 Task: Buy 5 Timers from Thermometers & Timers section under best seller category for shipping address: Mina Davis, 1989 Bartlett Avenue, Southfield, Michigan 48076, Cell Number 2485598029. Pay from credit card ending with 7965, CVV 549
Action: Mouse moved to (169, 82)
Screenshot: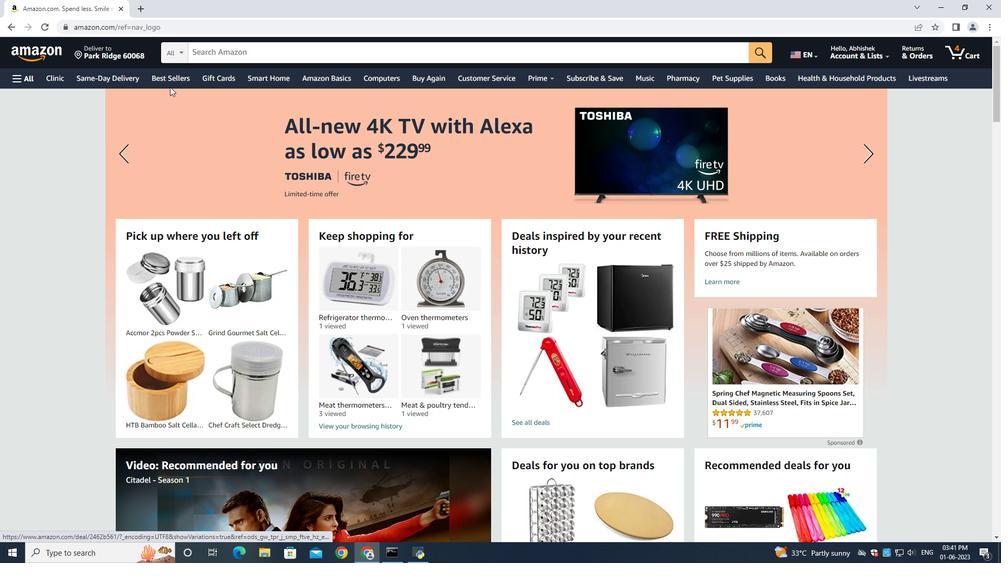 
Action: Mouse pressed left at (169, 82)
Screenshot: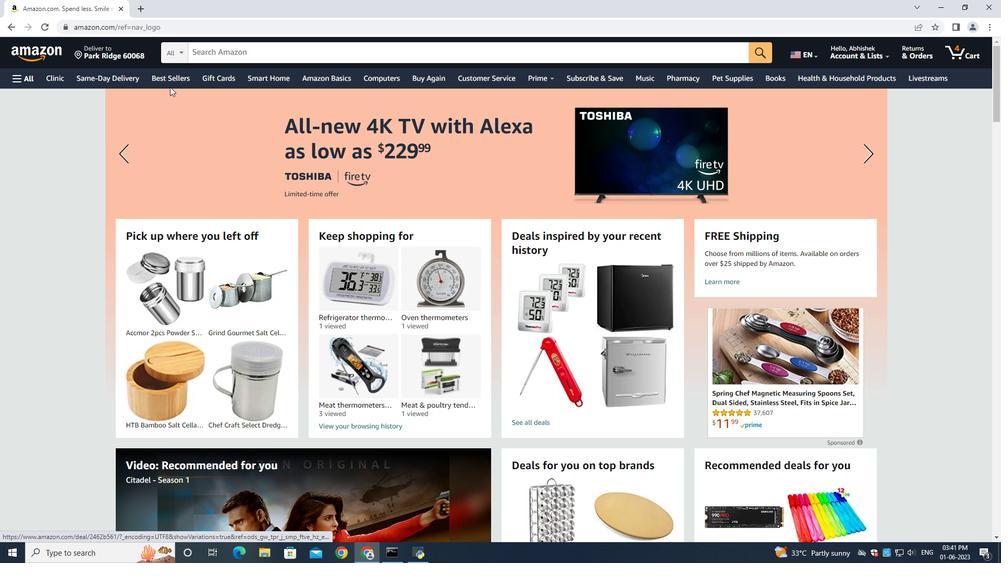 
Action: Mouse moved to (237, 55)
Screenshot: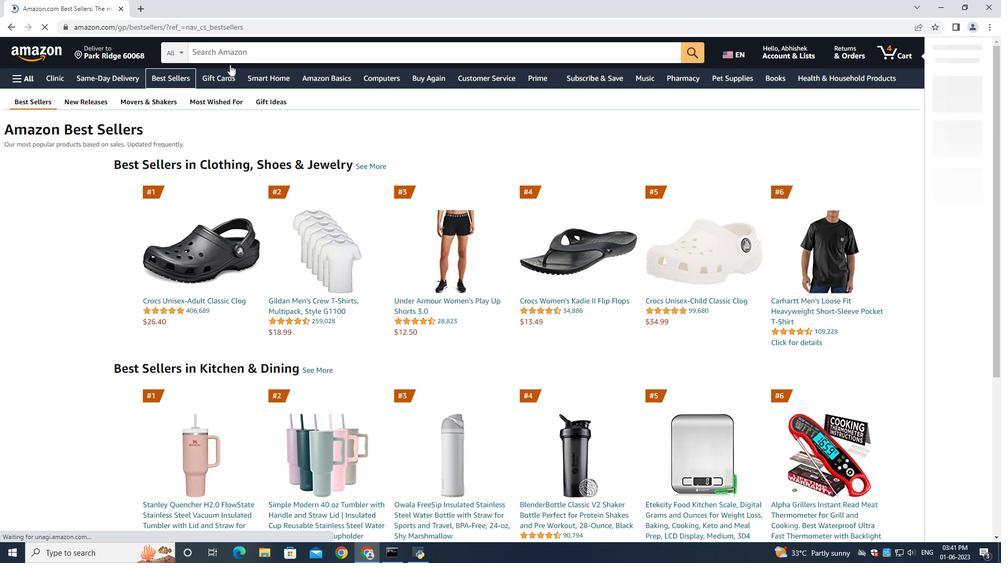 
Action: Mouse pressed left at (237, 55)
Screenshot: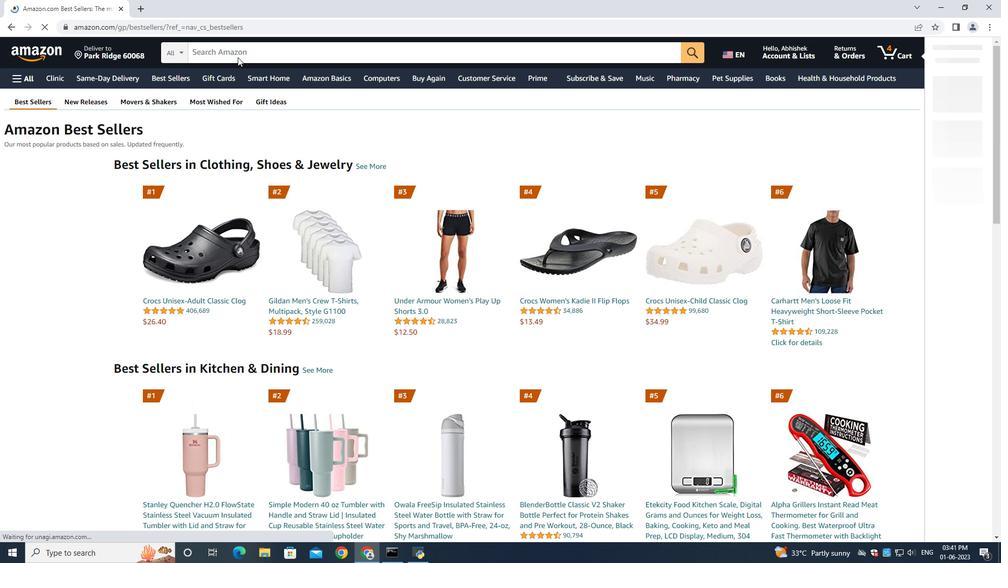 
Action: Key pressed <Key.shift><Key.shift><Key.shift><Key.shift>Timers<Key.enter>
Screenshot: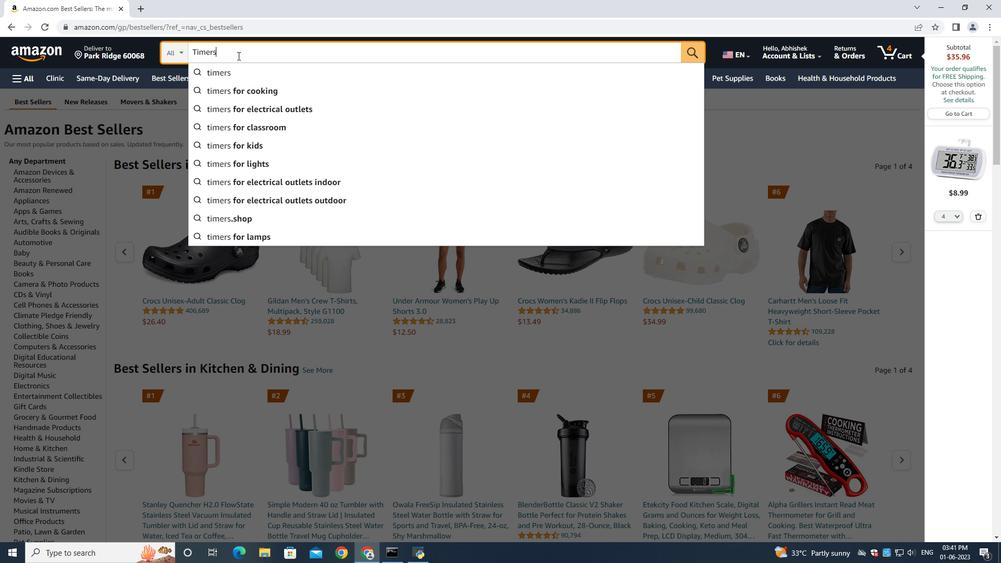
Action: Mouse moved to (976, 219)
Screenshot: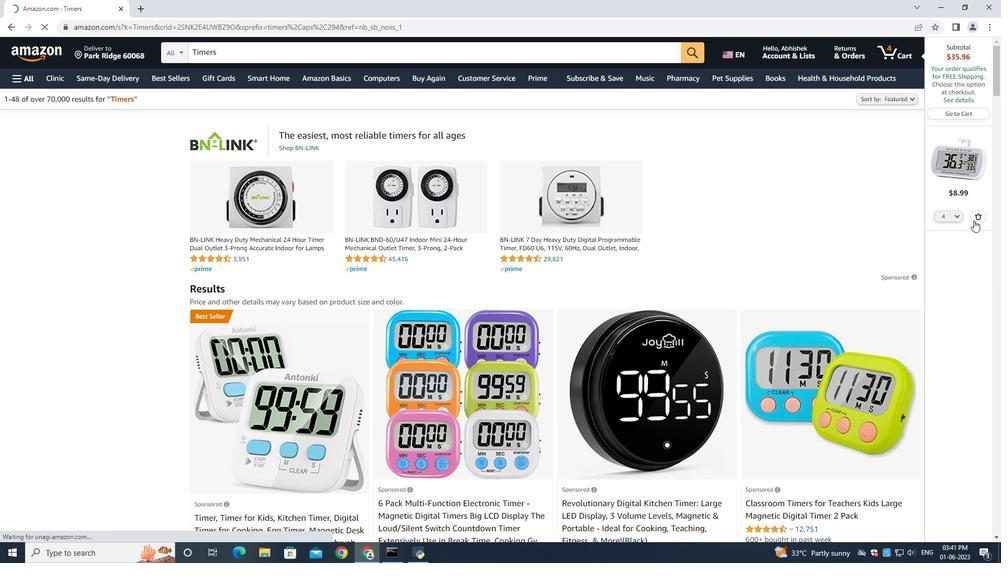 
Action: Mouse pressed left at (976, 219)
Screenshot: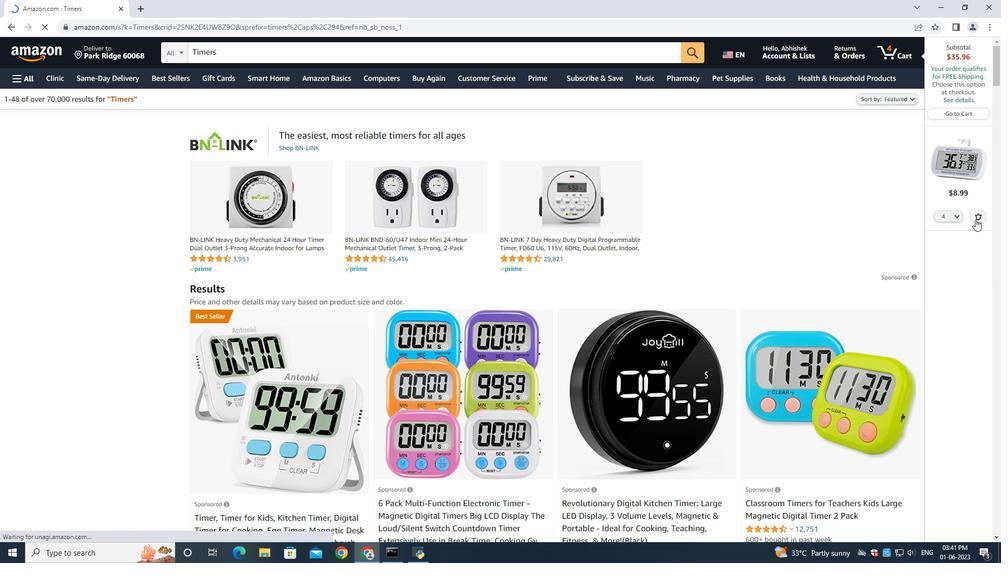 
Action: Mouse moved to (973, 217)
Screenshot: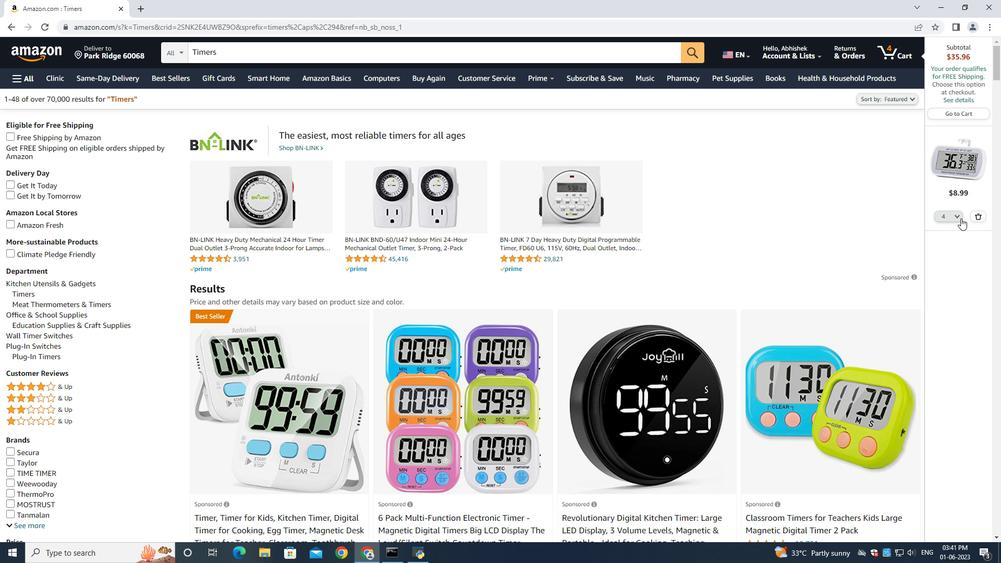 
Action: Mouse pressed left at (973, 217)
Screenshot: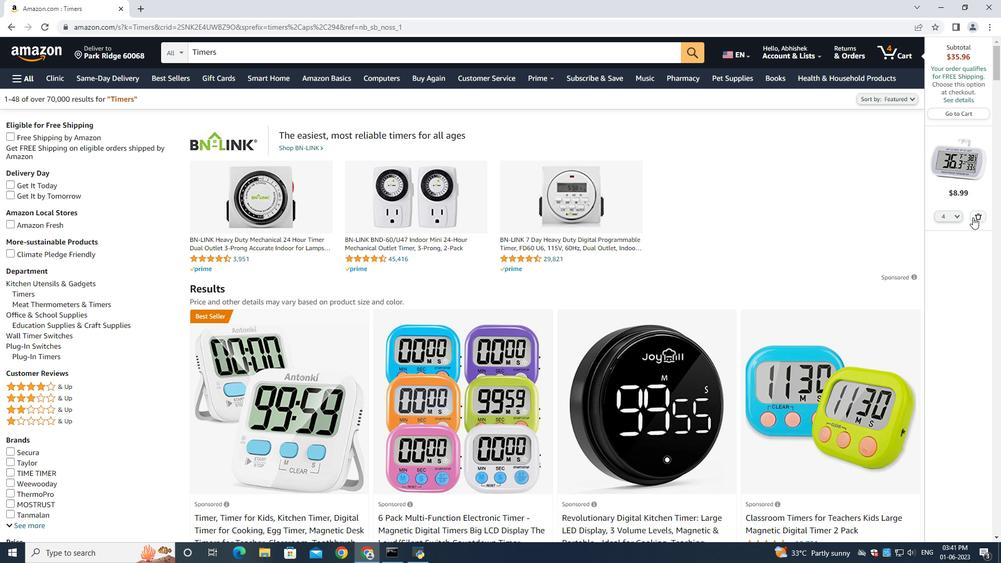 
Action: Mouse moved to (62, 305)
Screenshot: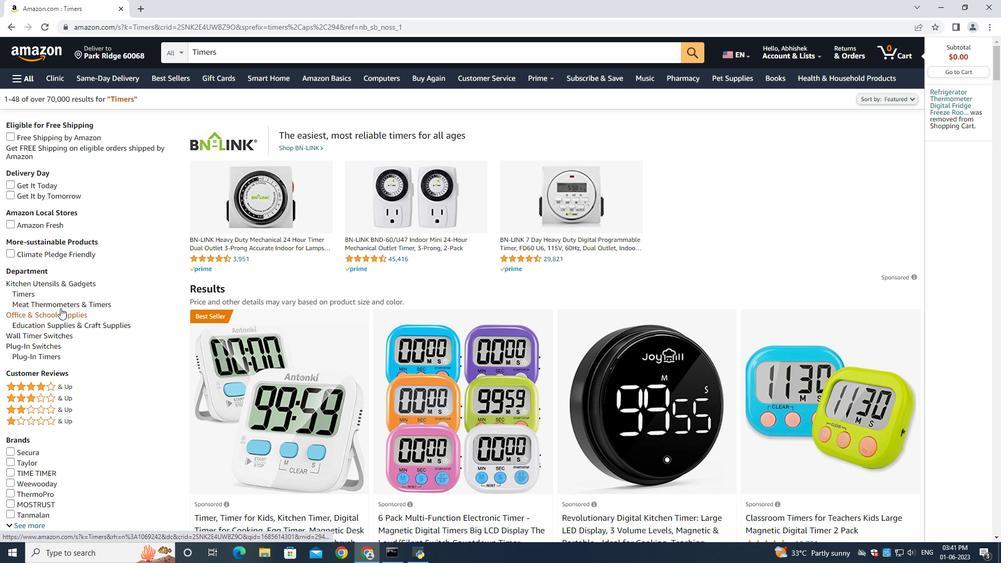 
Action: Mouse pressed left at (62, 305)
Screenshot: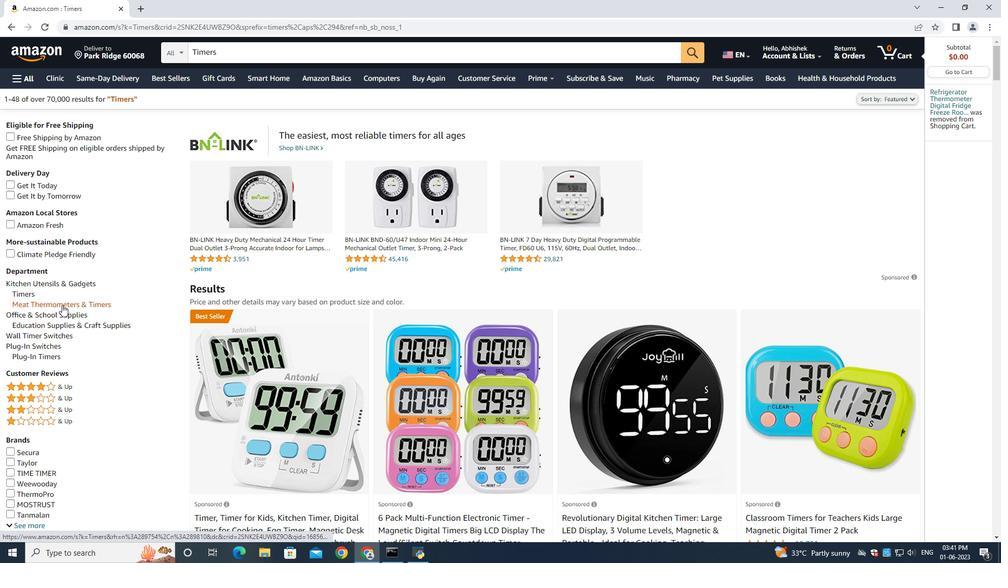 
Action: Mouse moved to (73, 279)
Screenshot: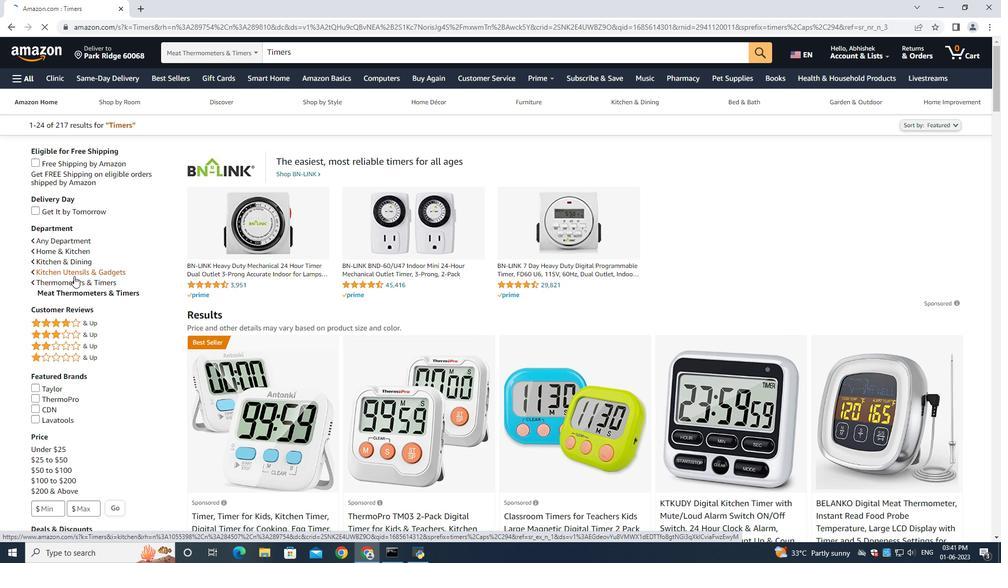 
Action: Mouse pressed left at (73, 279)
Screenshot: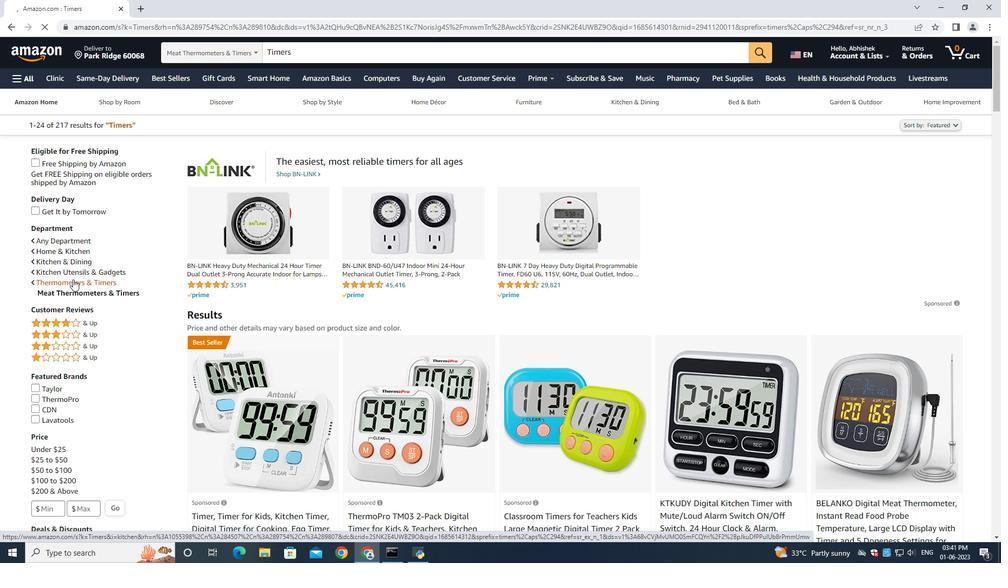 
Action: Mouse moved to (316, 416)
Screenshot: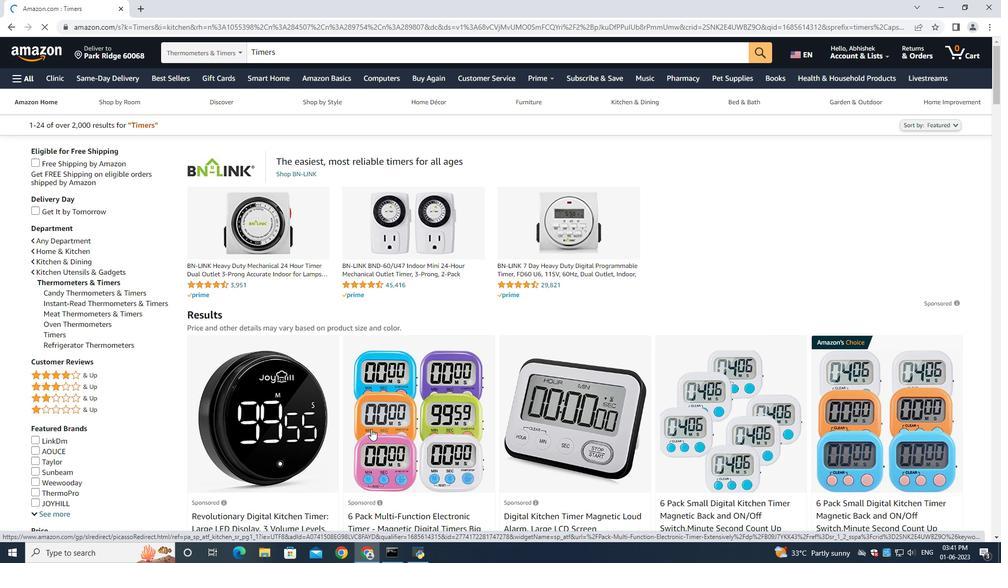 
Action: Mouse scrolled (316, 416) with delta (0, 0)
Screenshot: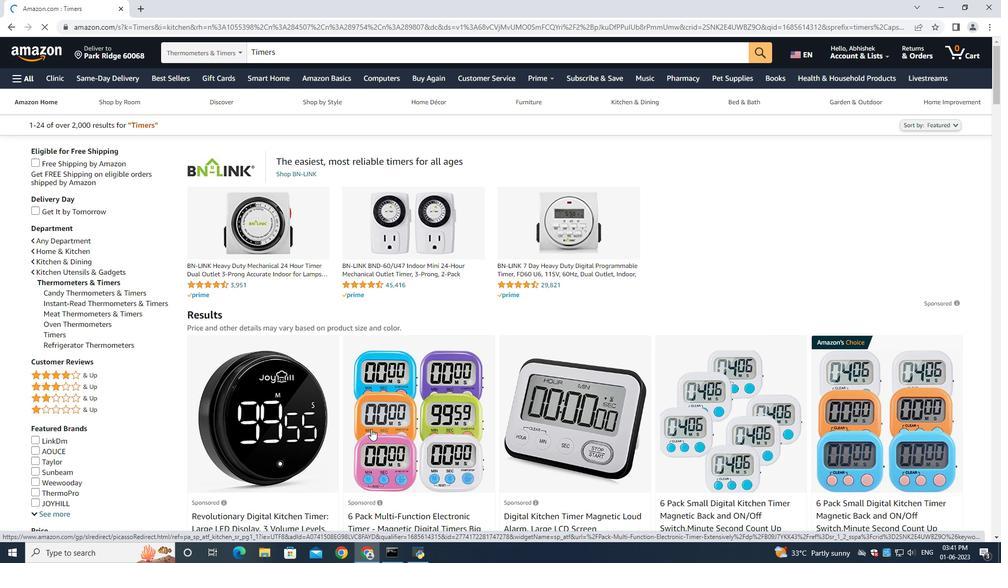 
Action: Mouse moved to (315, 417)
Screenshot: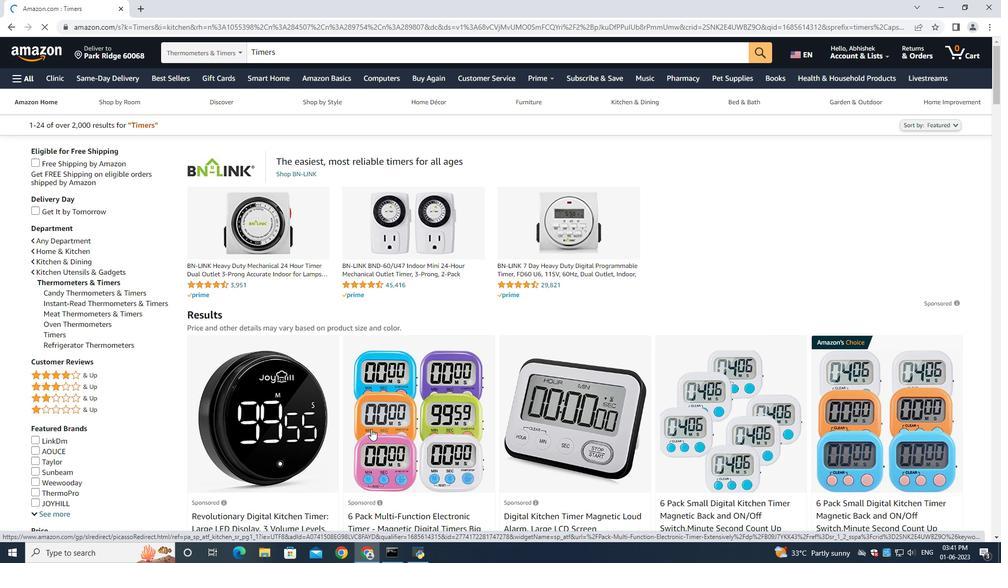 
Action: Mouse scrolled (315, 416) with delta (0, 0)
Screenshot: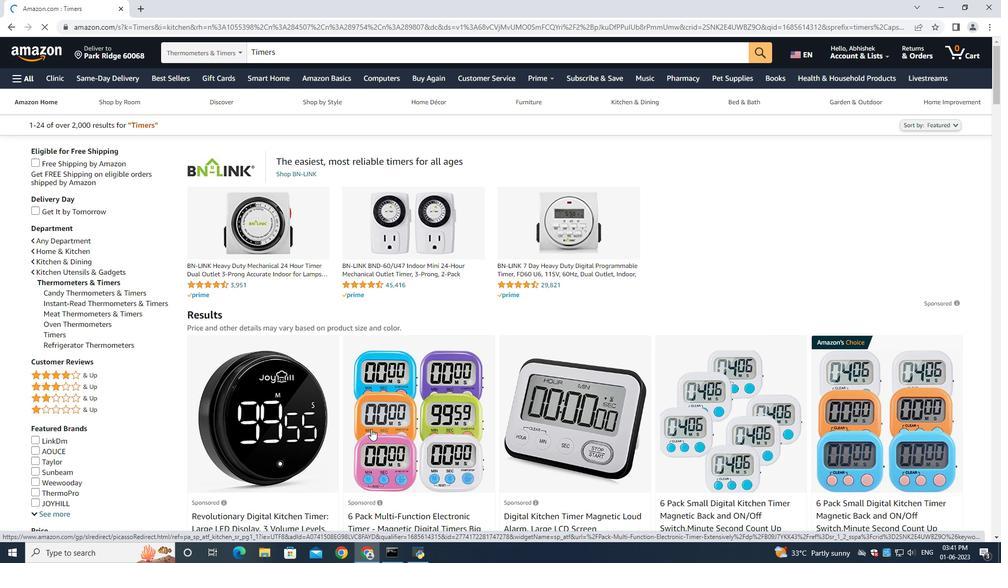 
Action: Mouse moved to (315, 417)
Screenshot: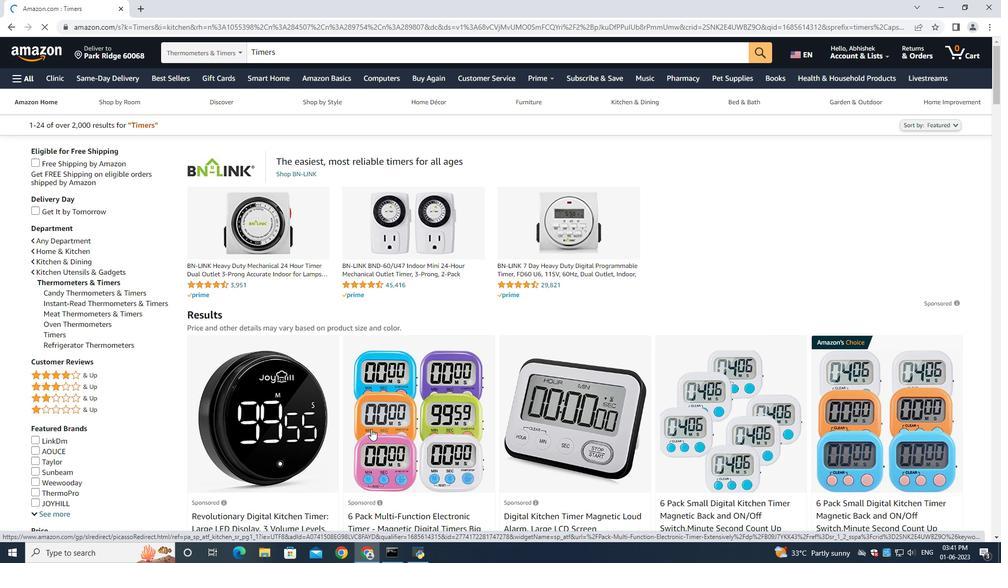
Action: Mouse scrolled (315, 416) with delta (0, 0)
Screenshot: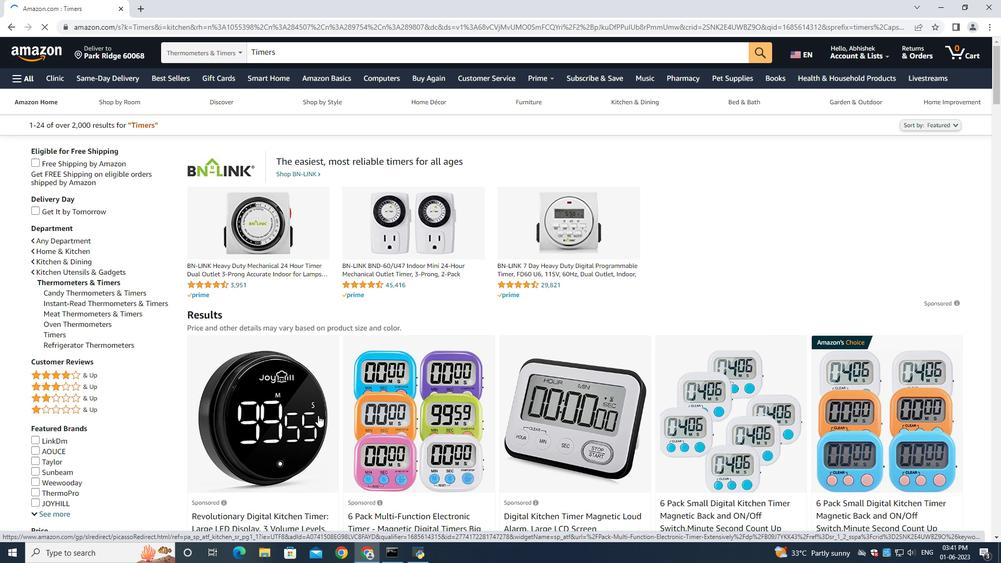 
Action: Mouse scrolled (315, 416) with delta (0, 0)
Screenshot: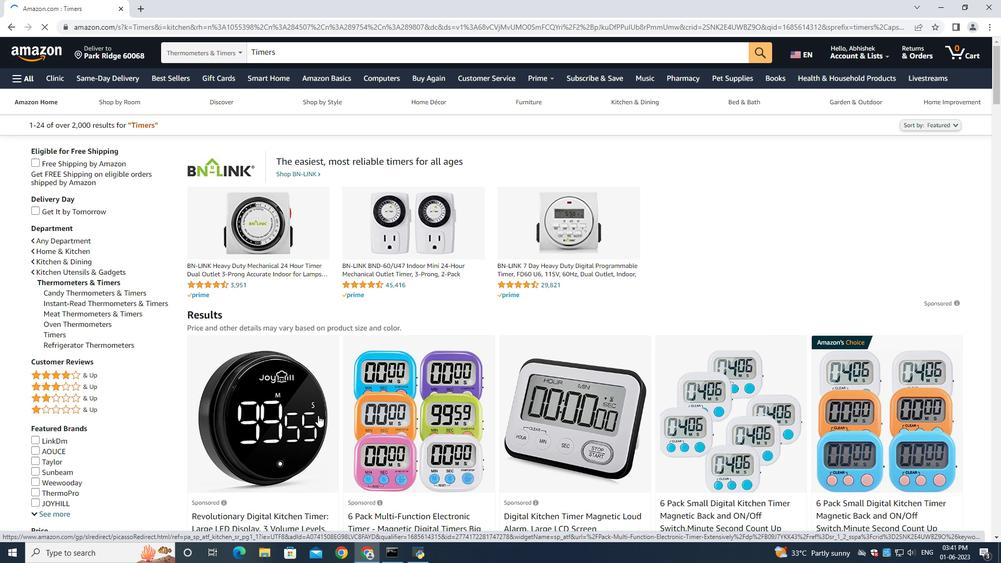 
Action: Mouse moved to (577, 306)
Screenshot: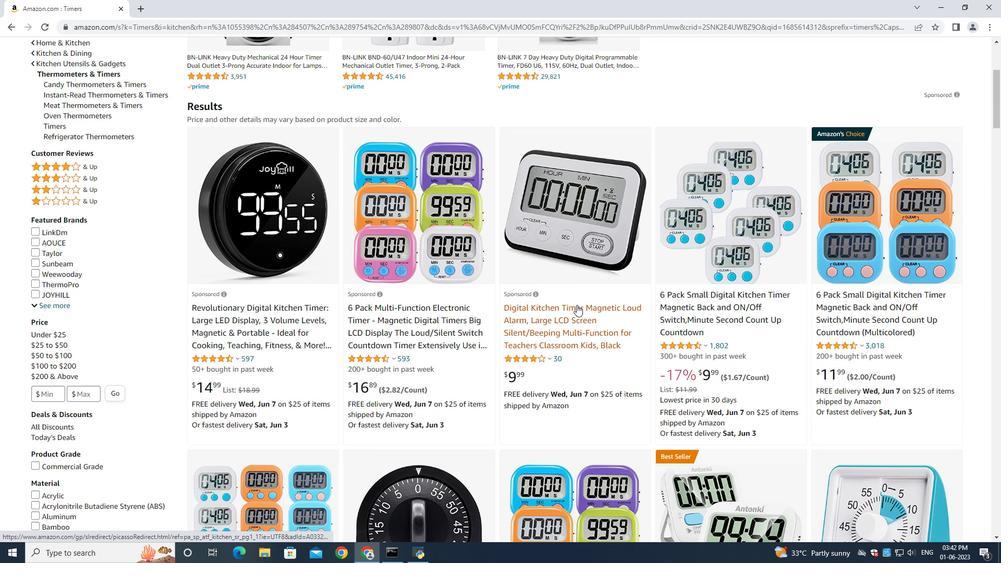 
Action: Mouse pressed left at (577, 306)
Screenshot: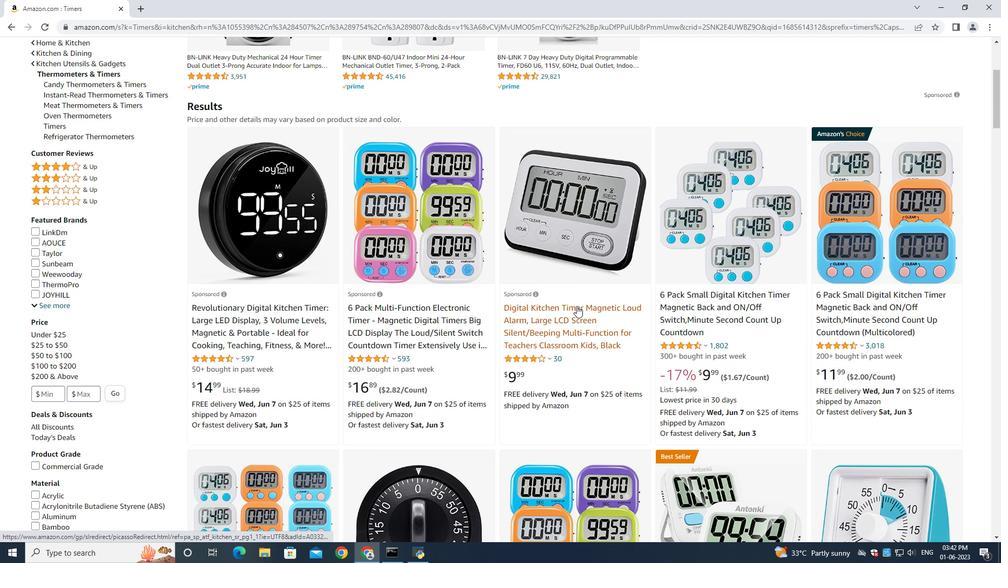 
Action: Mouse moved to (771, 374)
Screenshot: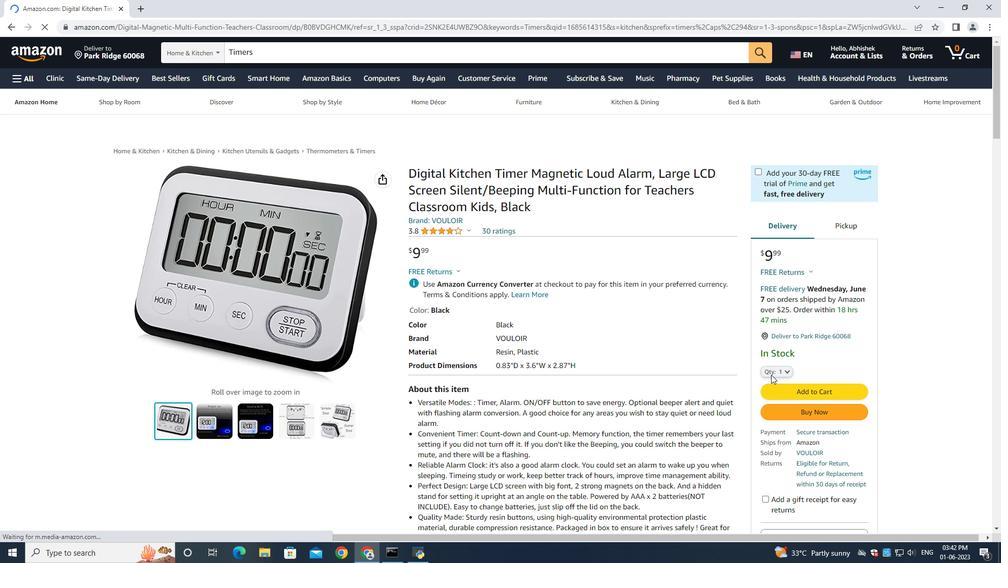 
Action: Mouse pressed left at (771, 374)
Screenshot: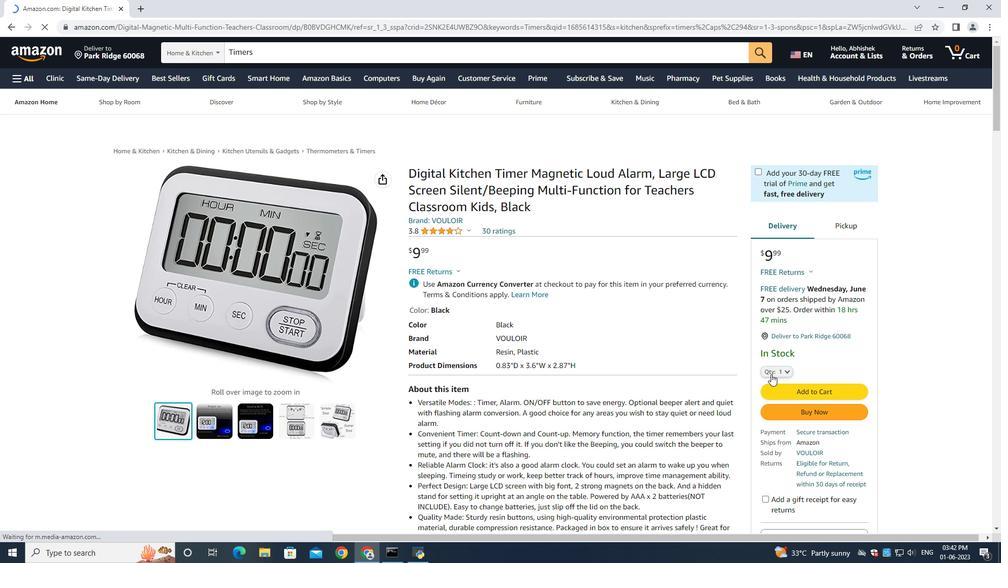
Action: Mouse moved to (773, 113)
Screenshot: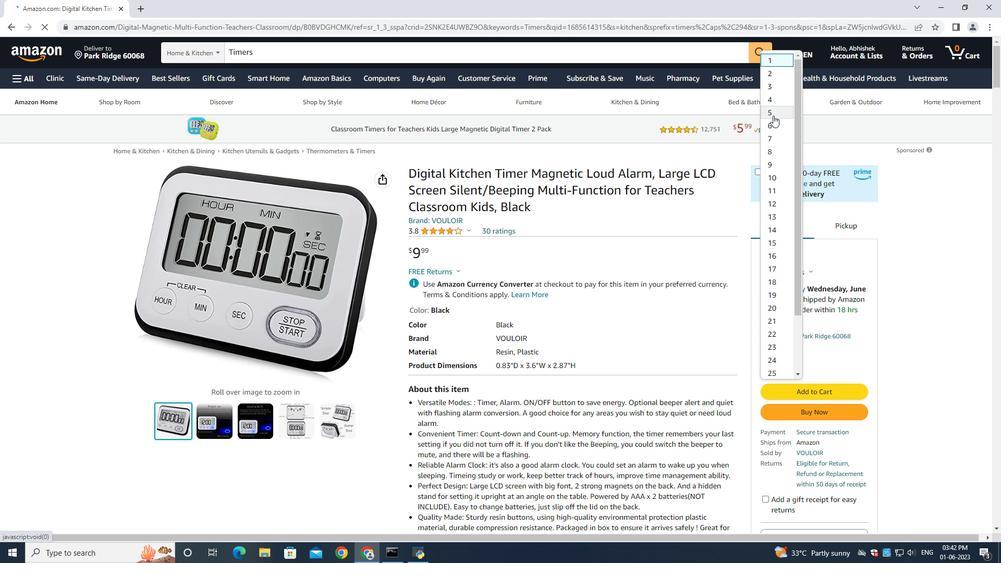 
Action: Mouse pressed left at (773, 113)
Screenshot: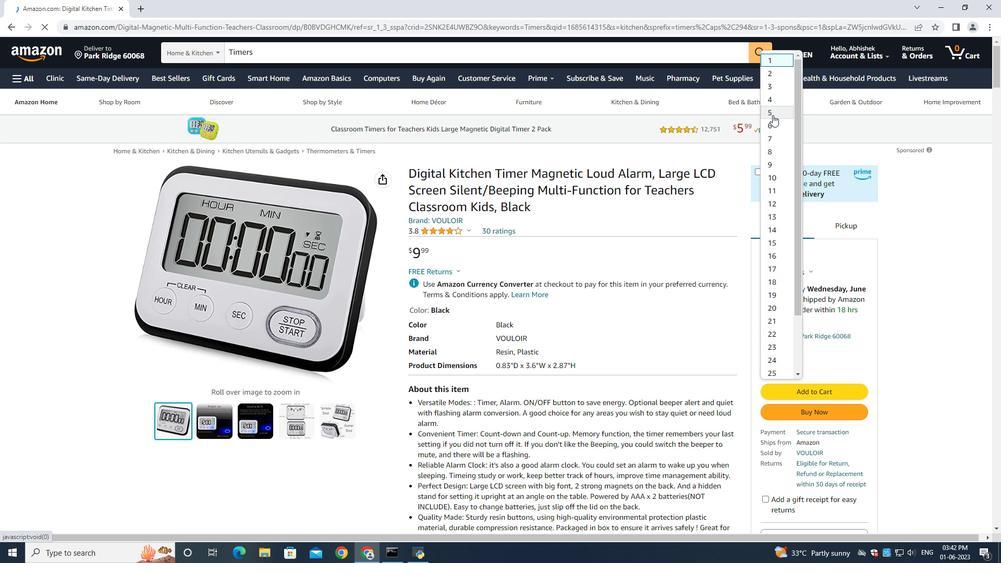 
Action: Mouse moved to (804, 391)
Screenshot: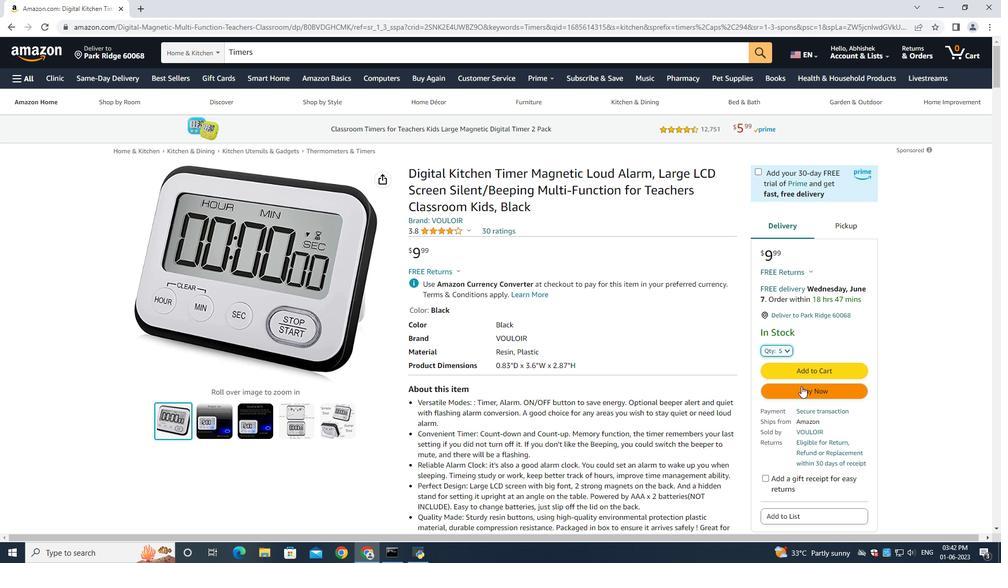 
Action: Mouse pressed left at (804, 391)
Screenshot: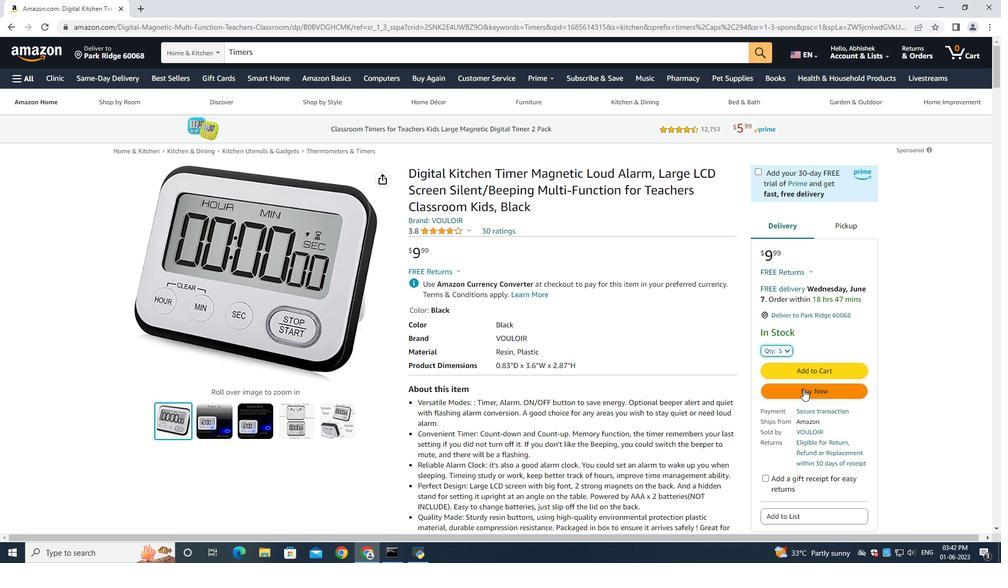 
Action: Mouse pressed left at (804, 391)
Screenshot: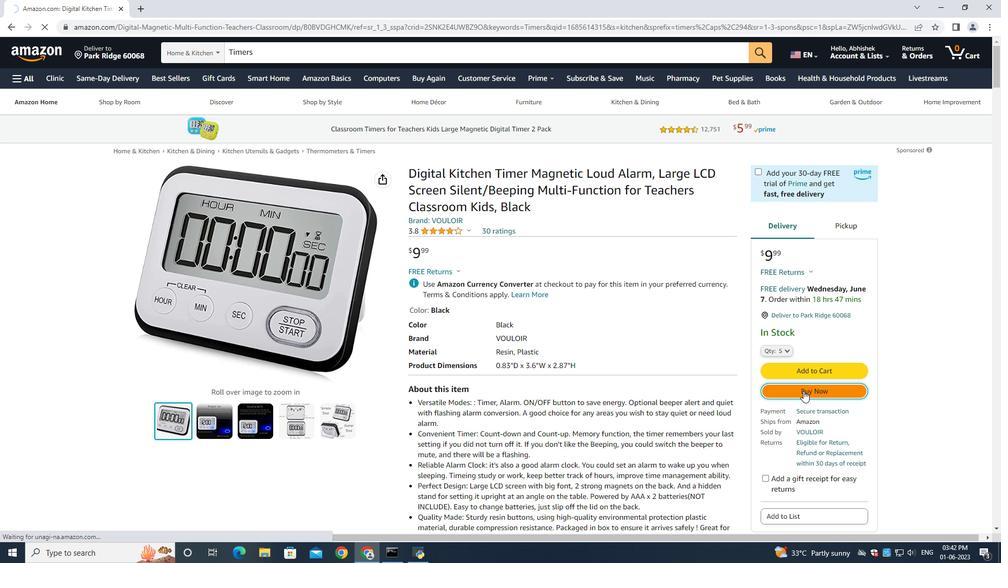 
Action: Mouse pressed left at (804, 391)
Screenshot: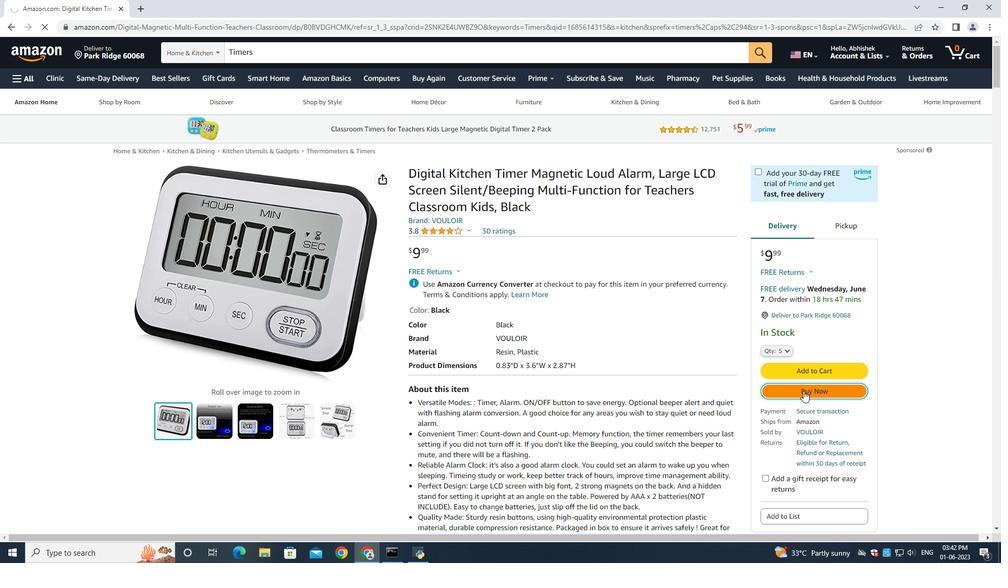 
Action: Mouse pressed left at (804, 391)
Screenshot: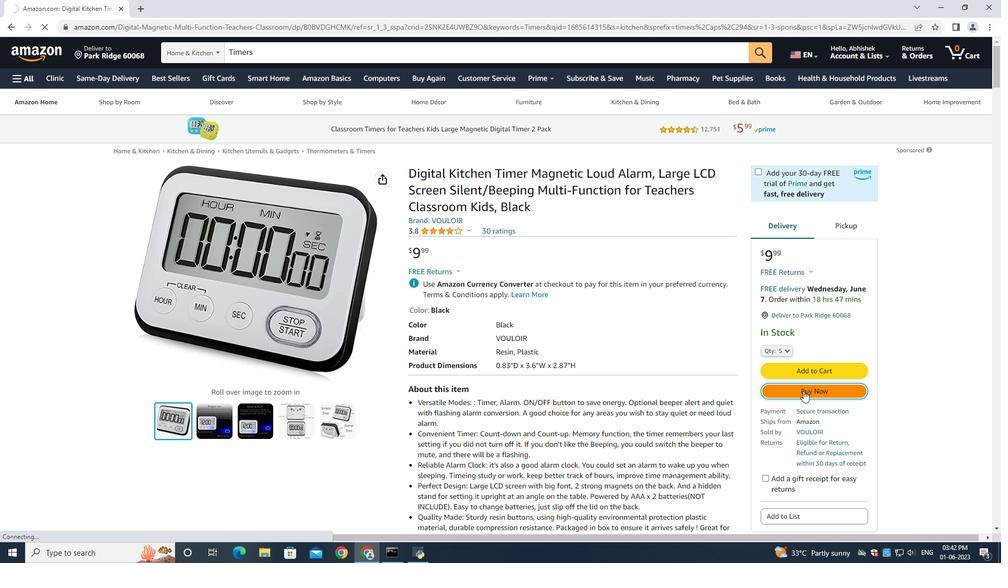 
Action: Mouse pressed left at (804, 391)
Screenshot: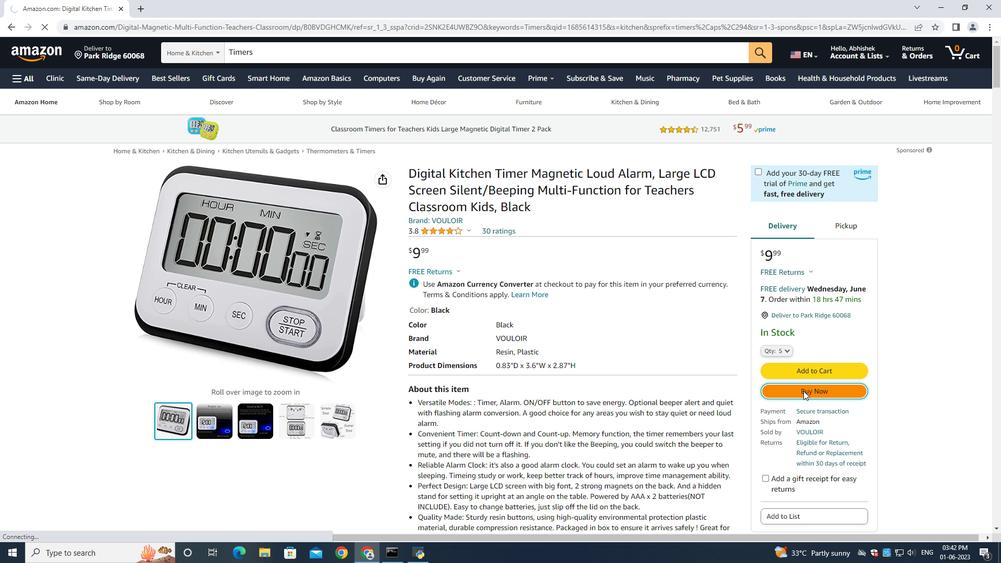 
Action: Mouse pressed left at (804, 391)
Screenshot: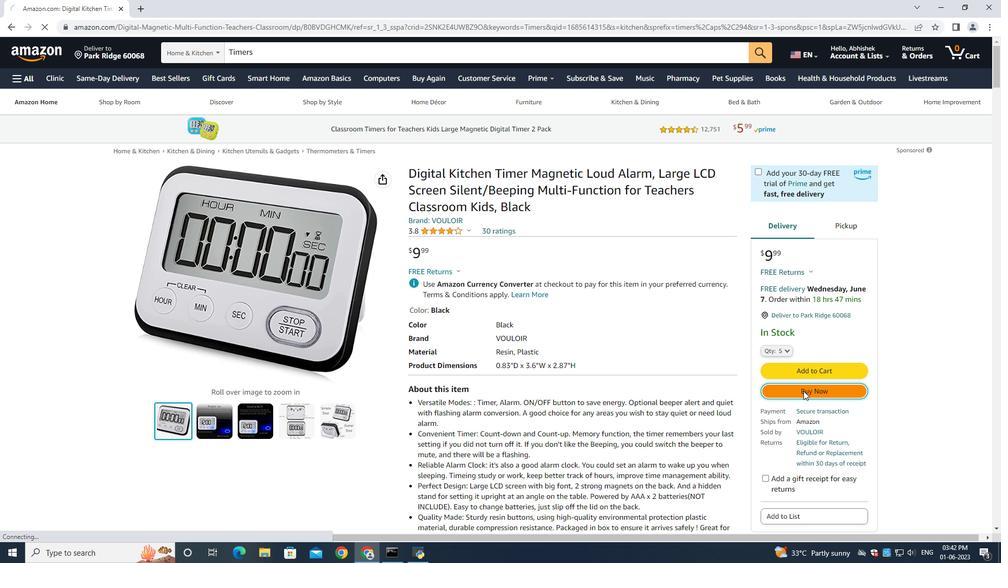
Action: Mouse moved to (831, 390)
Screenshot: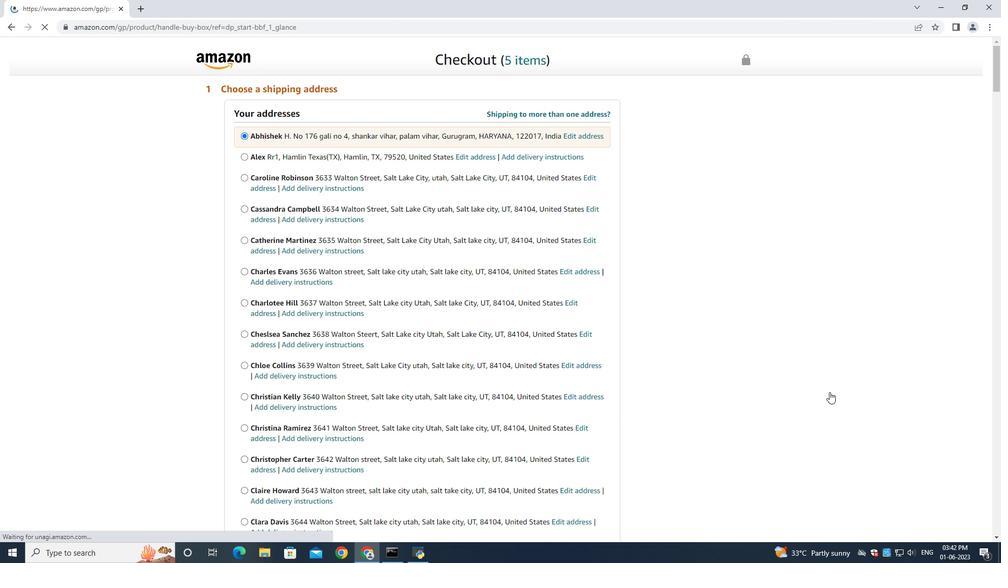 
Action: Mouse scrolled (831, 390) with delta (0, 0)
Screenshot: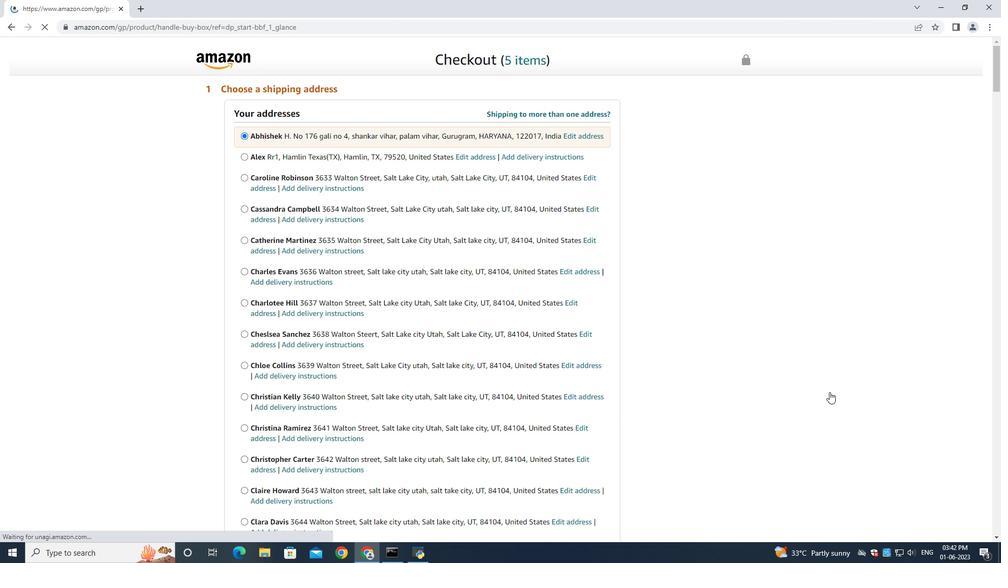 
Action: Mouse moved to (826, 391)
Screenshot: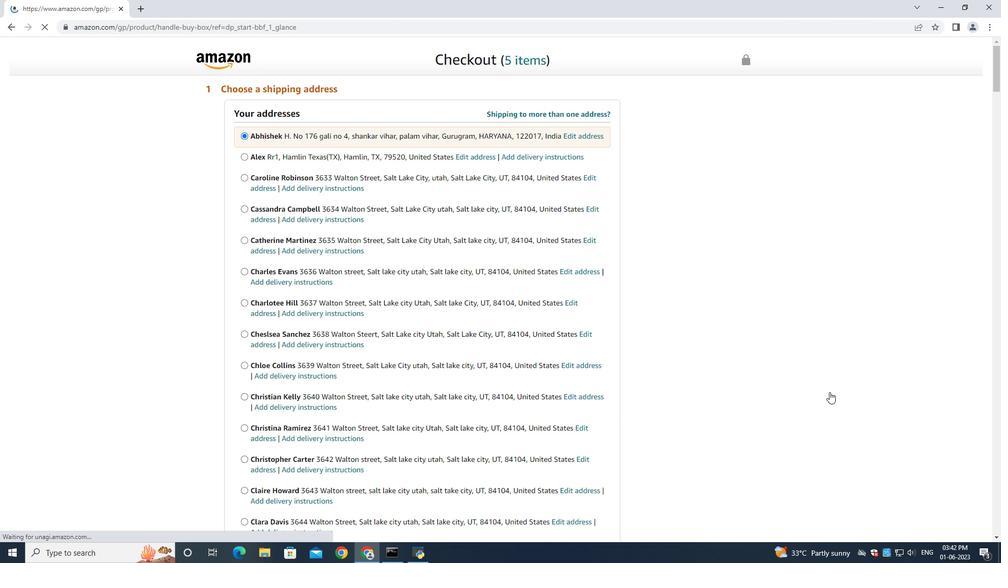 
Action: Mouse scrolled (826, 391) with delta (0, 0)
Screenshot: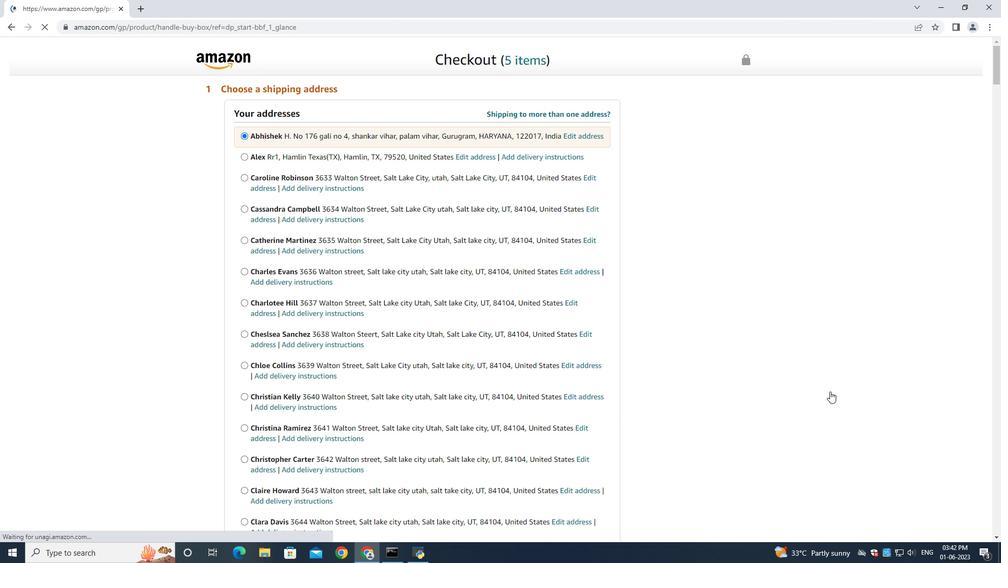 
Action: Mouse moved to (804, 391)
Screenshot: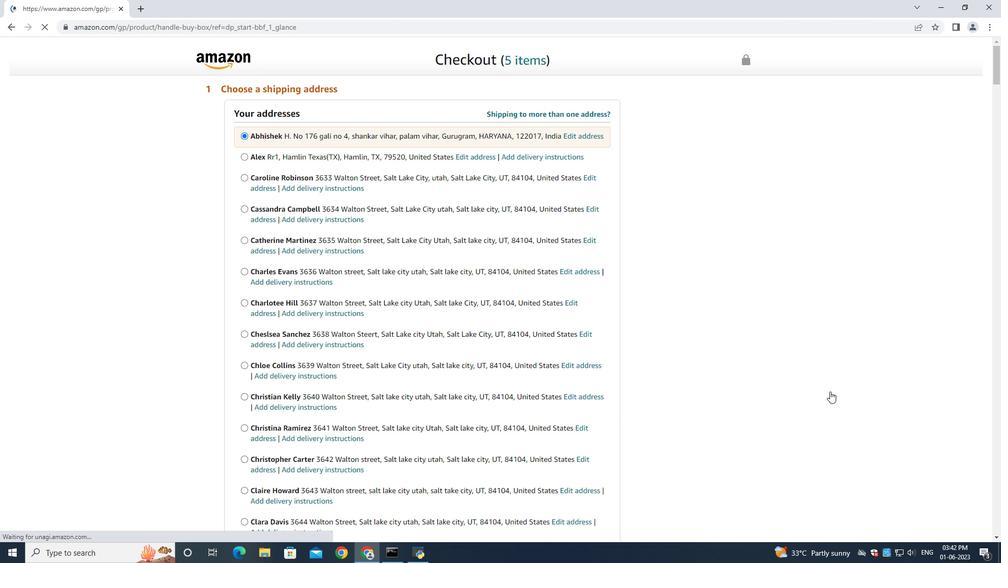 
Action: Mouse scrolled (814, 391) with delta (0, 0)
Screenshot: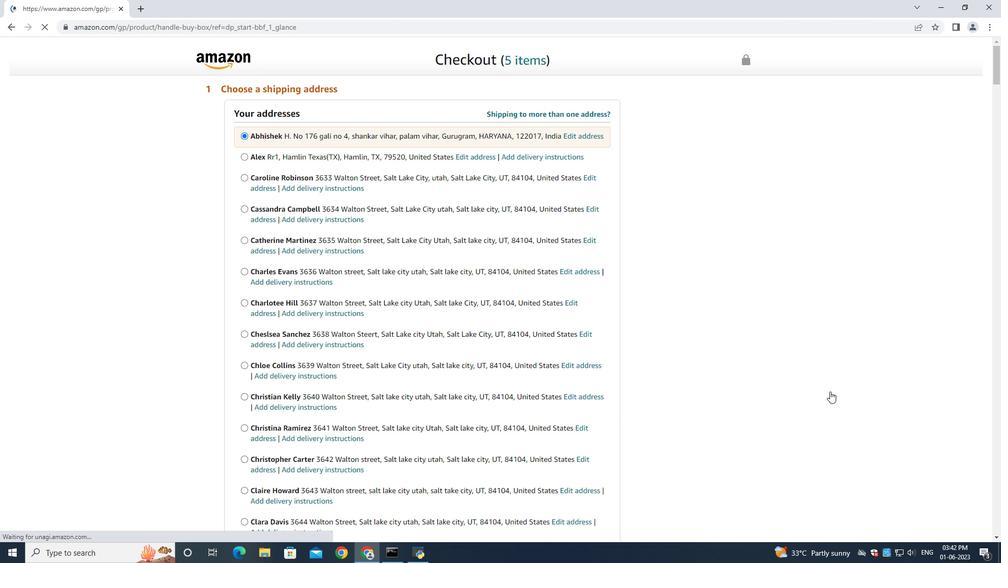 
Action: Mouse moved to (761, 388)
Screenshot: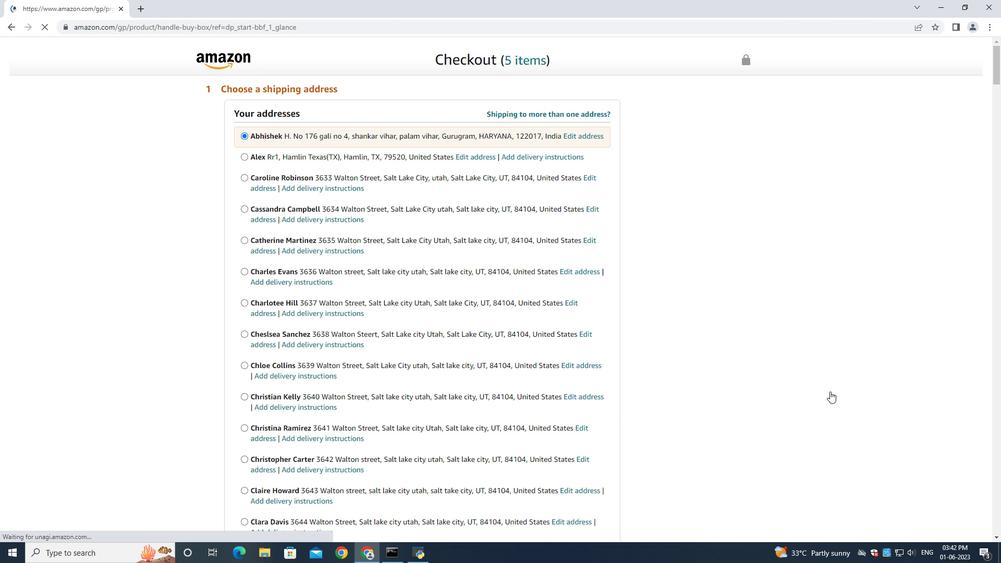 
Action: Mouse scrolled (786, 390) with delta (0, 0)
Screenshot: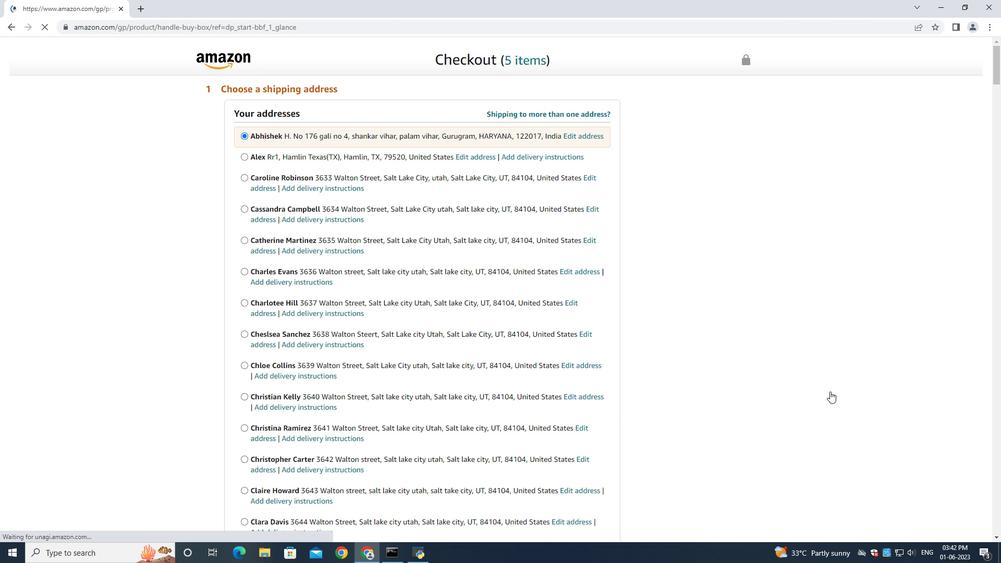 
Action: Mouse moved to (689, 380)
Screenshot: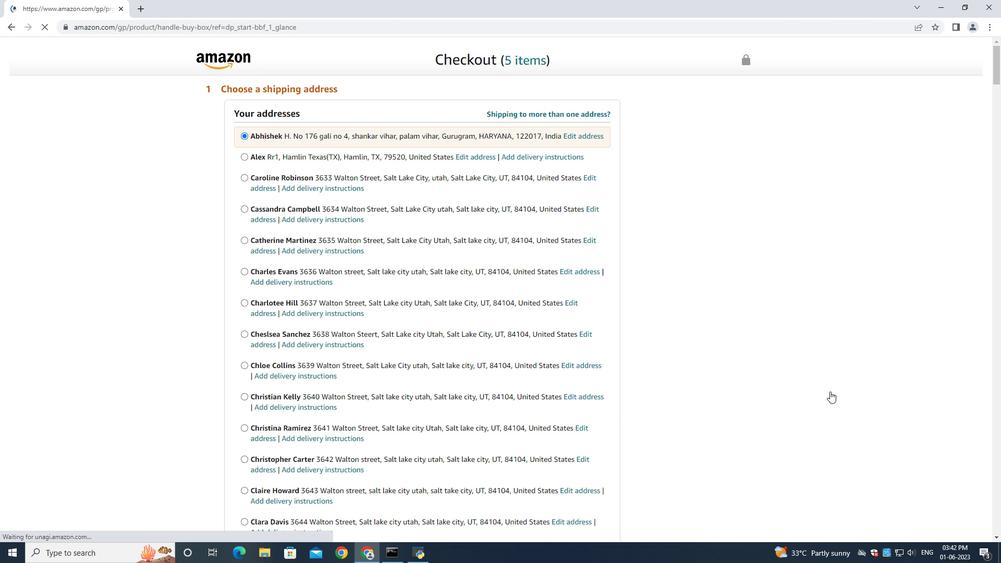 
Action: Mouse scrolled (728, 383) with delta (0, 0)
Screenshot: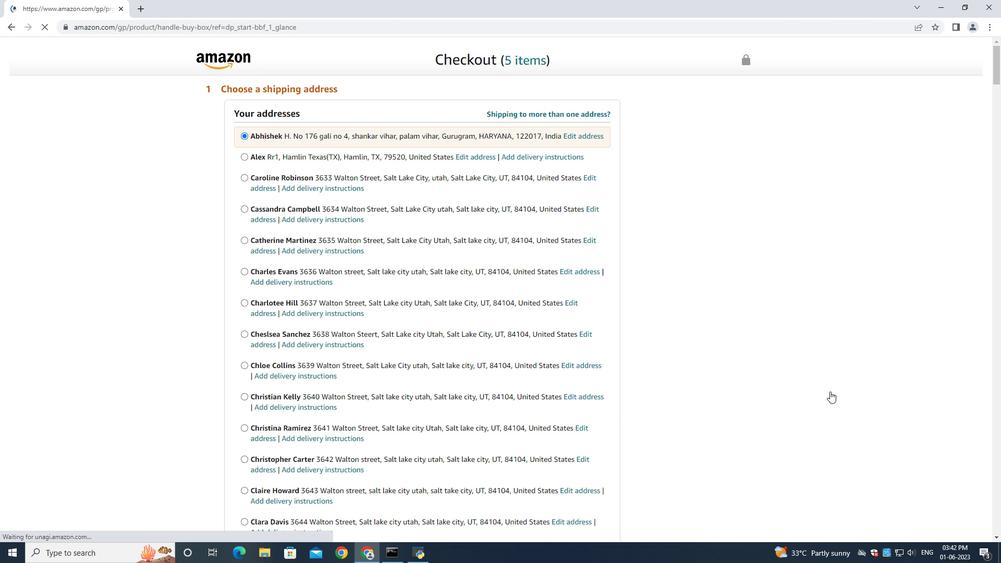 
Action: Mouse moved to (574, 373)
Screenshot: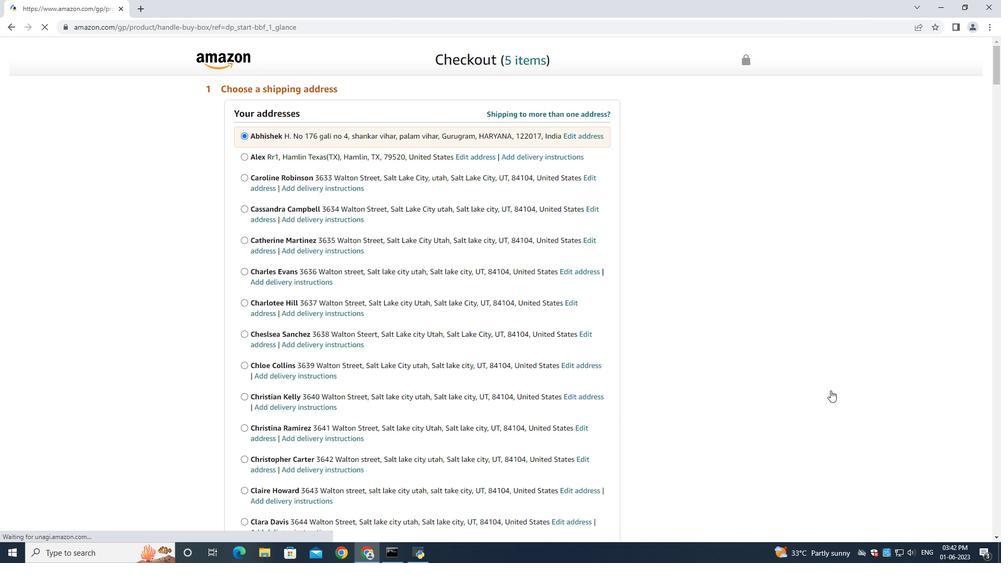
Action: Mouse scrolled (649, 379) with delta (0, 0)
Screenshot: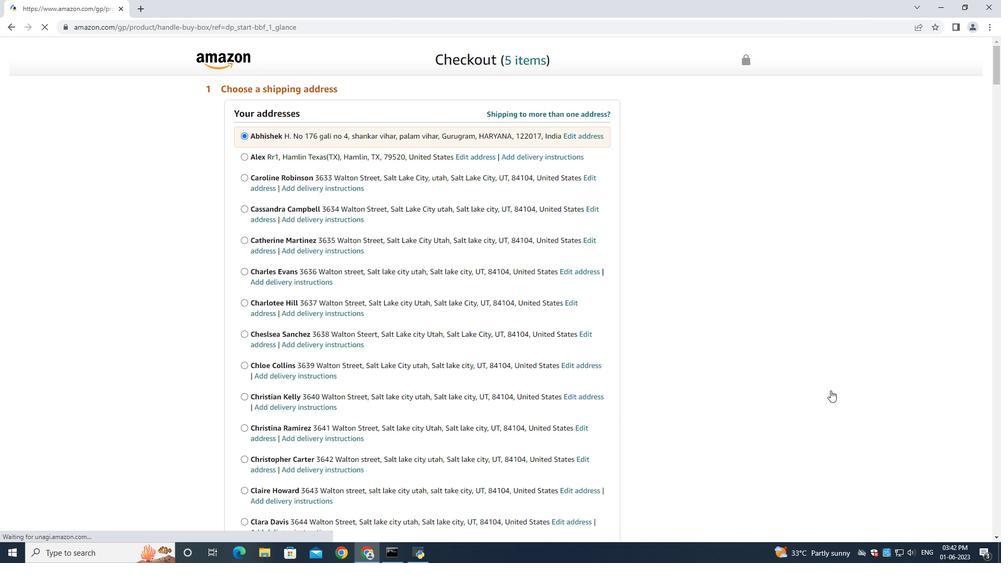 
Action: Mouse moved to (458, 371)
Screenshot: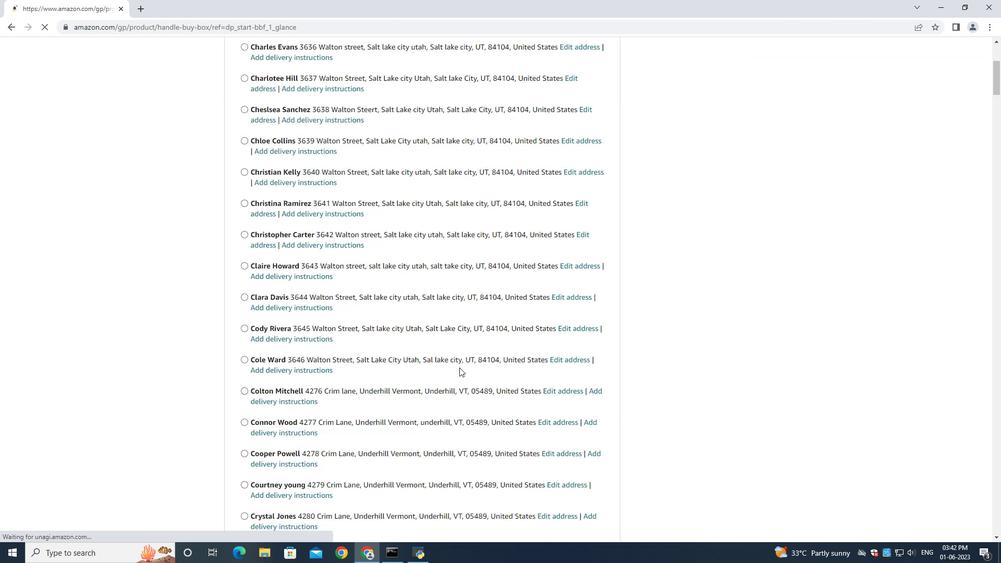 
Action: Mouse scrolled (458, 370) with delta (0, 0)
Screenshot: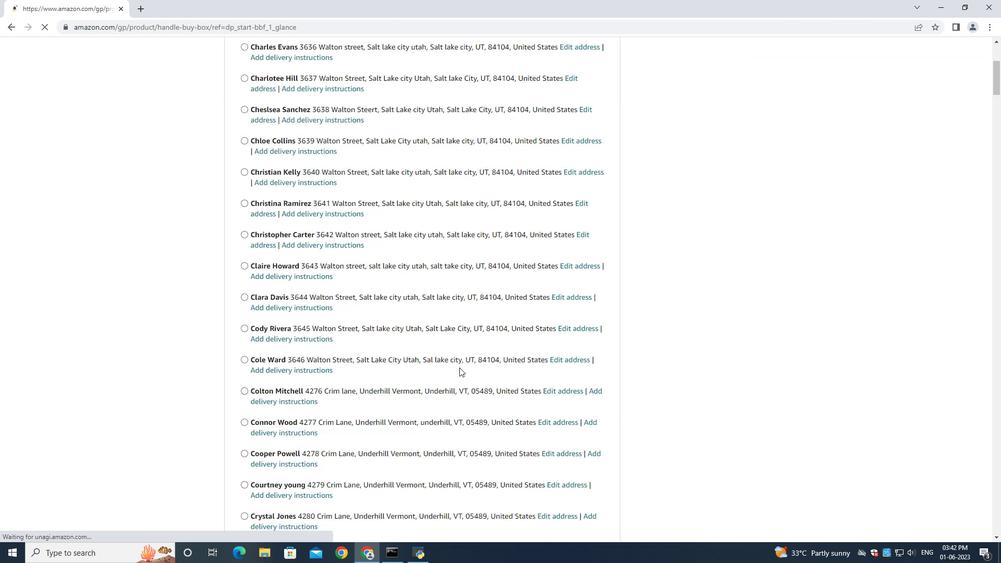 
Action: Mouse moved to (457, 372)
Screenshot: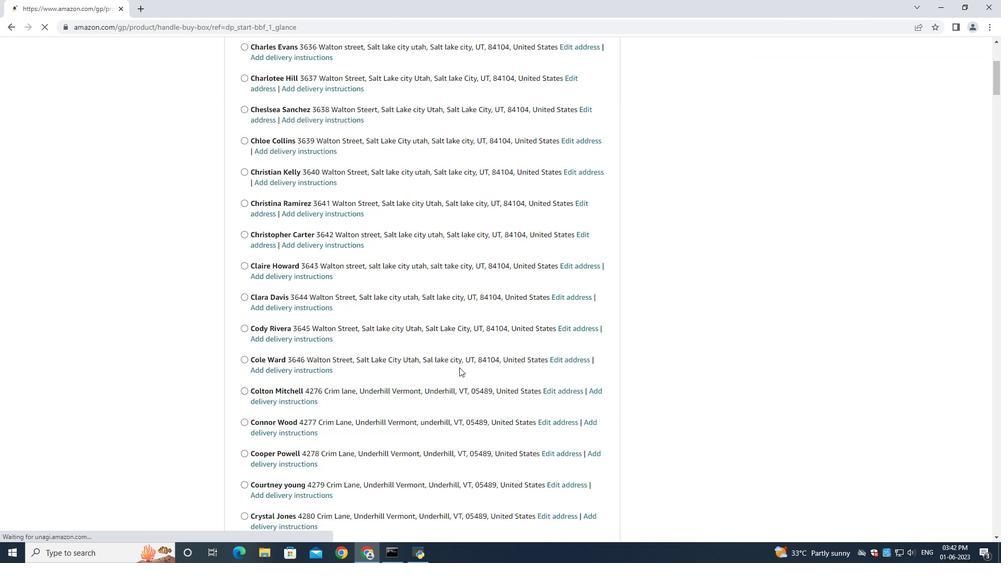 
Action: Mouse scrolled (457, 372) with delta (0, 0)
Screenshot: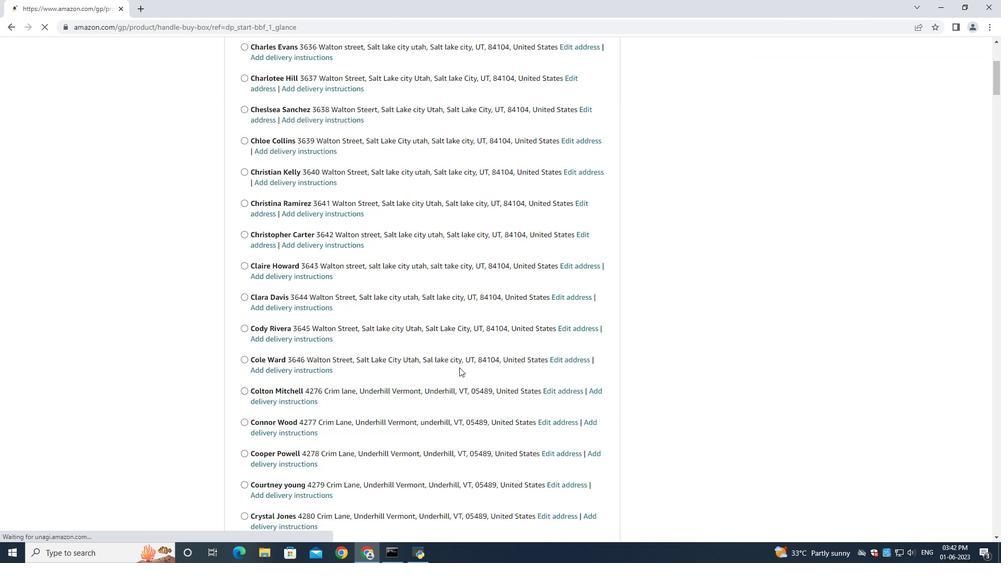 
Action: Mouse moved to (457, 373)
Screenshot: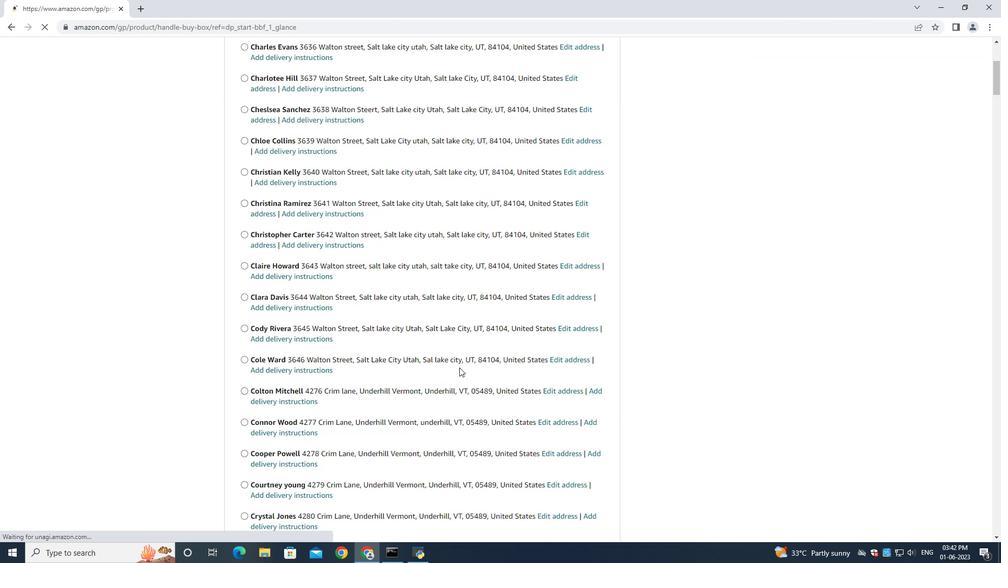 
Action: Mouse scrolled (457, 372) with delta (0, 0)
Screenshot: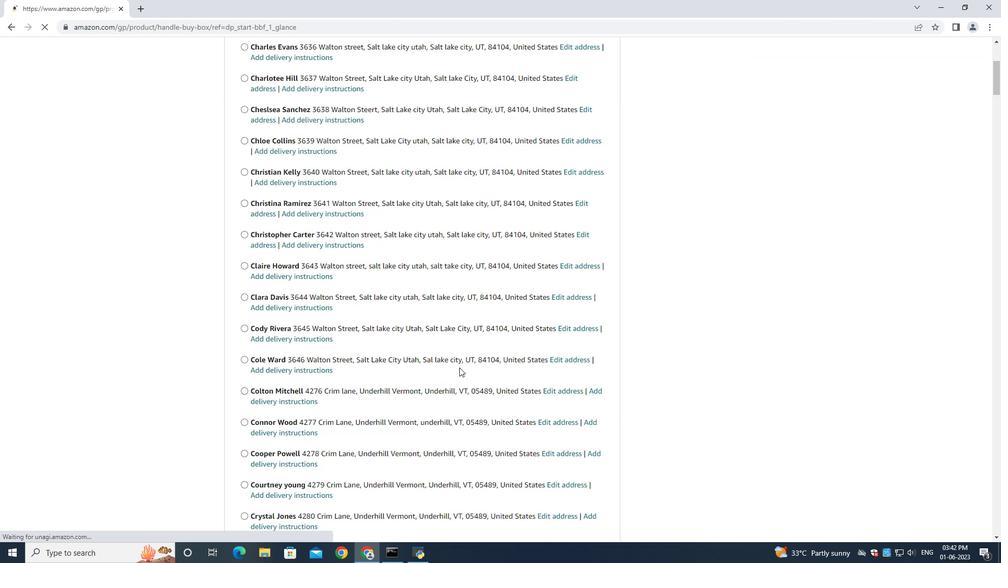 
Action: Mouse scrolled (457, 372) with delta (0, 0)
Screenshot: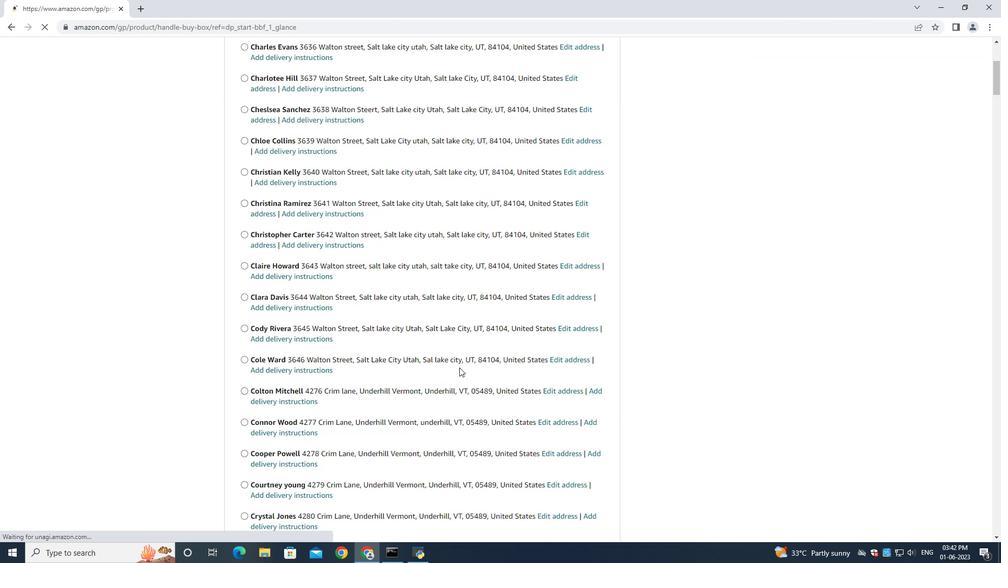 
Action: Mouse moved to (457, 373)
Screenshot: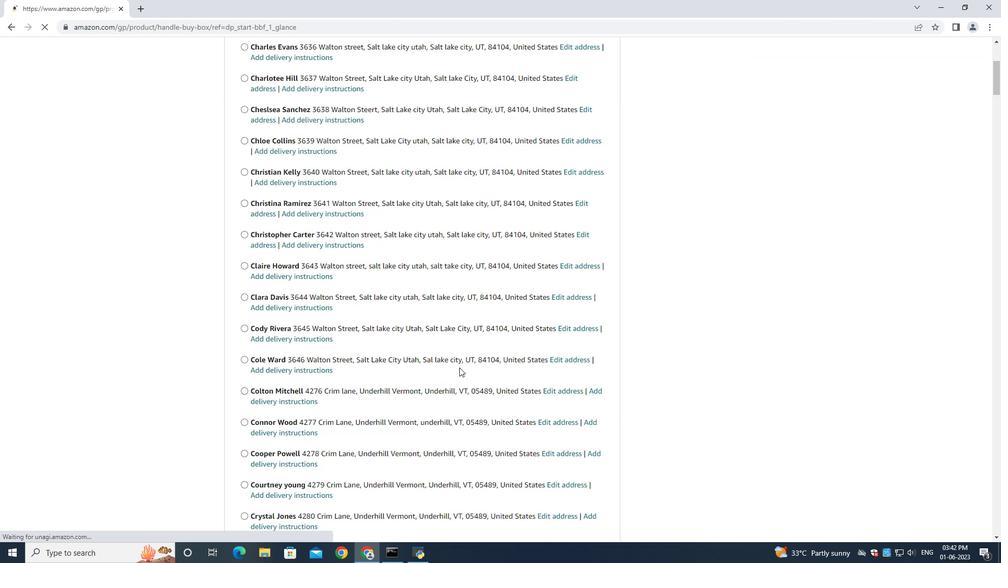 
Action: Mouse scrolled (457, 372) with delta (0, 0)
Screenshot: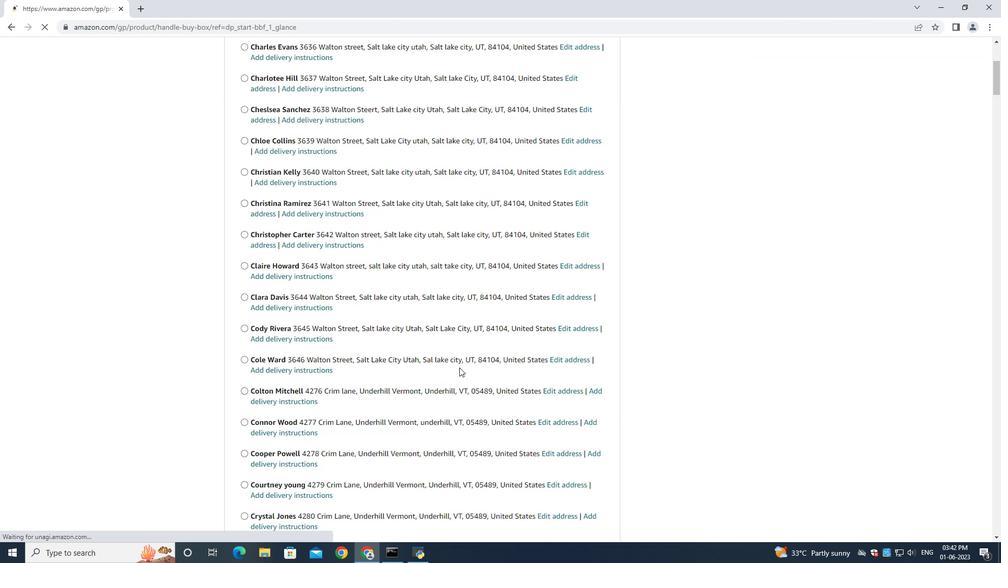 
Action: Mouse moved to (456, 373)
Screenshot: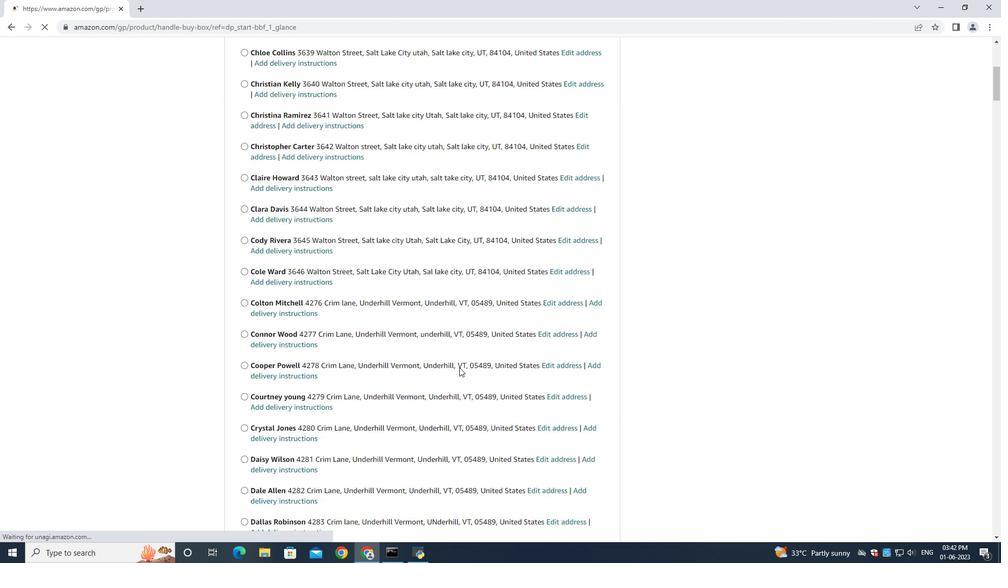 
Action: Mouse scrolled (457, 372) with delta (0, 0)
Screenshot: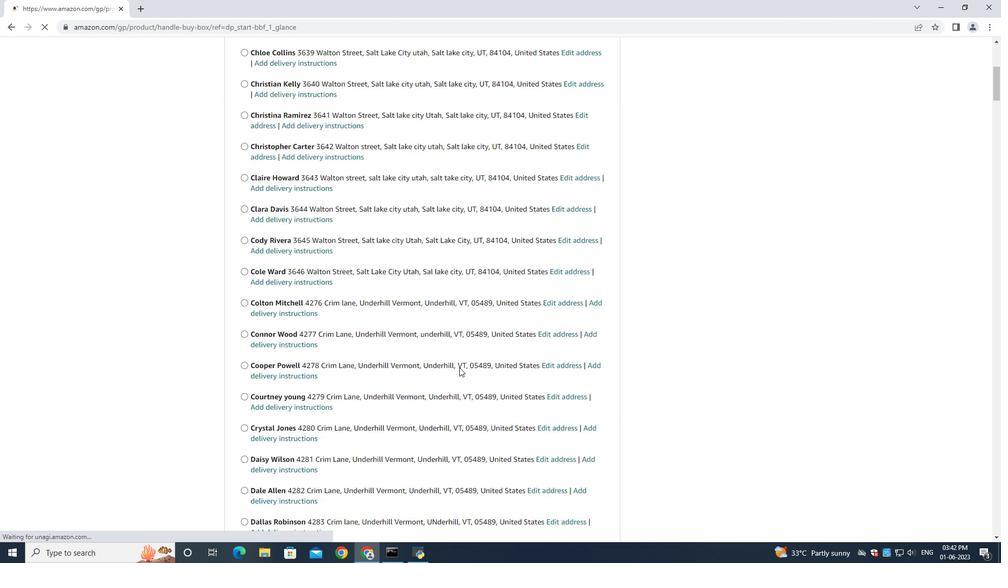 
Action: Mouse moved to (456, 372)
Screenshot: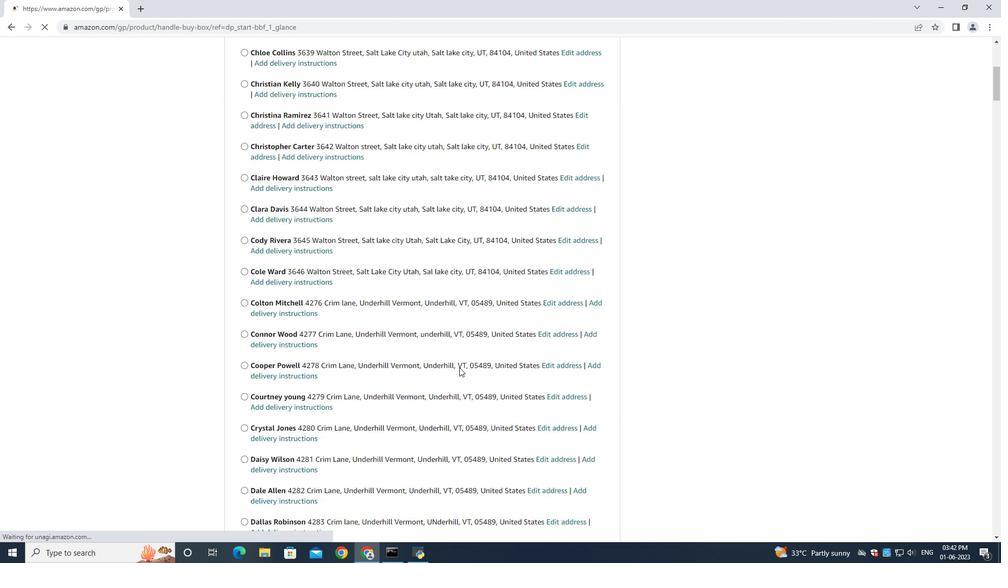 
Action: Mouse scrolled (457, 372) with delta (0, 0)
Screenshot: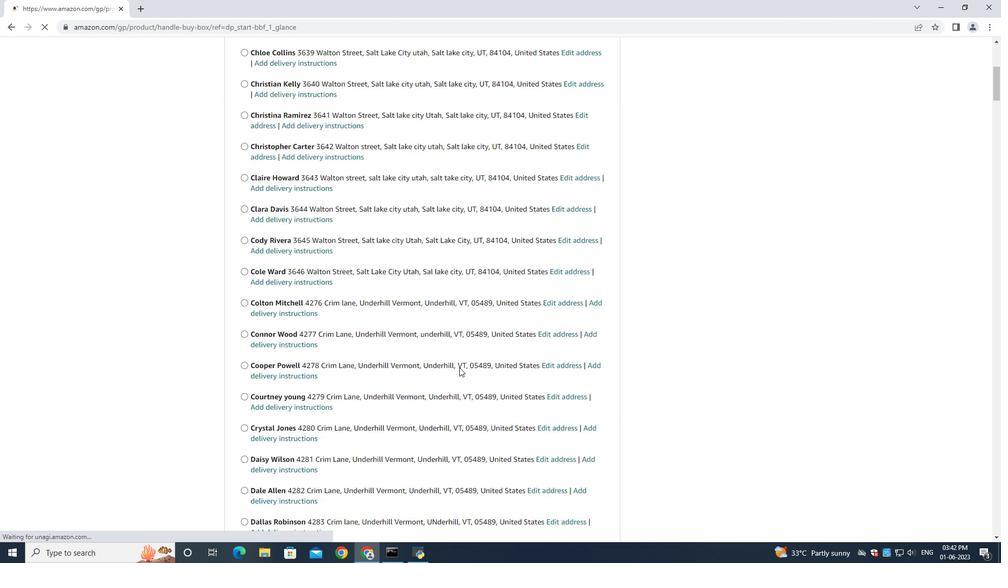 
Action: Mouse moved to (456, 366)
Screenshot: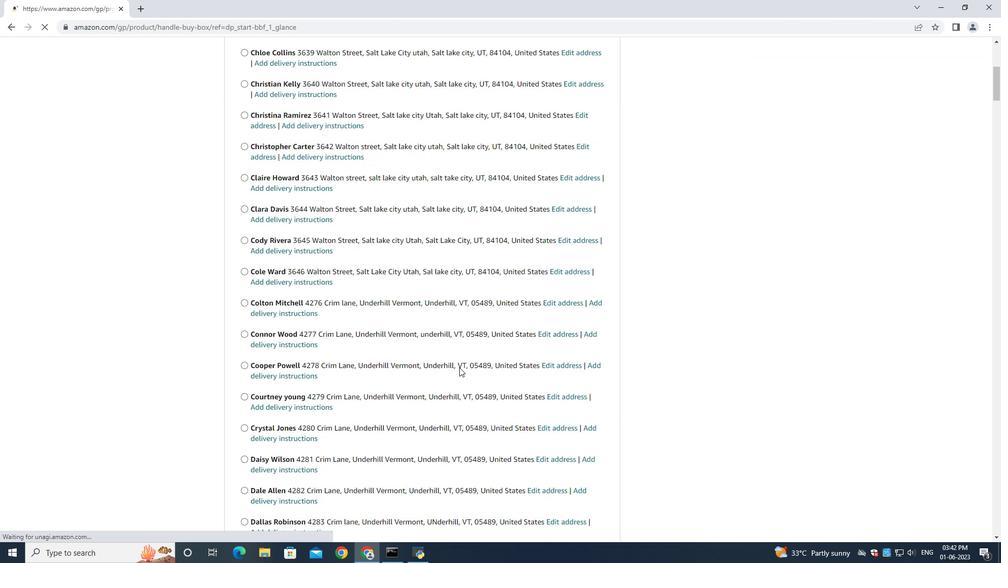 
Action: Mouse scrolled (456, 365) with delta (0, 0)
Screenshot: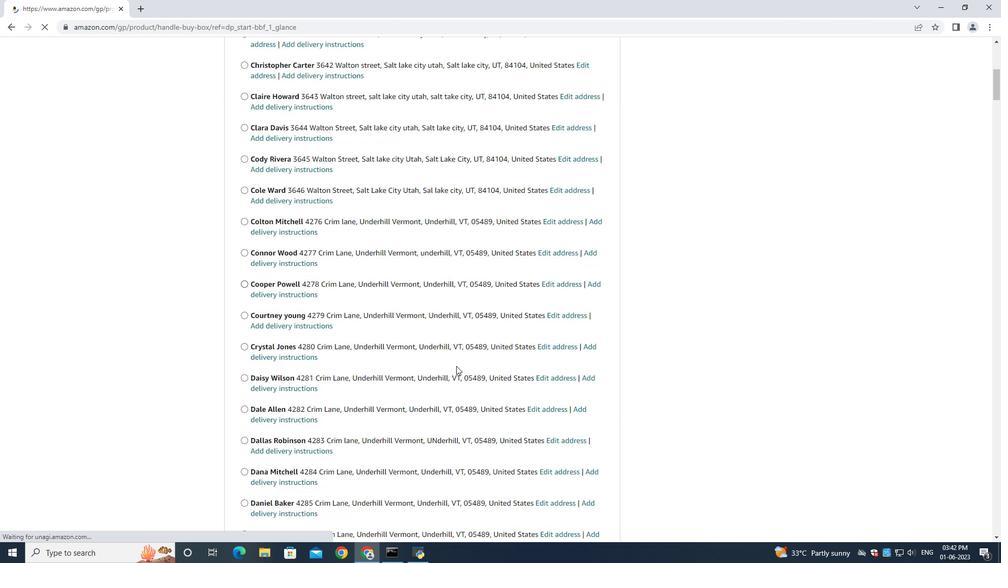 
Action: Mouse scrolled (456, 365) with delta (0, 0)
Screenshot: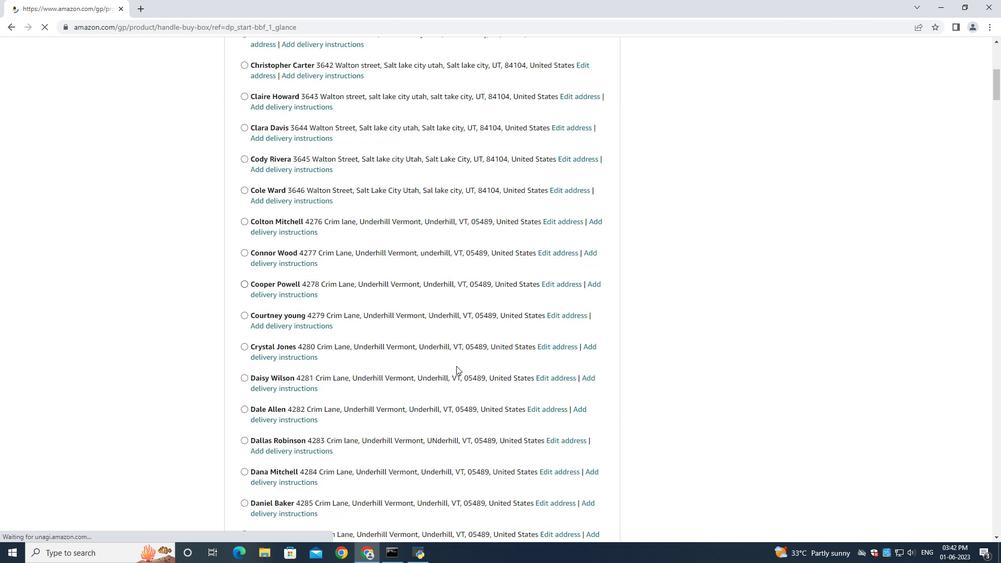 
Action: Mouse moved to (456, 364)
Screenshot: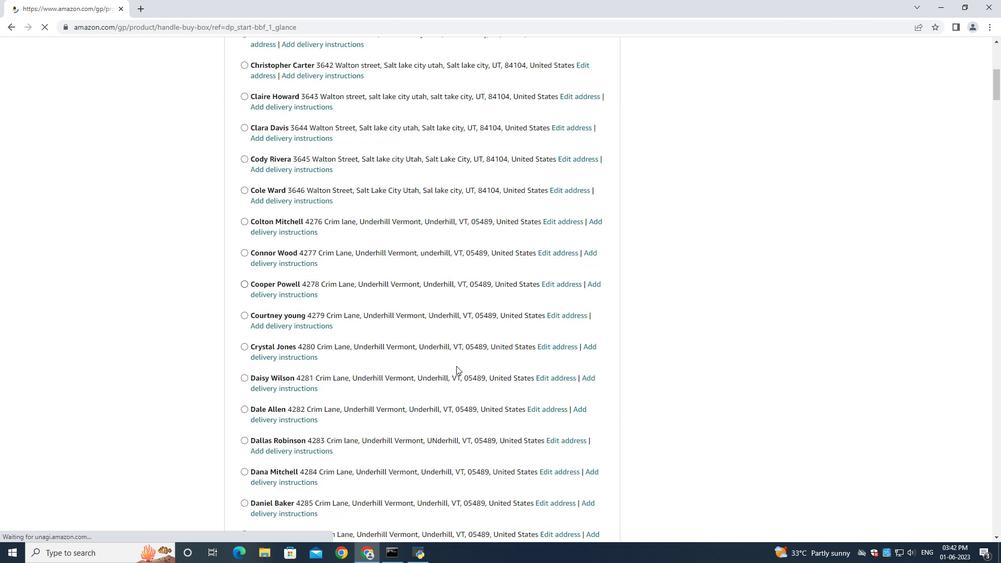 
Action: Mouse scrolled (456, 365) with delta (0, 0)
Screenshot: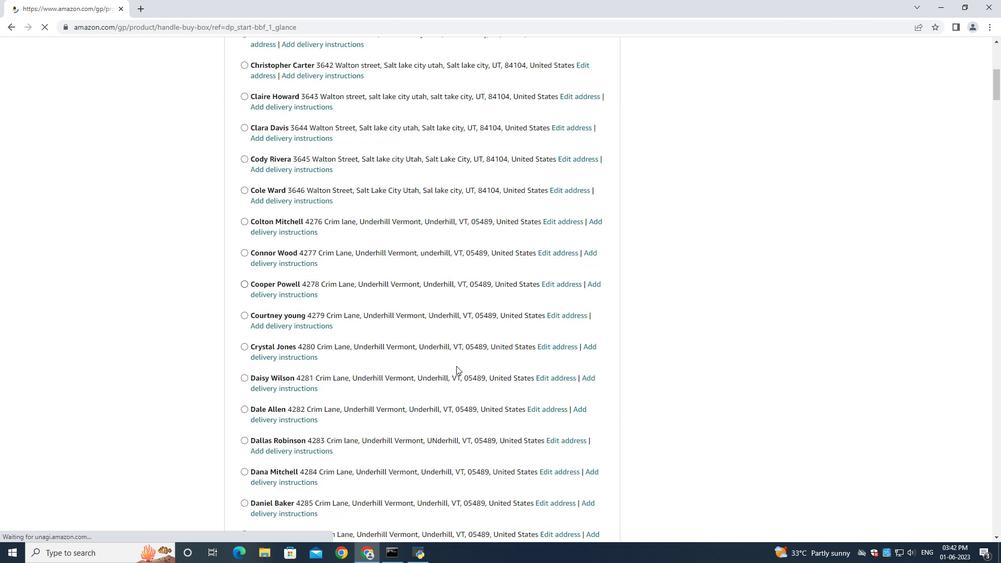 
Action: Mouse moved to (458, 361)
Screenshot: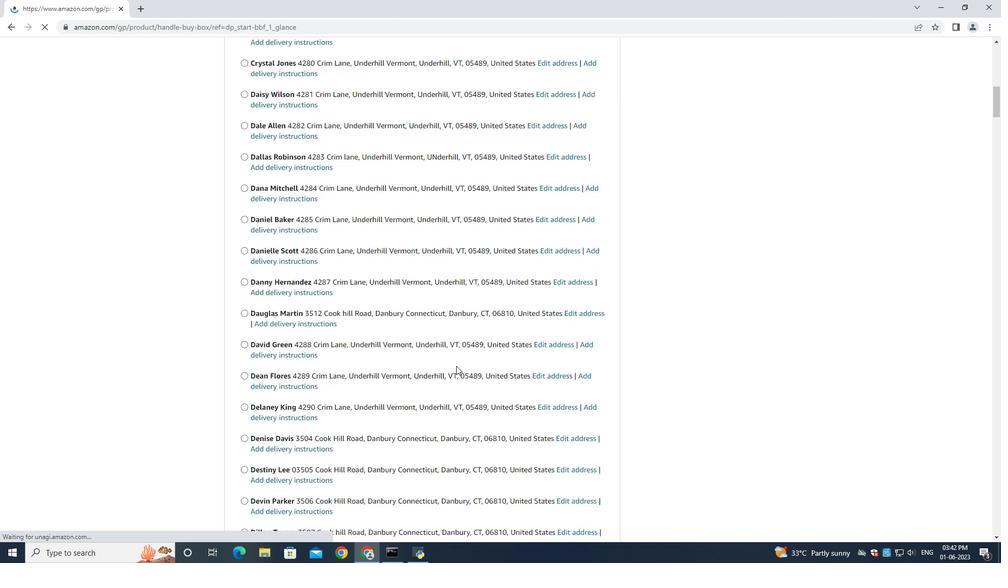 
Action: Mouse scrolled (456, 365) with delta (0, 0)
Screenshot: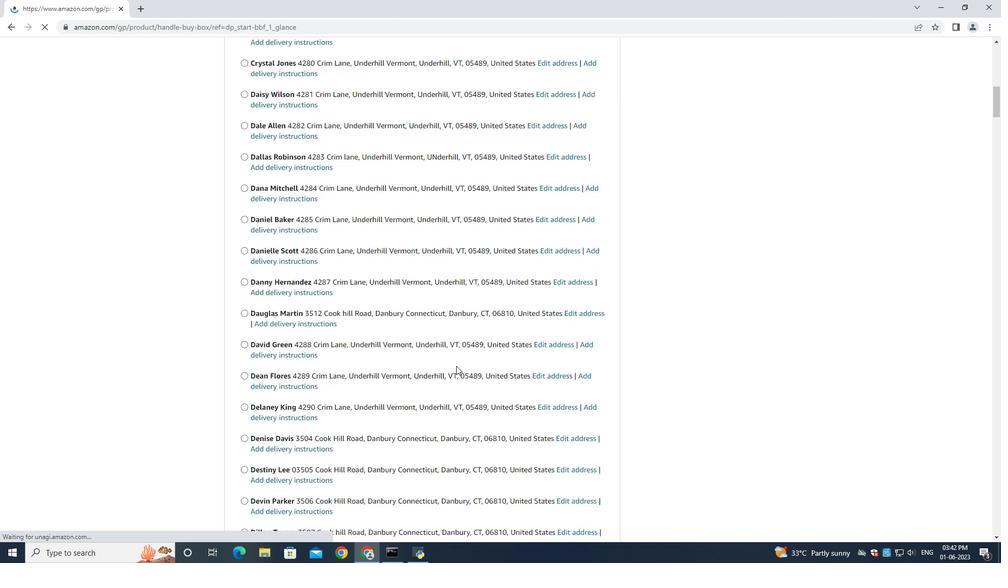 
Action: Mouse moved to (458, 361)
Screenshot: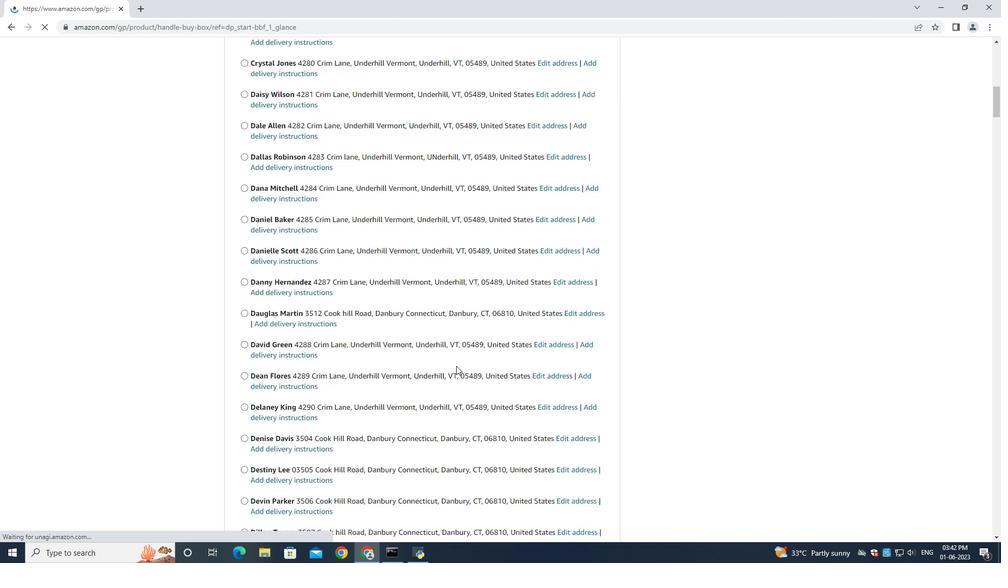 
Action: Mouse scrolled (456, 365) with delta (0, 0)
Screenshot: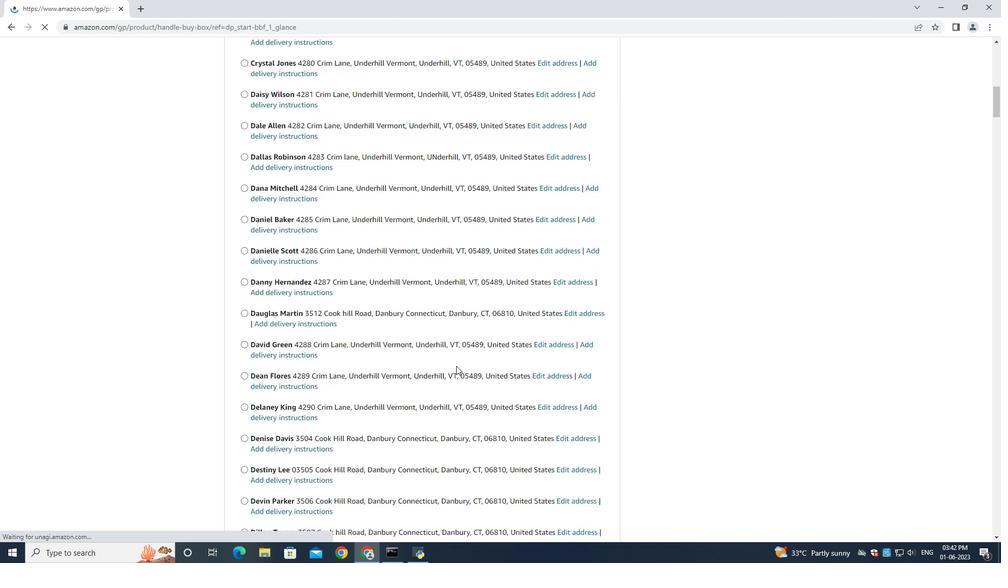 
Action: Mouse moved to (458, 360)
Screenshot: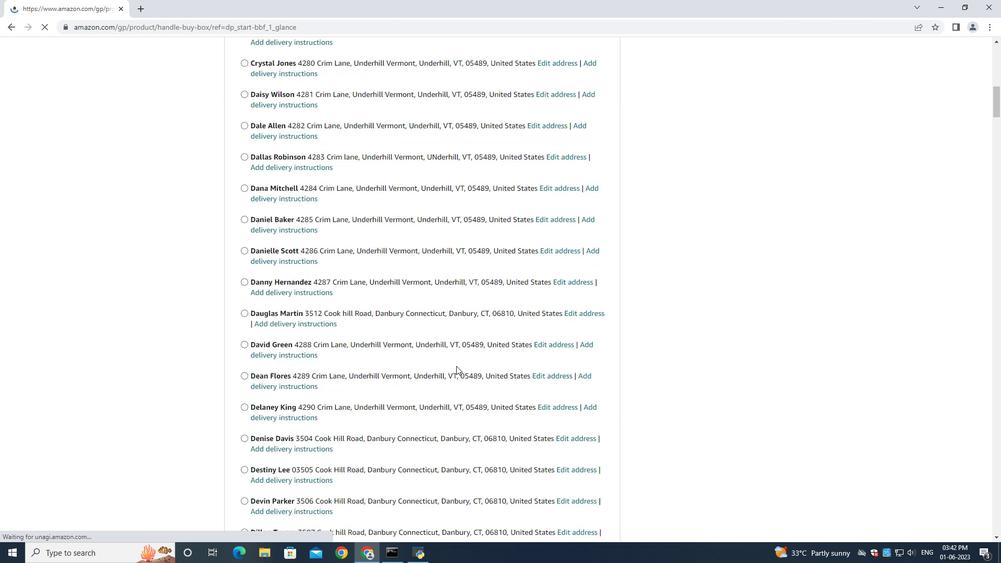 
Action: Mouse scrolled (456, 365) with delta (0, 0)
Screenshot: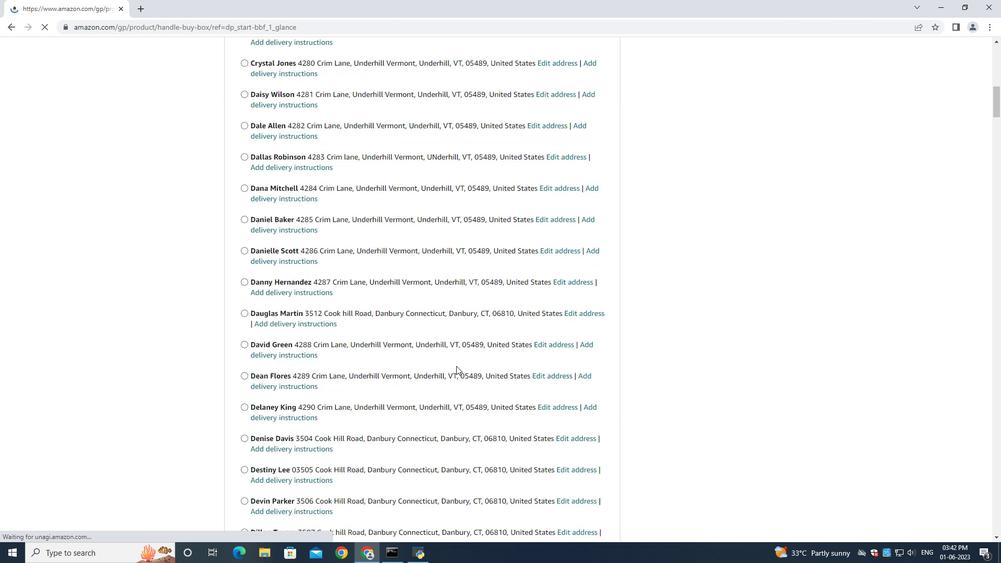 
Action: Mouse moved to (459, 360)
Screenshot: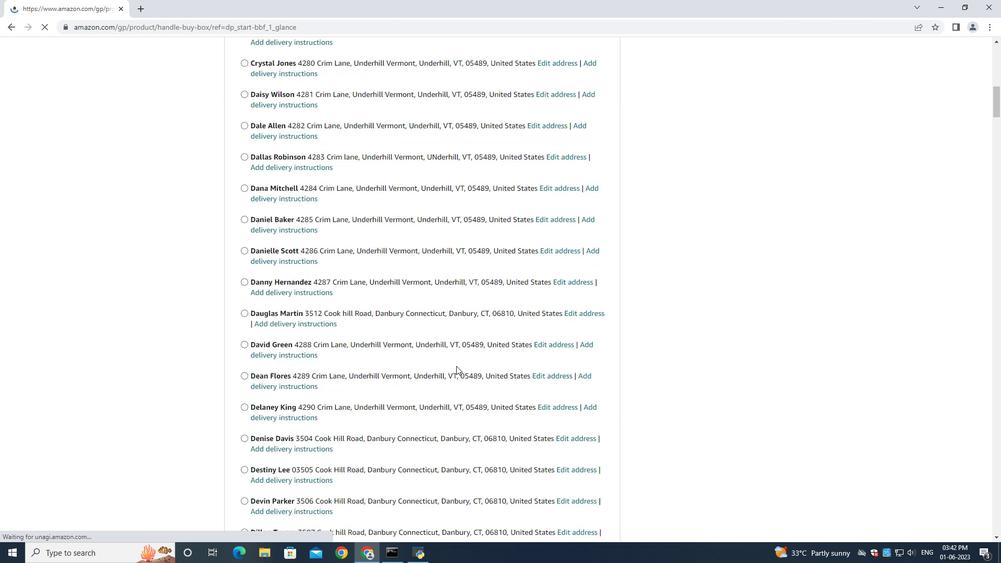 
Action: Mouse scrolled (456, 363) with delta (0, 0)
Screenshot: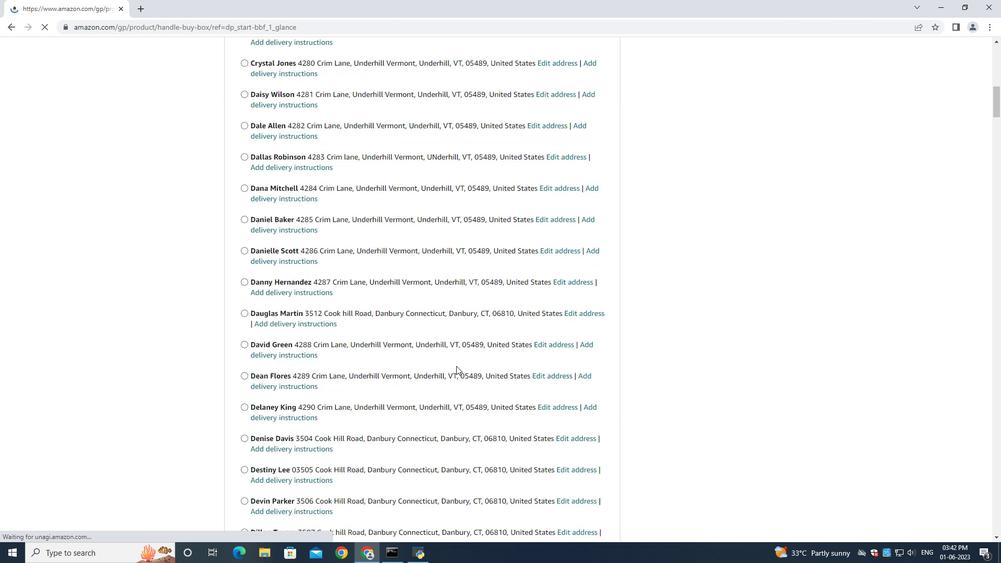 
Action: Mouse moved to (459, 359)
Screenshot: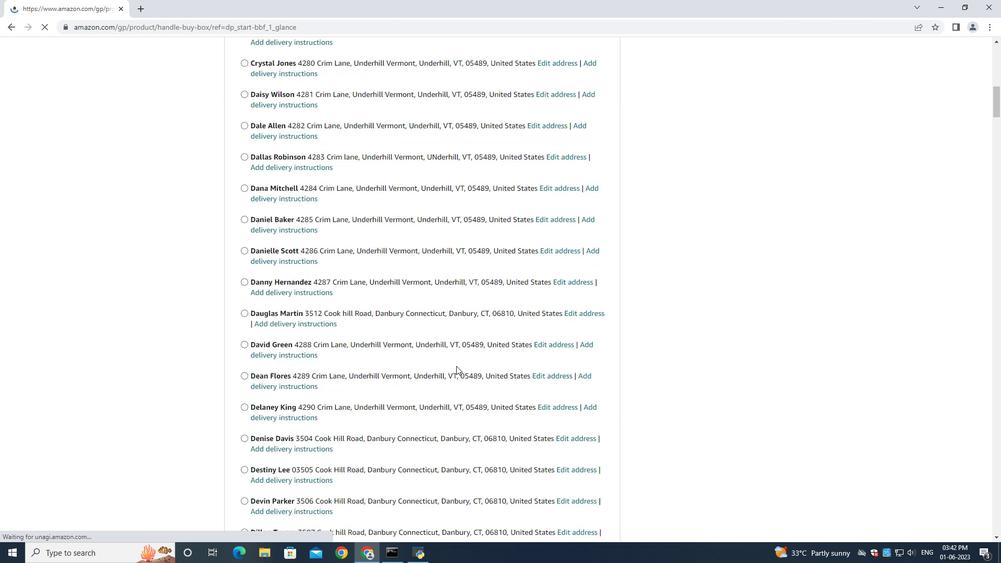 
Action: Mouse scrolled (458, 360) with delta (0, 0)
Screenshot: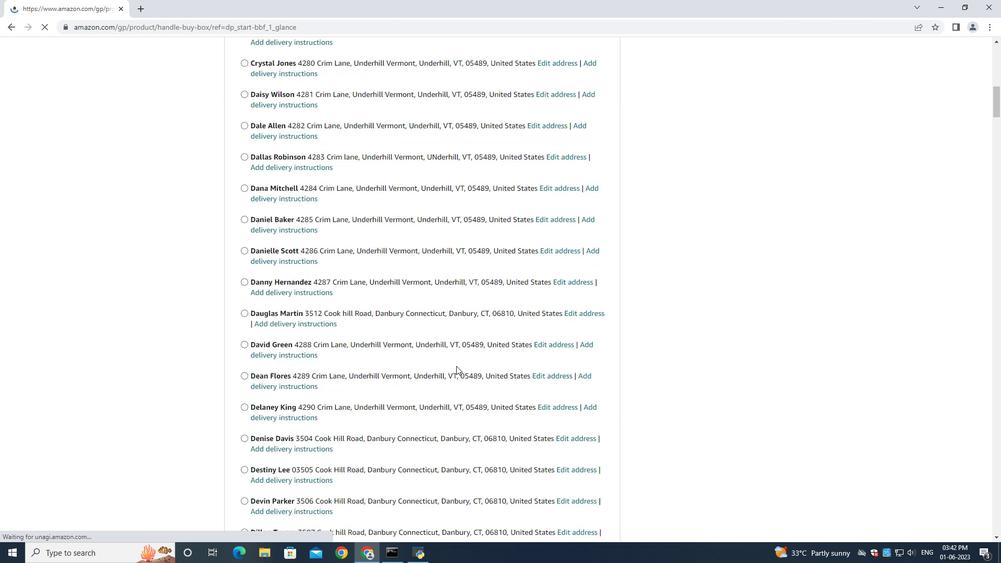 
Action: Mouse moved to (460, 357)
Screenshot: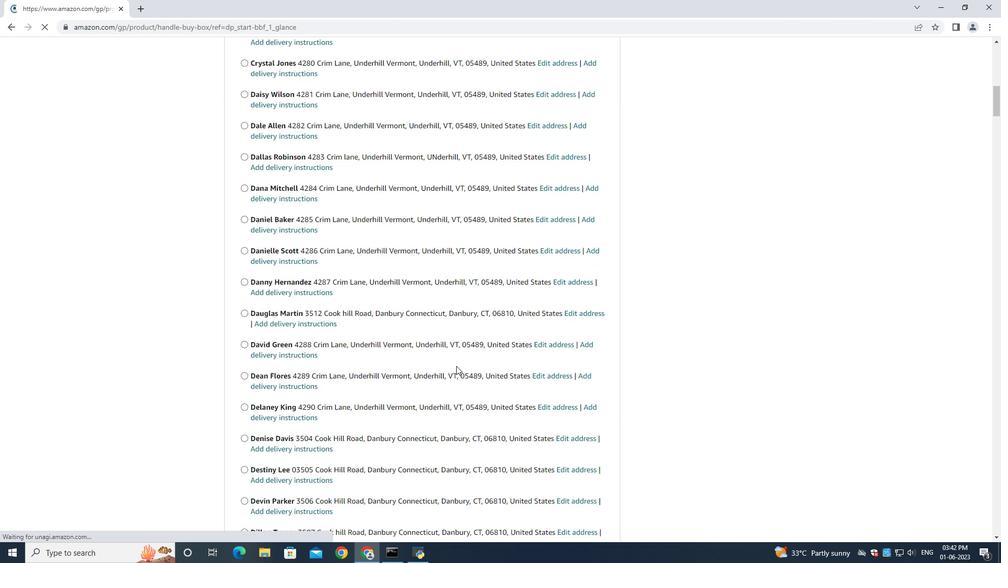 
Action: Mouse scrolled (460, 356) with delta (0, 0)
Screenshot: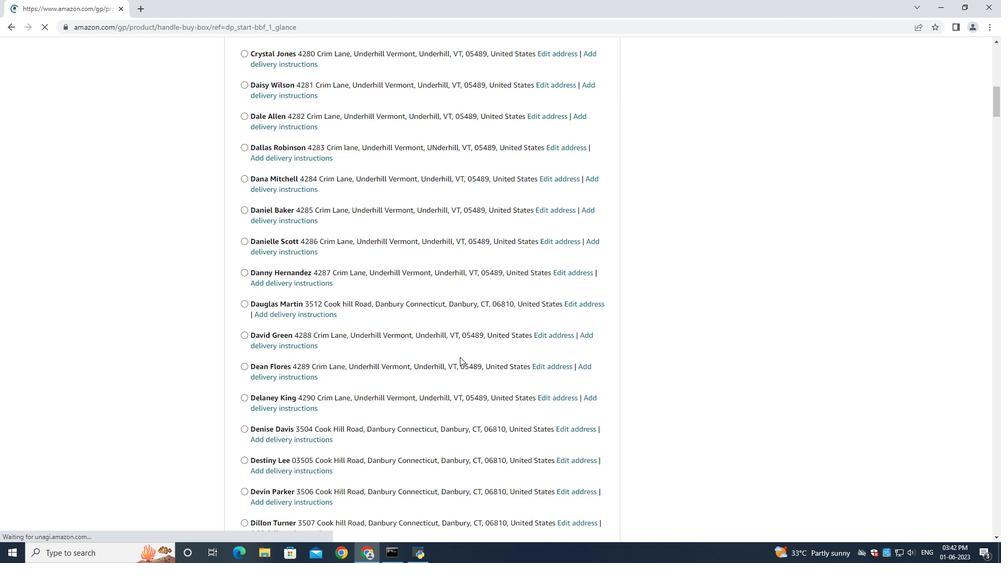 
Action: Mouse scrolled (460, 356) with delta (0, 0)
Screenshot: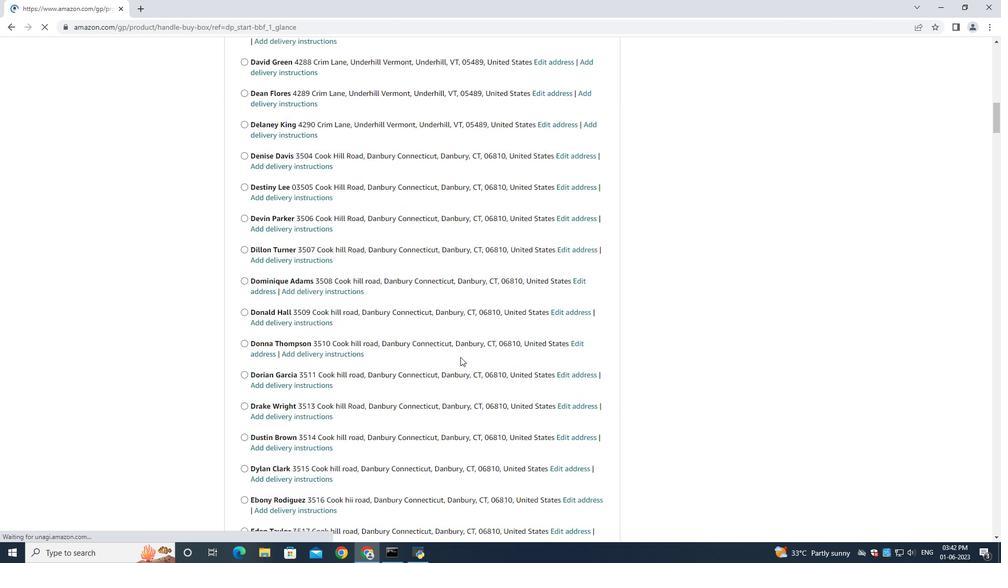 
Action: Mouse scrolled (460, 356) with delta (0, 0)
Screenshot: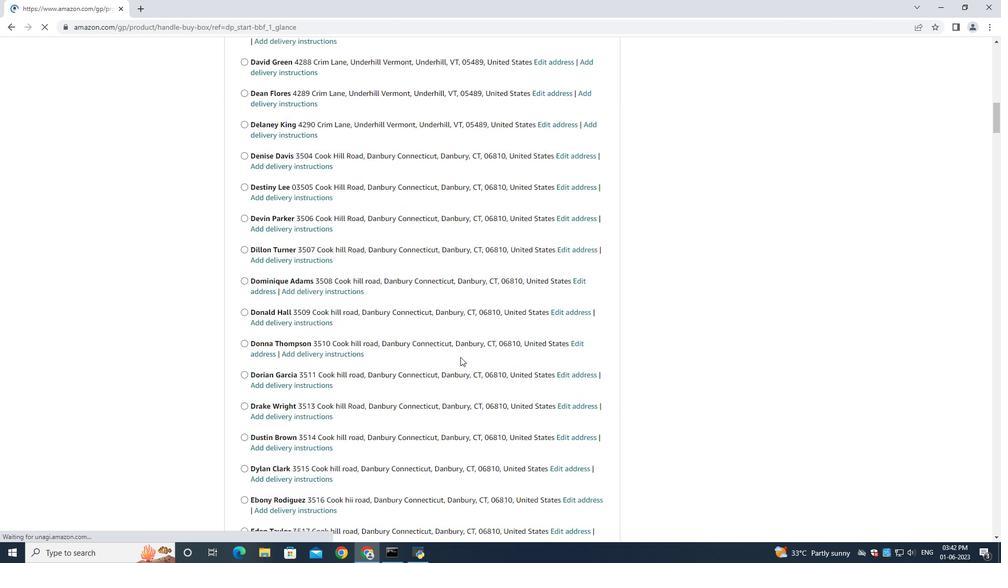 
Action: Mouse scrolled (460, 356) with delta (0, 0)
Screenshot: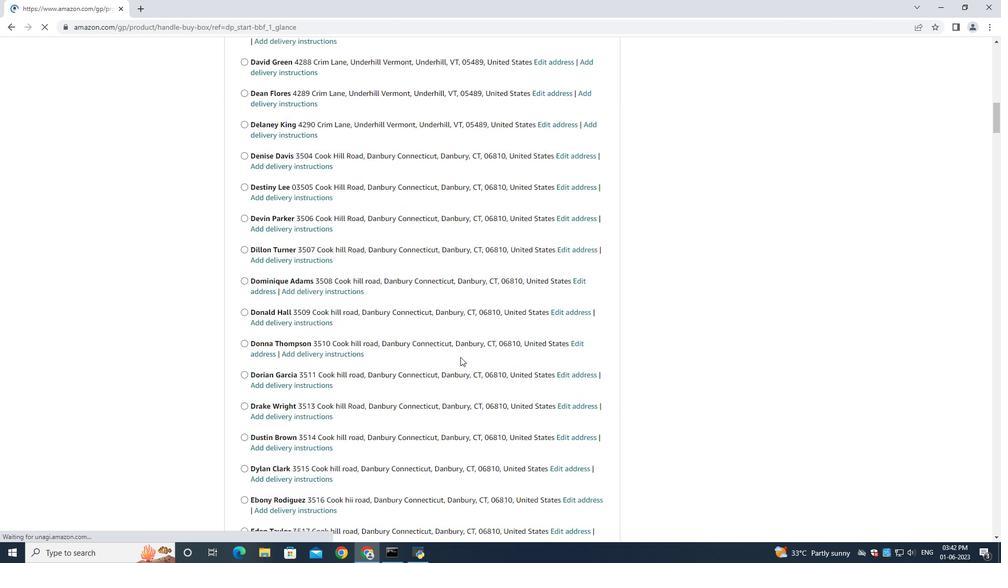 
Action: Mouse scrolled (460, 356) with delta (0, 0)
Screenshot: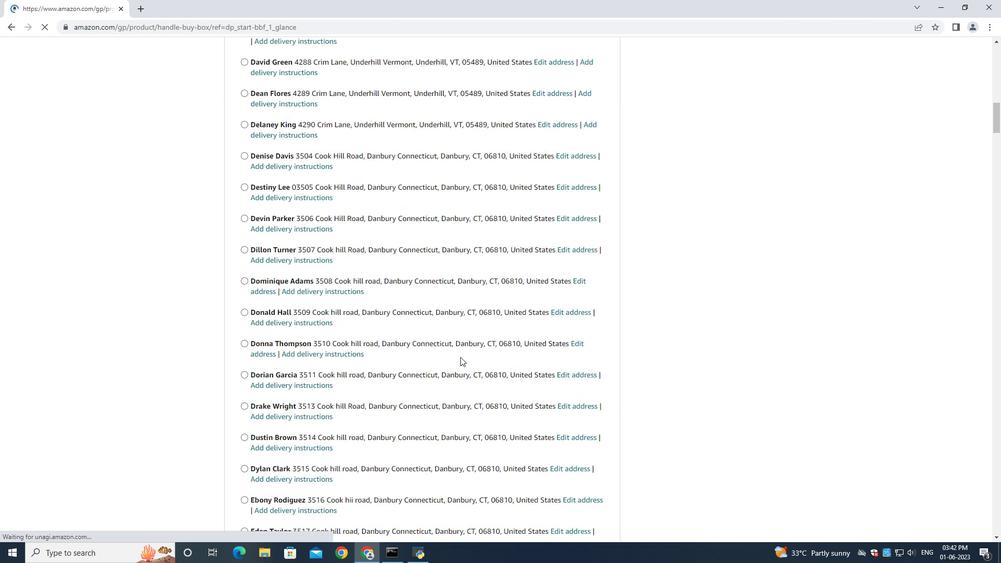 
Action: Mouse scrolled (460, 356) with delta (0, 0)
Screenshot: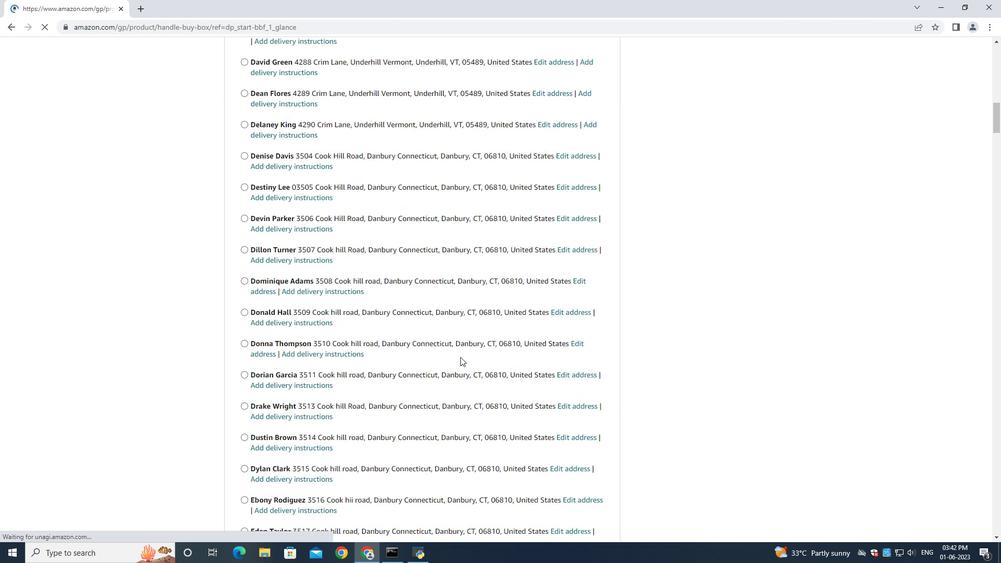 
Action: Mouse scrolled (460, 356) with delta (0, 0)
Screenshot: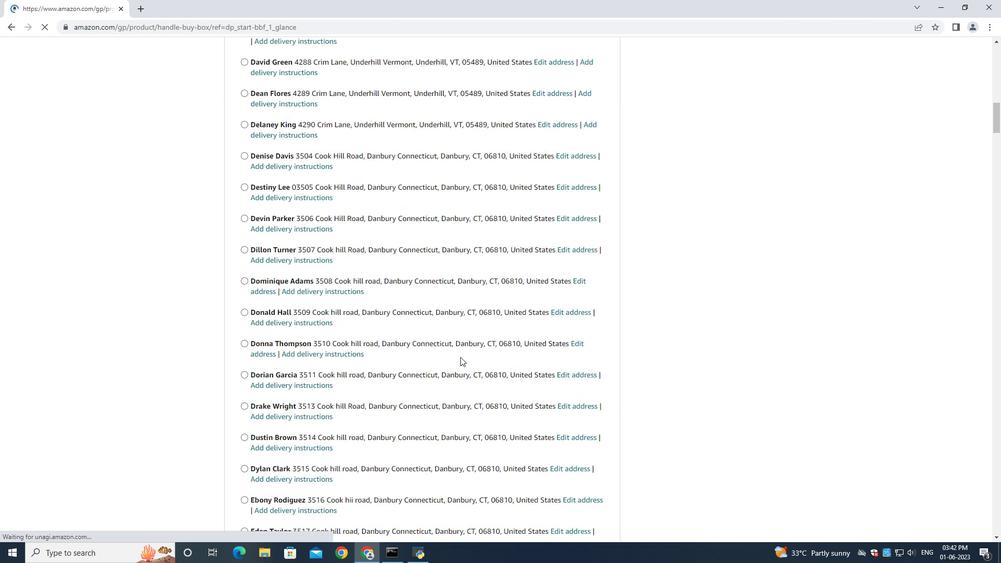 
Action: Mouse scrolled (460, 356) with delta (0, 0)
Screenshot: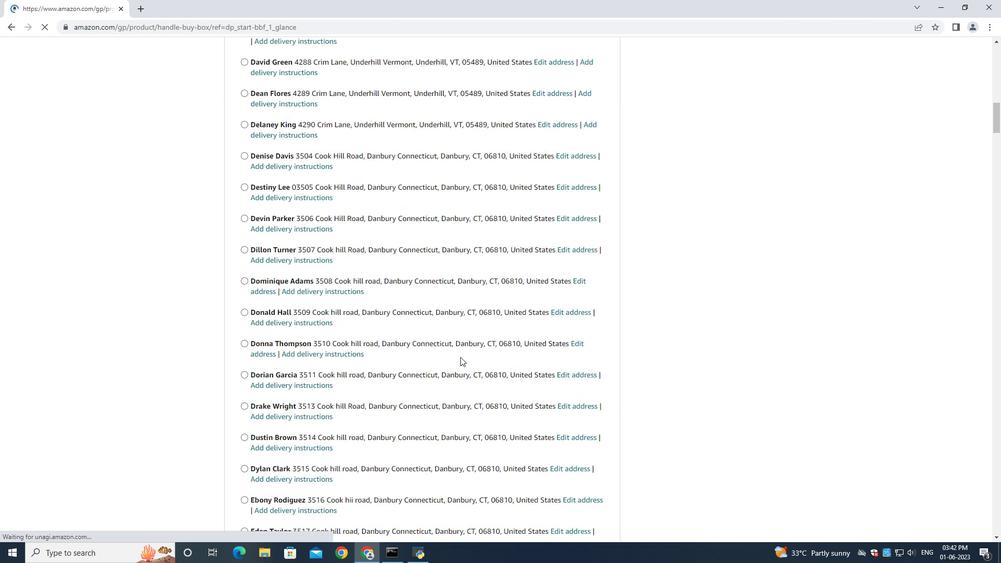 
Action: Mouse moved to (465, 351)
Screenshot: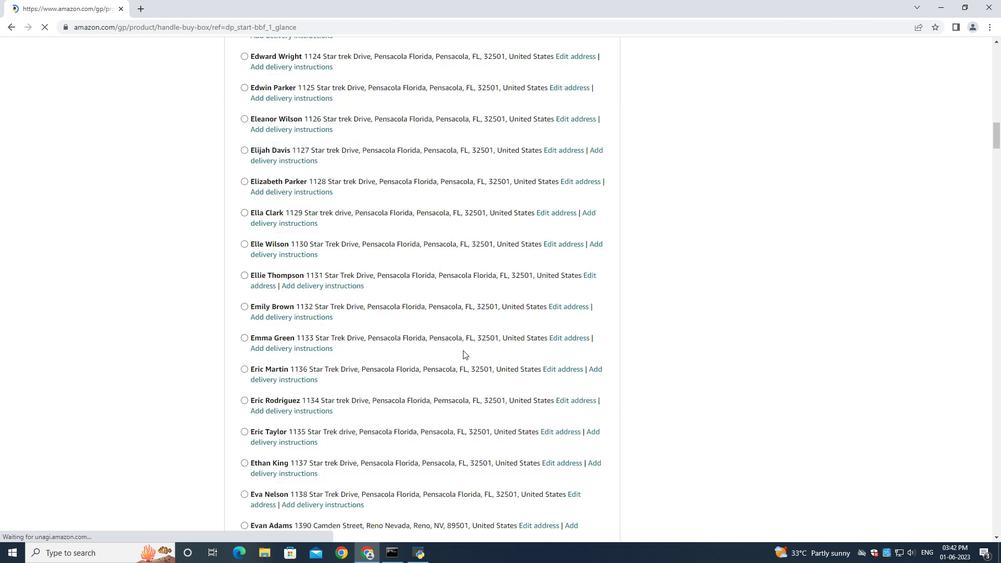 
Action: Mouse scrolled (465, 350) with delta (0, 0)
Screenshot: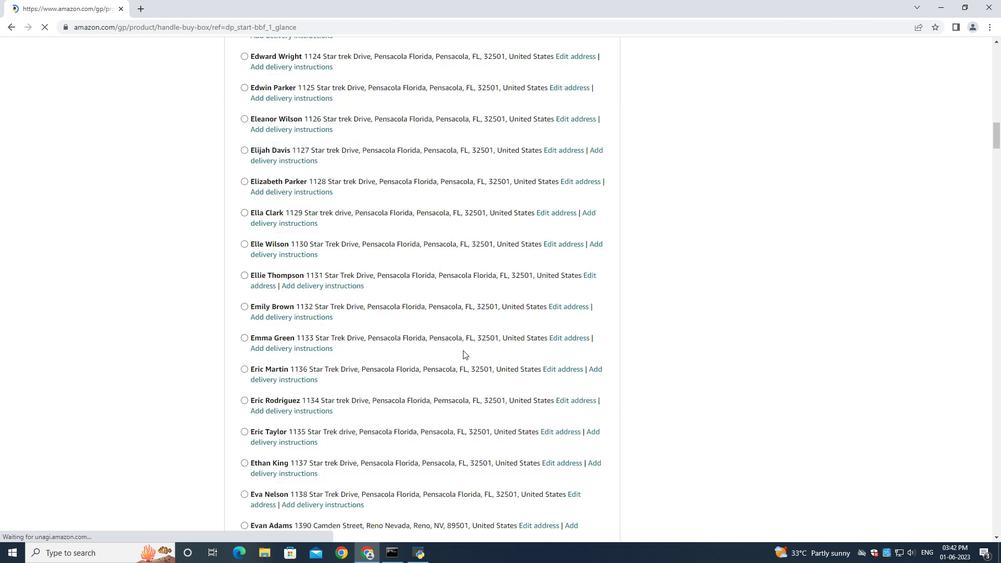
Action: Mouse scrolled (465, 350) with delta (0, 0)
Screenshot: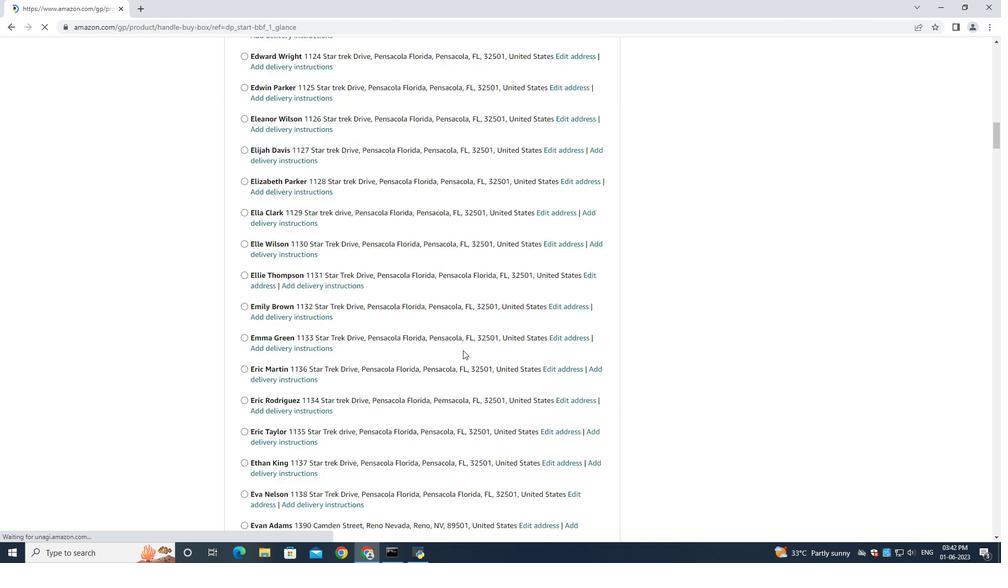 
Action: Mouse scrolled (465, 350) with delta (0, 0)
Screenshot: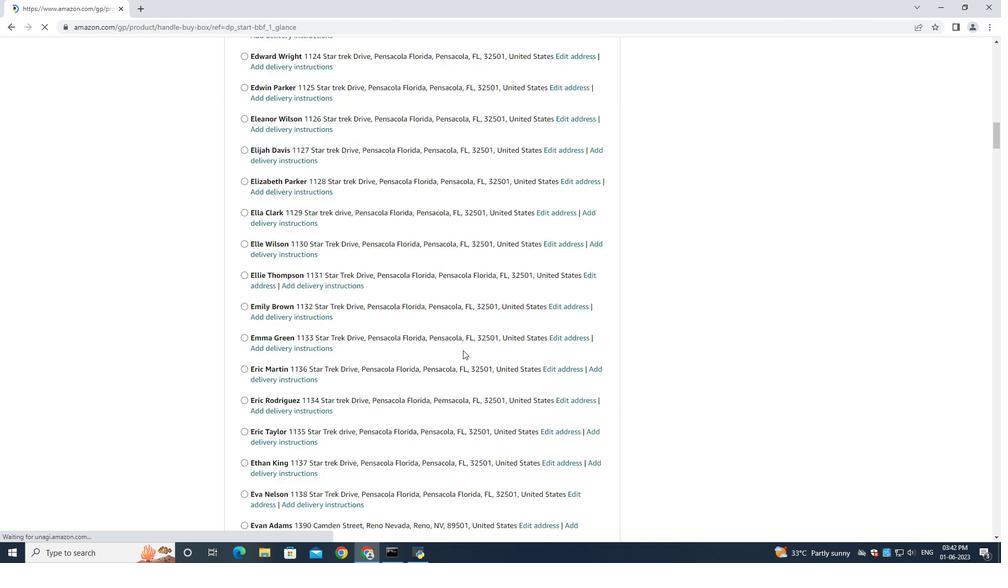 
Action: Mouse moved to (465, 351)
Screenshot: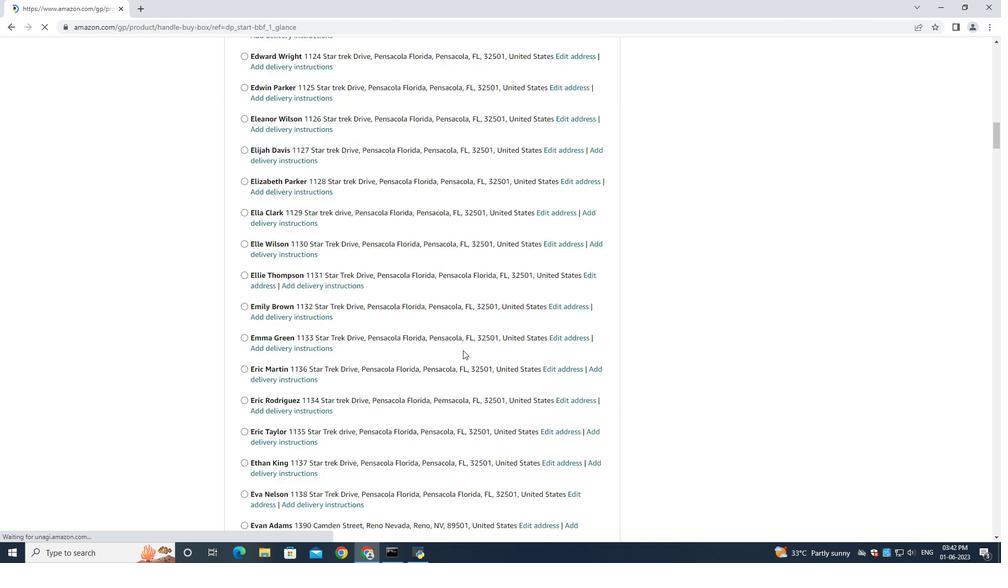 
Action: Mouse scrolled (465, 350) with delta (0, 0)
Screenshot: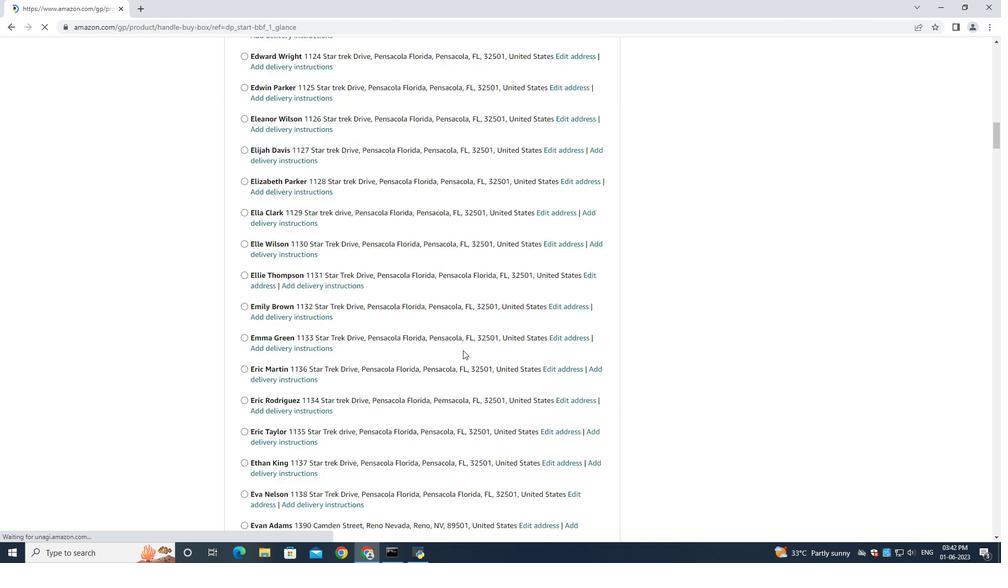 
Action: Mouse scrolled (465, 350) with delta (0, 0)
Screenshot: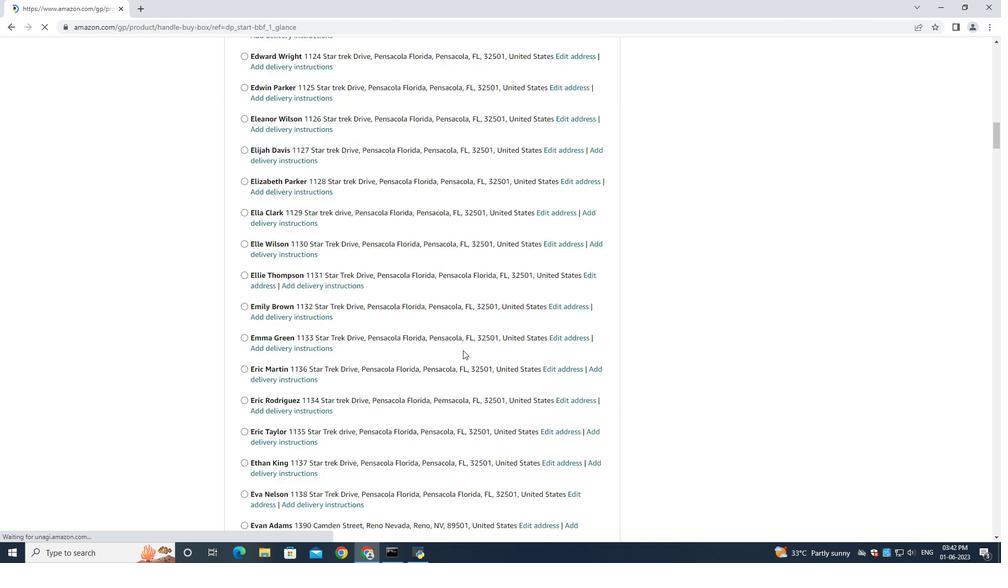 
Action: Mouse scrolled (465, 350) with delta (0, 0)
Screenshot: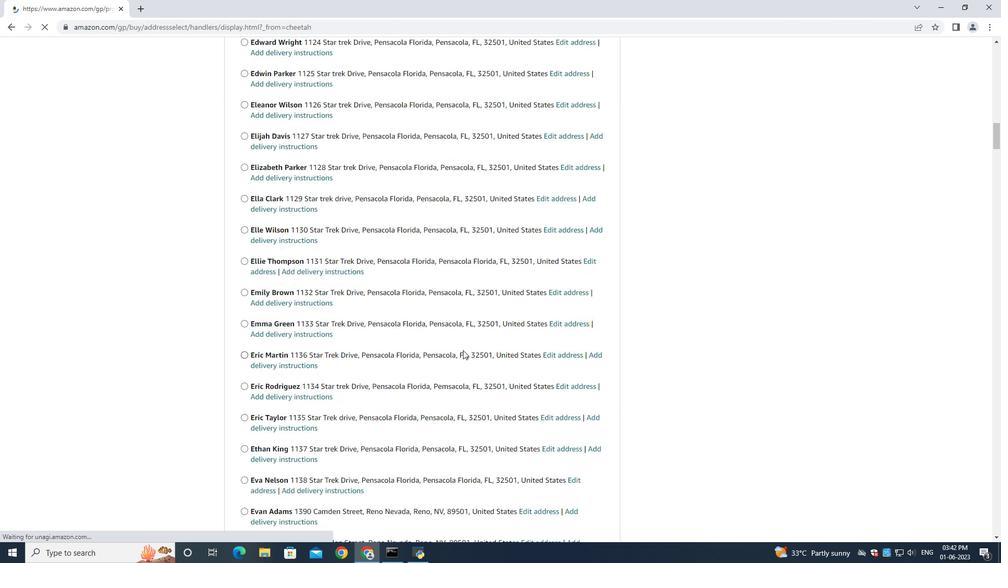 
Action: Mouse scrolled (465, 350) with delta (0, 0)
Screenshot: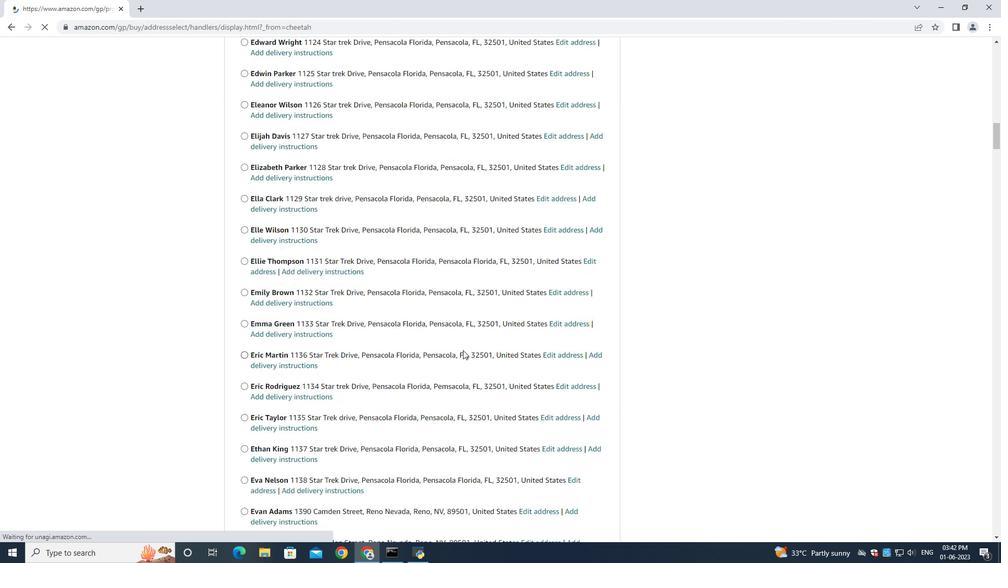 
Action: Mouse moved to (465, 351)
Screenshot: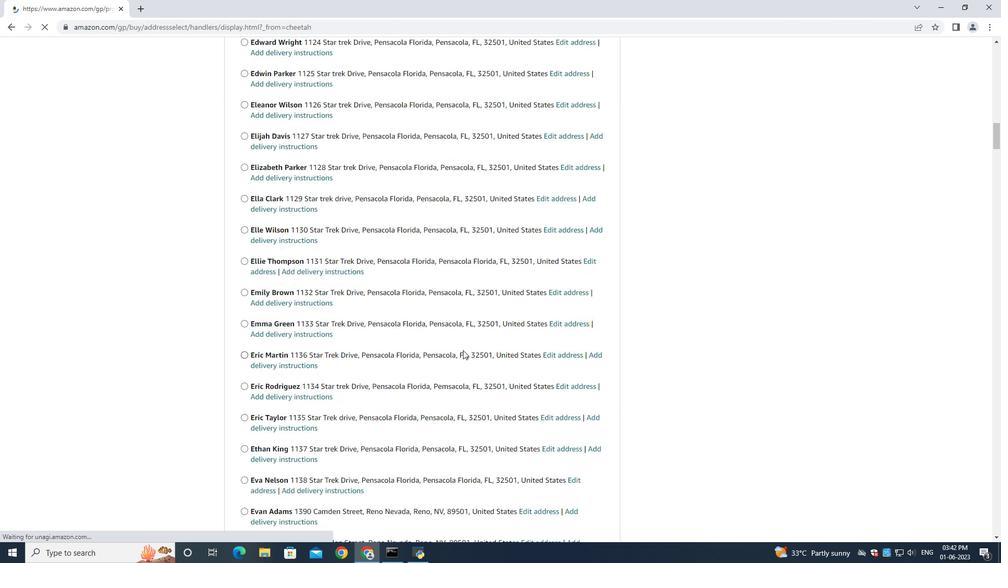 
Action: Mouse scrolled (465, 350) with delta (0, 0)
Screenshot: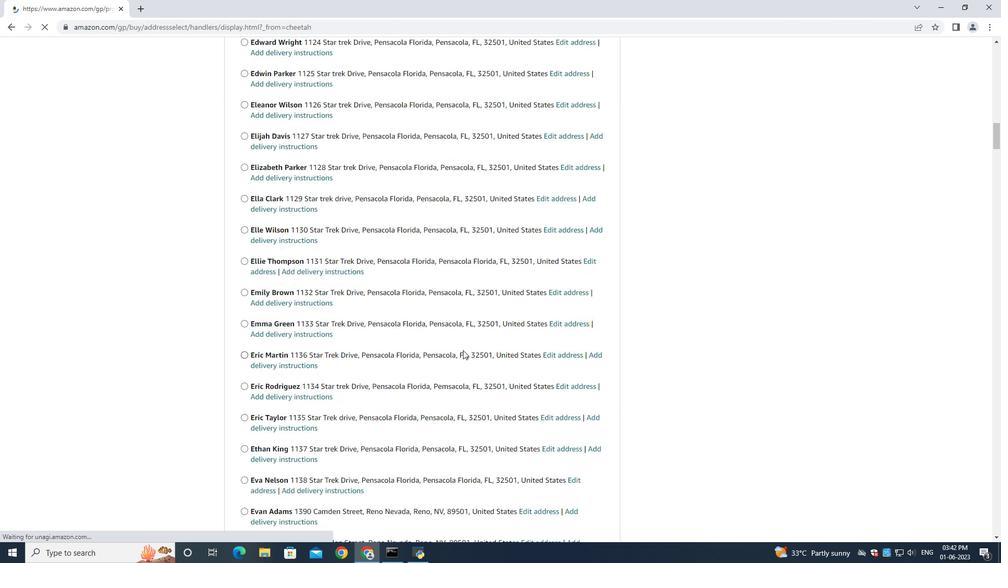 
Action: Mouse moved to (466, 344)
Screenshot: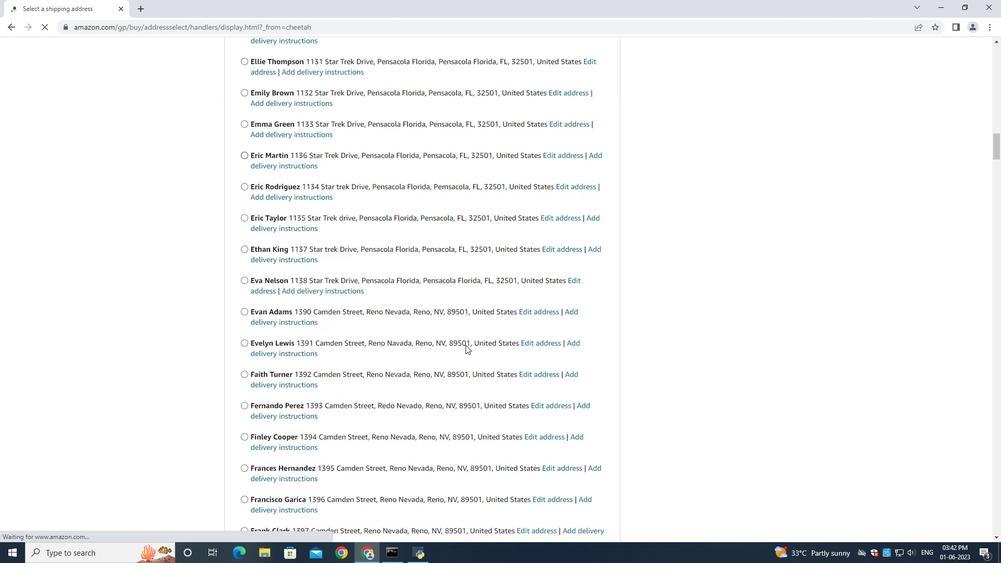 
Action: Mouse scrolled (466, 344) with delta (0, 0)
Screenshot: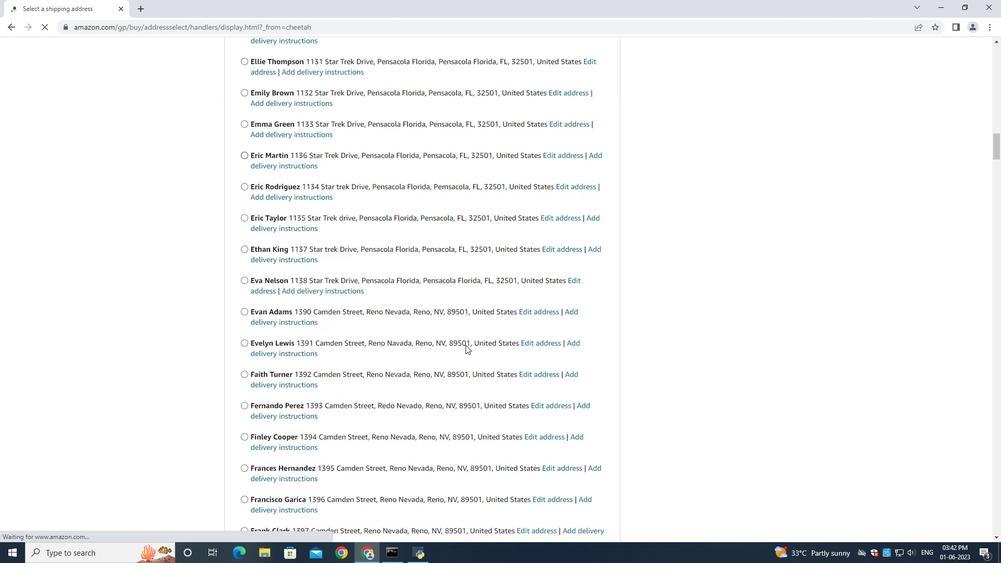 
Action: Mouse moved to (466, 344)
Screenshot: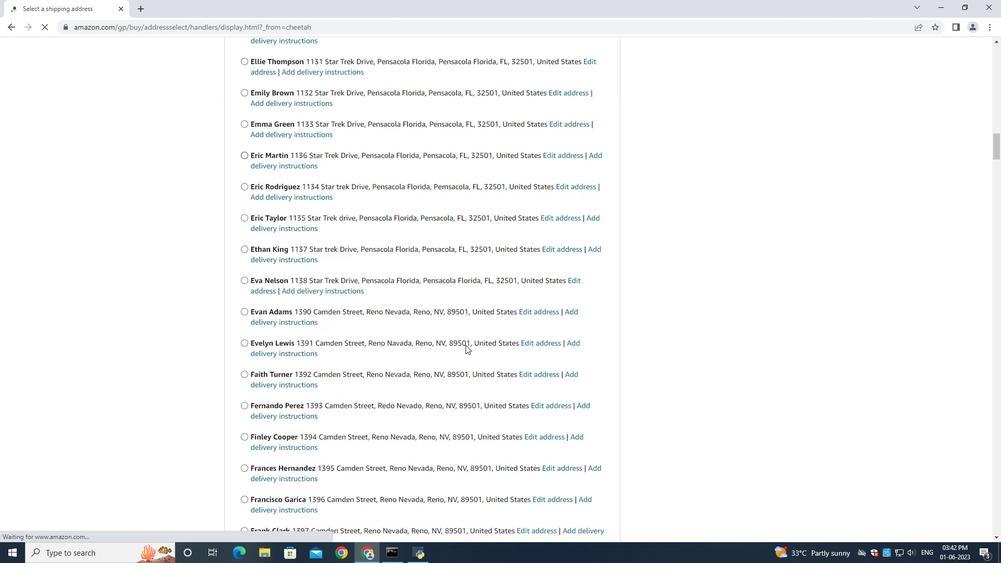 
Action: Mouse scrolled (466, 344) with delta (0, 0)
Screenshot: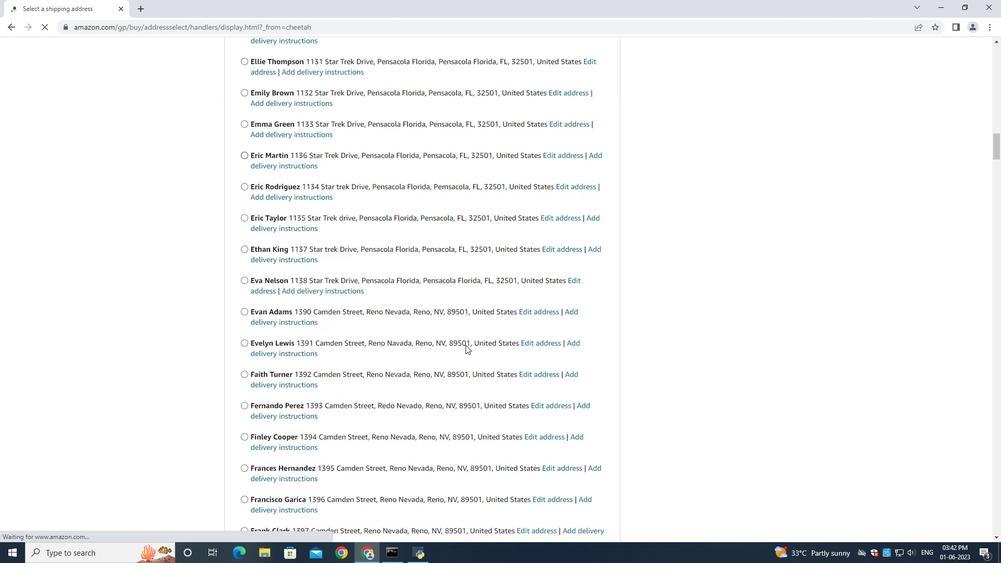 
Action: Mouse scrolled (466, 344) with delta (0, 0)
Screenshot: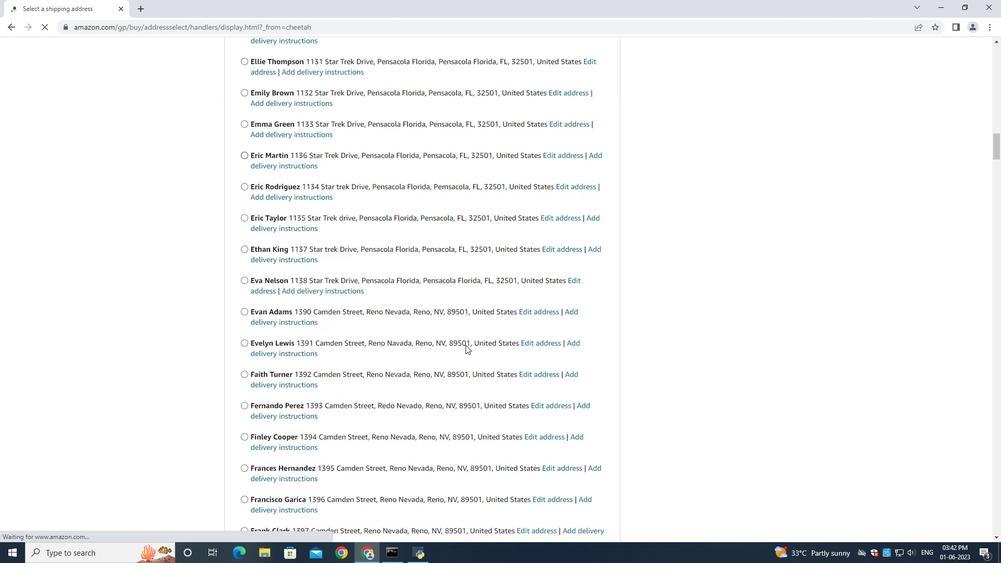 
Action: Mouse scrolled (466, 343) with delta (0, -1)
Screenshot: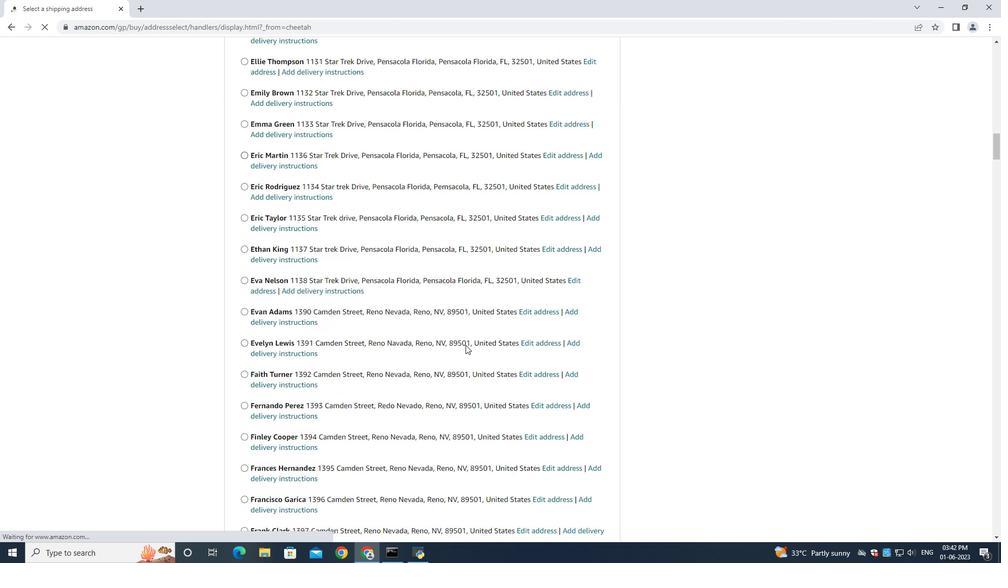 
Action: Mouse scrolled (466, 344) with delta (0, 0)
Screenshot: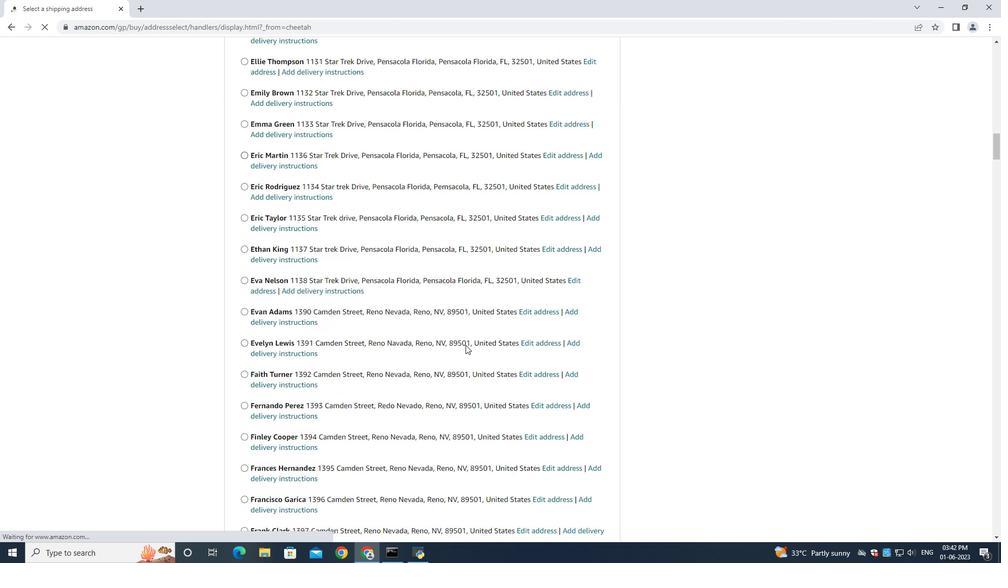 
Action: Mouse scrolled (466, 344) with delta (0, 0)
Screenshot: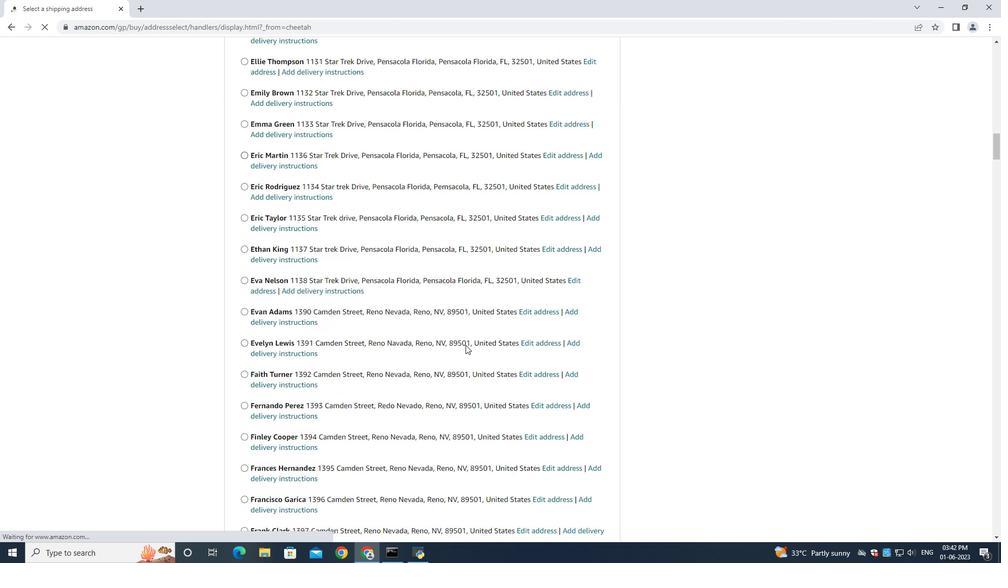 
Action: Mouse scrolled (466, 344) with delta (0, 0)
Screenshot: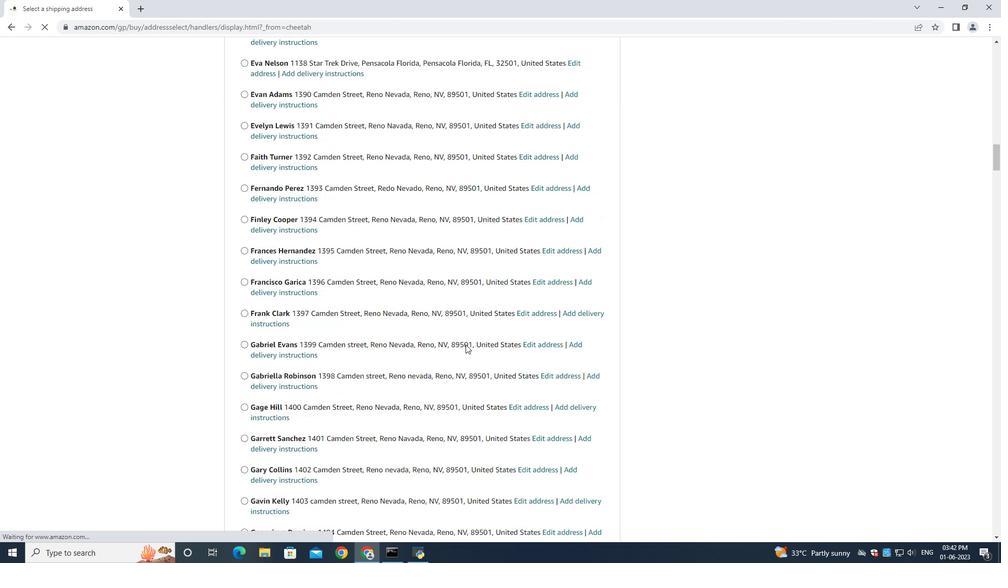 
Action: Mouse moved to (469, 344)
Screenshot: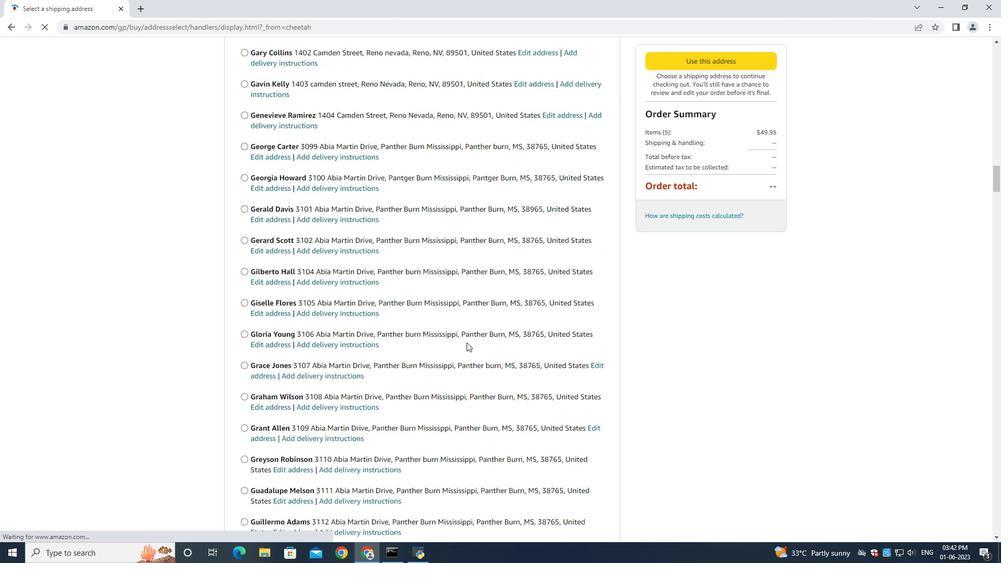 
Action: Mouse scrolled (468, 343) with delta (0, 0)
Screenshot: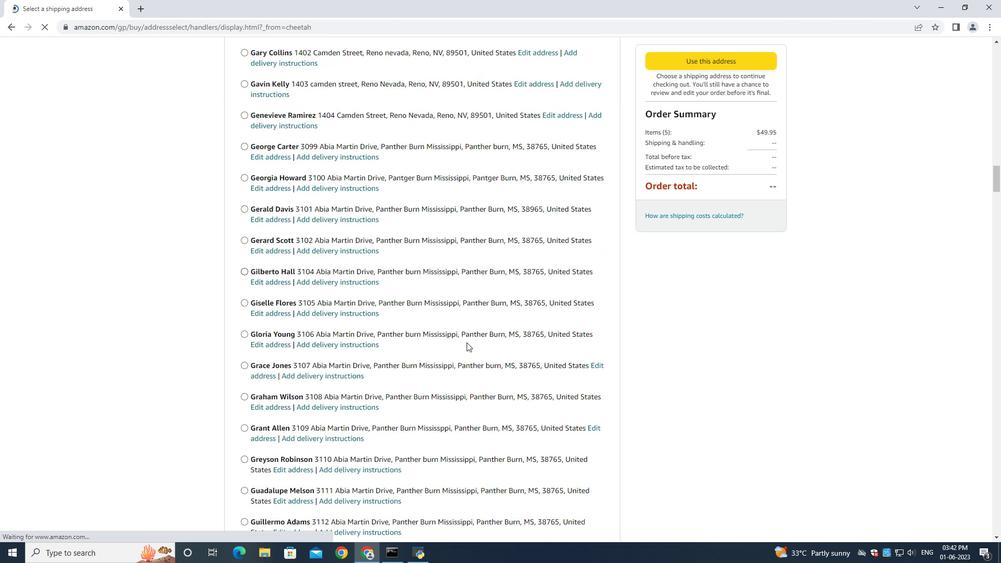 
Action: Mouse moved to (469, 343)
Screenshot: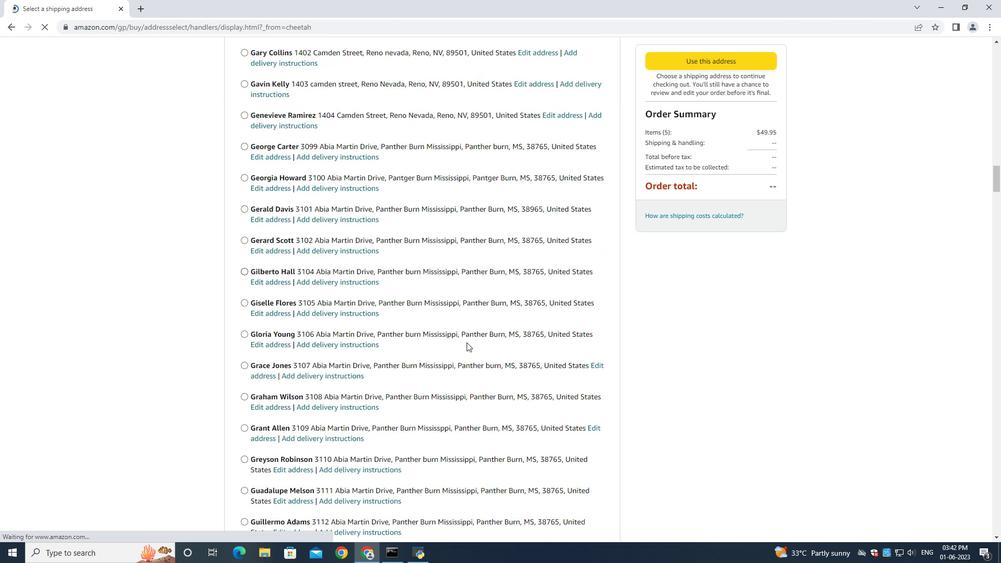 
Action: Mouse scrolled (469, 343) with delta (0, 0)
Screenshot: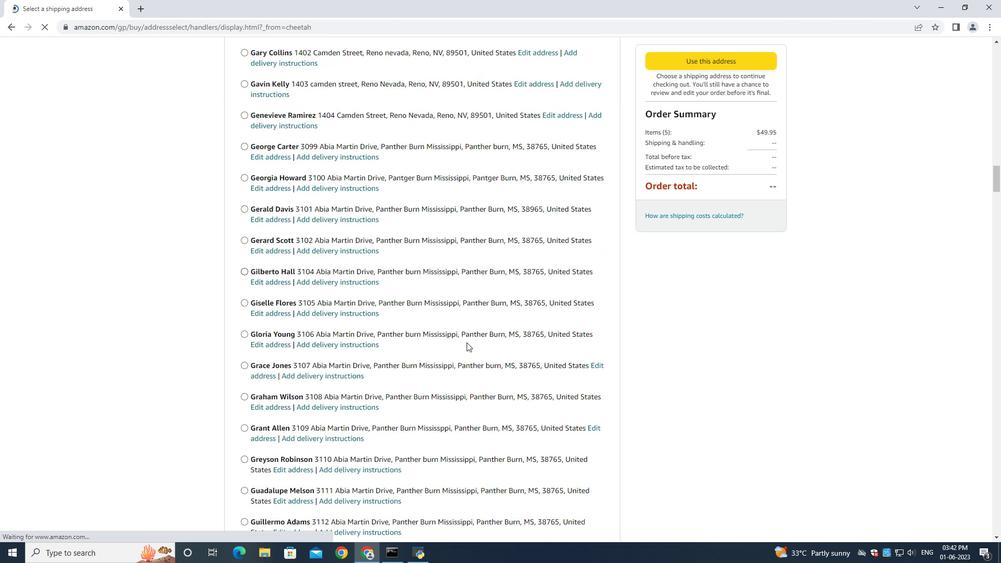 
Action: Mouse moved to (469, 343)
Screenshot: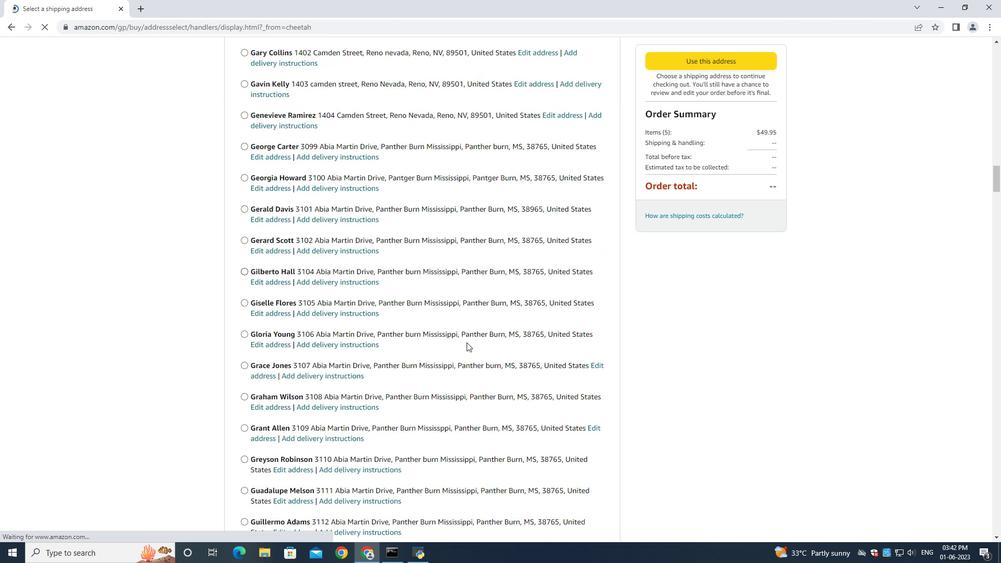 
Action: Mouse scrolled (469, 343) with delta (0, 0)
Screenshot: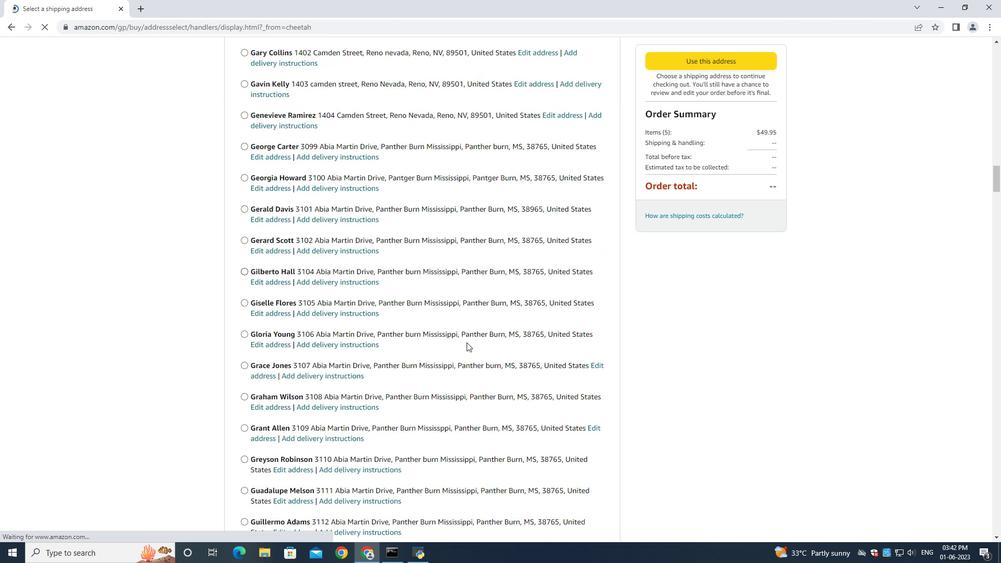 
Action: Mouse scrolled (469, 343) with delta (0, 0)
Screenshot: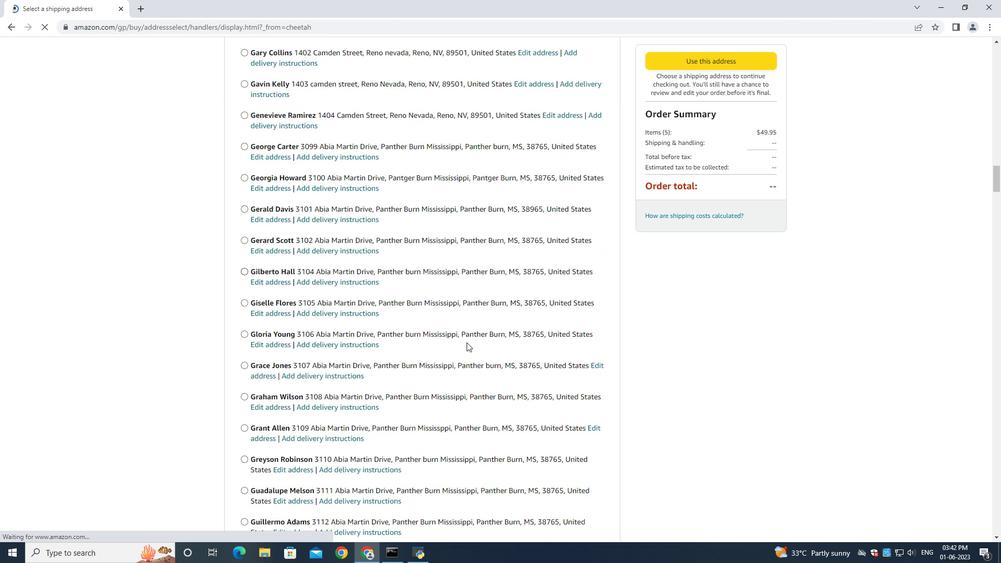 
Action: Mouse scrolled (469, 343) with delta (0, 0)
Screenshot: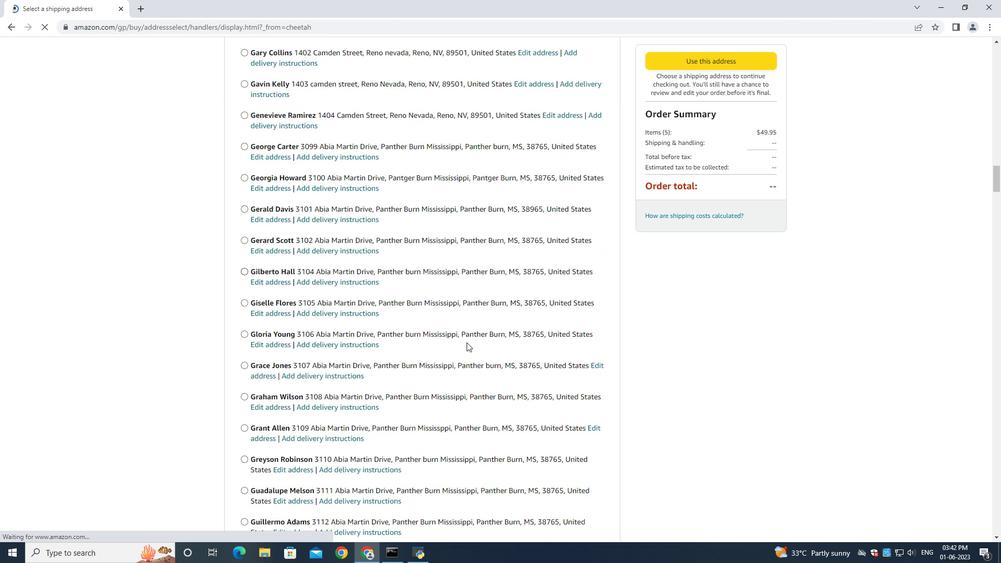 
Action: Mouse scrolled (469, 343) with delta (0, -1)
Screenshot: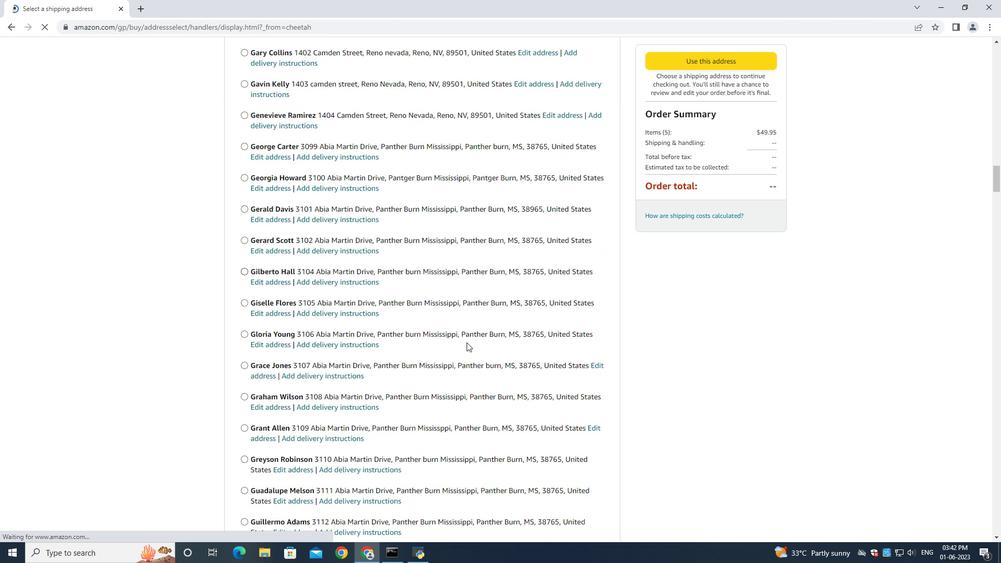 
Action: Mouse scrolled (469, 343) with delta (0, 0)
Screenshot: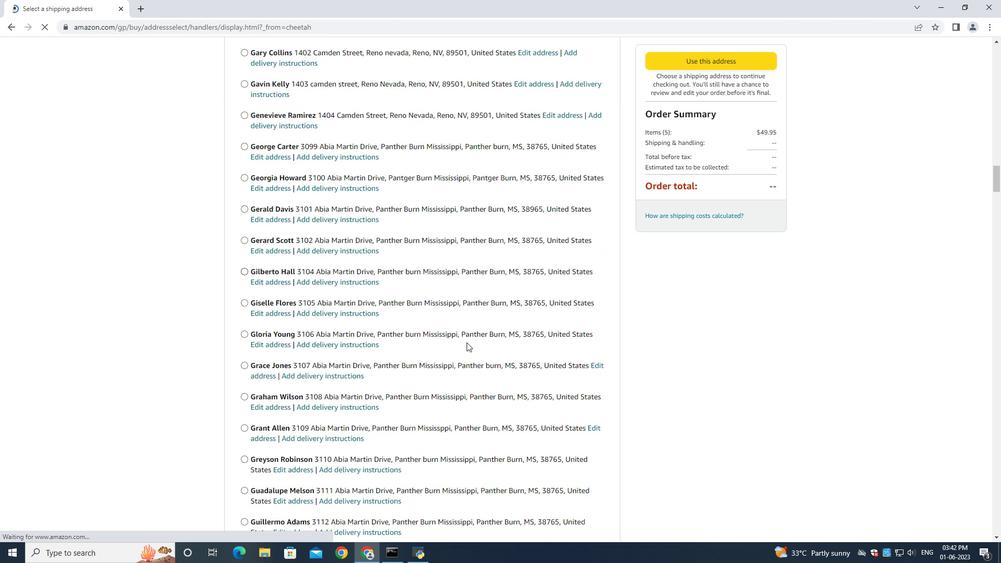 
Action: Mouse moved to (469, 343)
Screenshot: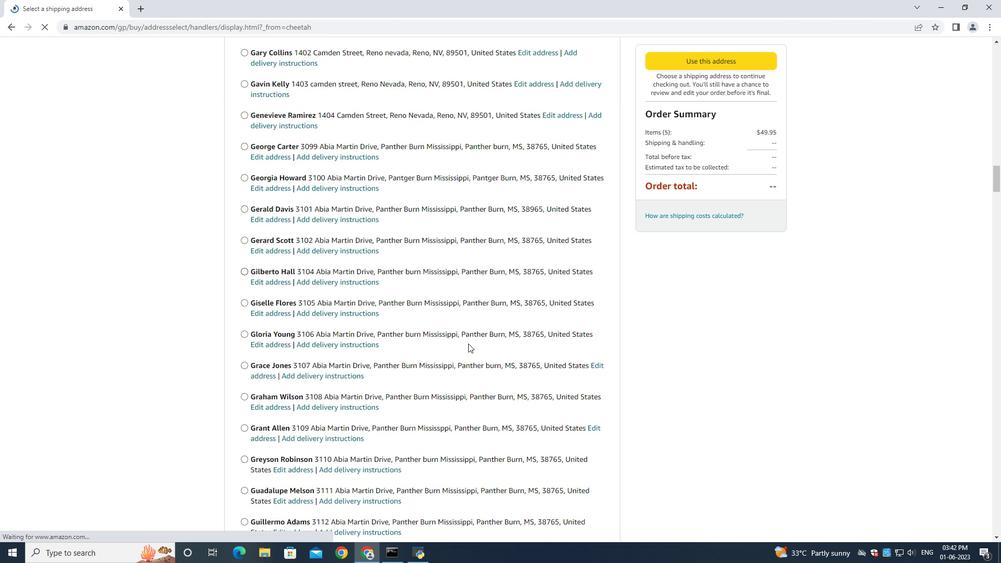 
Action: Mouse scrolled (469, 343) with delta (0, 0)
Screenshot: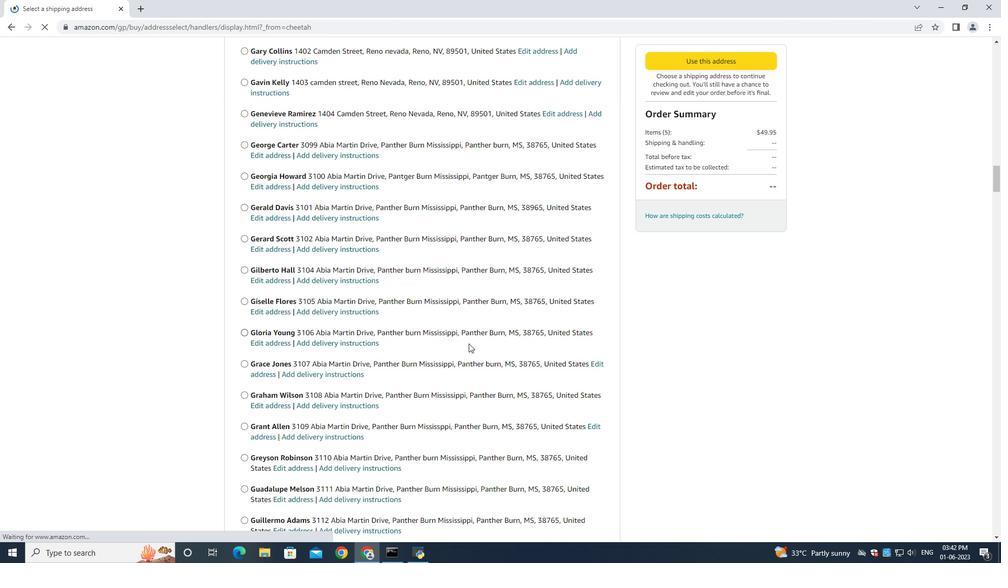 
Action: Mouse scrolled (469, 343) with delta (0, 0)
Screenshot: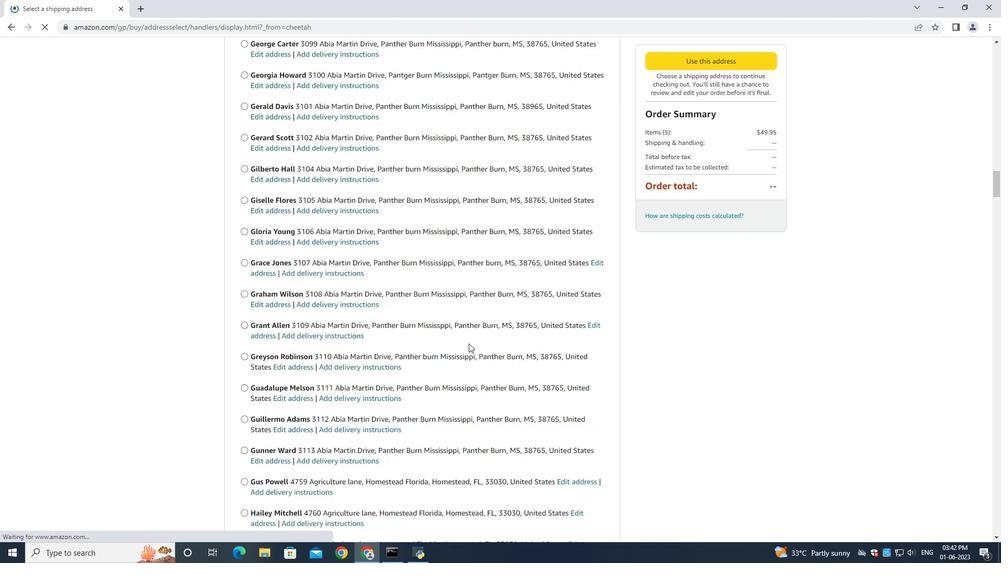 
Action: Mouse scrolled (469, 343) with delta (0, 0)
Screenshot: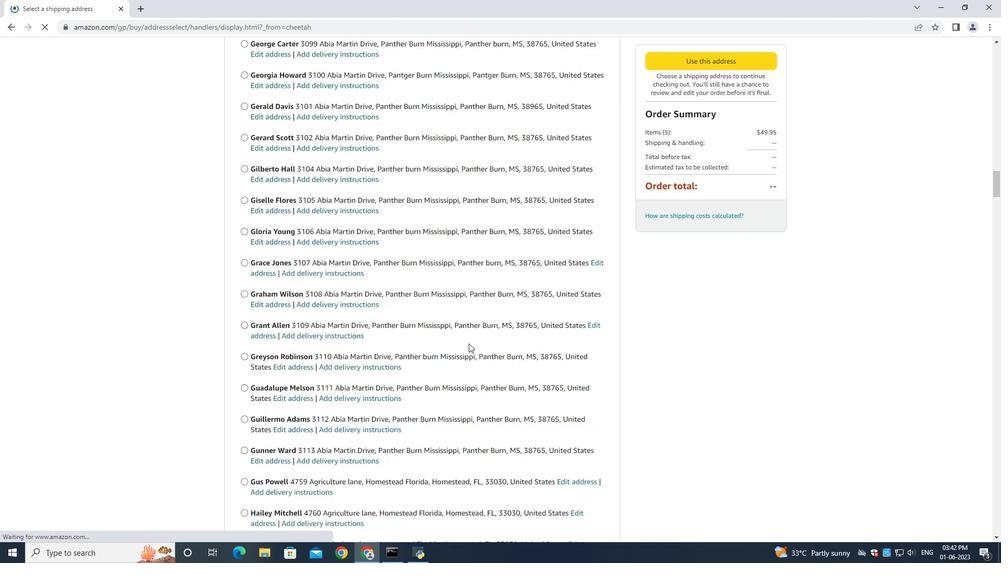 
Action: Mouse scrolled (469, 343) with delta (0, 0)
Screenshot: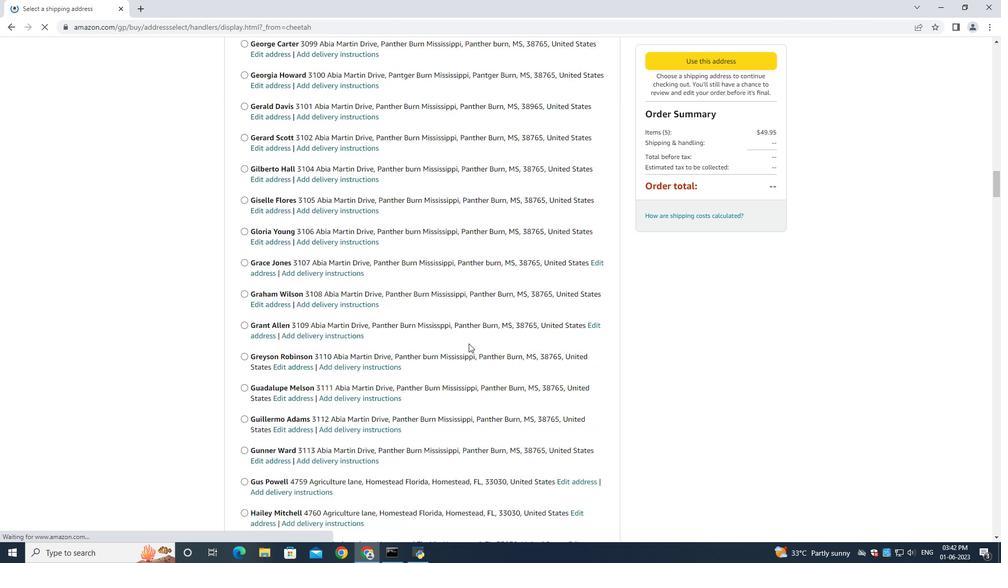 
Action: Mouse scrolled (469, 343) with delta (0, 0)
Screenshot: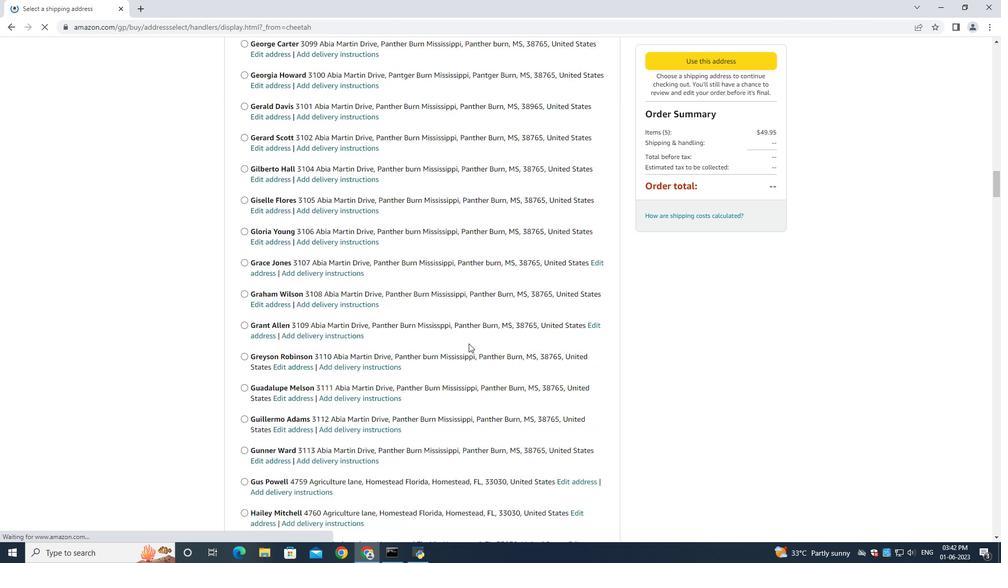 
Action: Mouse scrolled (469, 343) with delta (0, 0)
Screenshot: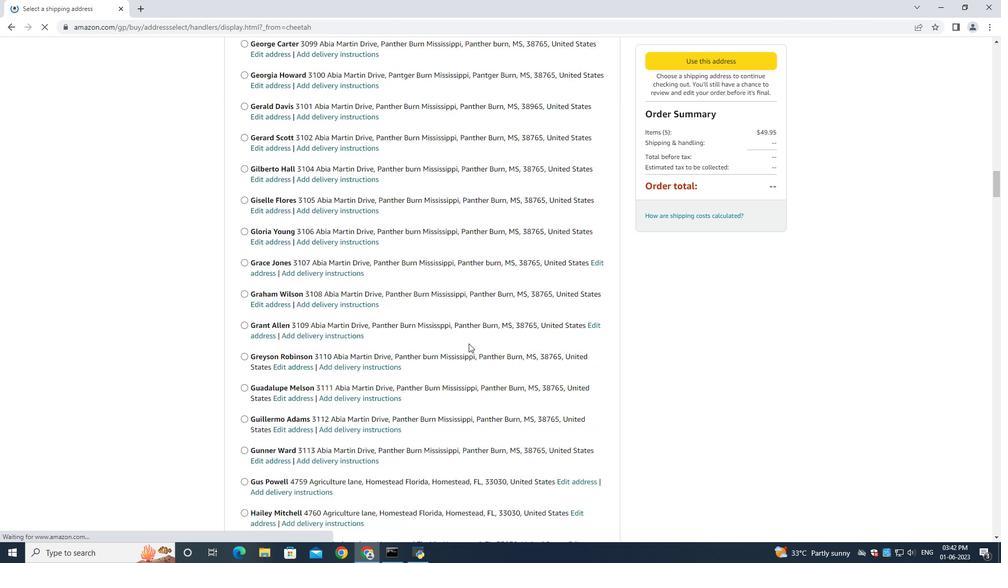 
Action: Mouse scrolled (469, 343) with delta (0, 0)
Screenshot: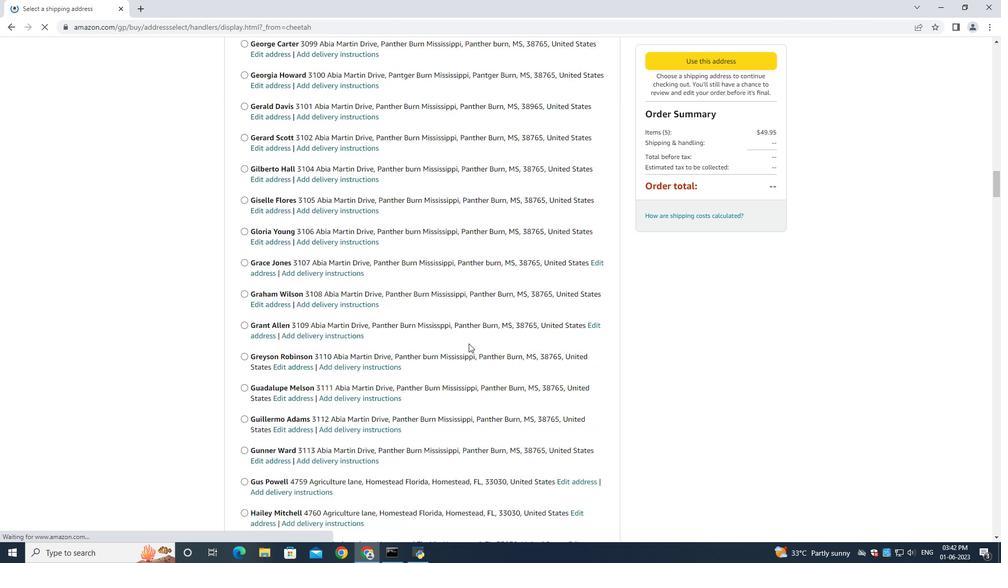 
Action: Mouse scrolled (469, 343) with delta (0, 0)
Screenshot: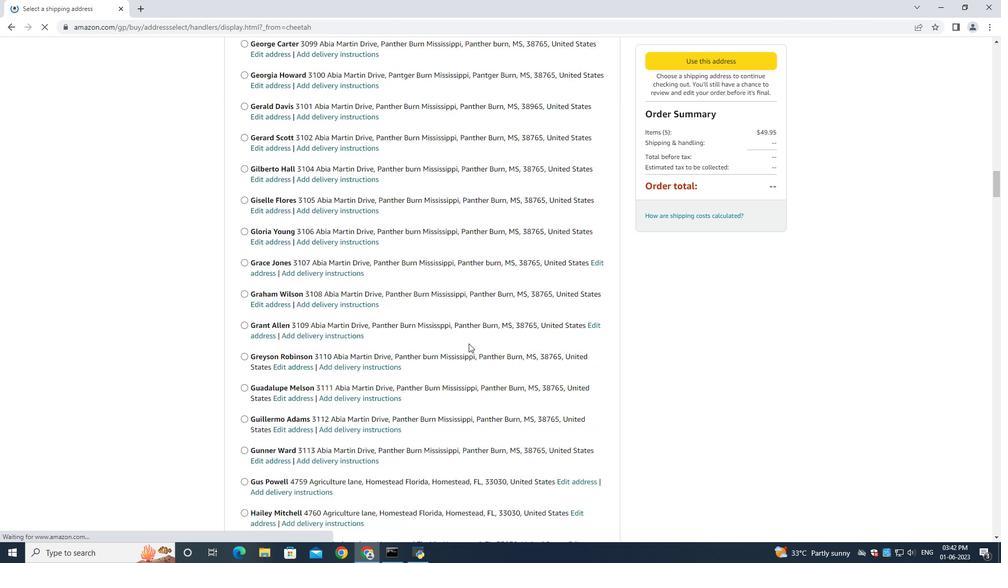 
Action: Mouse scrolled (469, 343) with delta (0, 0)
Screenshot: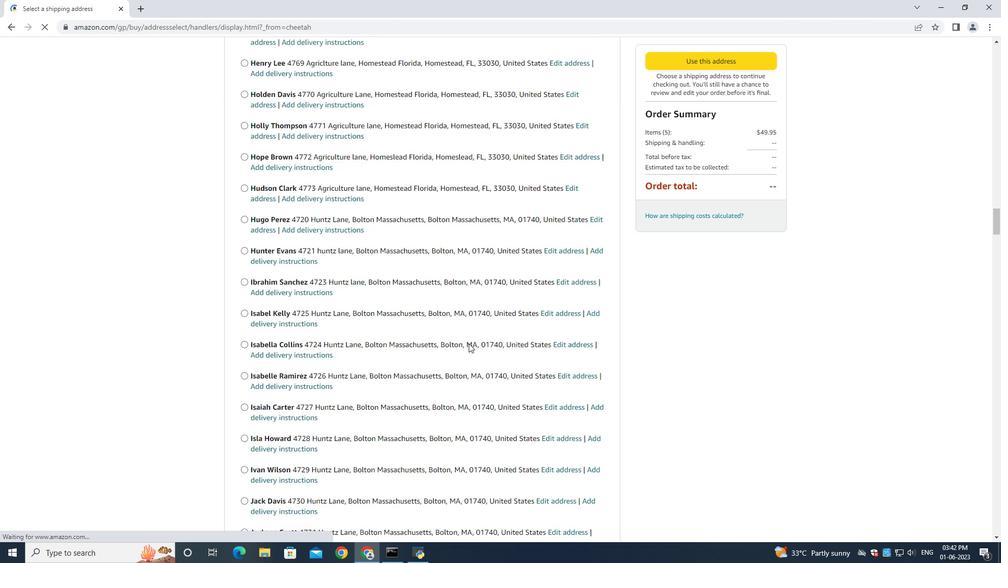 
Action: Mouse scrolled (469, 343) with delta (0, 0)
Screenshot: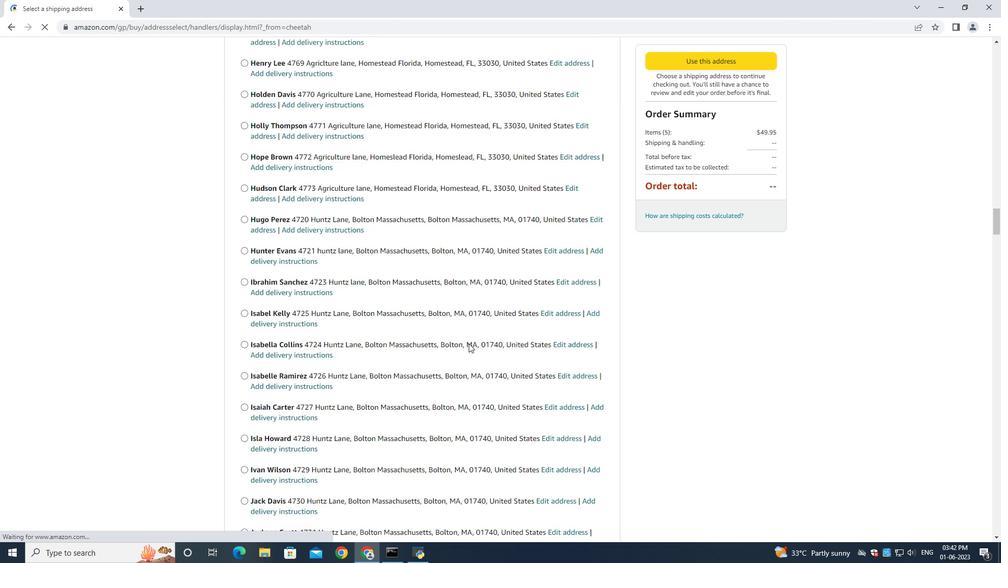 
Action: Mouse scrolled (469, 343) with delta (0, 0)
Screenshot: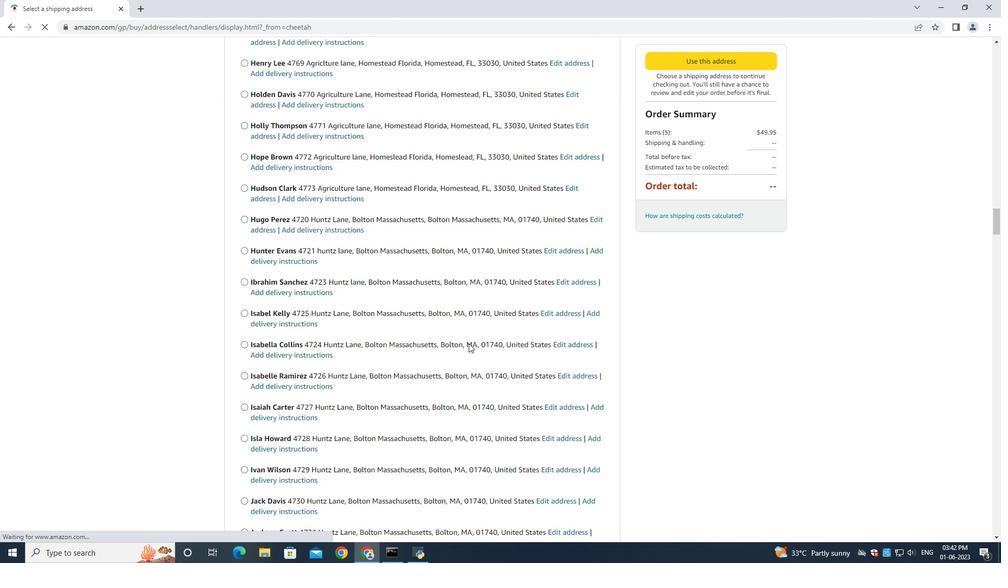 
Action: Mouse scrolled (469, 343) with delta (0, 0)
Screenshot: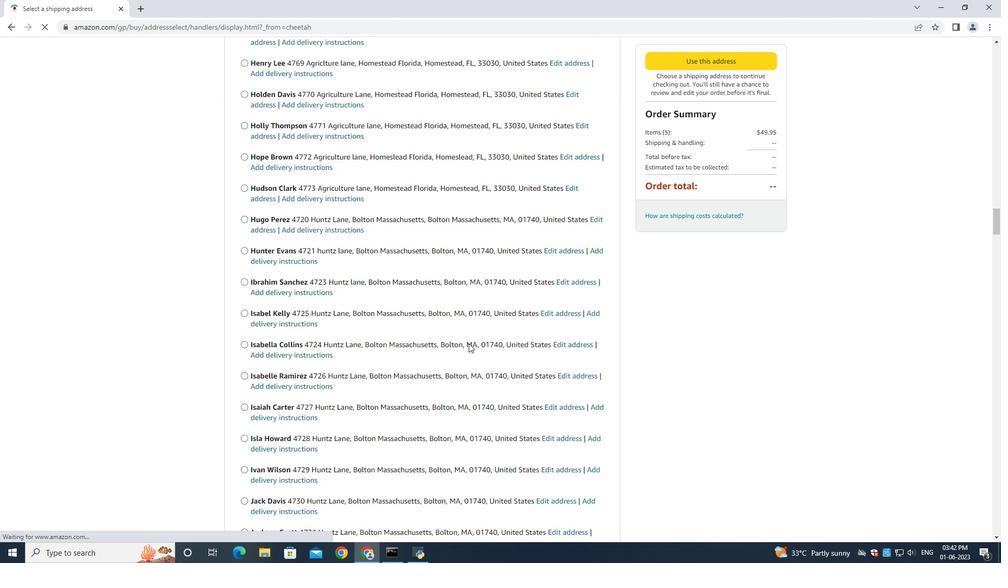 
Action: Mouse moved to (469, 343)
Screenshot: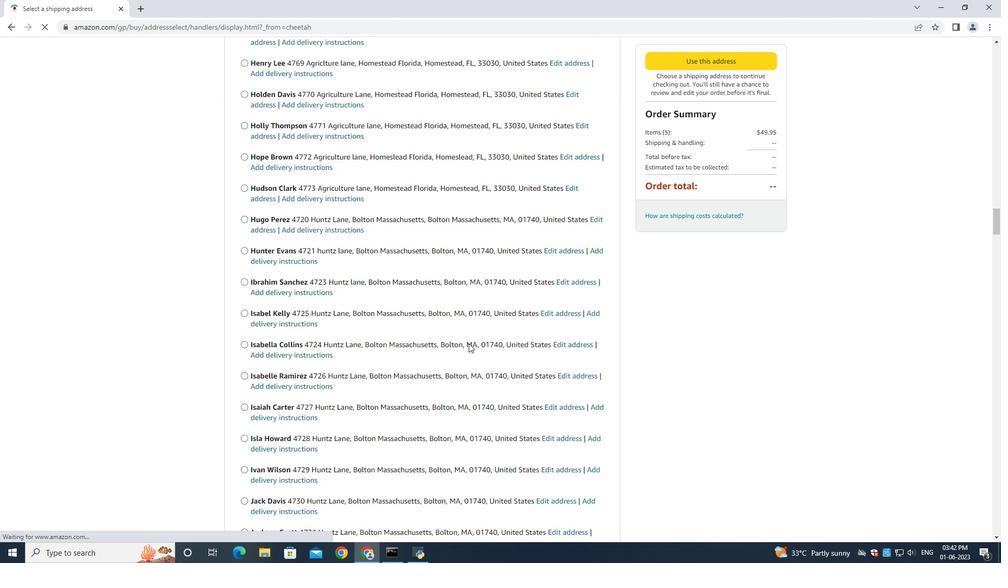 
Action: Mouse scrolled (469, 343) with delta (0, 0)
Screenshot: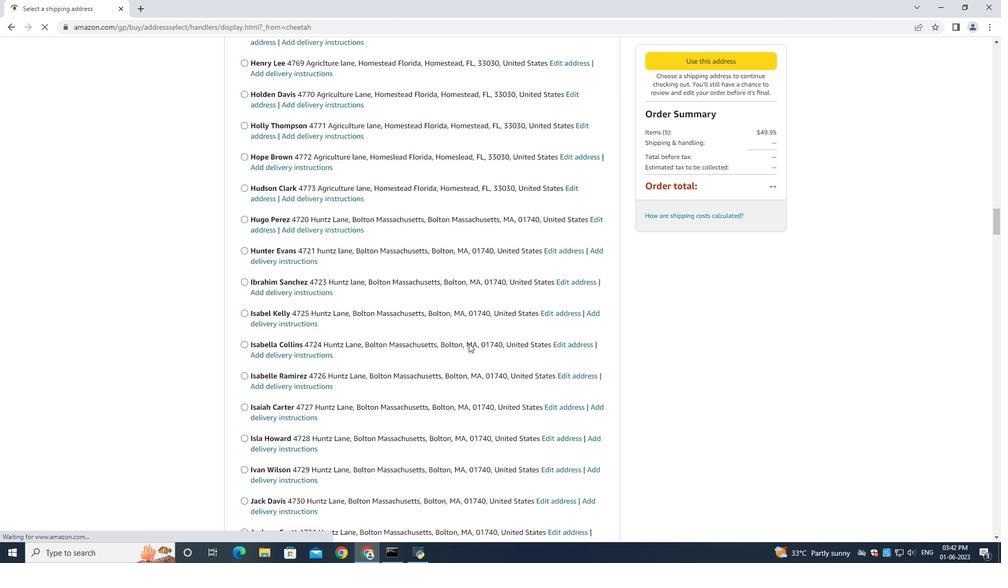
Action: Mouse scrolled (469, 343) with delta (0, 0)
Screenshot: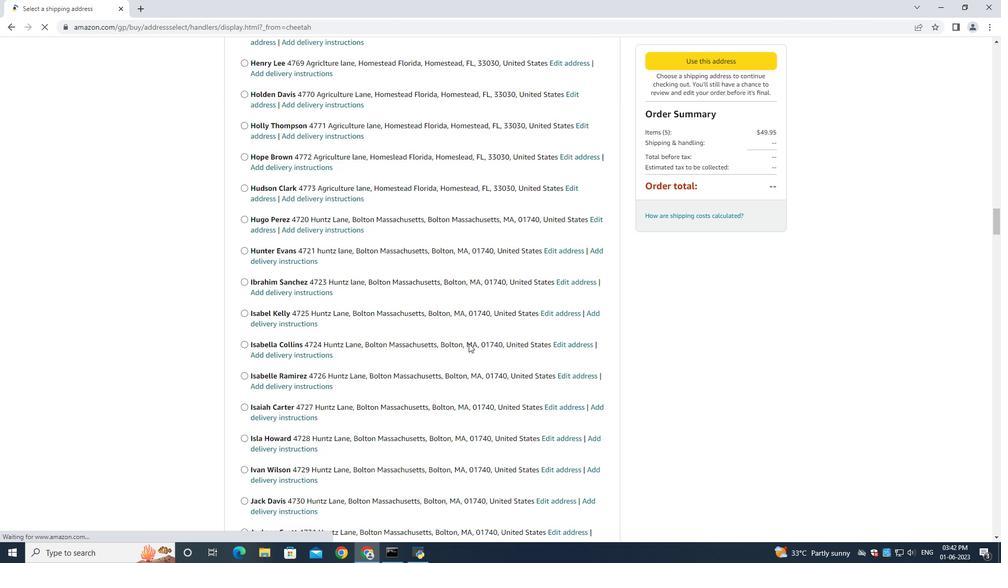 
Action: Mouse scrolled (469, 343) with delta (0, 0)
Screenshot: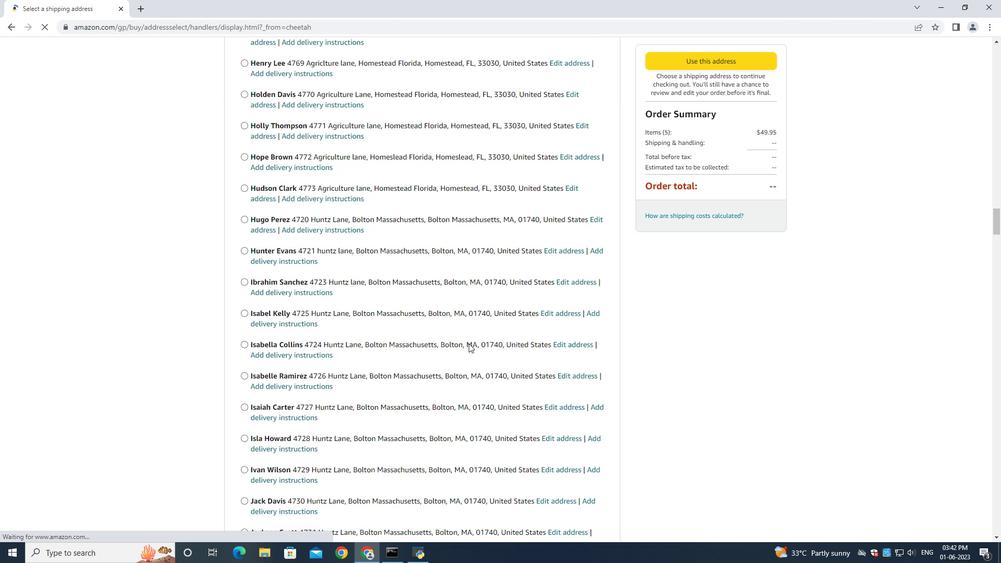 
Action: Mouse scrolled (469, 343) with delta (0, 0)
Screenshot: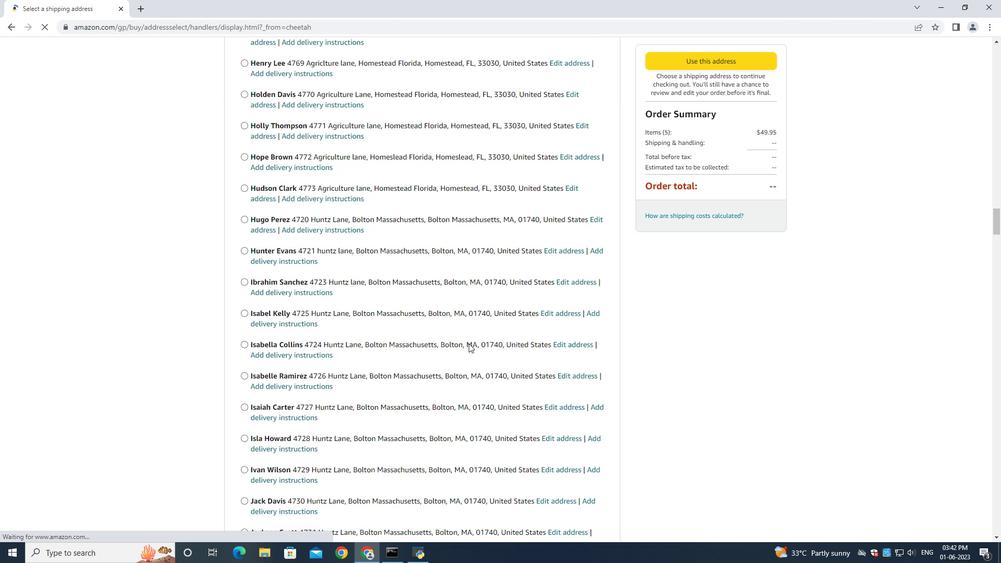 
Action: Mouse scrolled (469, 343) with delta (0, 0)
Screenshot: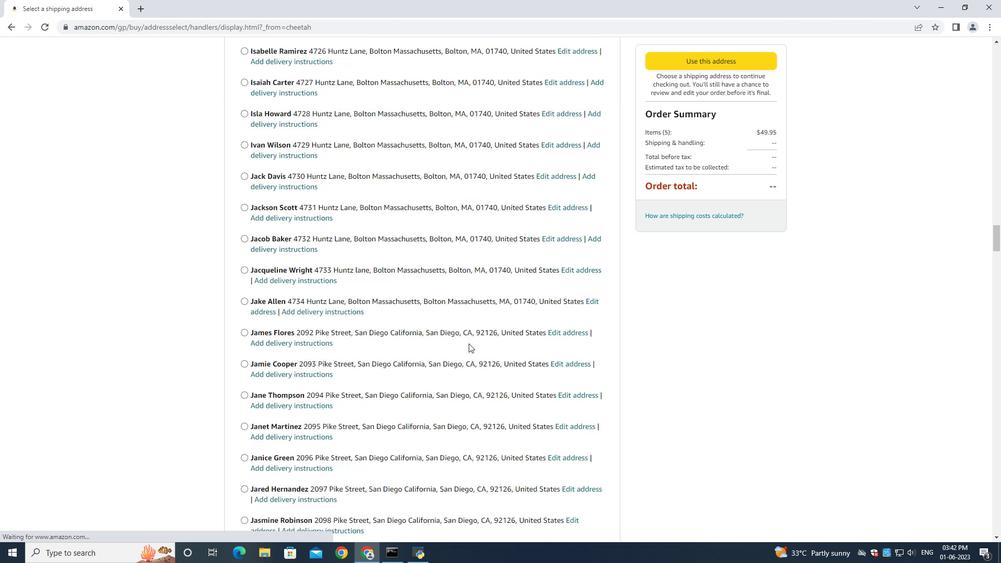 
Action: Mouse scrolled (469, 343) with delta (0, 0)
Screenshot: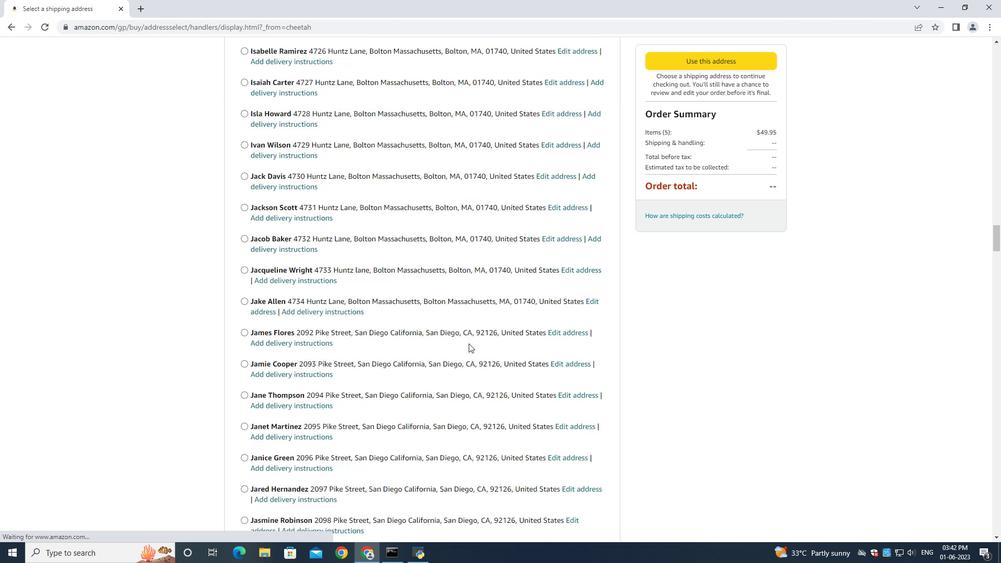 
Action: Mouse scrolled (469, 343) with delta (0, 0)
Screenshot: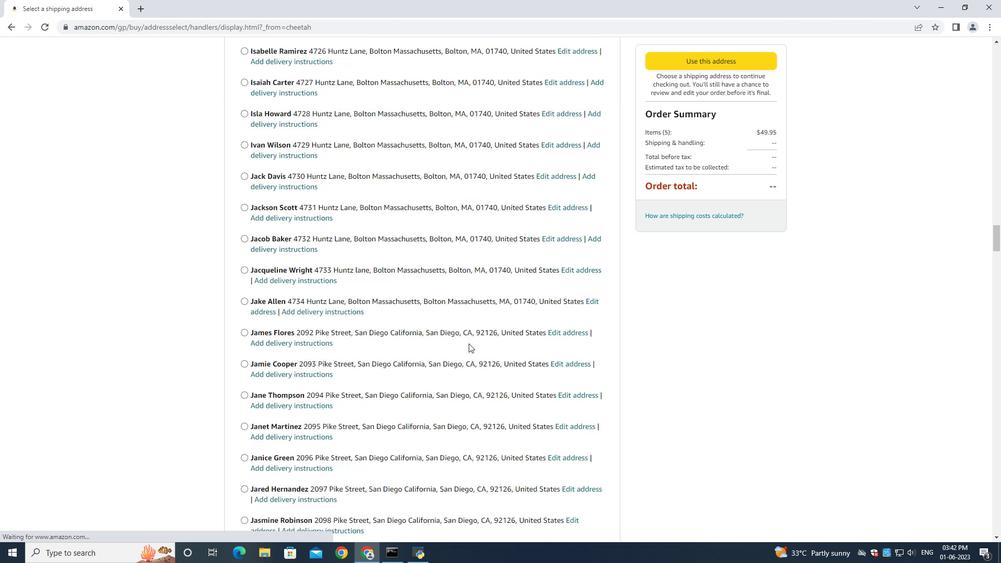 
Action: Mouse scrolled (469, 343) with delta (0, 0)
Screenshot: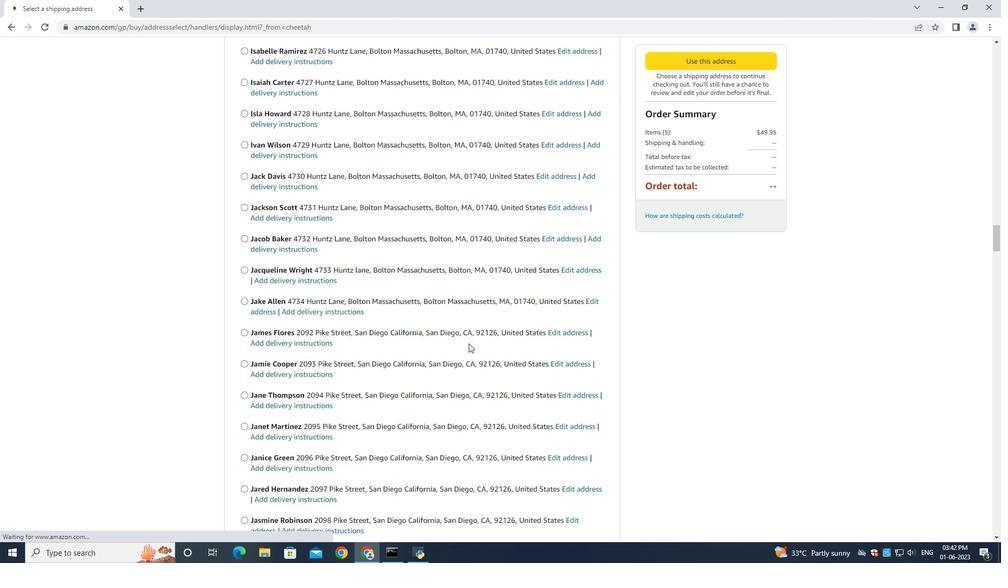 
Action: Mouse scrolled (469, 343) with delta (0, 0)
Screenshot: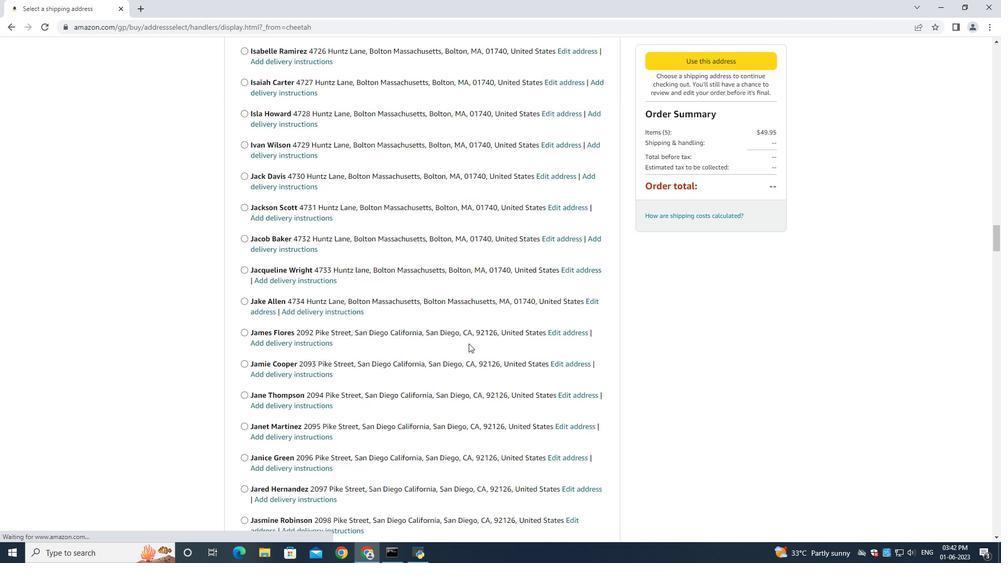 
Action: Mouse scrolled (469, 343) with delta (0, 0)
Screenshot: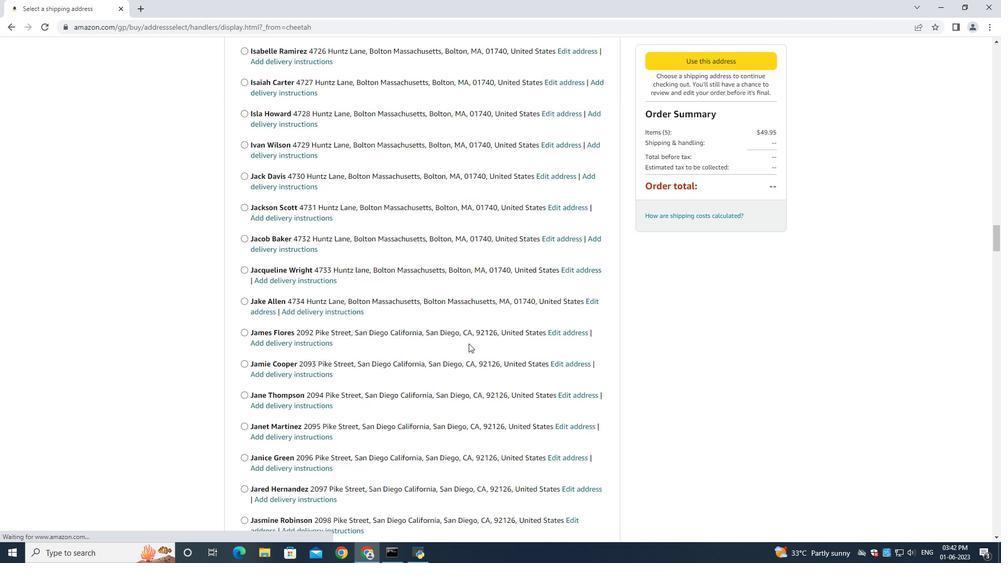 
Action: Mouse scrolled (469, 343) with delta (0, 0)
Screenshot: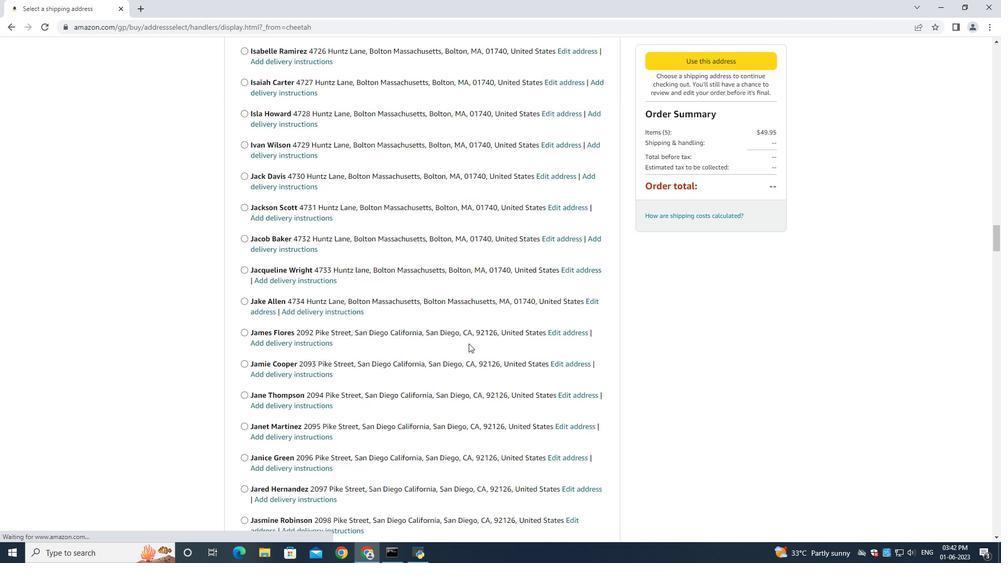 
Action: Mouse scrolled (469, 343) with delta (0, 0)
Screenshot: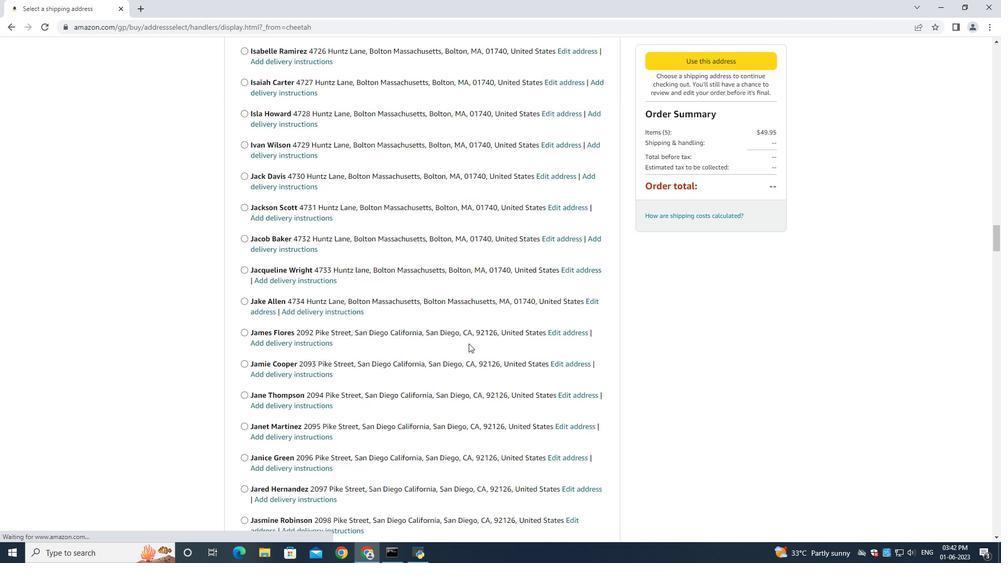
Action: Mouse scrolled (469, 343) with delta (0, 0)
Screenshot: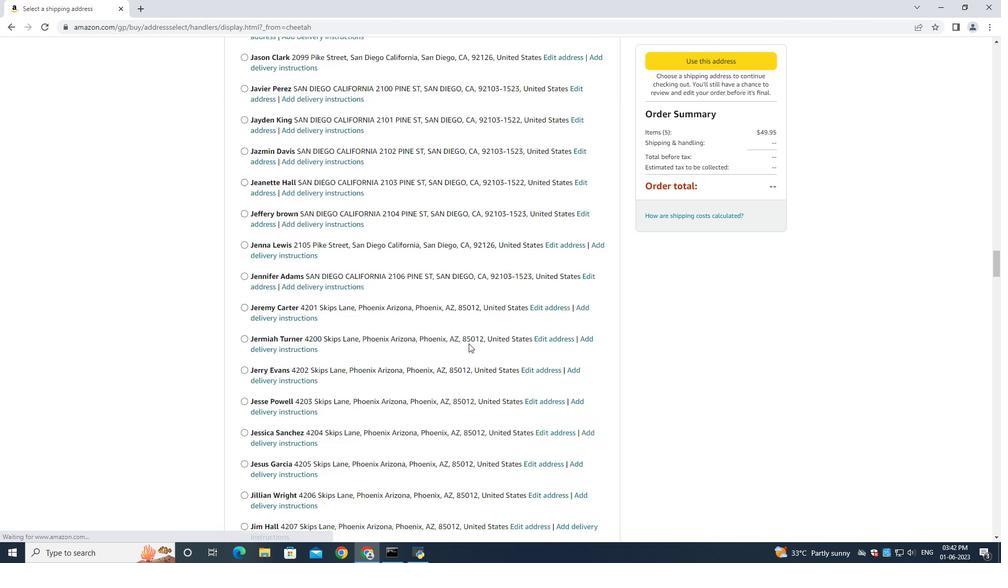 
Action: Mouse scrolled (469, 343) with delta (0, 0)
Screenshot: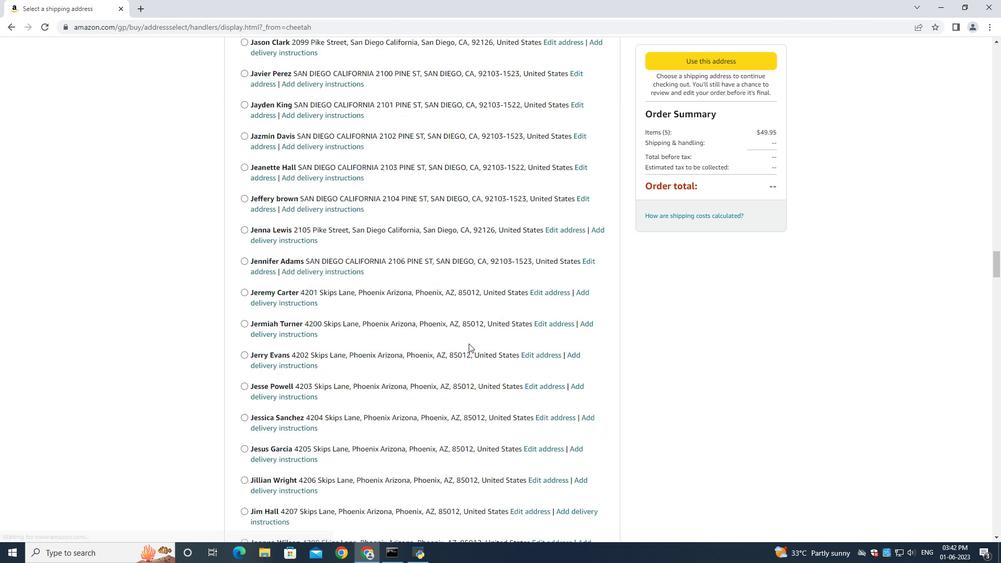 
Action: Mouse scrolled (469, 343) with delta (0, 0)
Screenshot: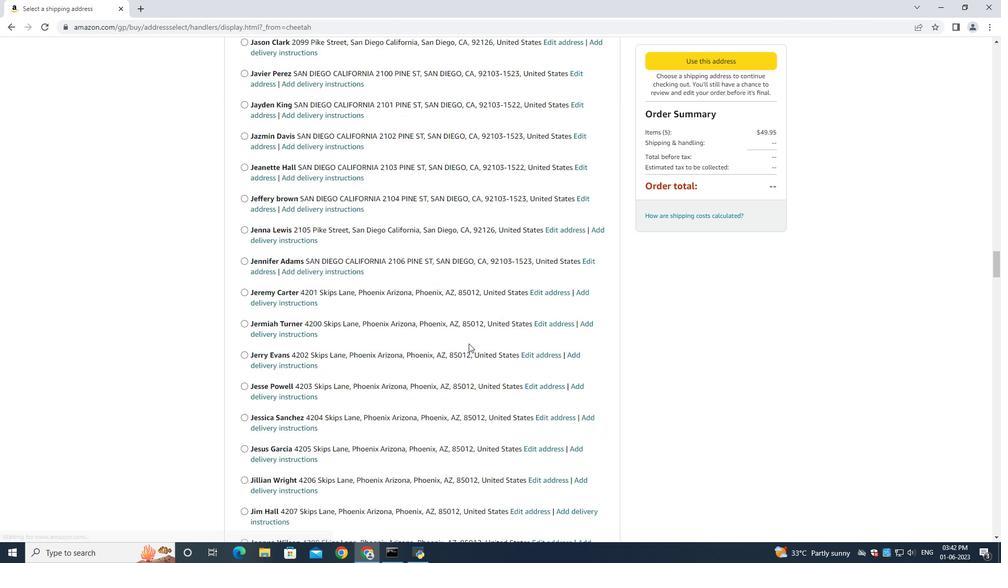 
Action: Mouse scrolled (469, 343) with delta (0, 0)
Screenshot: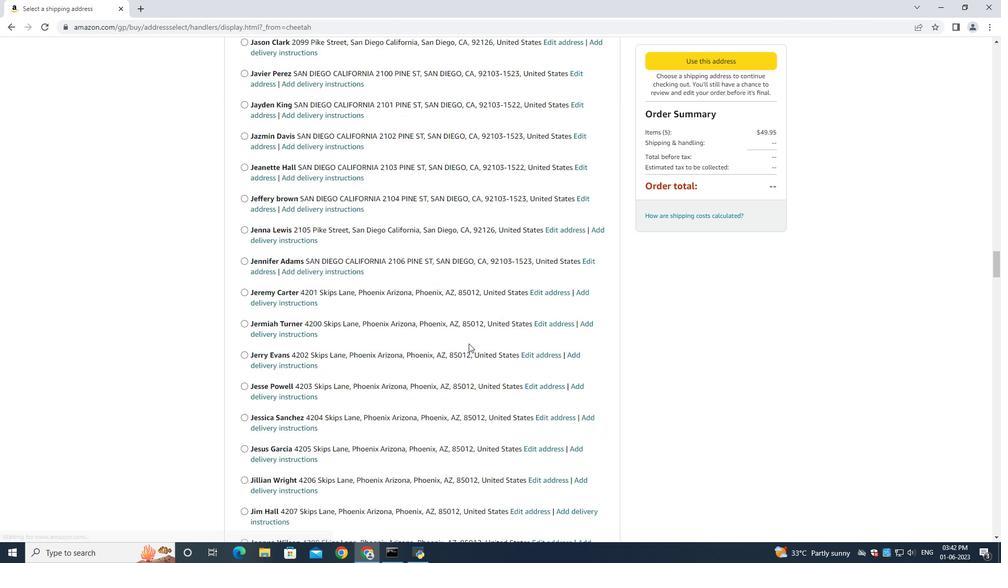 
Action: Mouse scrolled (469, 343) with delta (0, 0)
Screenshot: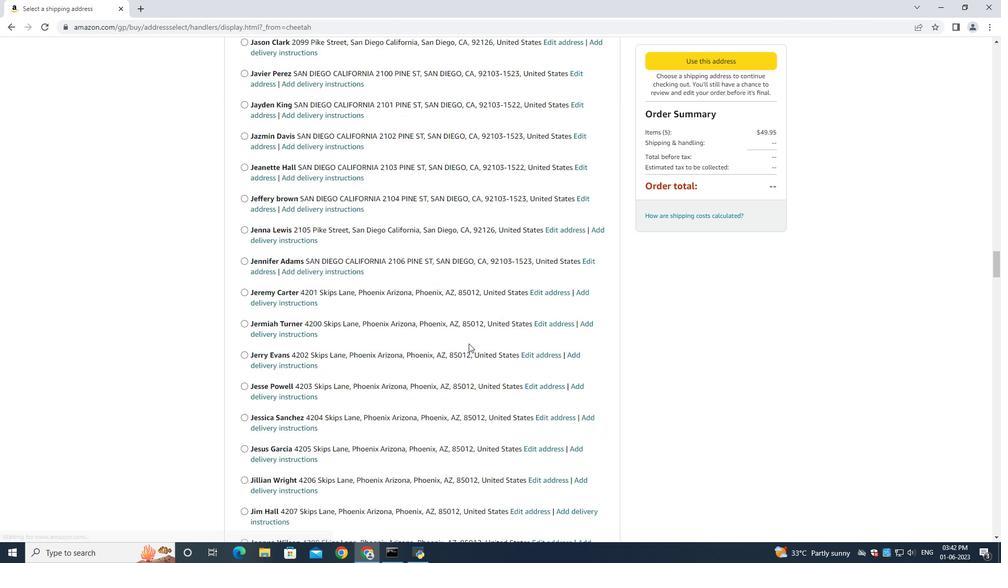 
Action: Mouse scrolled (469, 343) with delta (0, 0)
Screenshot: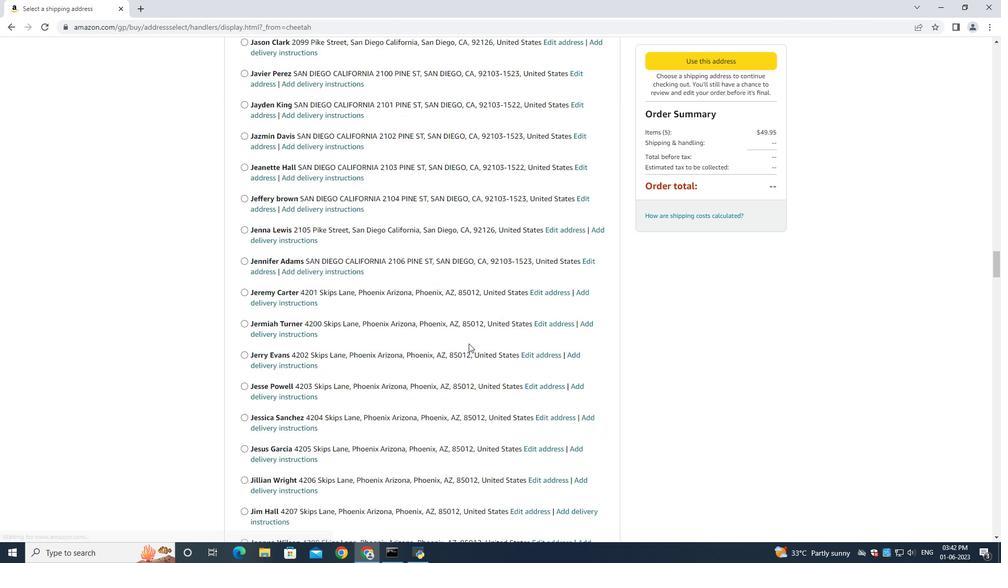 
Action: Mouse scrolled (469, 343) with delta (0, 0)
Screenshot: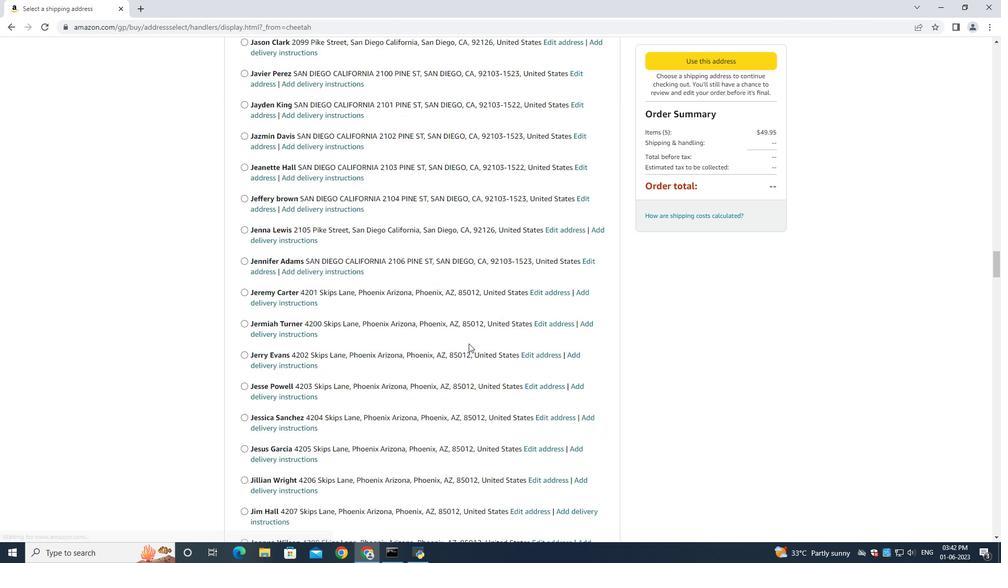 
Action: Mouse scrolled (469, 343) with delta (0, 0)
Screenshot: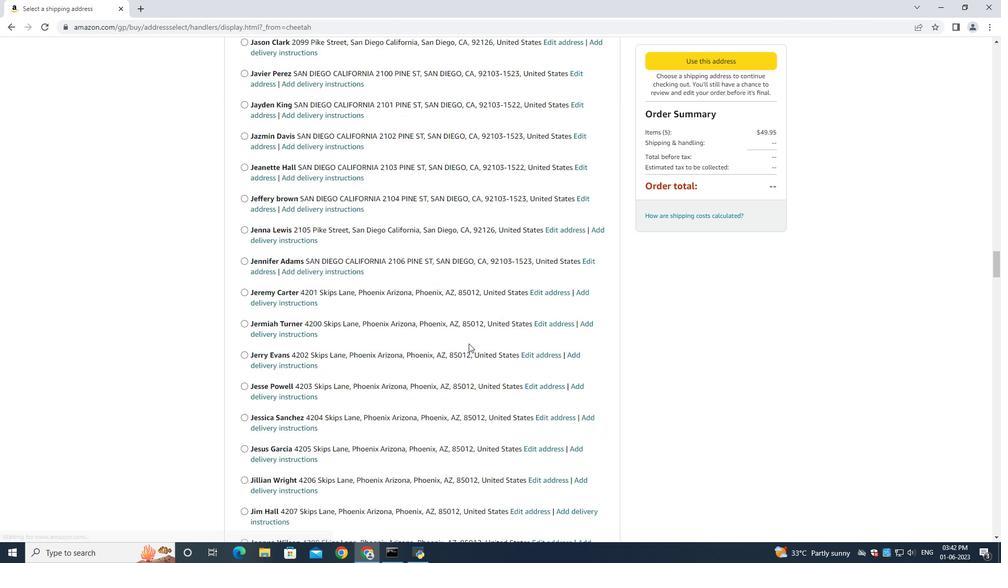 
Action: Mouse scrolled (469, 343) with delta (0, 0)
Screenshot: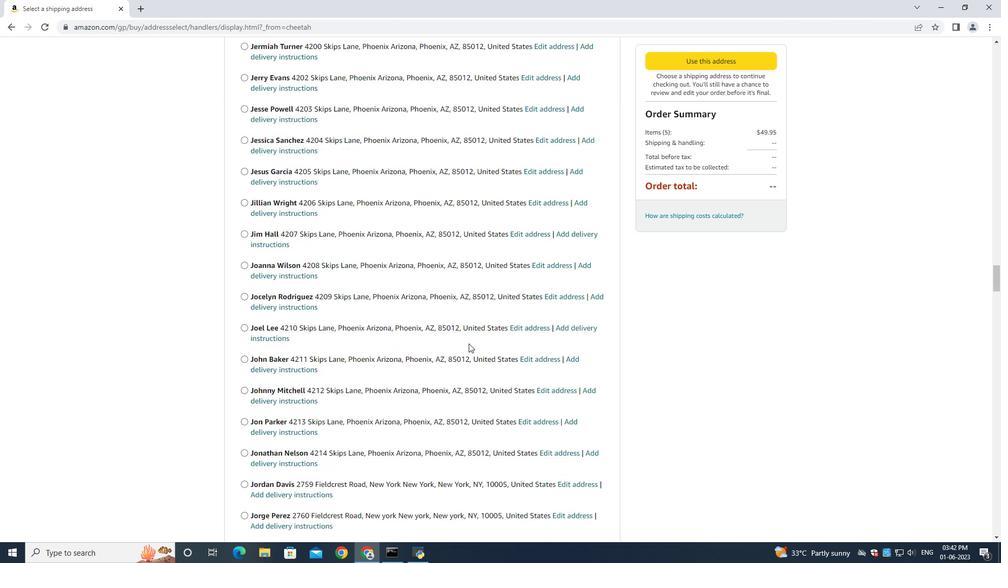 
Action: Mouse scrolled (469, 343) with delta (0, 0)
Screenshot: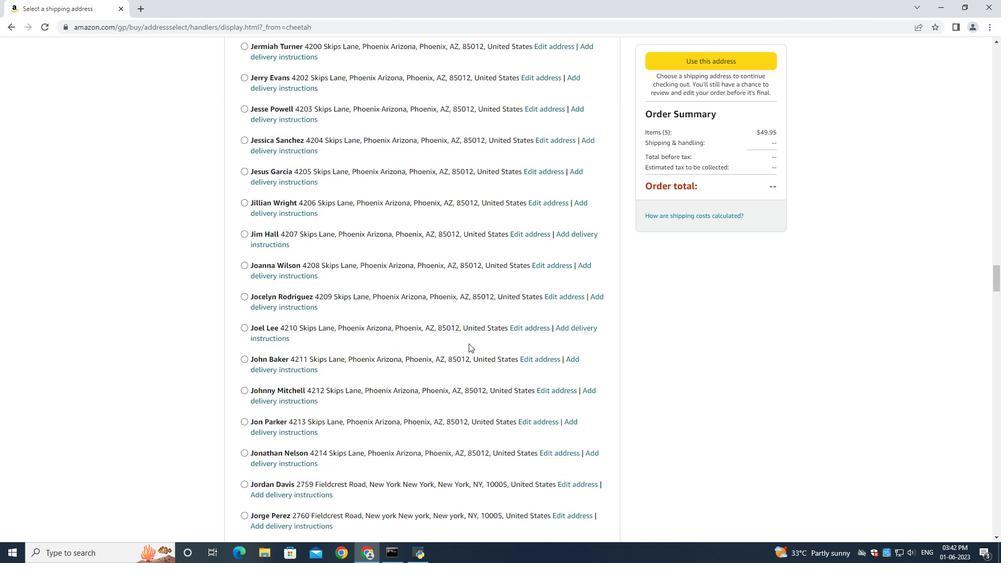 
Action: Mouse scrolled (469, 343) with delta (0, 0)
Screenshot: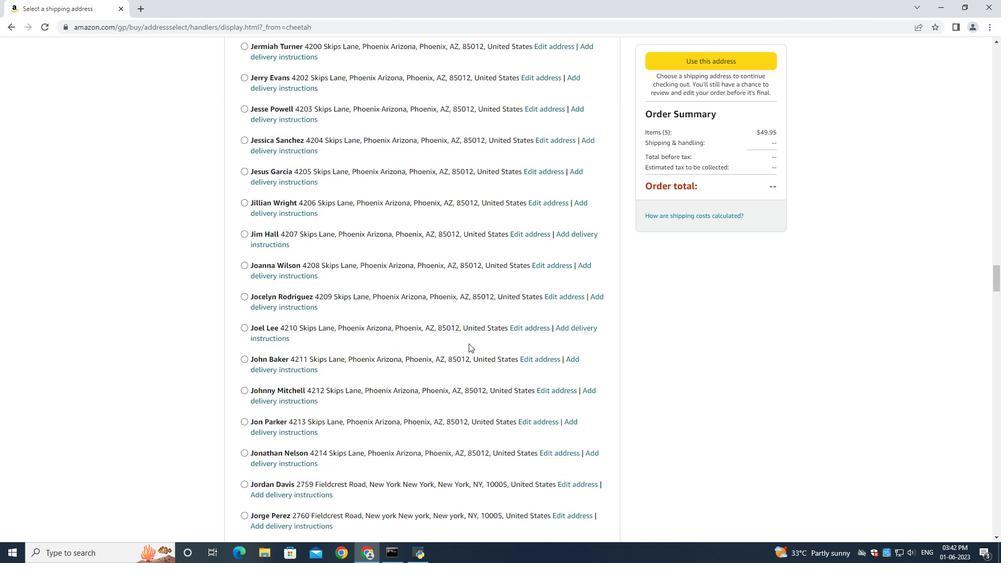 
Action: Mouse scrolled (469, 343) with delta (0, 0)
Screenshot: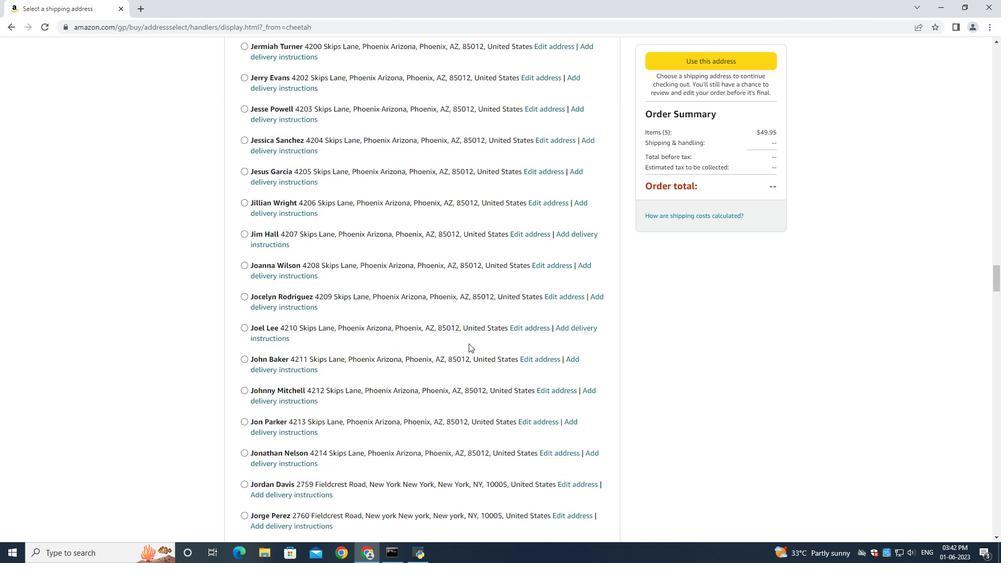 
Action: Mouse scrolled (469, 343) with delta (0, 0)
Screenshot: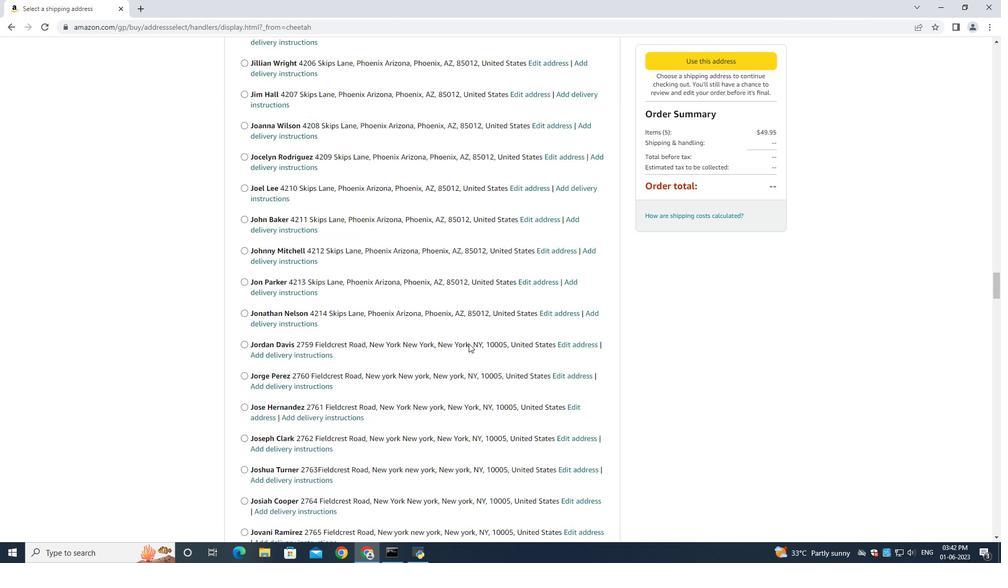 
Action: Mouse scrolled (469, 343) with delta (0, 0)
Screenshot: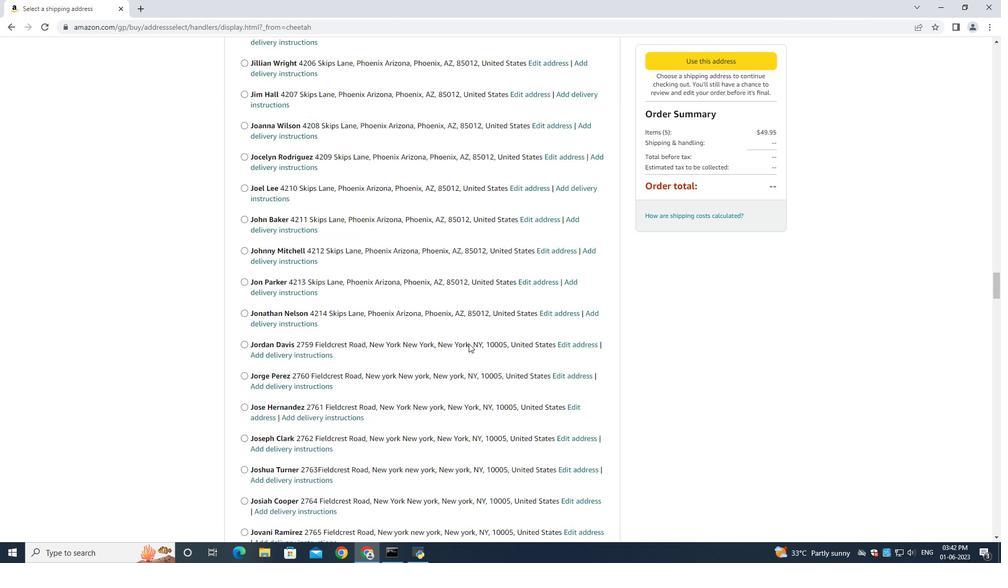 
Action: Mouse scrolled (469, 343) with delta (0, 0)
Screenshot: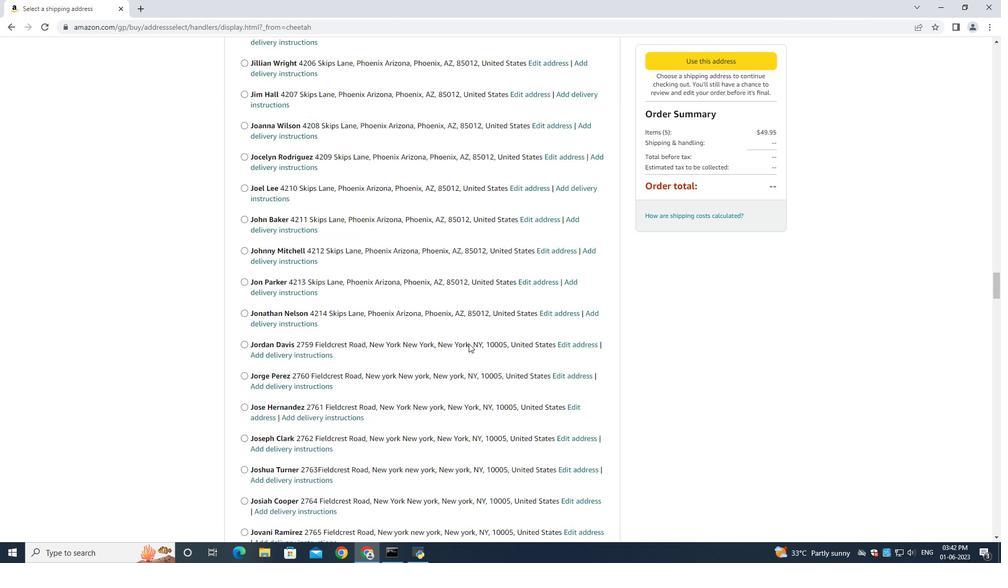 
Action: Mouse scrolled (469, 343) with delta (0, 0)
Screenshot: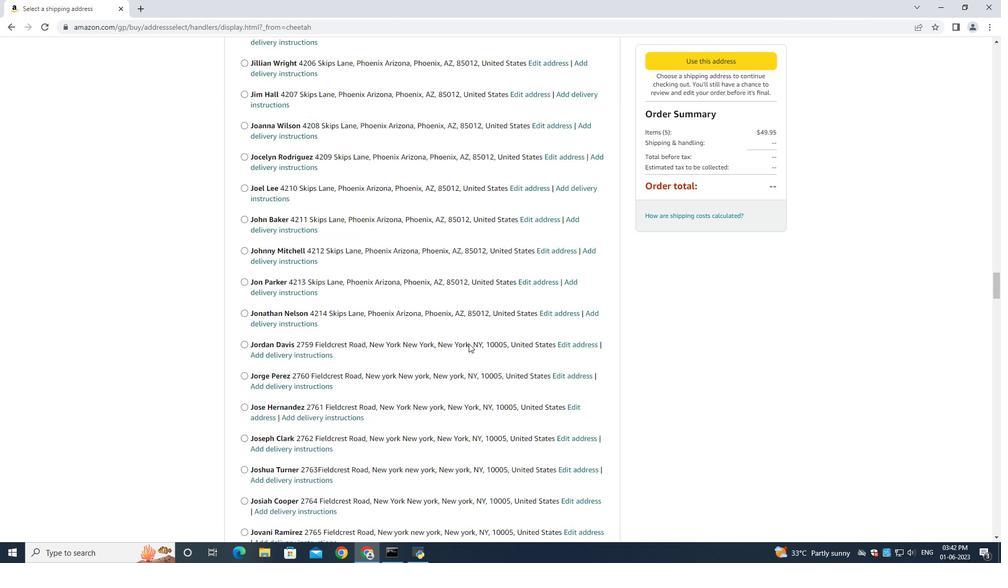 
Action: Mouse scrolled (469, 343) with delta (0, 0)
Screenshot: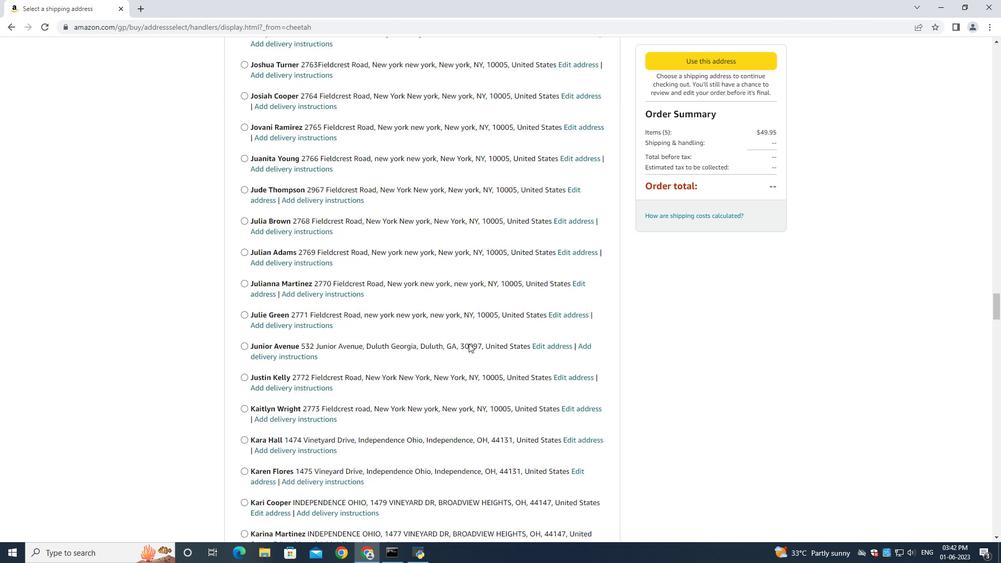 
Action: Mouse scrolled (469, 343) with delta (0, 0)
Screenshot: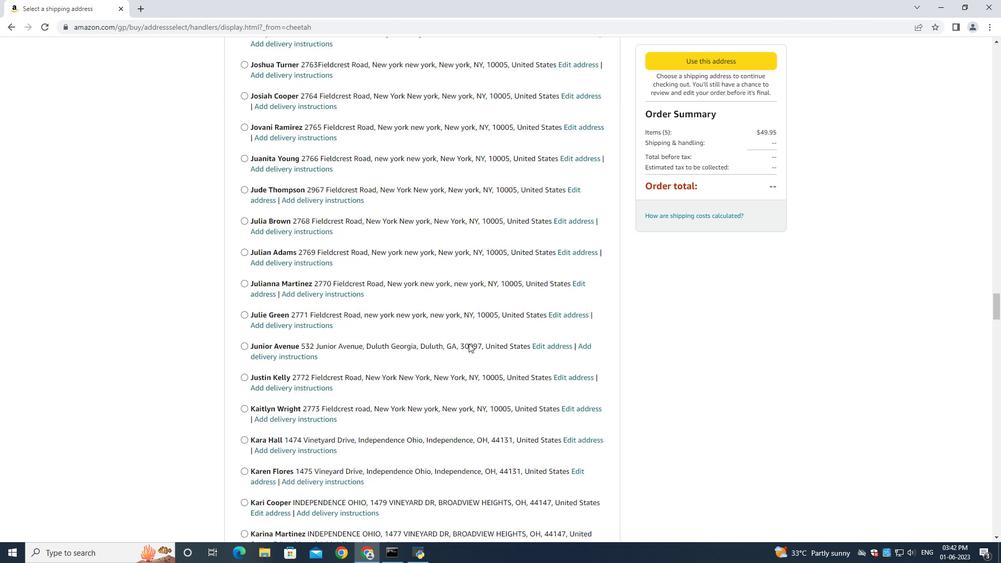 
Action: Mouse scrolled (469, 343) with delta (0, 0)
Screenshot: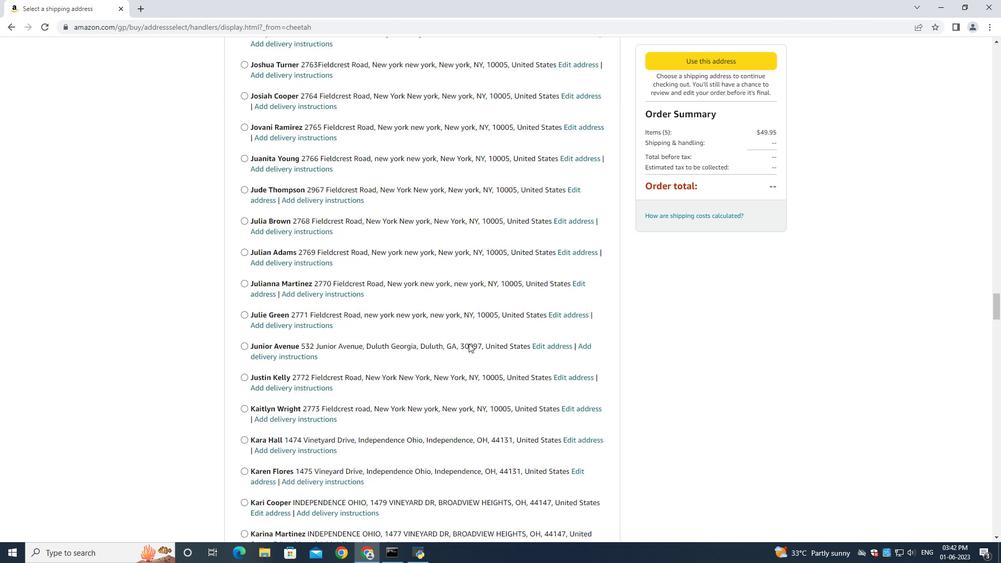 
Action: Mouse scrolled (469, 343) with delta (0, 0)
Screenshot: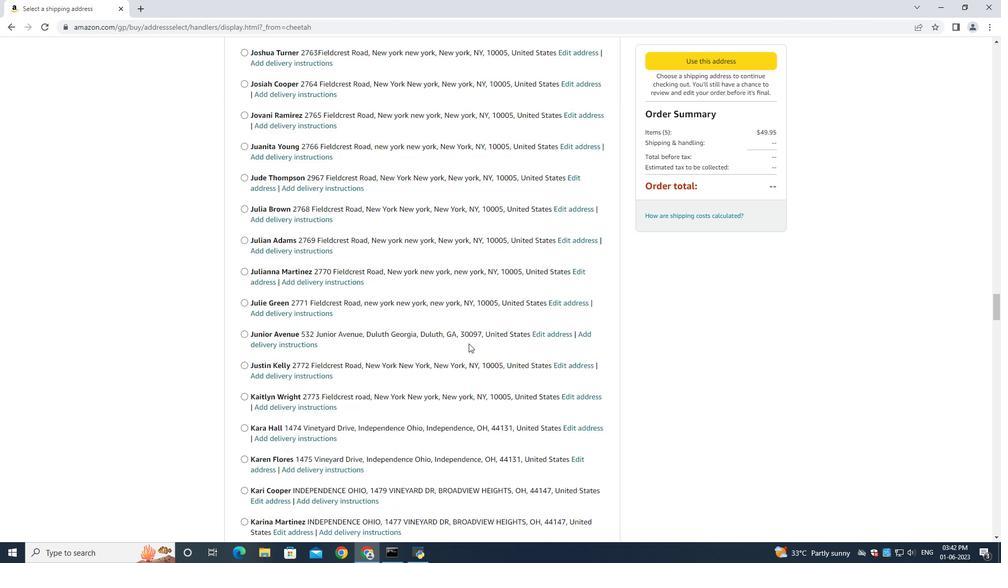 
Action: Mouse scrolled (469, 343) with delta (0, 0)
Screenshot: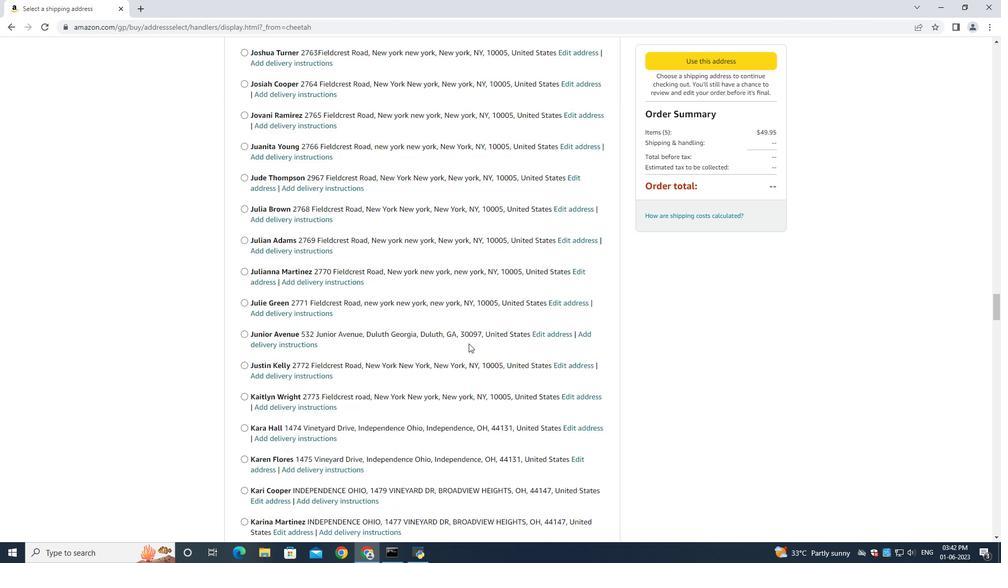
Action: Mouse scrolled (469, 343) with delta (0, 0)
Screenshot: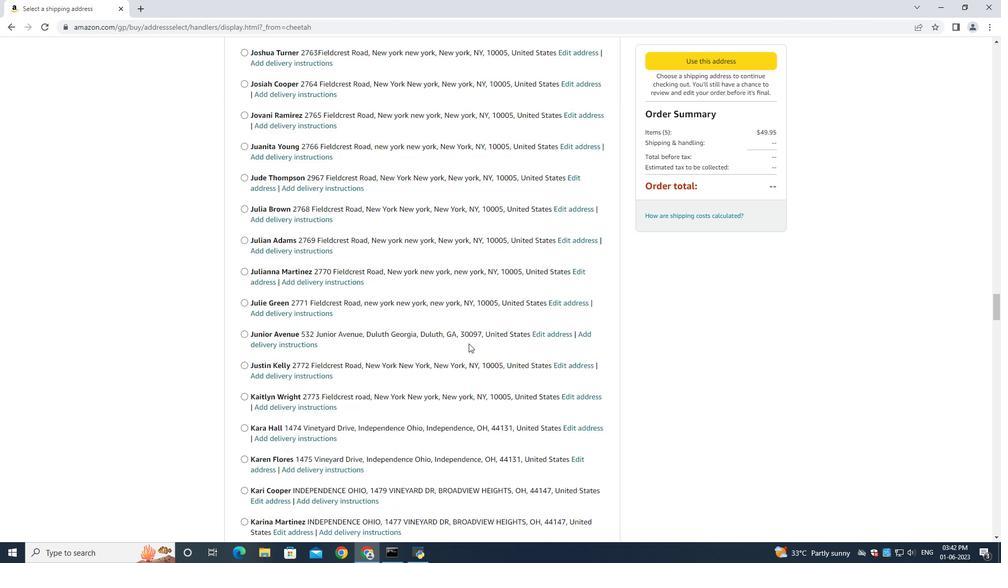 
Action: Mouse scrolled (469, 343) with delta (0, 0)
Screenshot: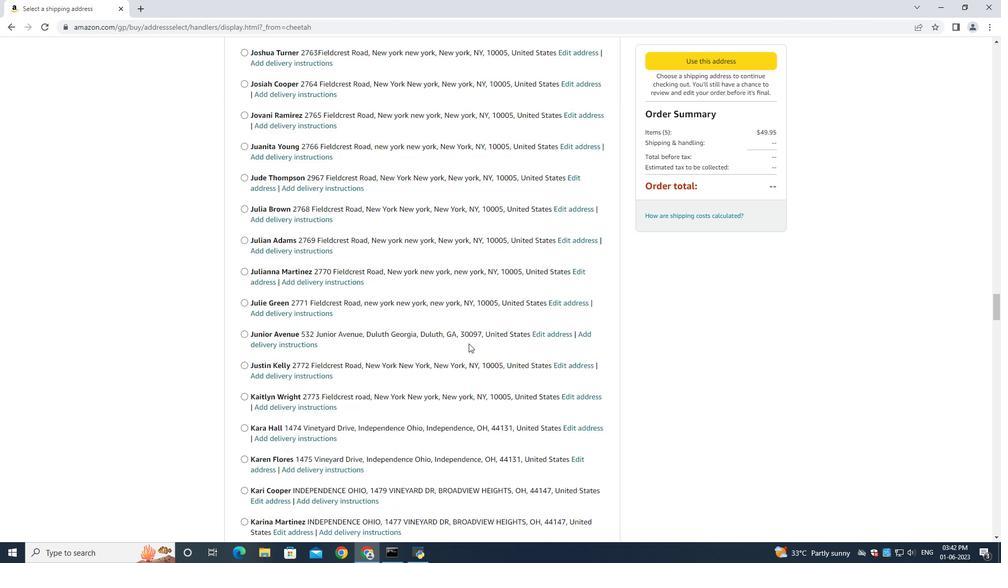
Action: Mouse moved to (466, 331)
Screenshot: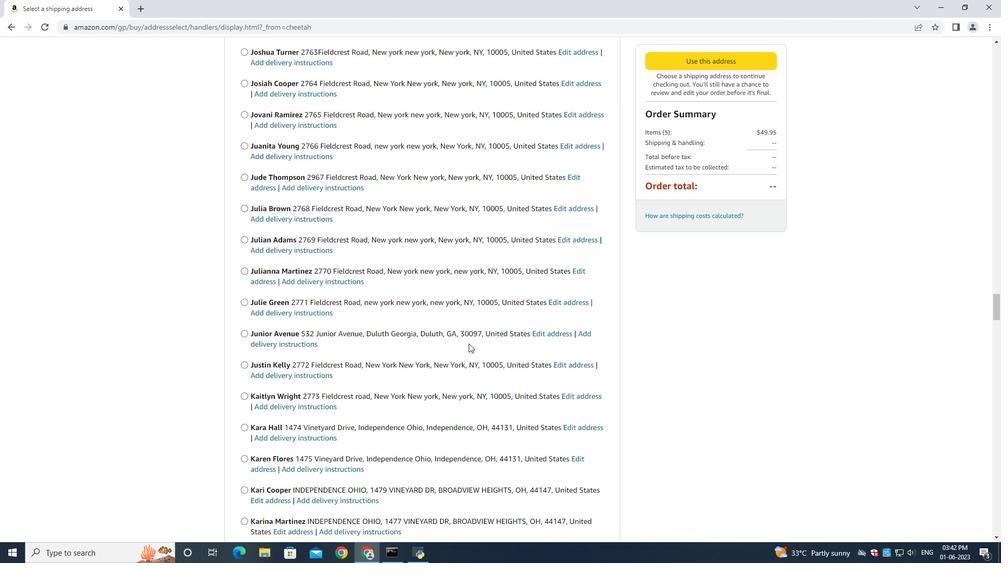 
Action: Mouse scrolled (466, 330) with delta (0, 0)
Screenshot: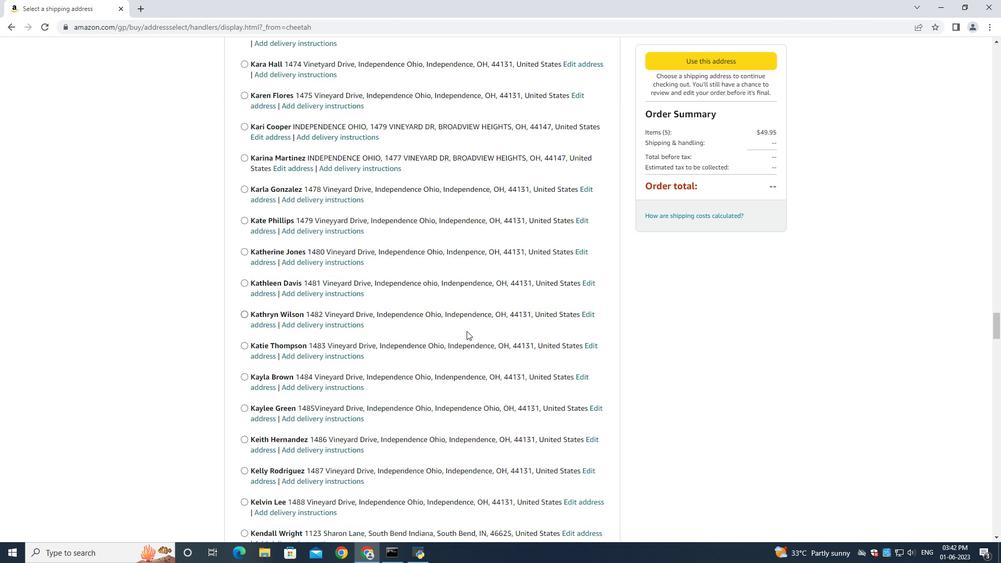 
Action: Mouse scrolled (466, 330) with delta (0, 0)
Screenshot: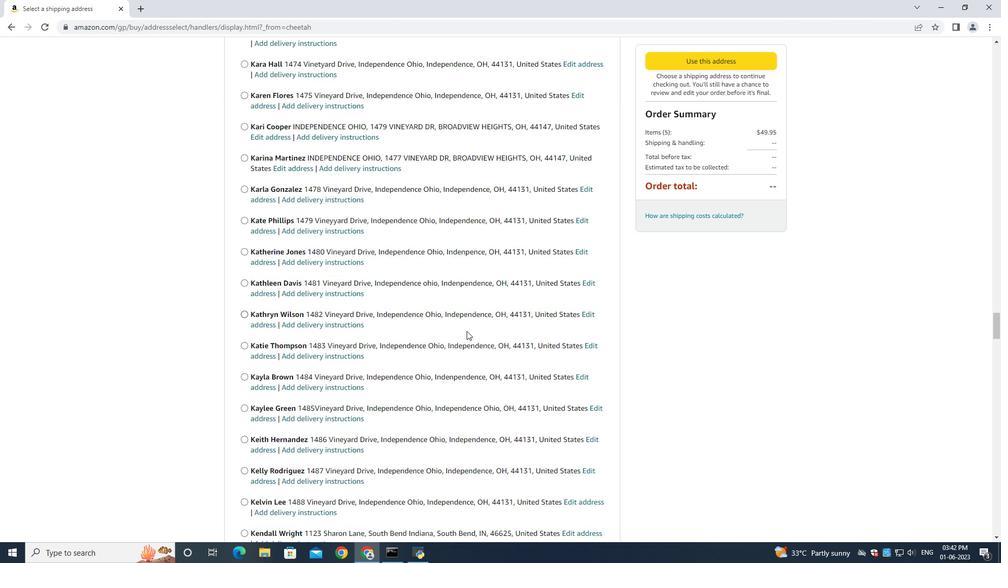 
Action: Mouse scrolled (466, 330) with delta (0, 0)
Screenshot: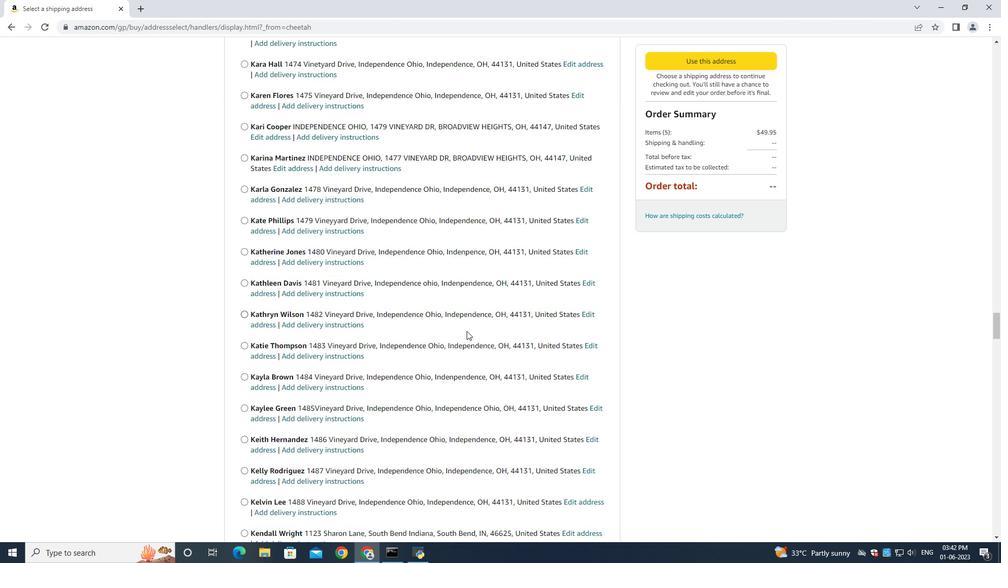 
Action: Mouse moved to (466, 331)
Screenshot: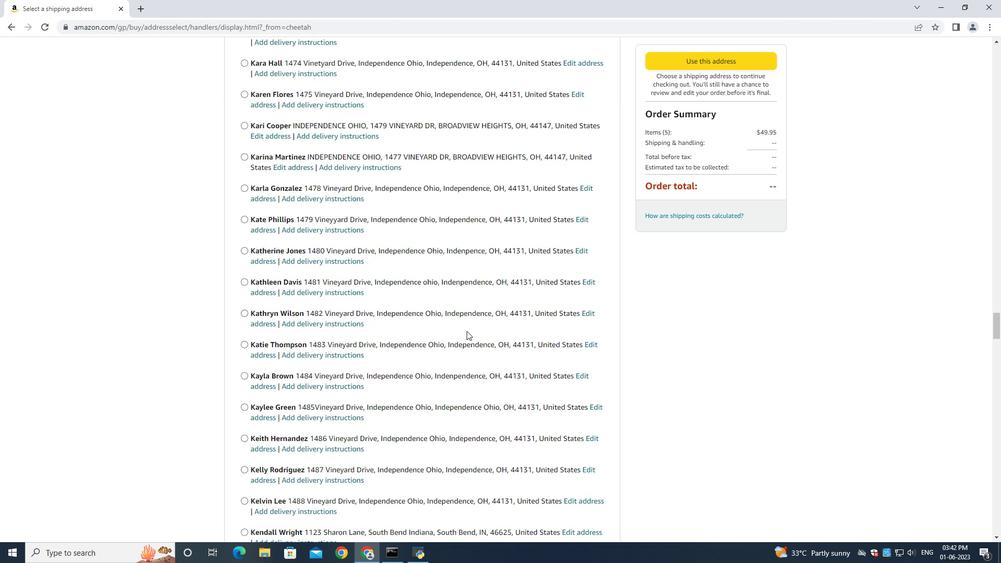 
Action: Mouse scrolled (466, 330) with delta (0, 0)
Screenshot: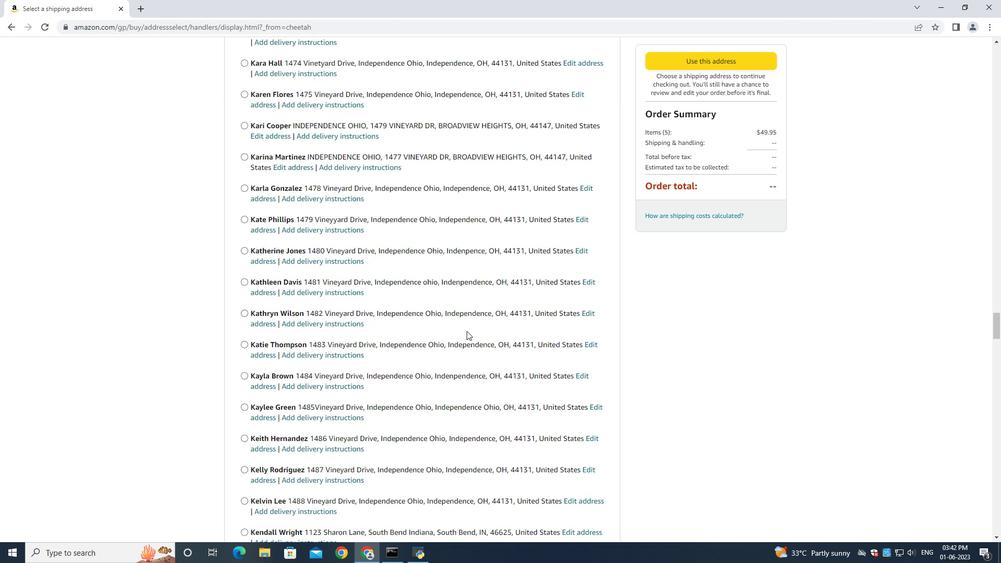
Action: Mouse scrolled (466, 330) with delta (0, 0)
Screenshot: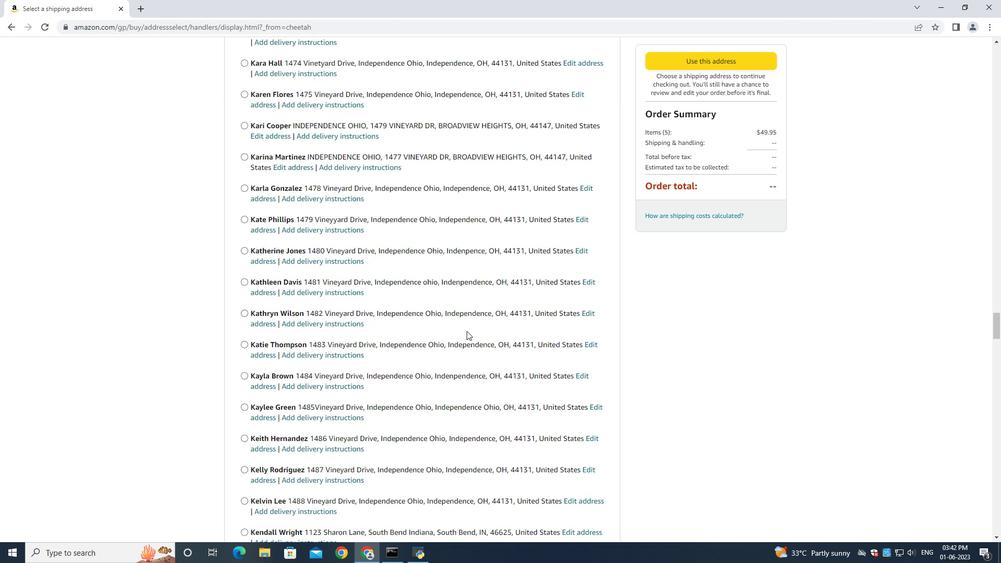 
Action: Mouse scrolled (466, 330) with delta (0, 0)
Screenshot: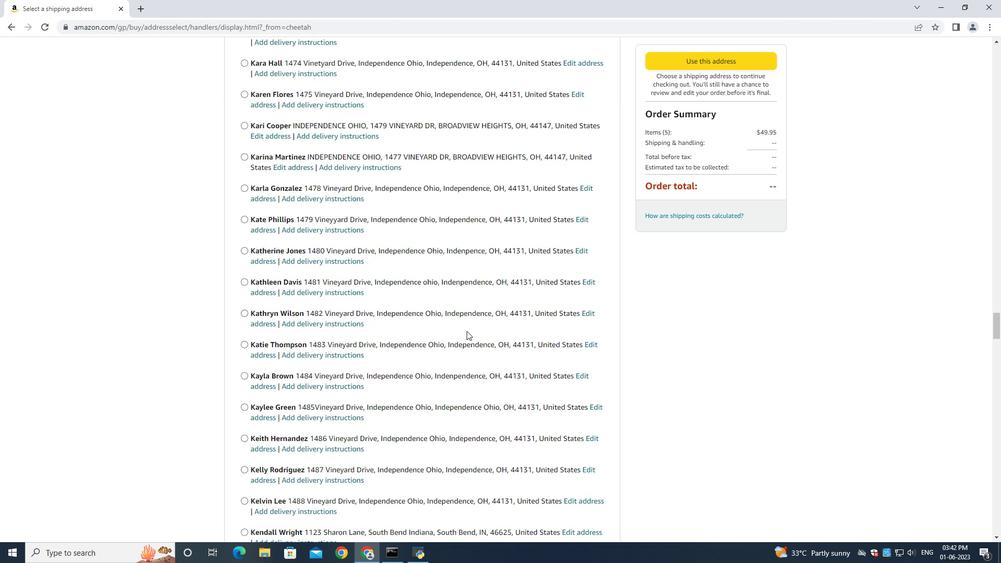 
Action: Mouse scrolled (466, 330) with delta (0, 0)
Screenshot: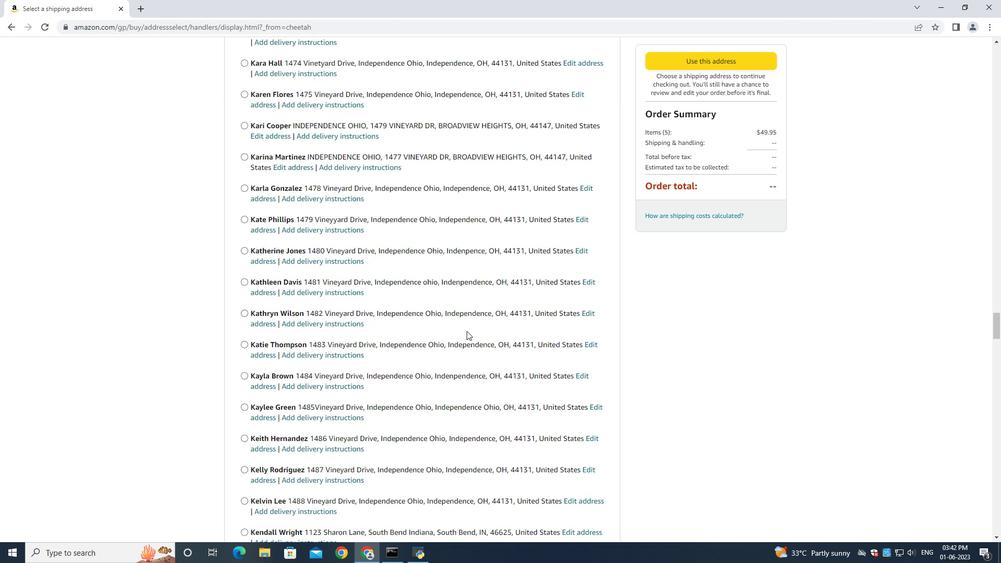 
Action: Mouse scrolled (466, 330) with delta (0, 0)
Screenshot: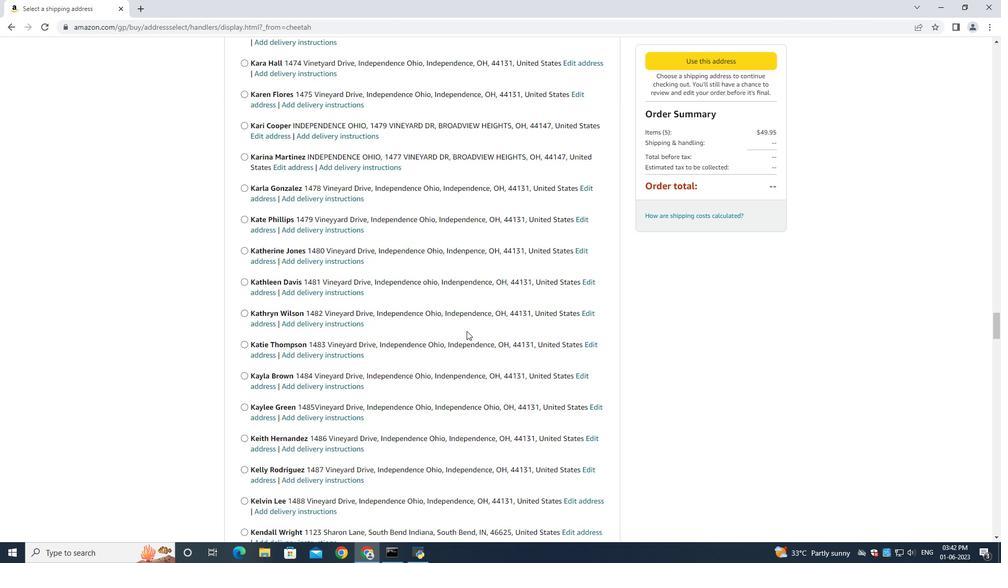 
Action: Mouse scrolled (466, 330) with delta (0, 0)
Screenshot: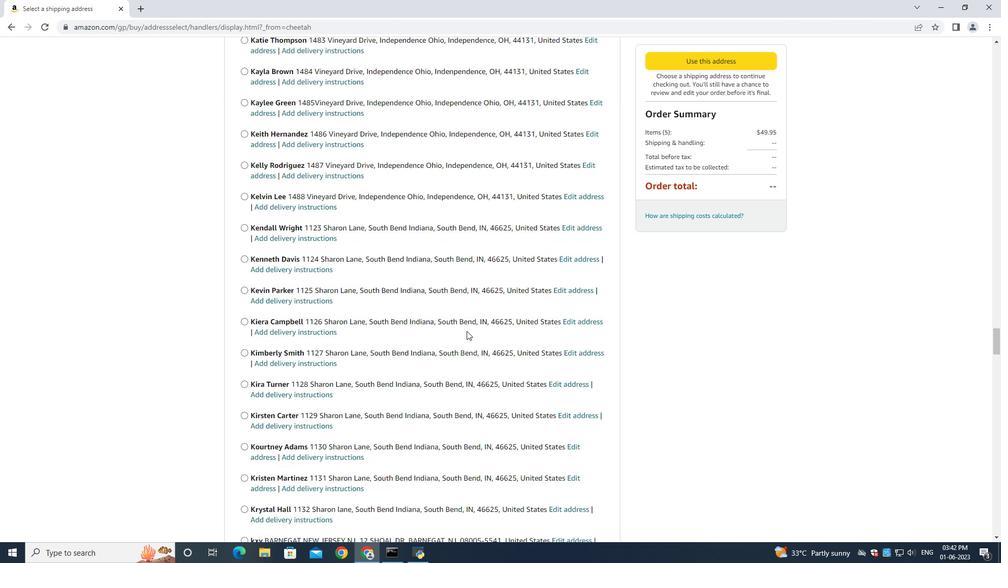 
Action: Mouse scrolled (466, 330) with delta (0, 0)
Screenshot: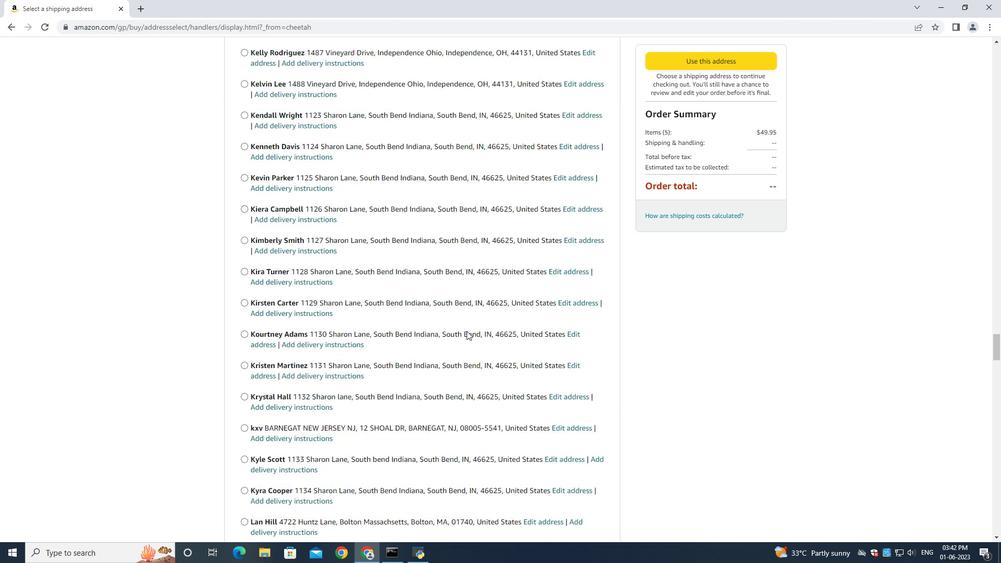 
Action: Mouse scrolled (466, 330) with delta (0, 0)
Screenshot: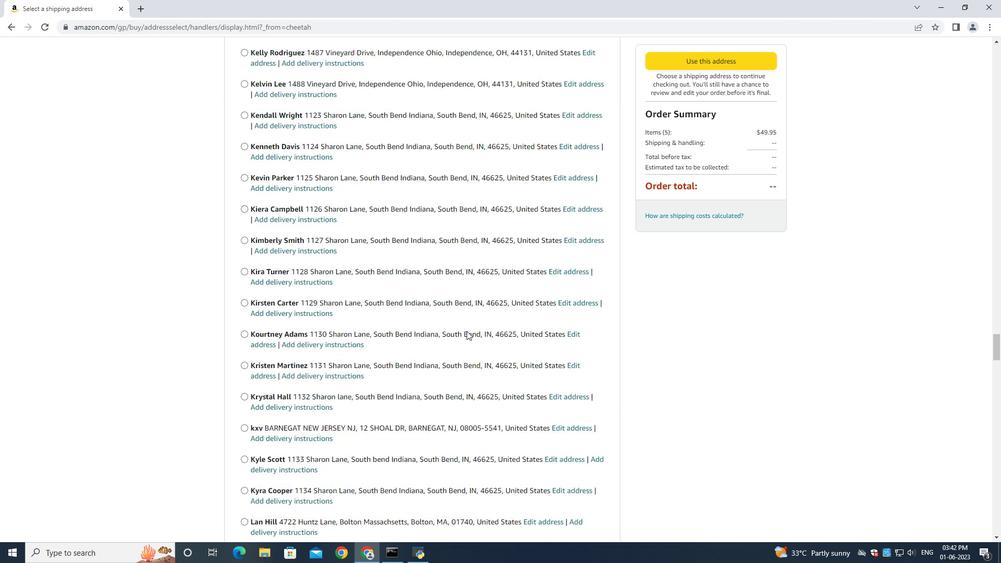 
Action: Mouse scrolled (466, 330) with delta (0, 0)
Screenshot: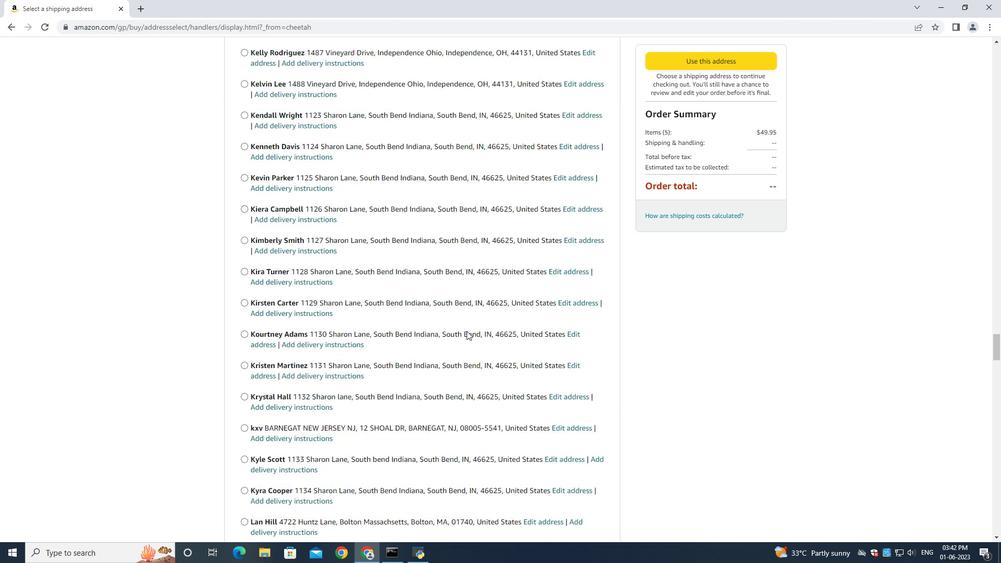 
Action: Mouse scrolled (466, 330) with delta (0, 0)
Screenshot: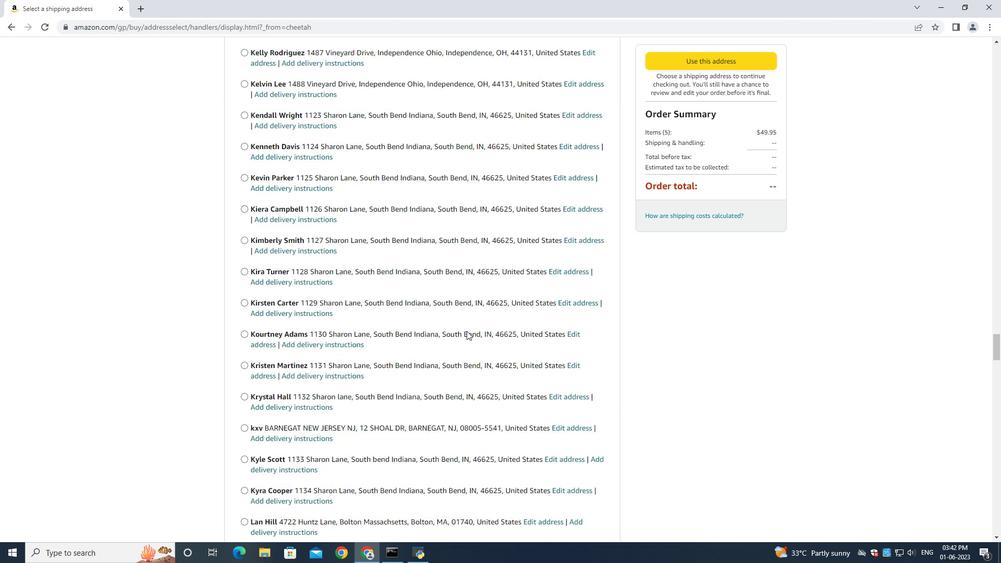 
Action: Mouse scrolled (466, 330) with delta (0, 0)
Screenshot: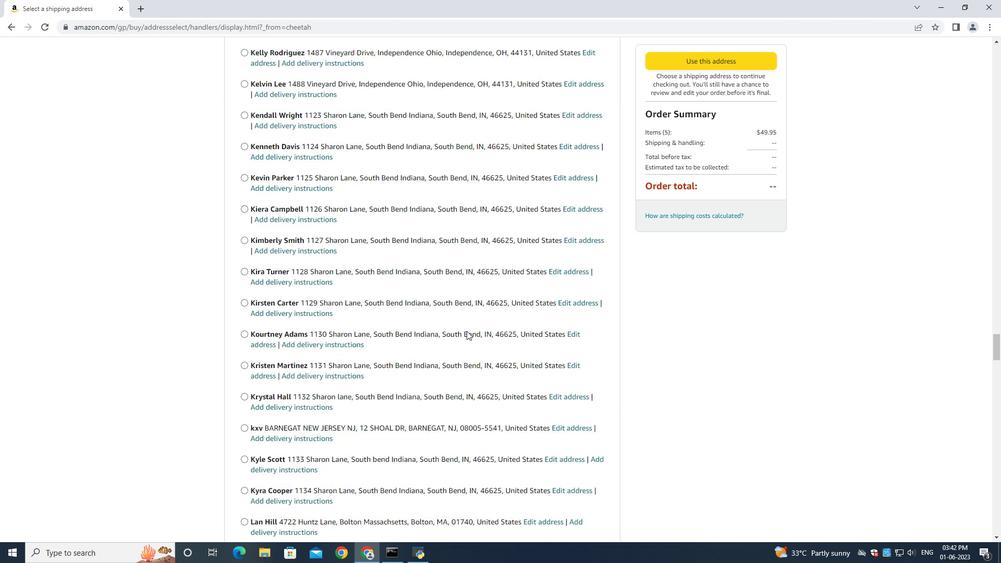 
Action: Mouse scrolled (466, 330) with delta (0, 0)
Screenshot: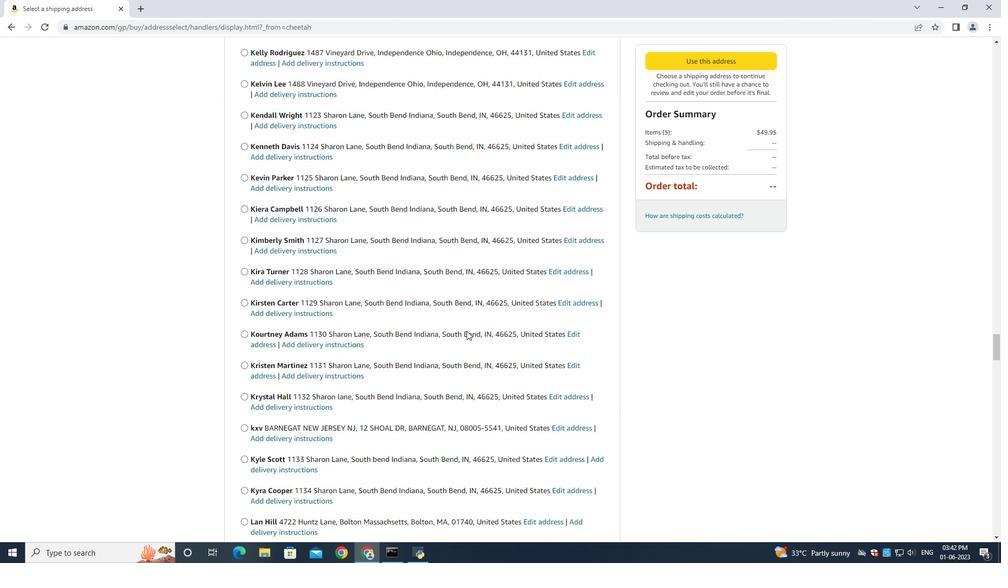 
Action: Mouse scrolled (466, 330) with delta (0, 0)
Screenshot: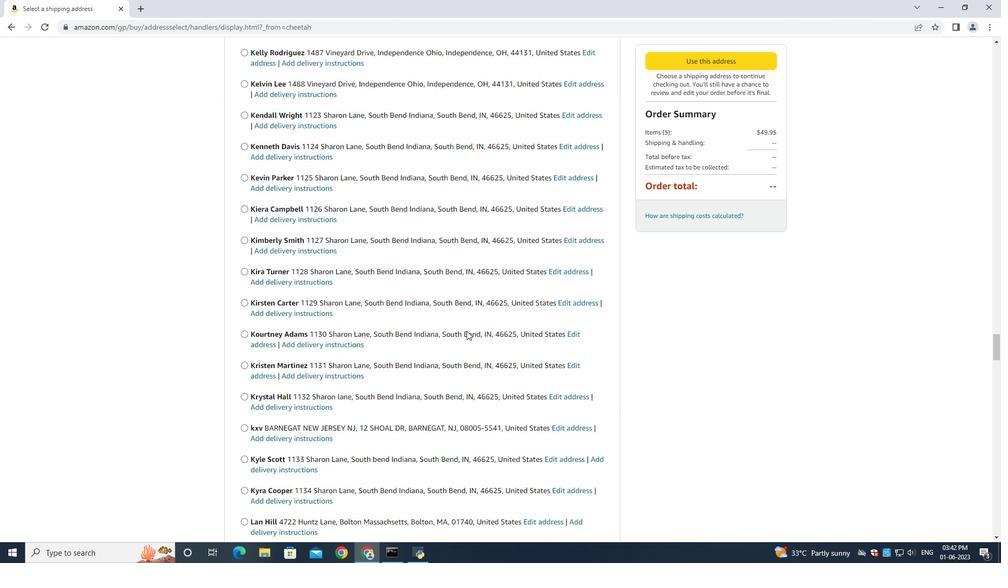
Action: Mouse scrolled (466, 330) with delta (0, 0)
Screenshot: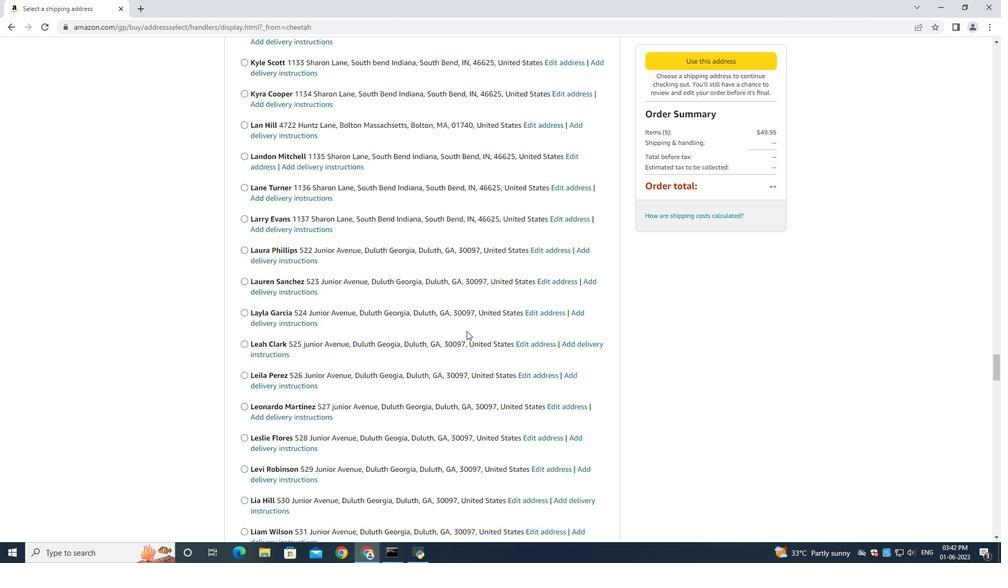 
Action: Mouse scrolled (466, 330) with delta (0, 0)
Screenshot: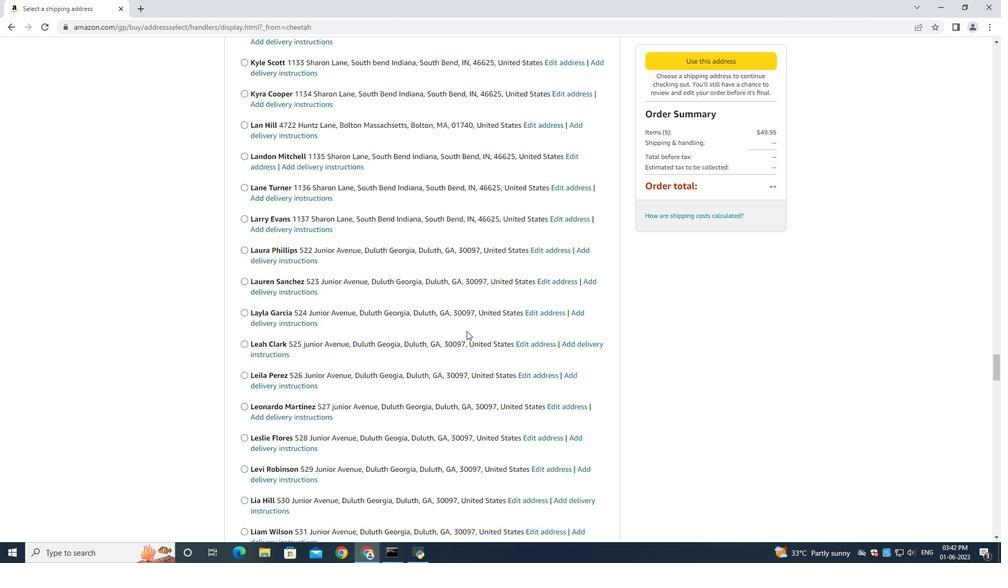 
Action: Mouse scrolled (466, 330) with delta (0, 0)
Screenshot: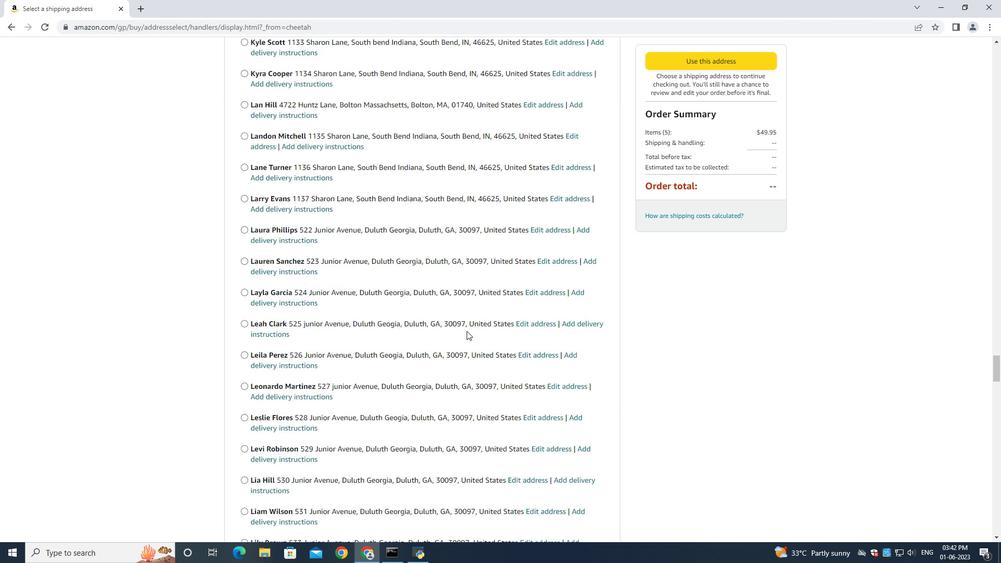 
Action: Mouse scrolled (466, 330) with delta (0, 0)
Screenshot: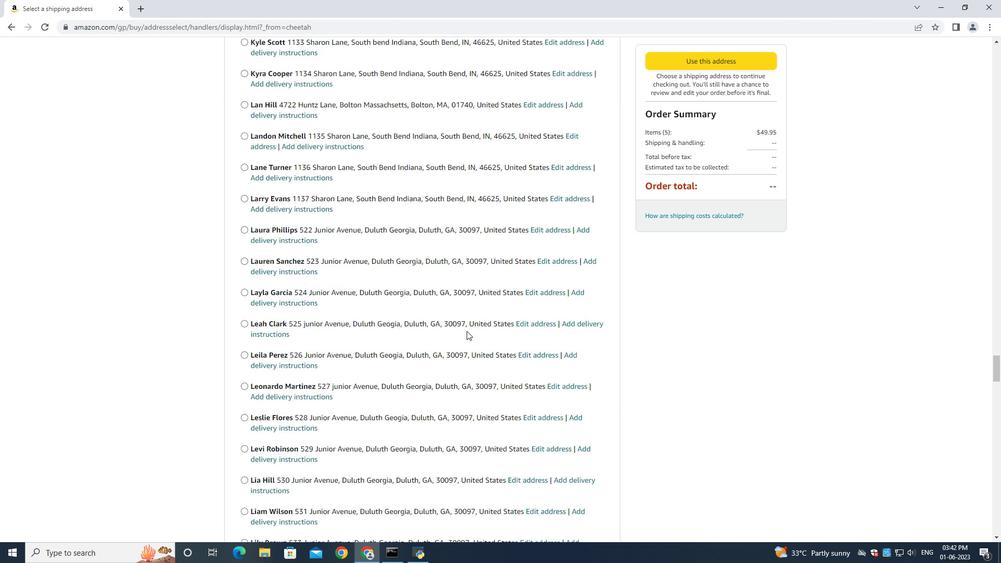
Action: Mouse scrolled (466, 330) with delta (0, 0)
Screenshot: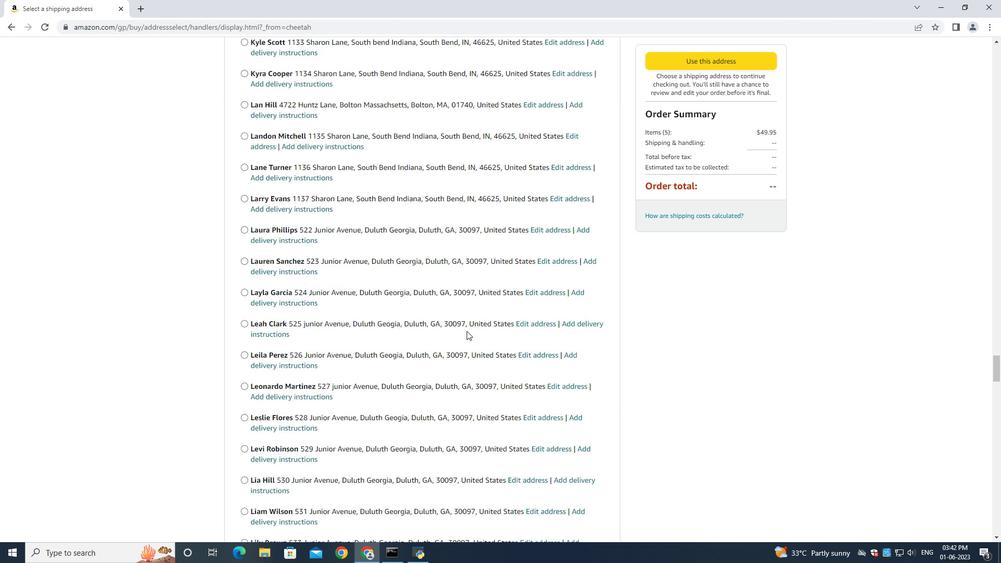 
Action: Mouse scrolled (466, 330) with delta (0, 0)
Screenshot: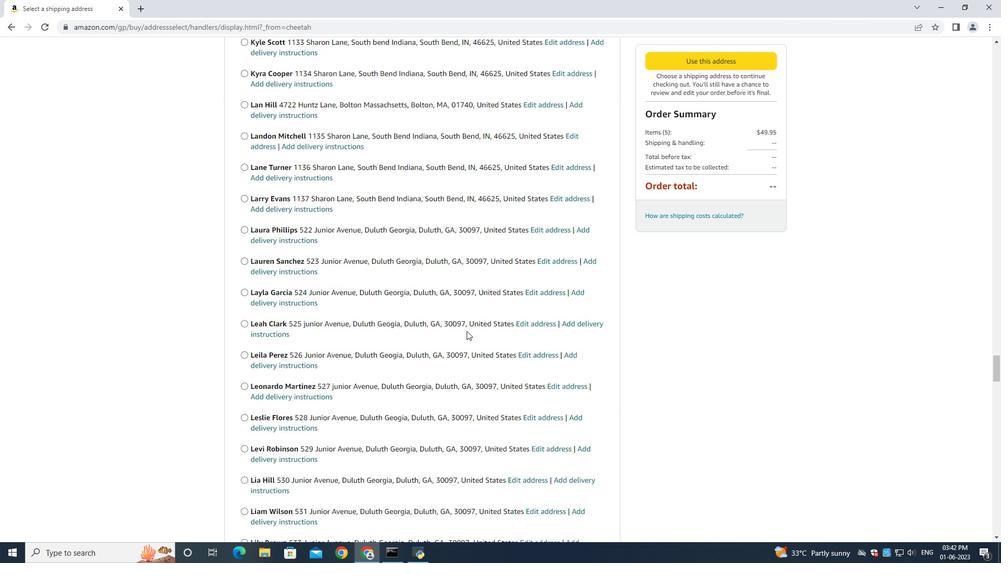 
Action: Mouse scrolled (466, 330) with delta (0, 0)
Screenshot: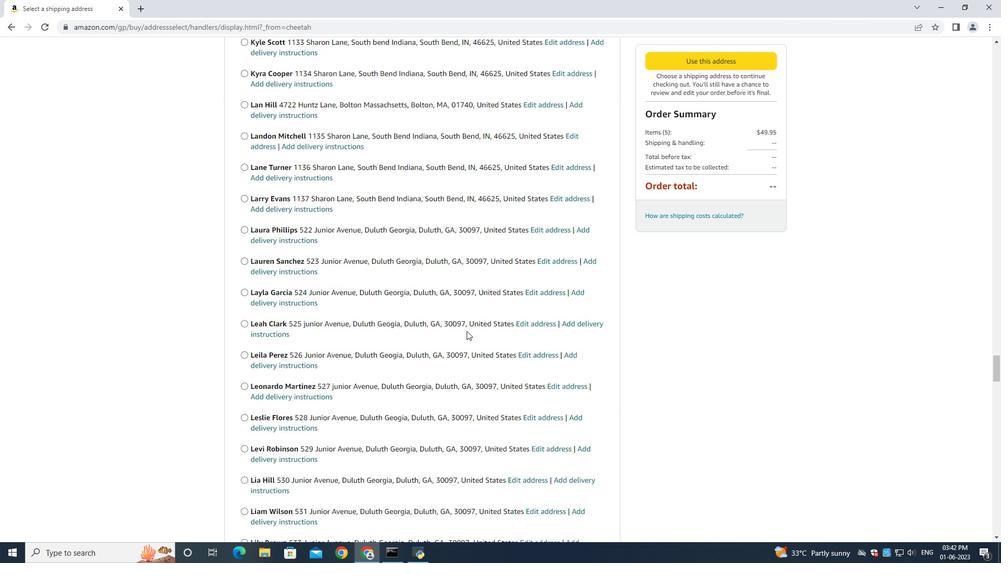 
Action: Mouse scrolled (466, 330) with delta (0, 0)
Screenshot: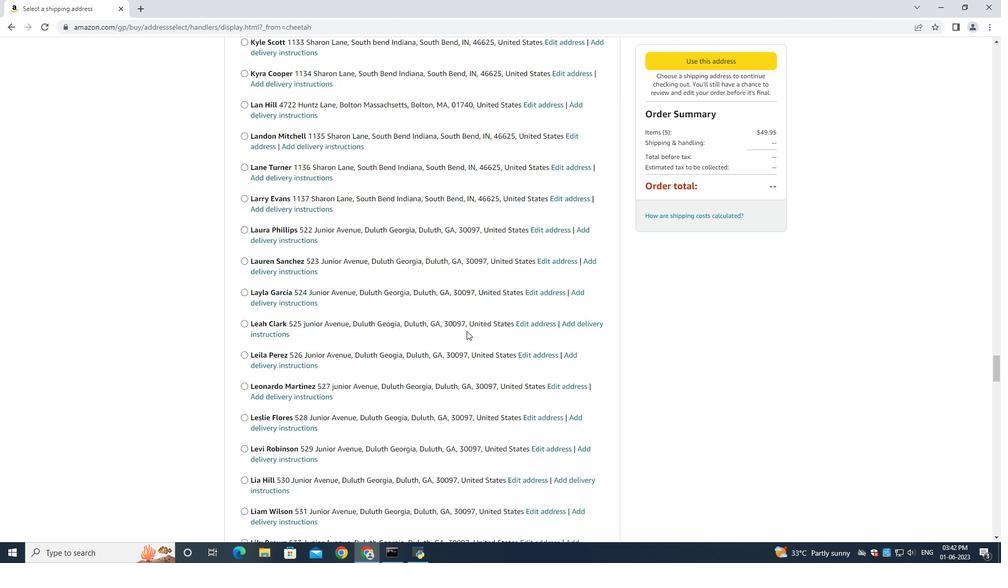 
Action: Mouse scrolled (466, 330) with delta (0, 0)
Screenshot: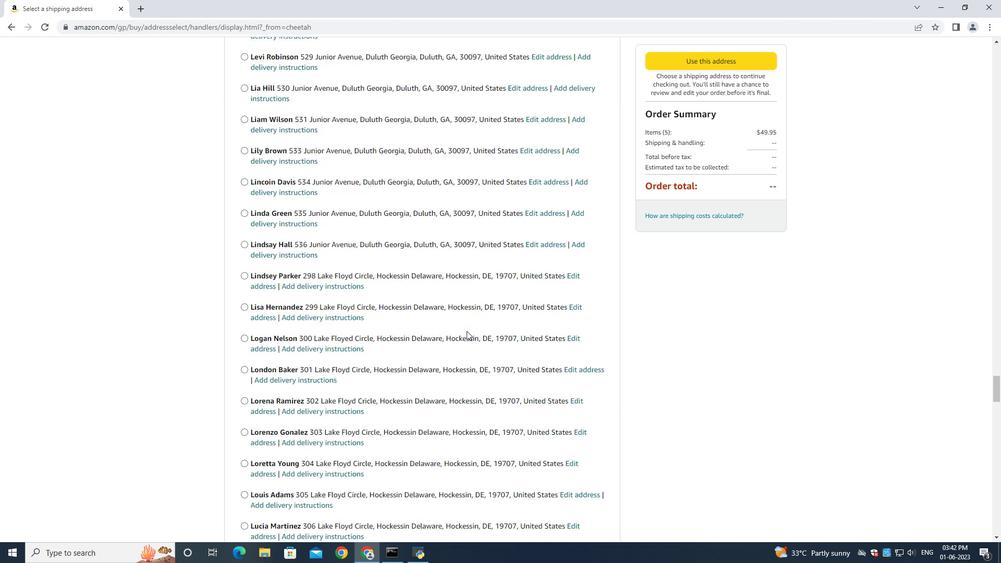 
Action: Mouse scrolled (466, 330) with delta (0, 0)
Screenshot: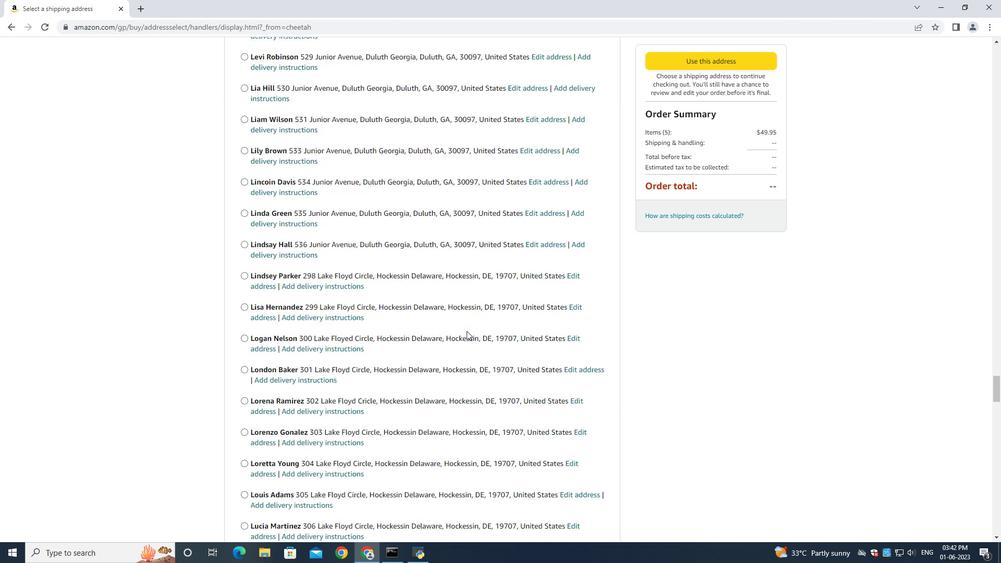 
Action: Mouse scrolled (466, 330) with delta (0, 0)
Screenshot: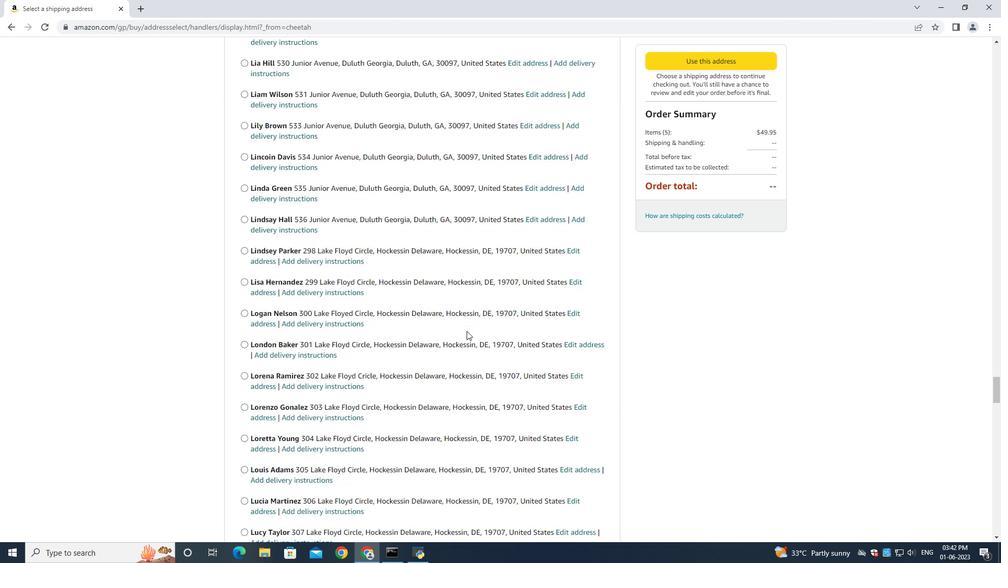 
Action: Mouse scrolled (466, 330) with delta (0, 0)
Screenshot: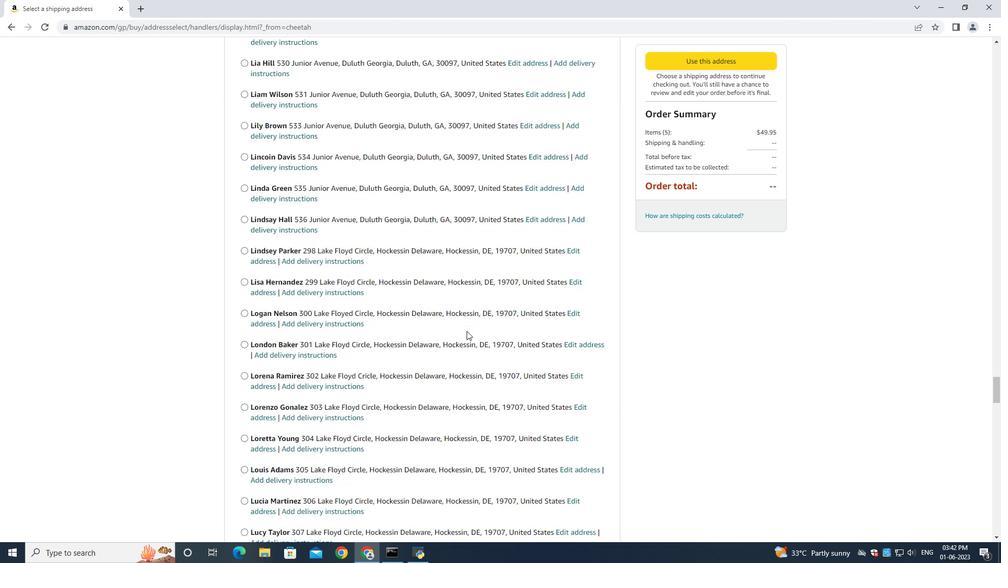 
Action: Mouse scrolled (466, 330) with delta (0, 0)
Screenshot: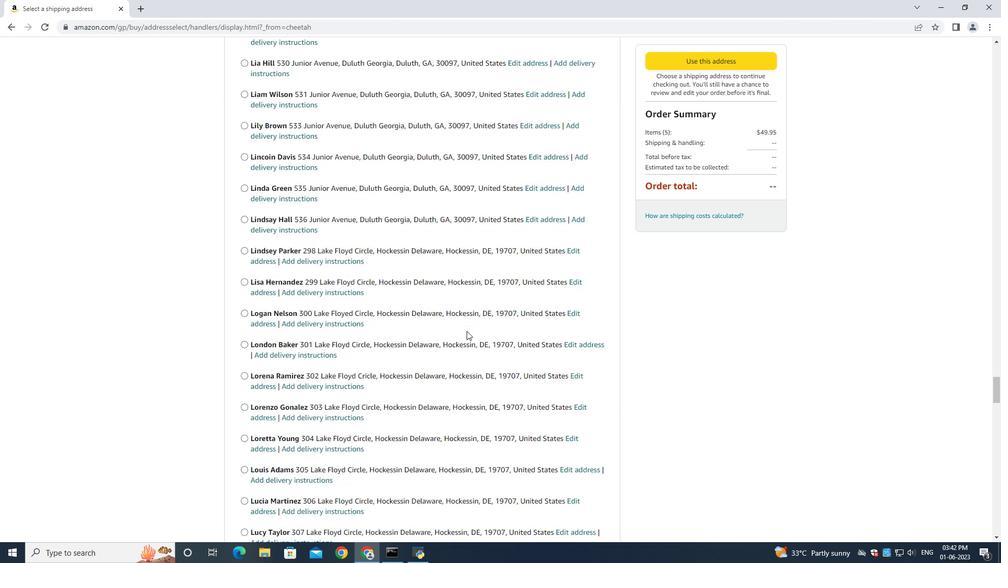 
Action: Mouse scrolled (466, 330) with delta (0, 0)
Screenshot: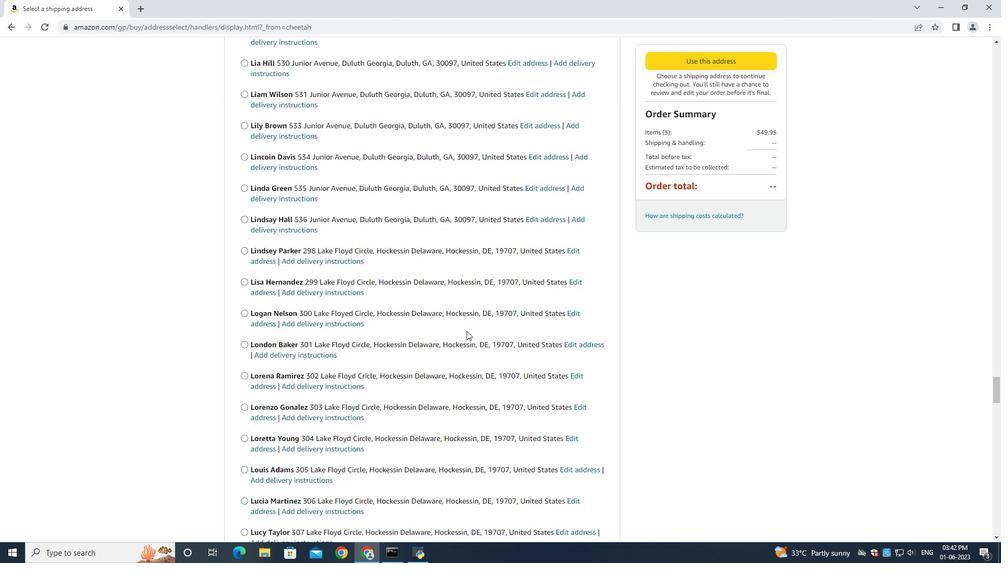
Action: Mouse scrolled (466, 330) with delta (0, 0)
Screenshot: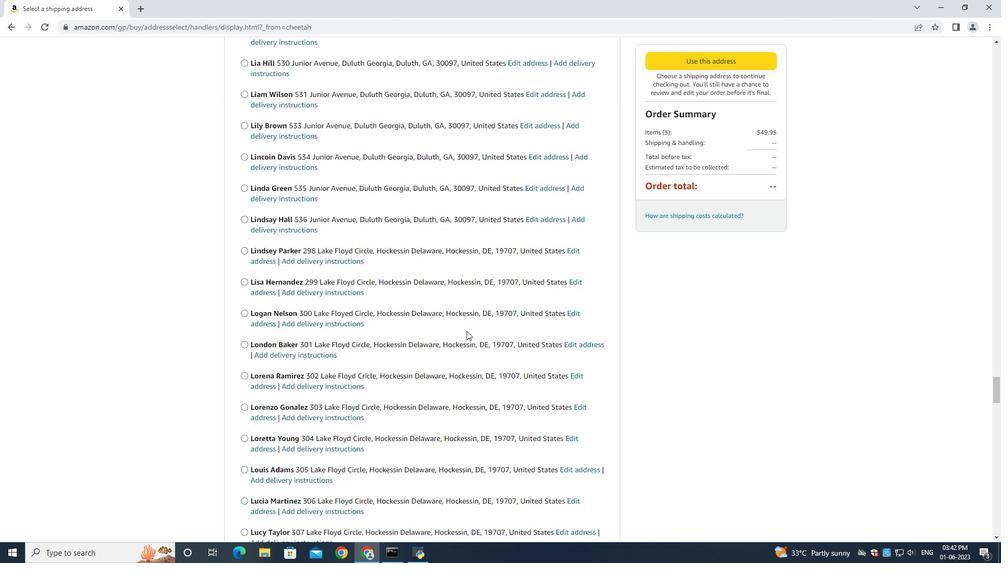 
Action: Mouse moved to (466, 331)
Screenshot: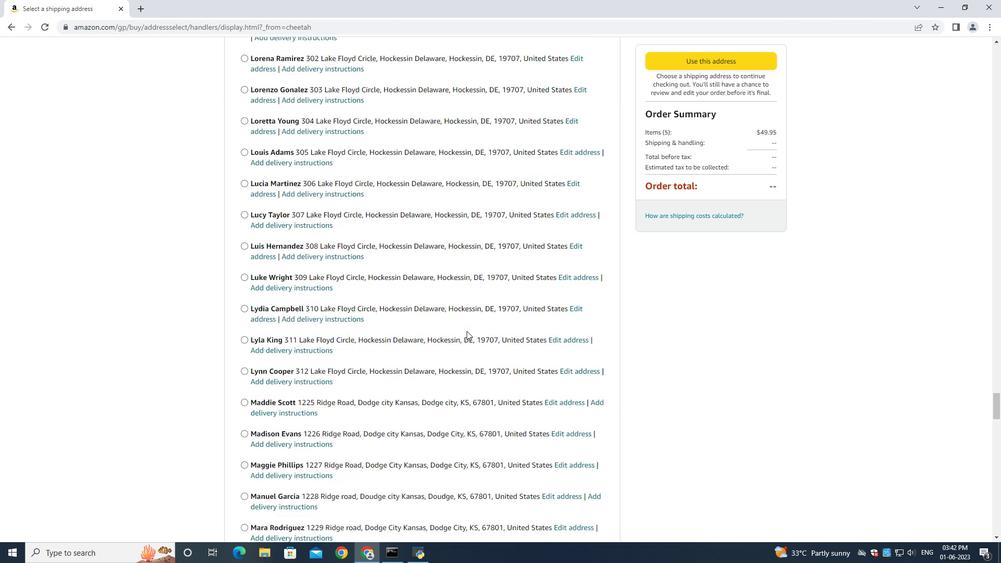 
Action: Mouse scrolled (466, 330) with delta (0, 0)
Screenshot: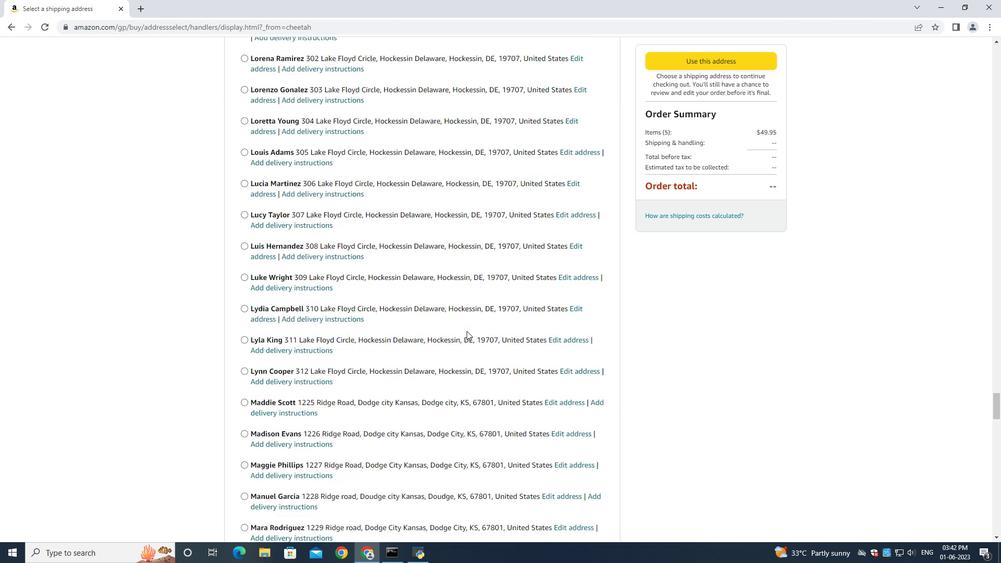 
Action: Mouse moved to (467, 331)
Screenshot: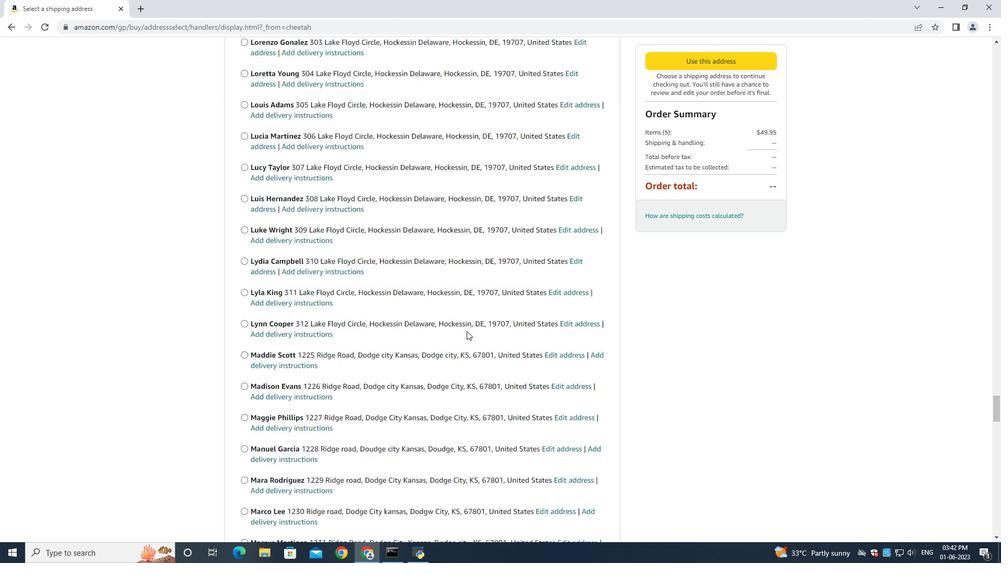 
Action: Mouse scrolled (467, 330) with delta (0, 0)
Screenshot: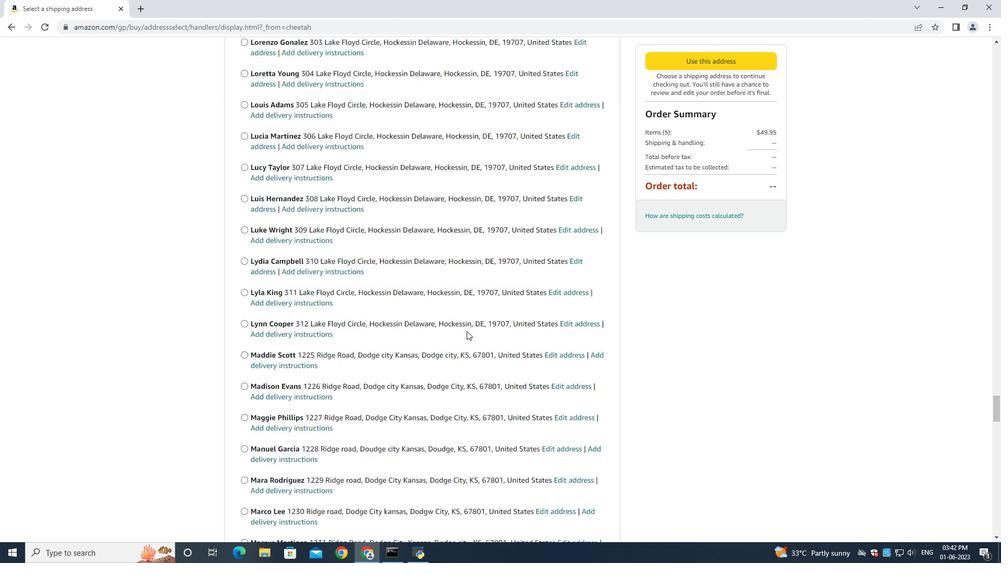 
Action: Mouse scrolled (467, 330) with delta (0, 0)
Screenshot: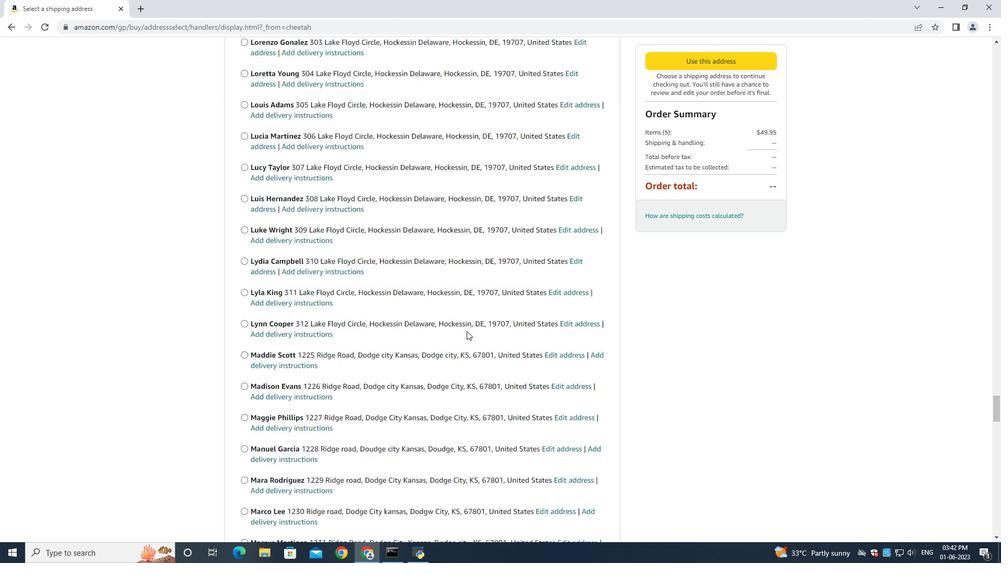 
Action: Mouse scrolled (467, 330) with delta (0, 0)
Screenshot: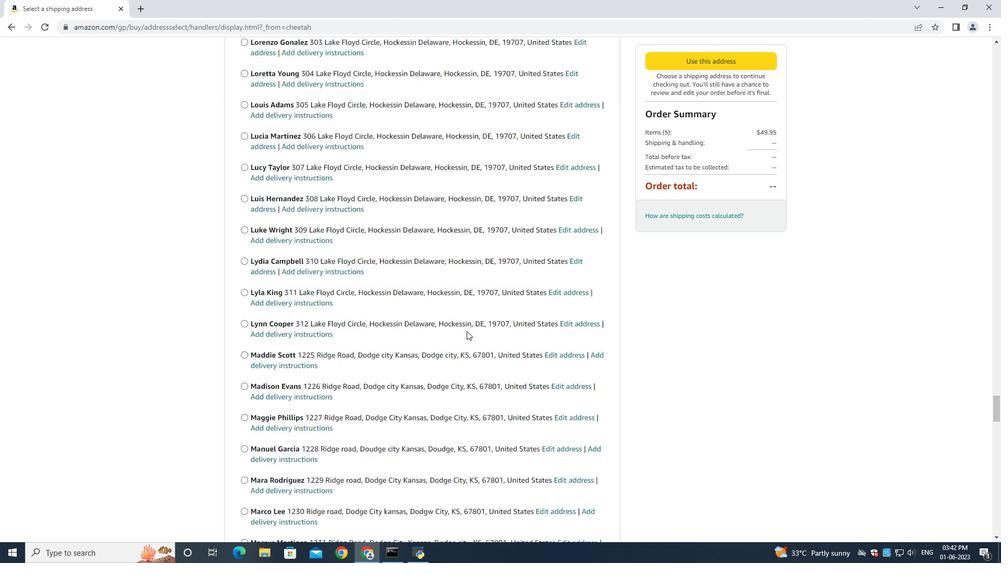 
Action: Mouse scrolled (467, 330) with delta (0, 0)
Screenshot: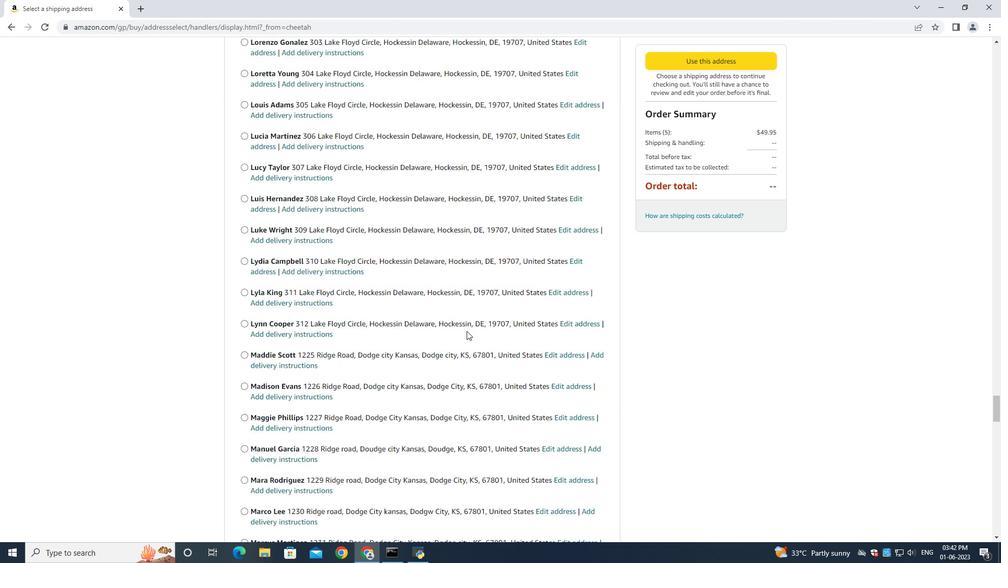 
Action: Mouse moved to (467, 331)
Screenshot: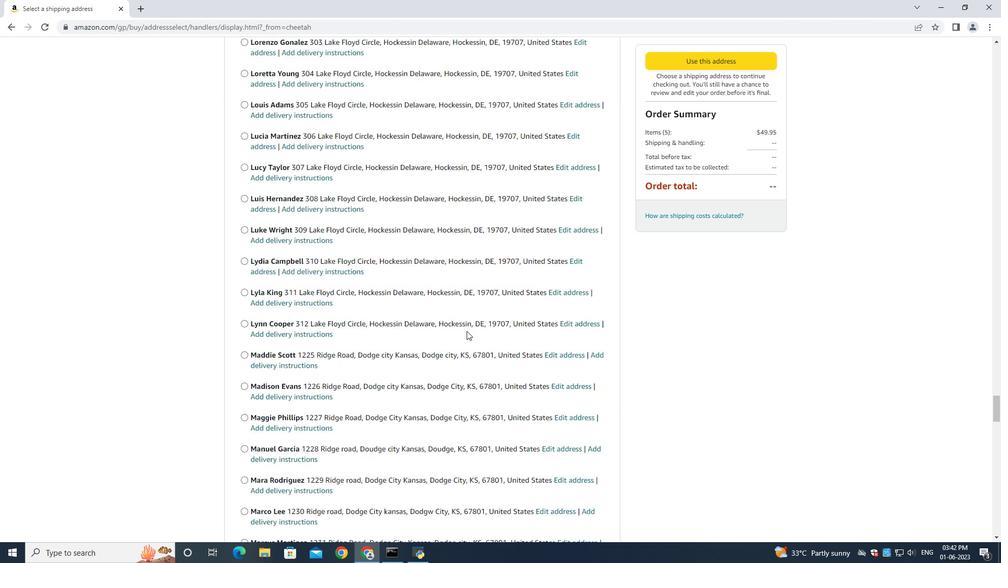
Action: Mouse scrolled (467, 330) with delta (0, 0)
Screenshot: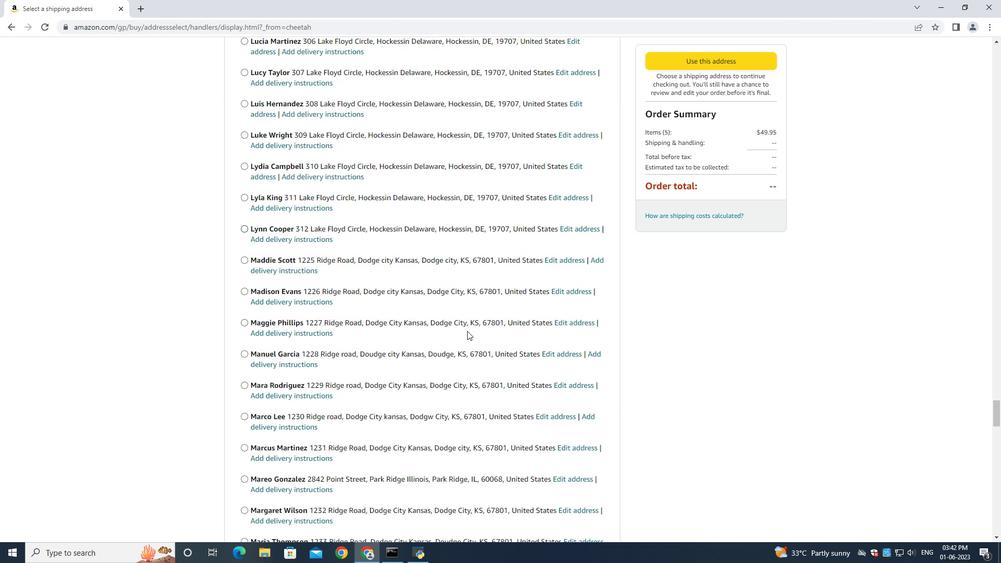 
Action: Mouse scrolled (467, 330) with delta (0, 0)
Screenshot: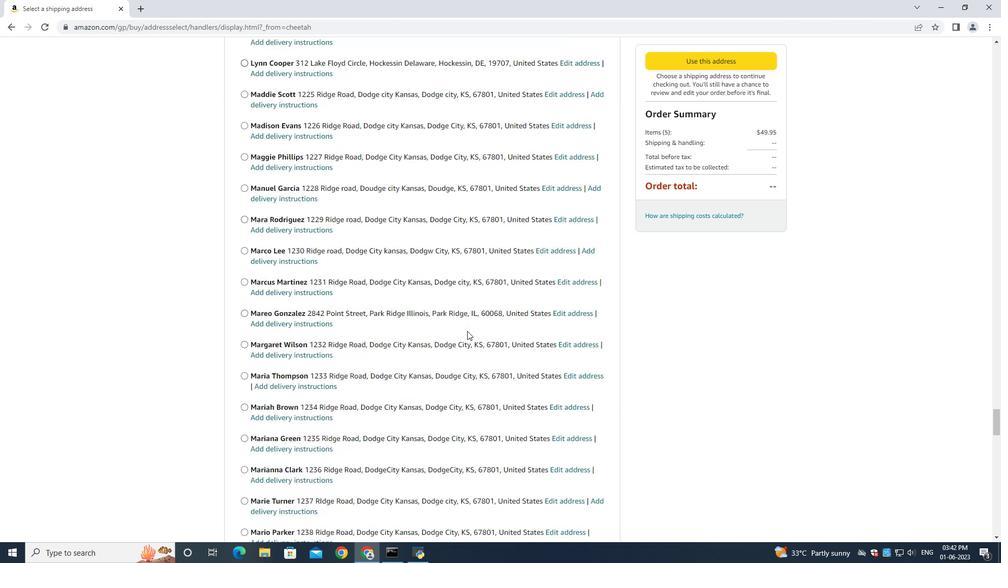 
Action: Mouse scrolled (467, 330) with delta (0, 0)
Screenshot: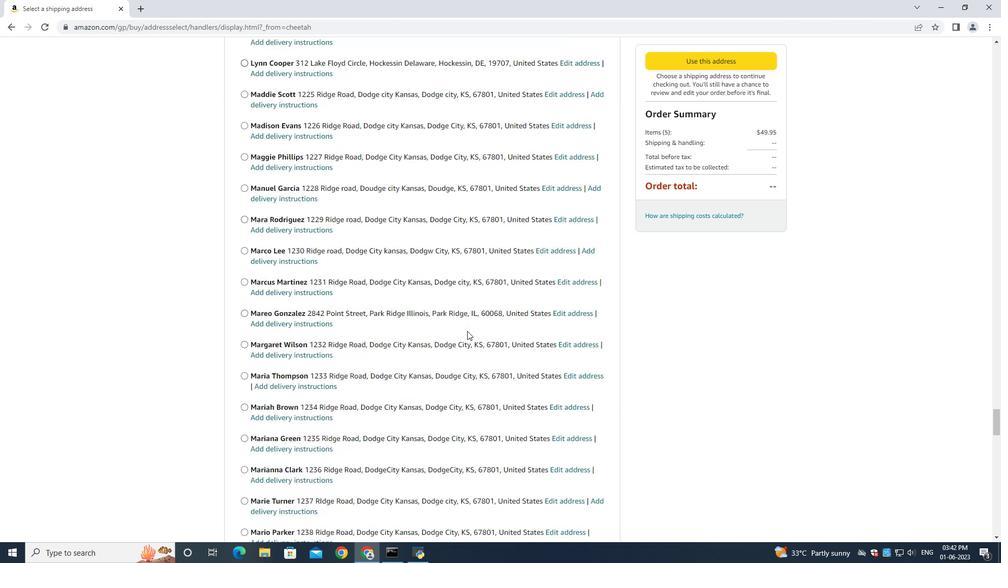 
Action: Mouse scrolled (467, 330) with delta (0, 0)
Screenshot: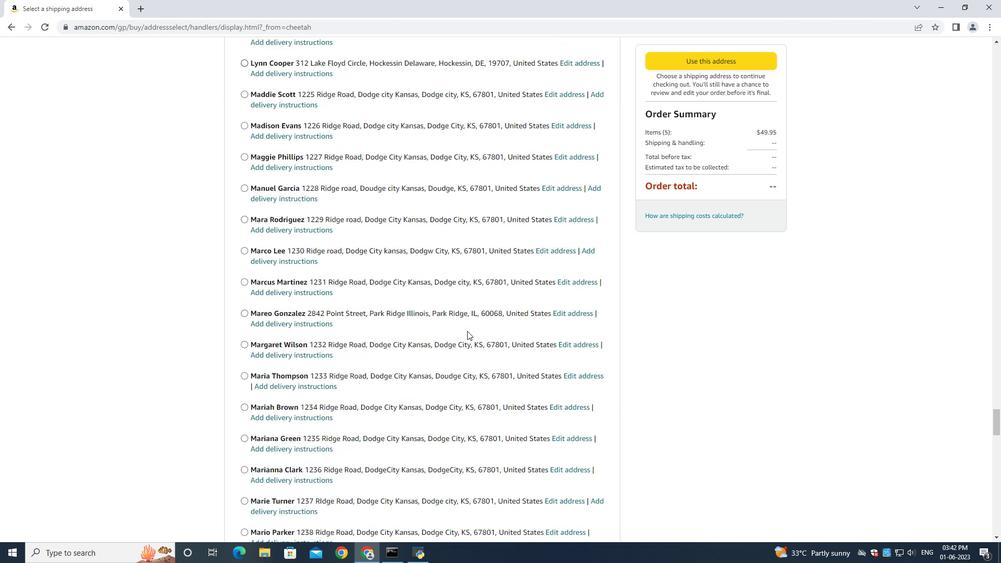 
Action: Mouse scrolled (467, 330) with delta (0, 0)
Screenshot: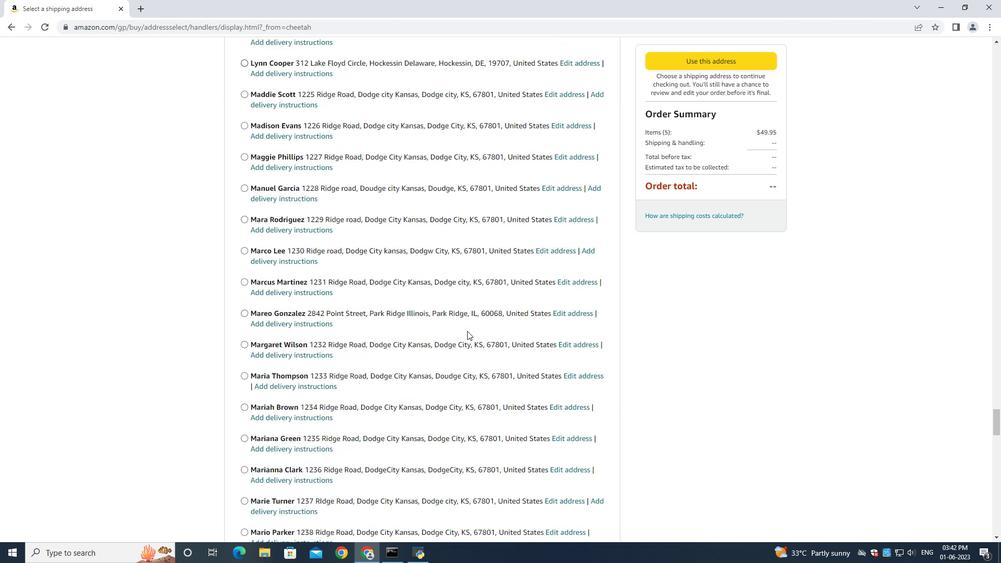 
Action: Mouse scrolled (467, 330) with delta (0, 0)
Screenshot: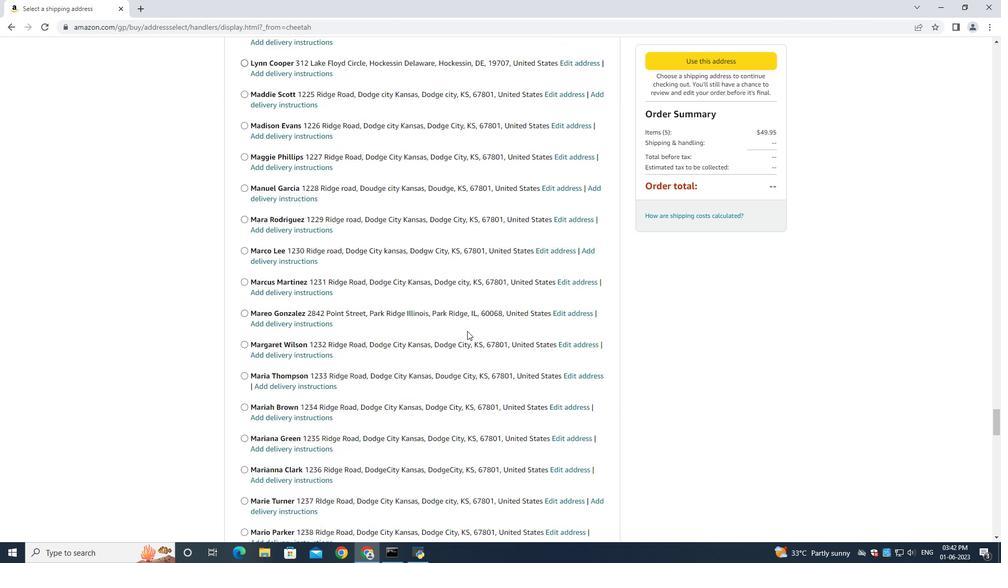 
Action: Mouse scrolled (467, 330) with delta (0, 0)
Screenshot: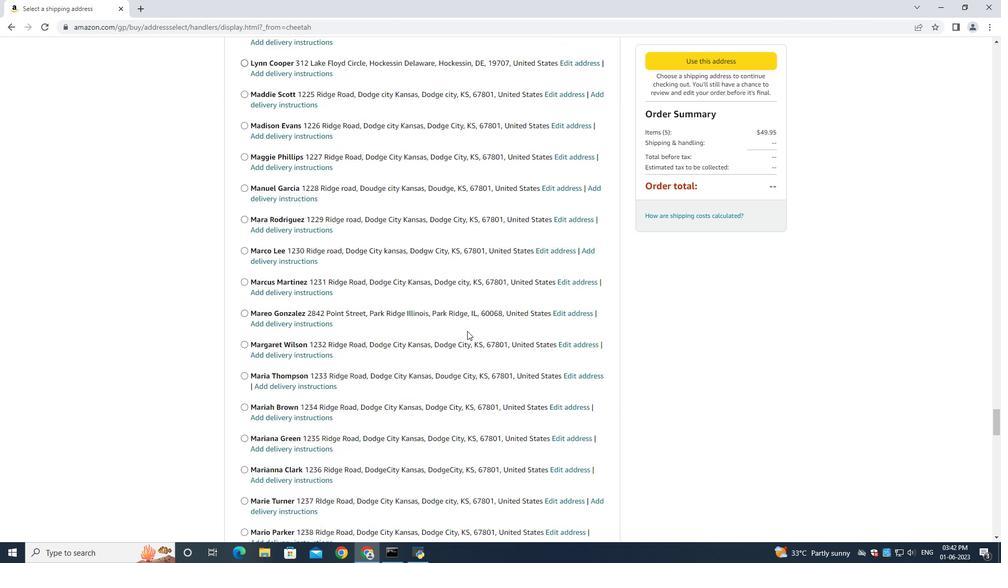 
Action: Mouse scrolled (467, 330) with delta (0, 0)
Screenshot: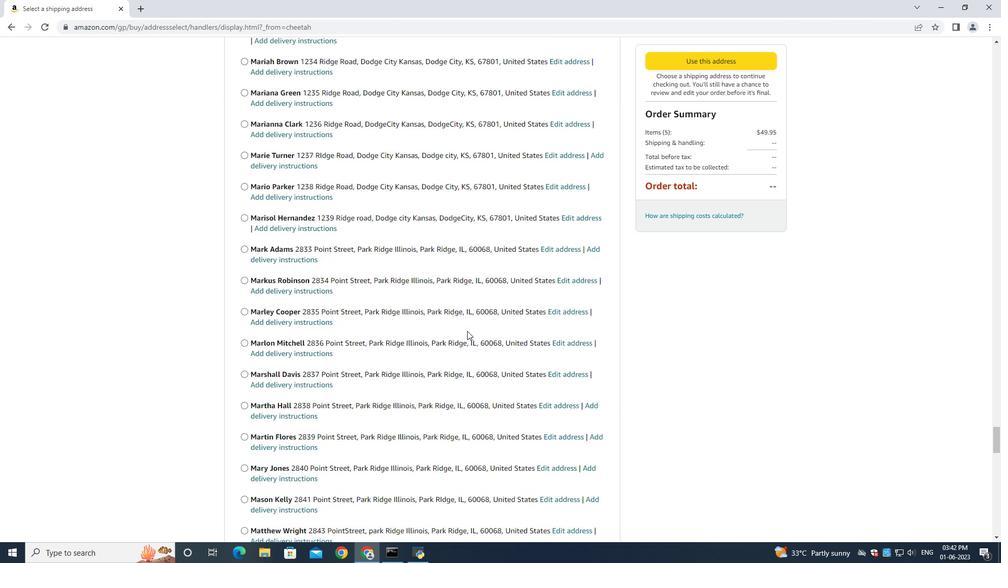 
Action: Mouse scrolled (467, 330) with delta (0, 0)
Screenshot: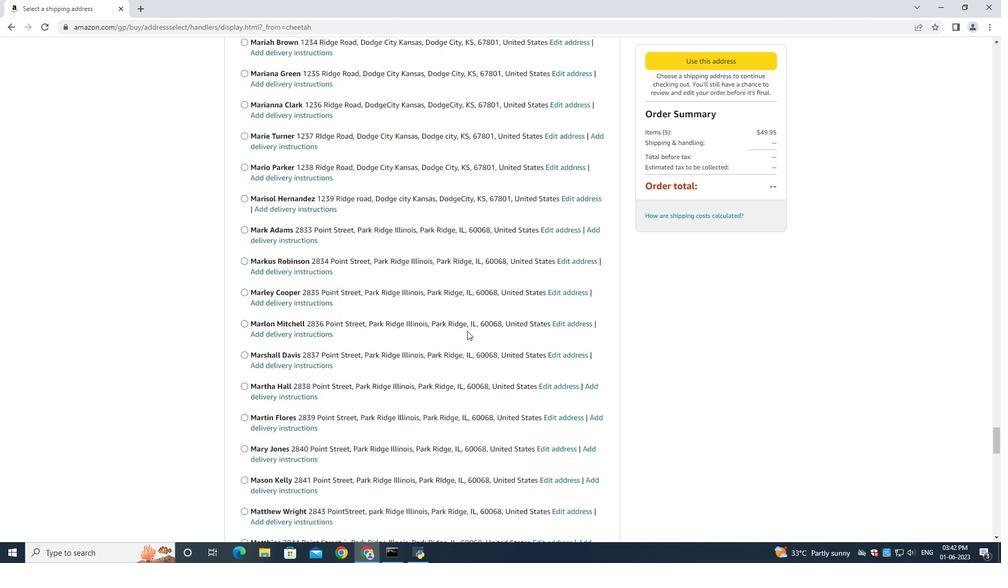 
Action: Mouse scrolled (467, 330) with delta (0, 0)
Screenshot: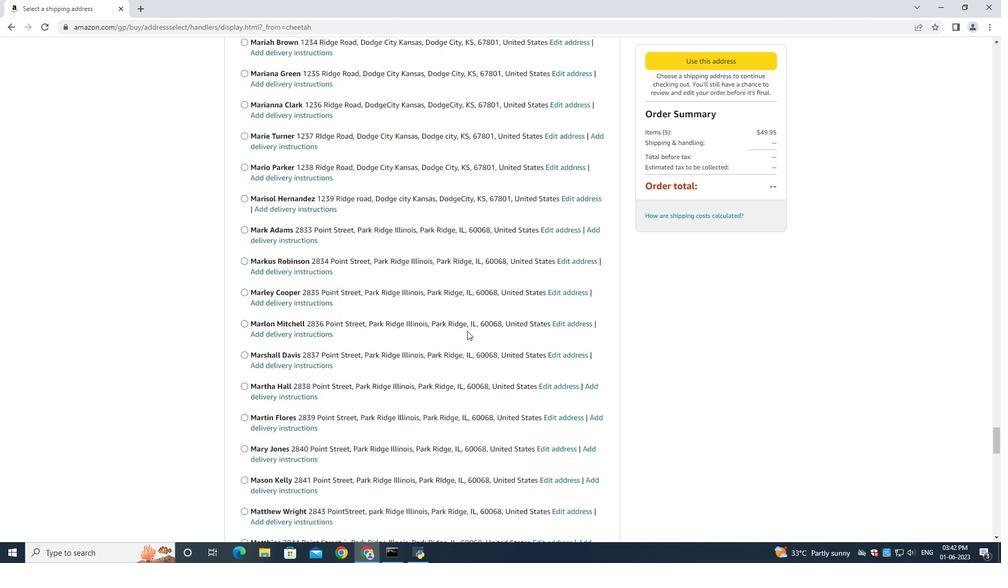 
Action: Mouse scrolled (467, 330) with delta (0, 0)
Screenshot: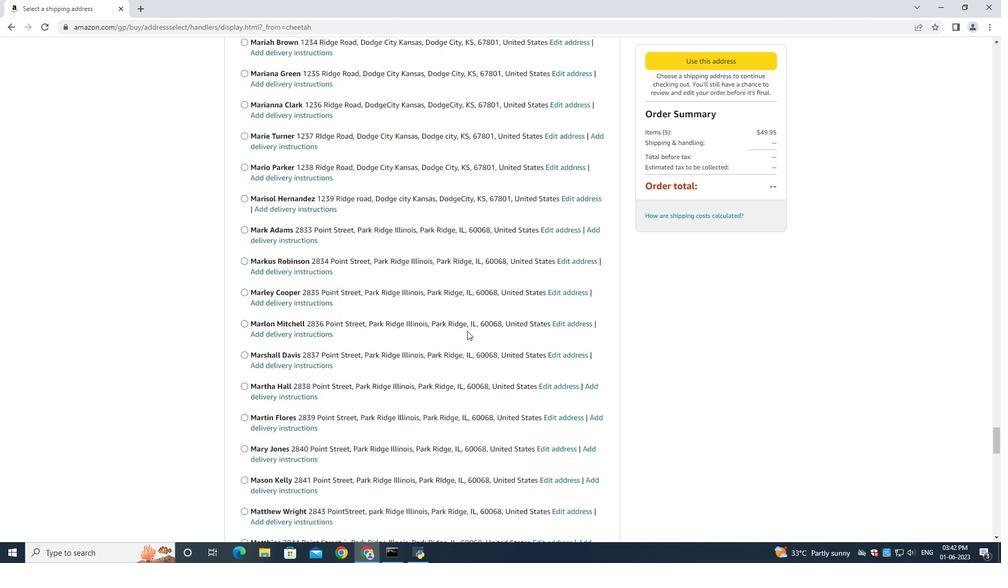 
Action: Mouse scrolled (467, 330) with delta (0, 0)
Screenshot: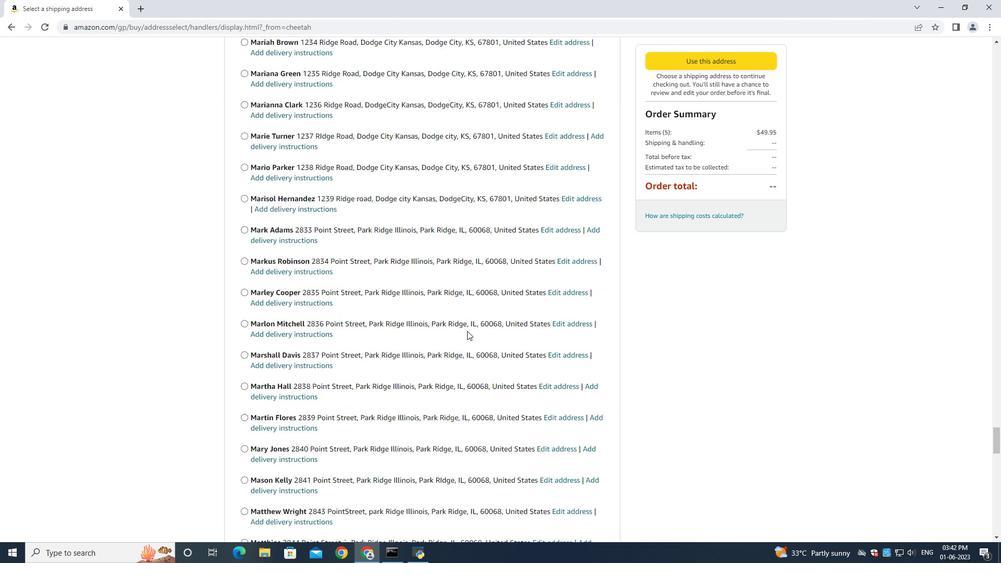 
Action: Mouse scrolled (467, 330) with delta (0, 0)
Screenshot: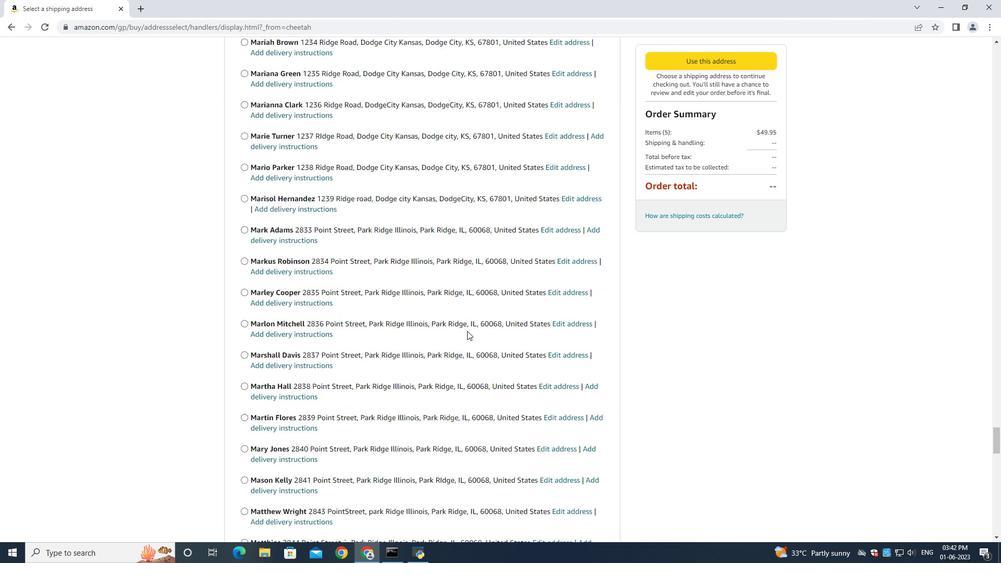 
Action: Mouse scrolled (467, 330) with delta (0, 0)
Screenshot: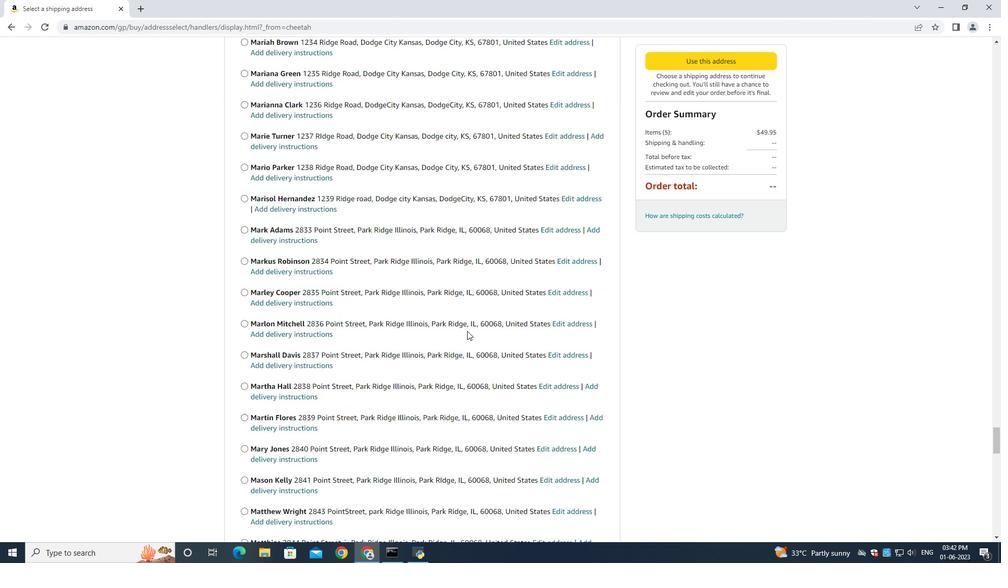 
Action: Mouse scrolled (467, 330) with delta (0, 0)
Screenshot: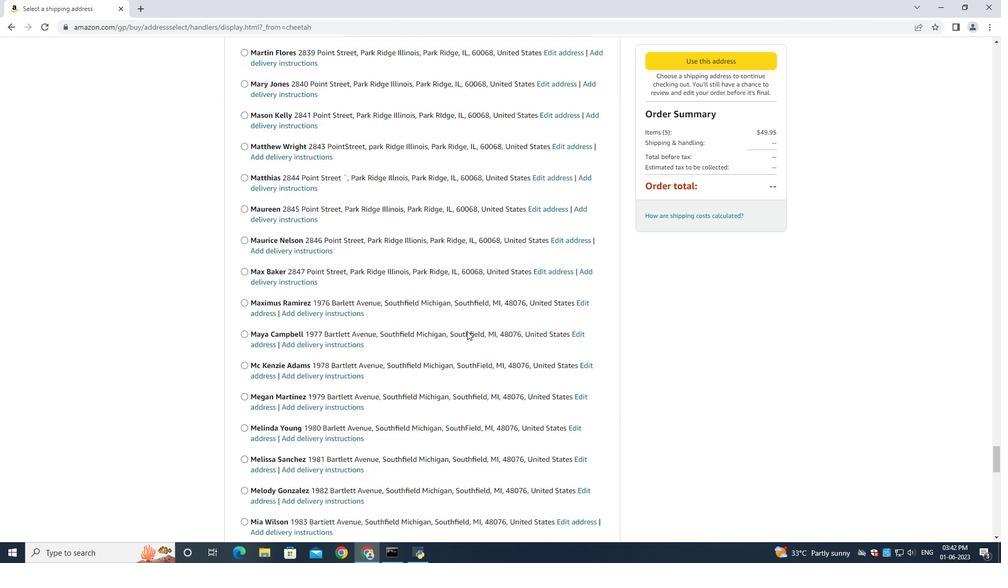 
Action: Mouse scrolled (467, 330) with delta (0, 0)
Screenshot: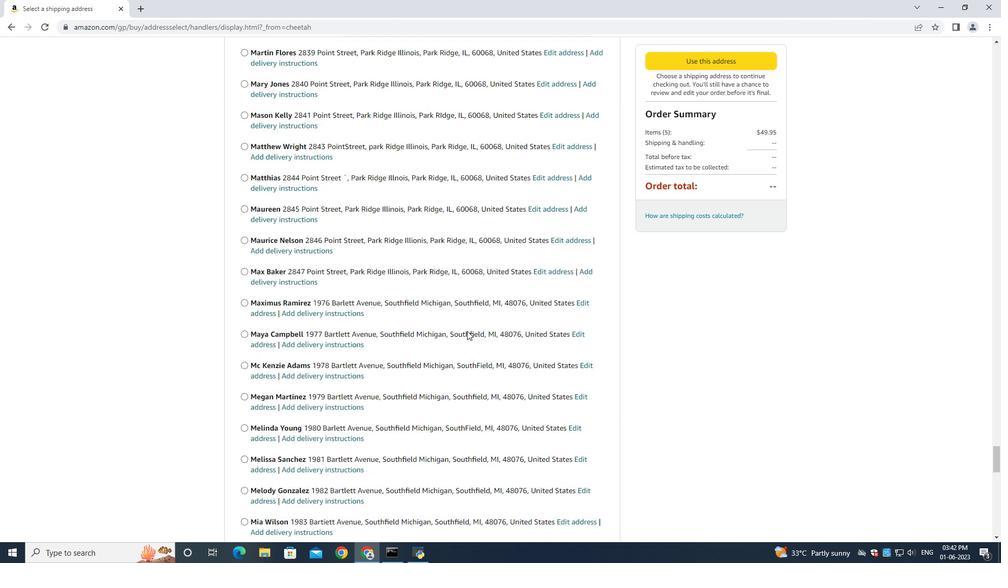 
Action: Mouse scrolled (467, 330) with delta (0, 0)
Screenshot: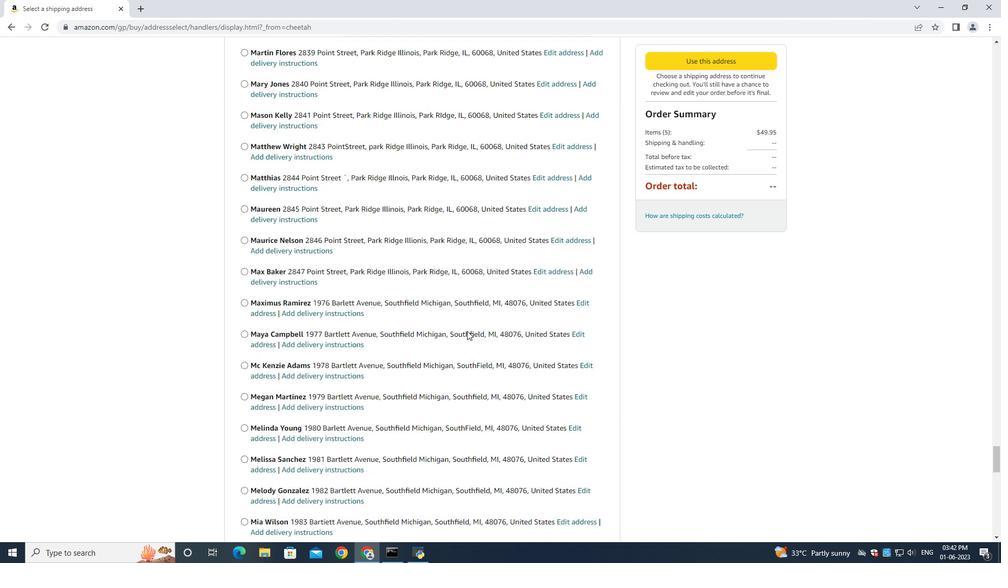 
Action: Mouse scrolled (467, 330) with delta (0, 0)
Screenshot: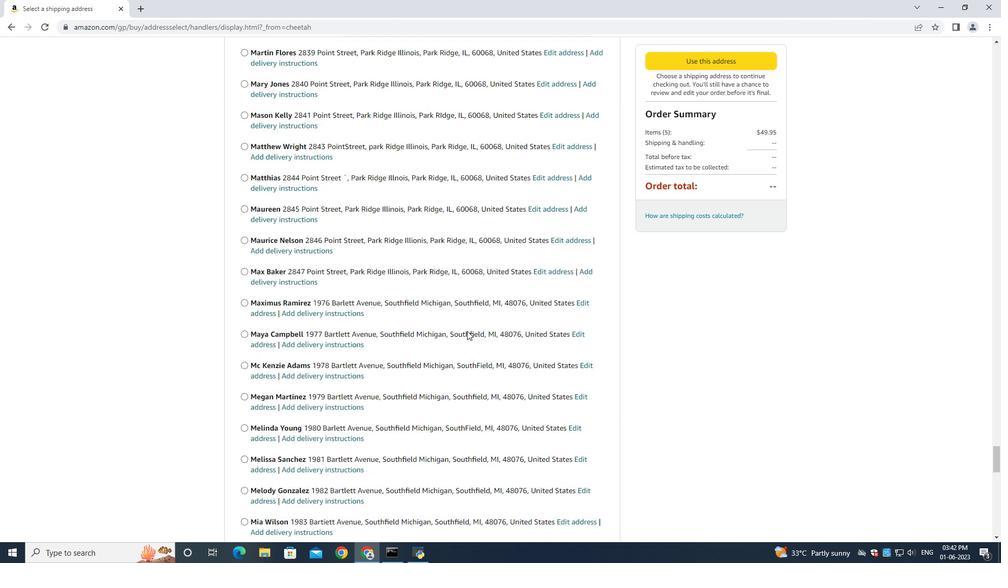 
Action: Mouse scrolled (467, 330) with delta (0, 0)
Screenshot: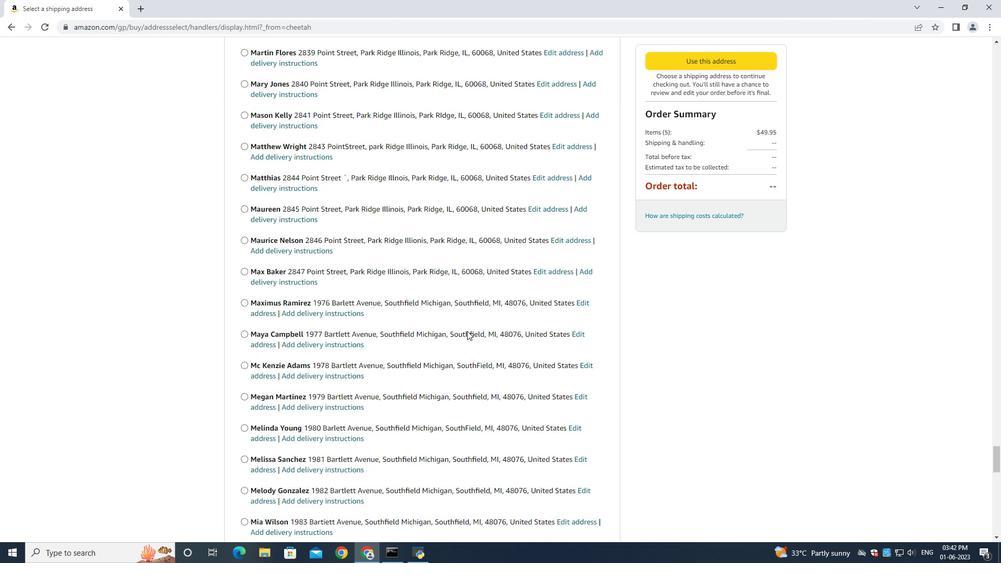 
Action: Mouse scrolled (467, 330) with delta (0, 0)
Screenshot: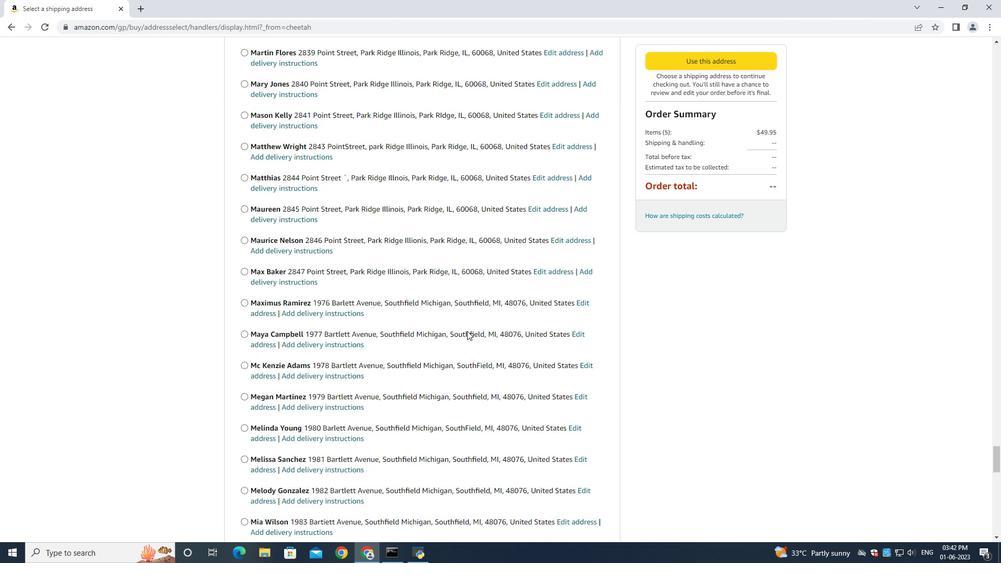 
Action: Mouse scrolled (467, 330) with delta (0, 0)
Screenshot: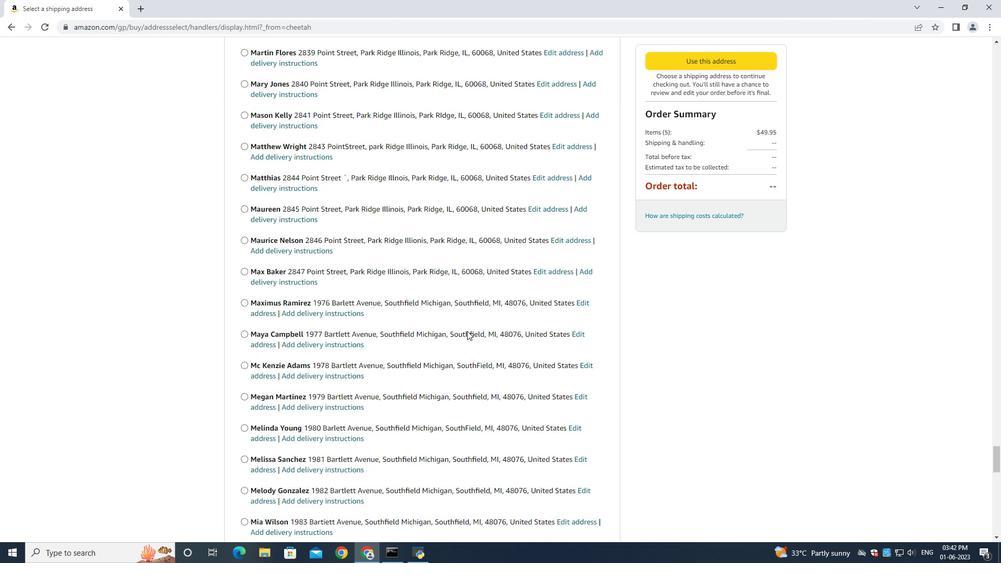 
Action: Mouse scrolled (467, 330) with delta (0, 0)
Screenshot: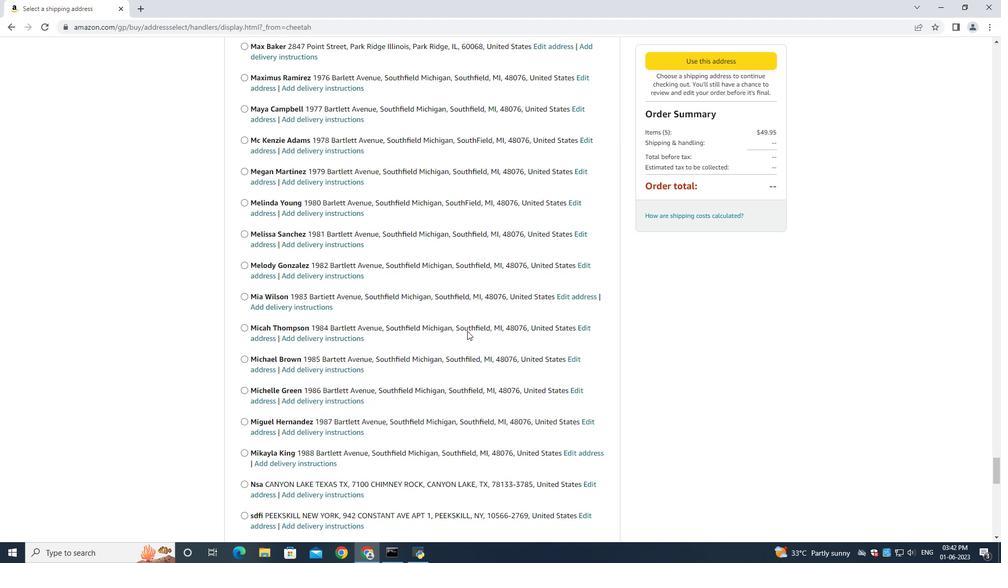 
Action: Mouse scrolled (467, 330) with delta (0, 0)
Screenshot: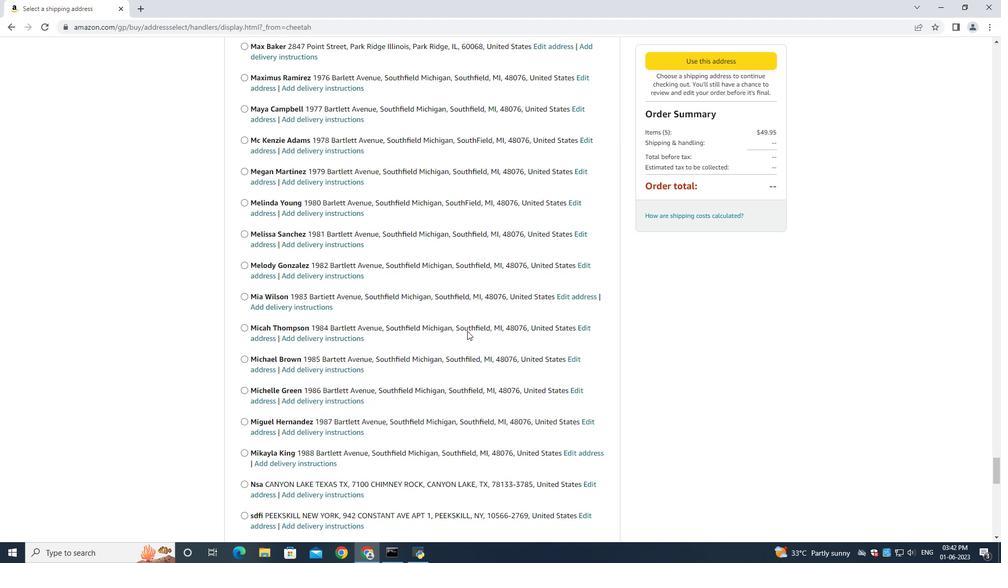 
Action: Mouse scrolled (467, 330) with delta (0, 0)
Screenshot: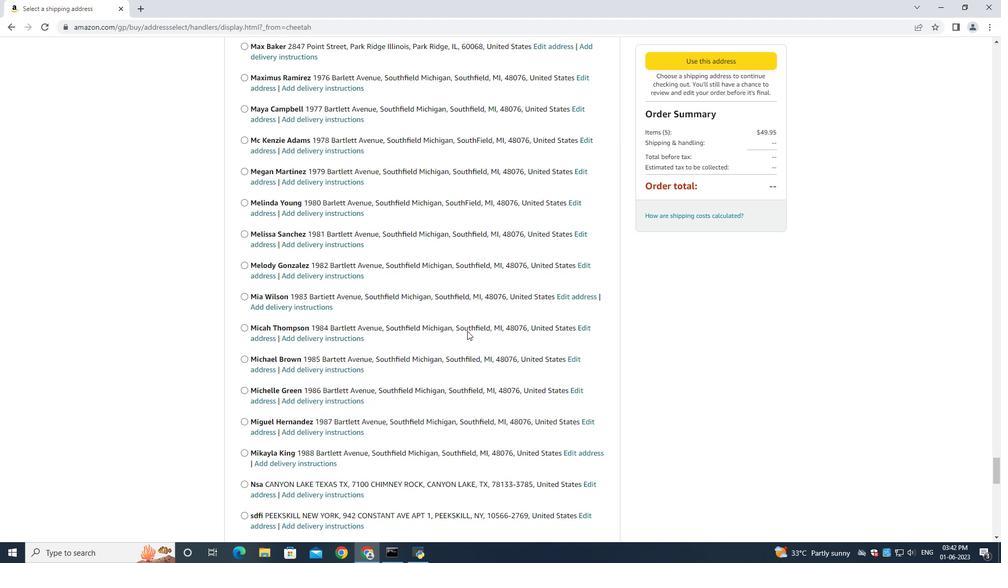 
Action: Mouse scrolled (467, 330) with delta (0, 0)
Screenshot: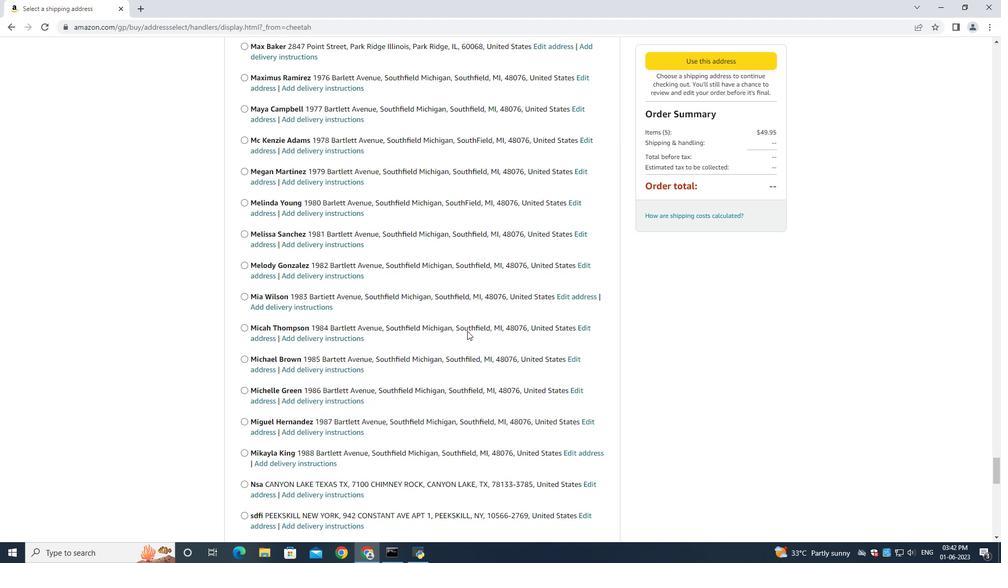 
Action: Mouse scrolled (467, 330) with delta (0, 0)
Screenshot: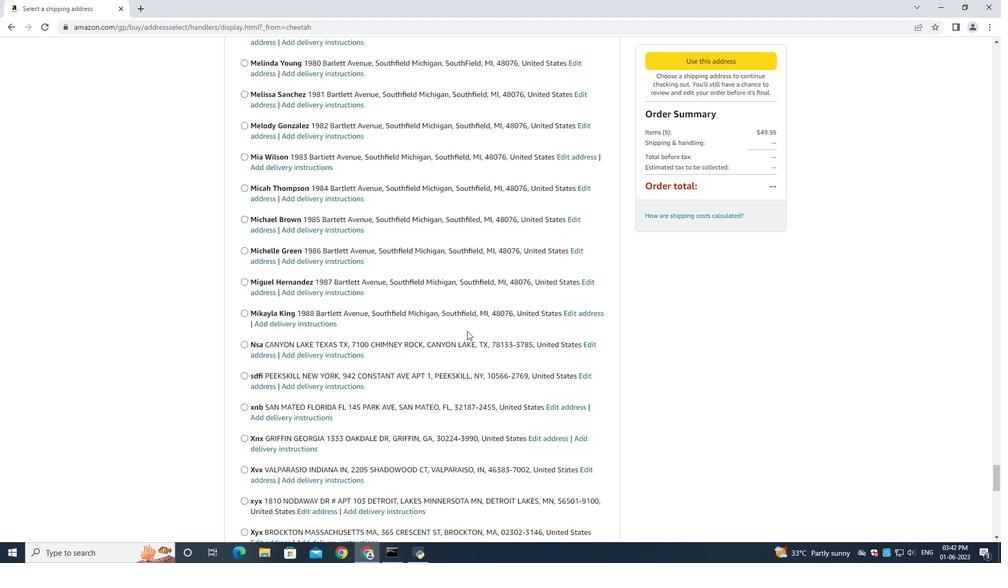 
Action: Mouse scrolled (467, 330) with delta (0, 0)
Screenshot: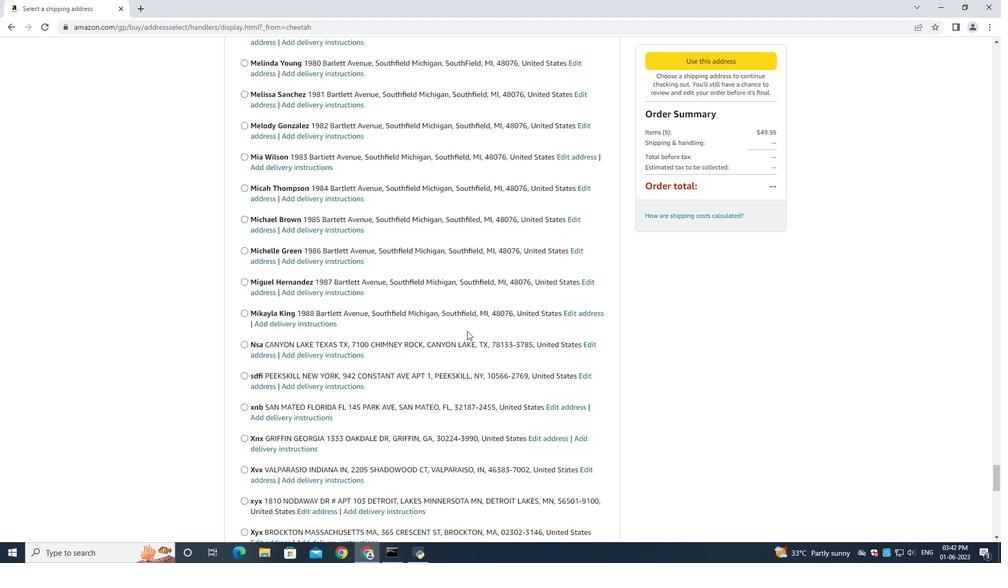 
Action: Mouse scrolled (467, 330) with delta (0, 0)
Screenshot: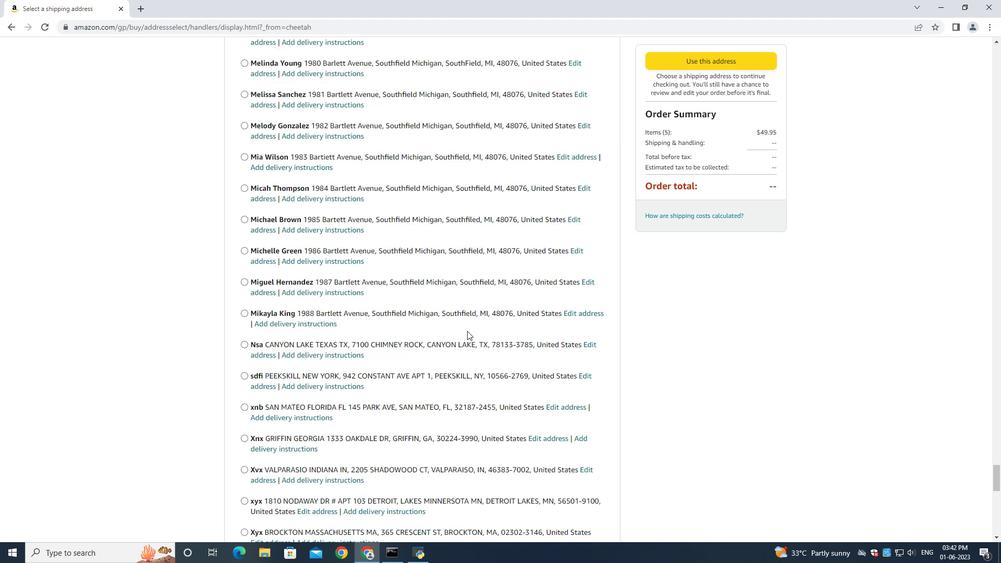
Action: Mouse scrolled (467, 330) with delta (0, 0)
Screenshot: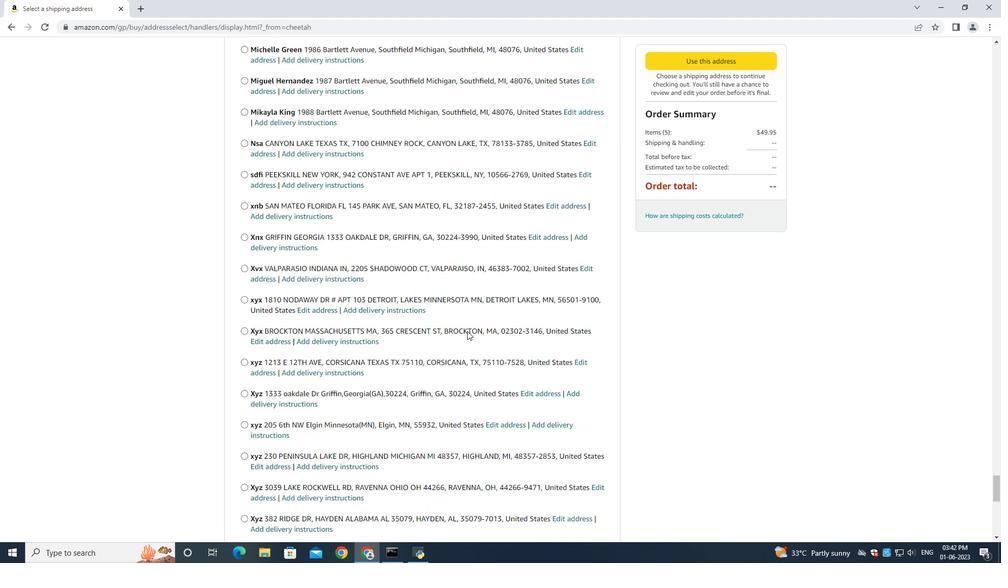 
Action: Mouse scrolled (467, 330) with delta (0, 0)
Screenshot: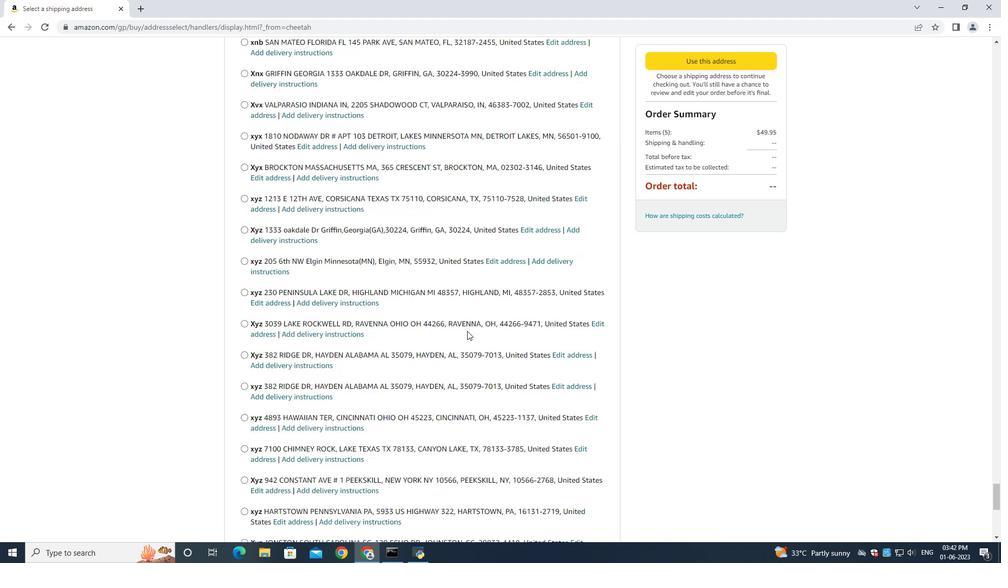 
Action: Mouse scrolled (467, 330) with delta (0, 0)
Screenshot: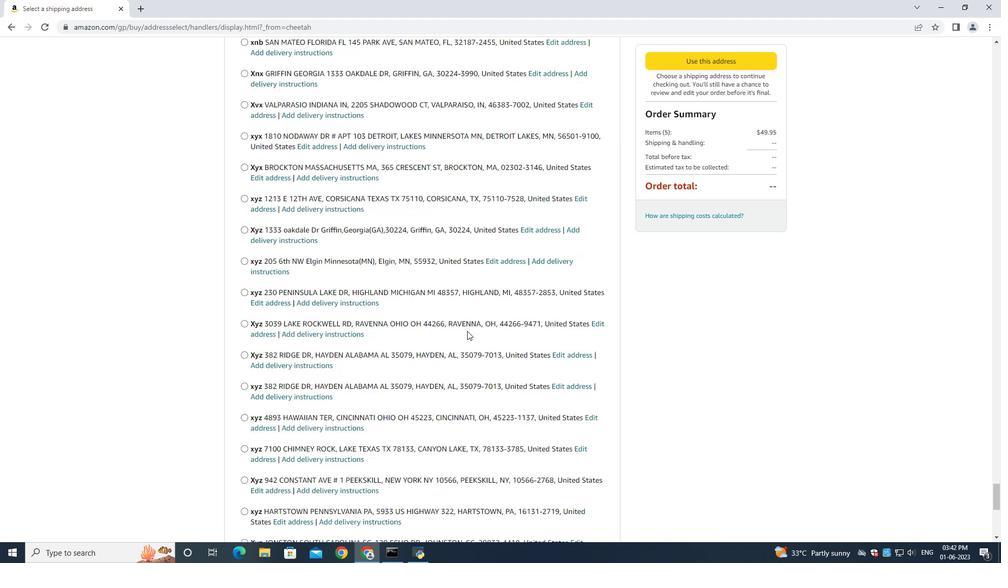 
Action: Mouse scrolled (467, 330) with delta (0, 0)
Screenshot: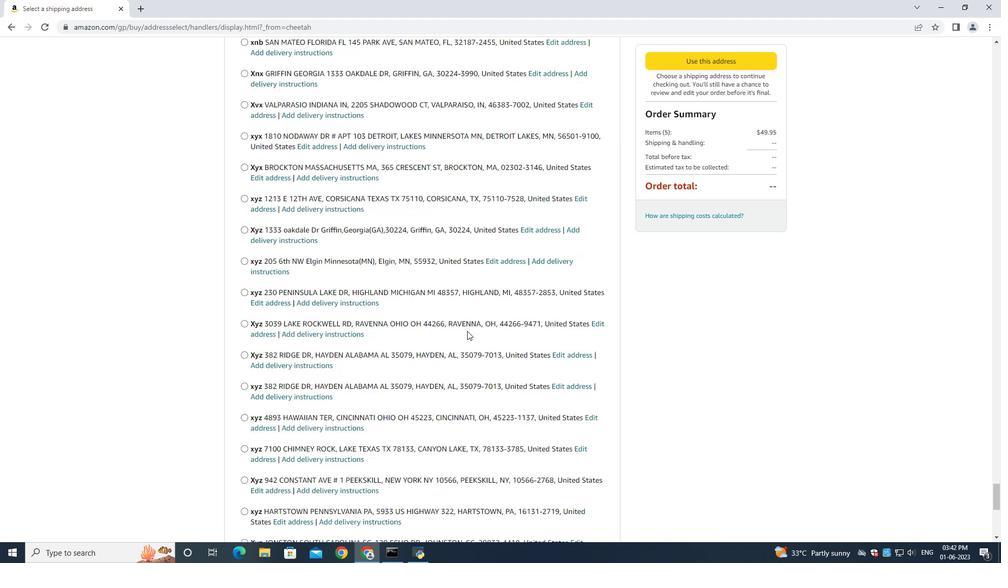 
Action: Mouse scrolled (467, 330) with delta (0, 0)
Screenshot: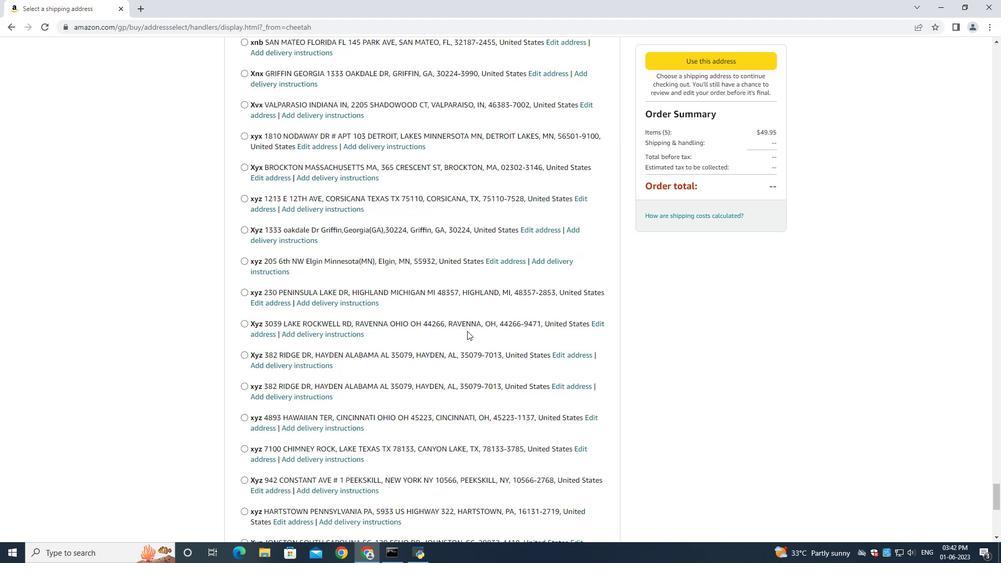 
Action: Mouse scrolled (467, 330) with delta (0, 0)
Screenshot: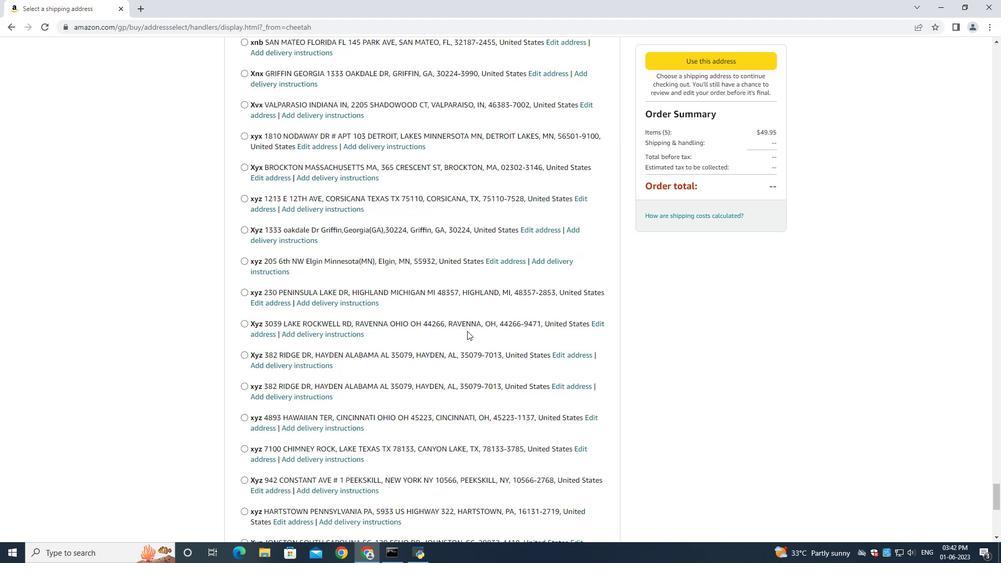 
Action: Mouse scrolled (467, 330) with delta (0, 0)
Screenshot: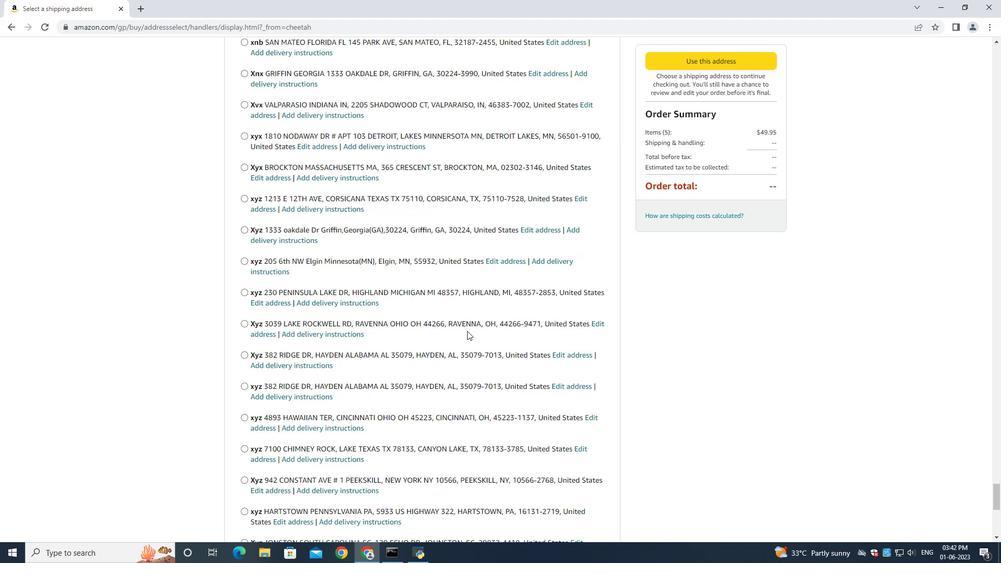 
Action: Mouse scrolled (467, 330) with delta (0, 0)
Screenshot: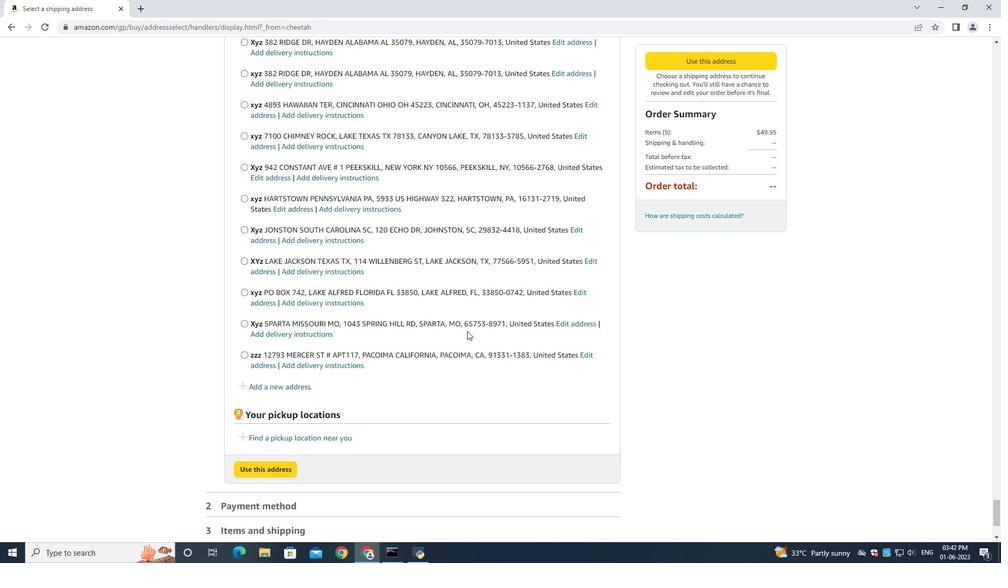 
Action: Mouse scrolled (467, 330) with delta (0, 0)
Screenshot: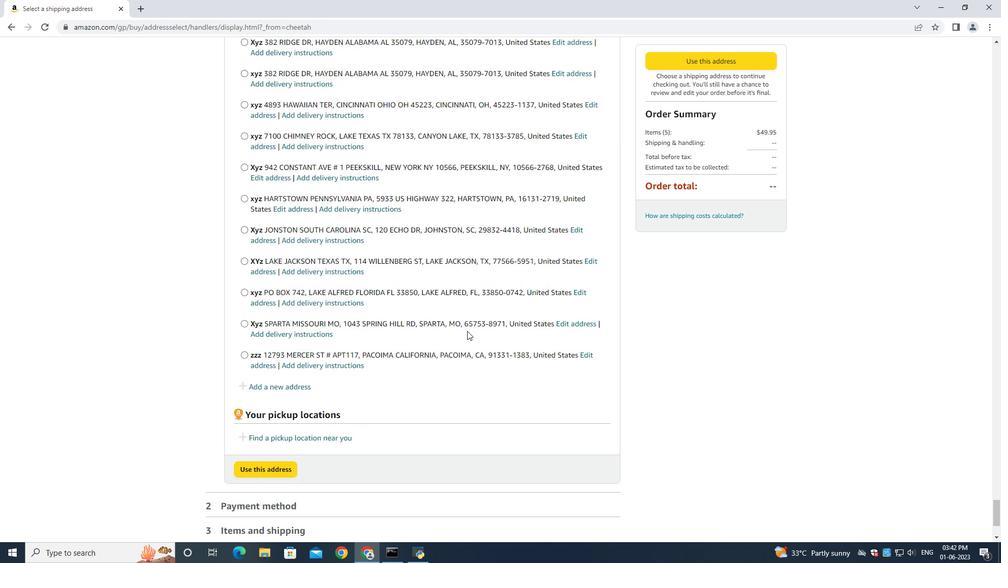 
Action: Mouse scrolled (467, 330) with delta (0, 0)
Screenshot: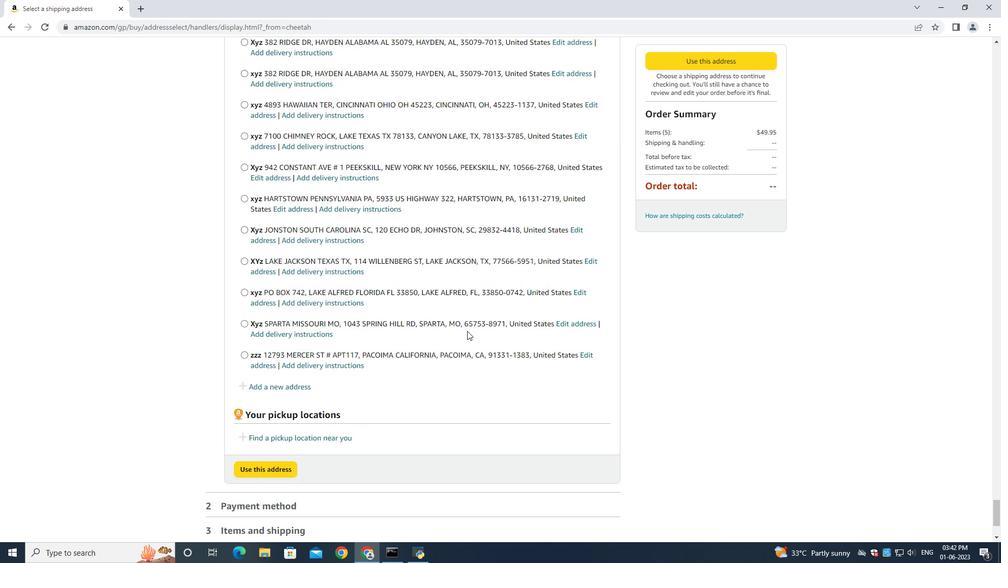 
Action: Mouse scrolled (467, 330) with delta (0, 0)
Screenshot: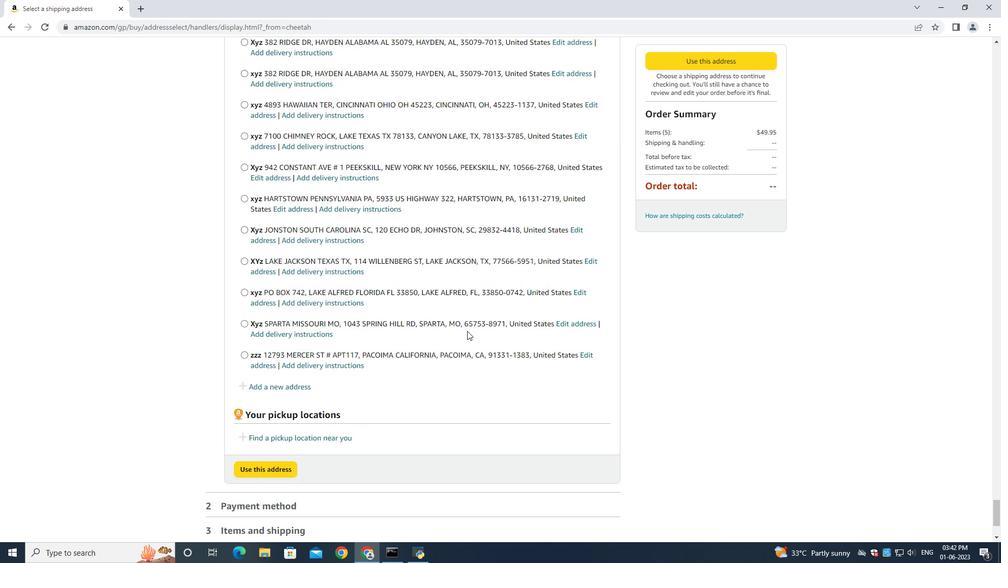 
Action: Mouse scrolled (467, 330) with delta (0, 0)
Screenshot: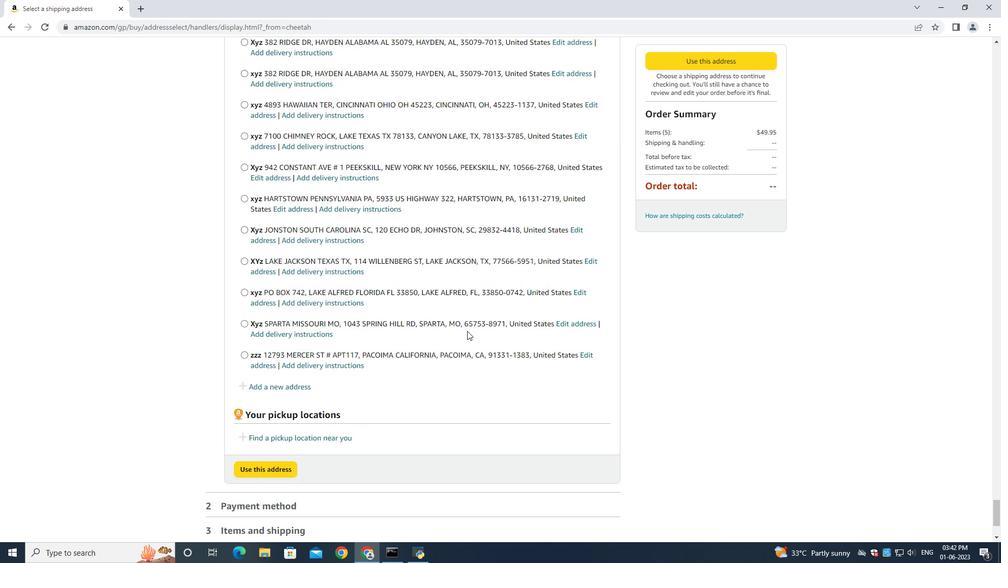 
Action: Mouse scrolled (467, 330) with delta (0, 0)
Screenshot: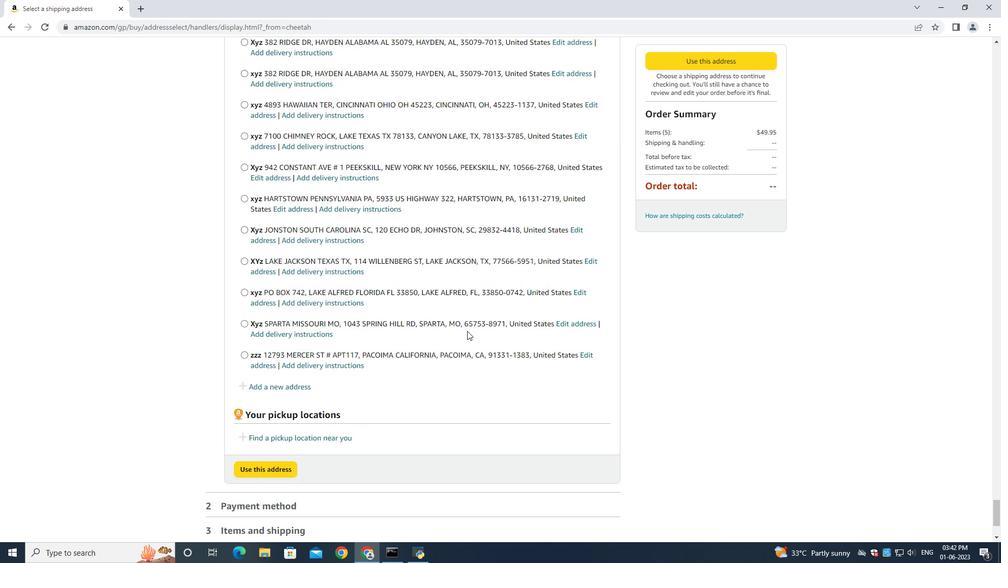 
Action: Mouse scrolled (467, 330) with delta (0, 0)
Screenshot: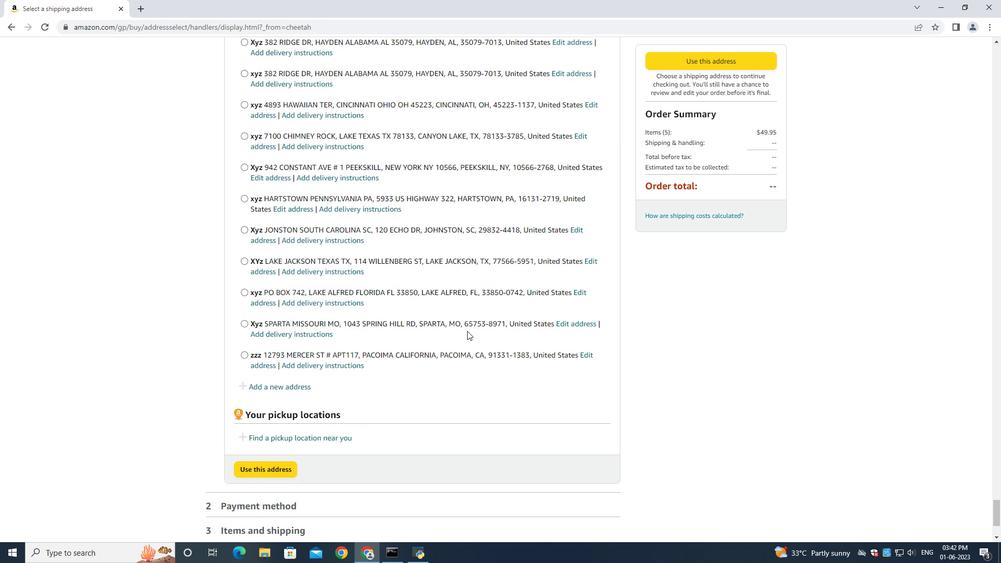 
Action: Mouse moved to (260, 248)
Screenshot: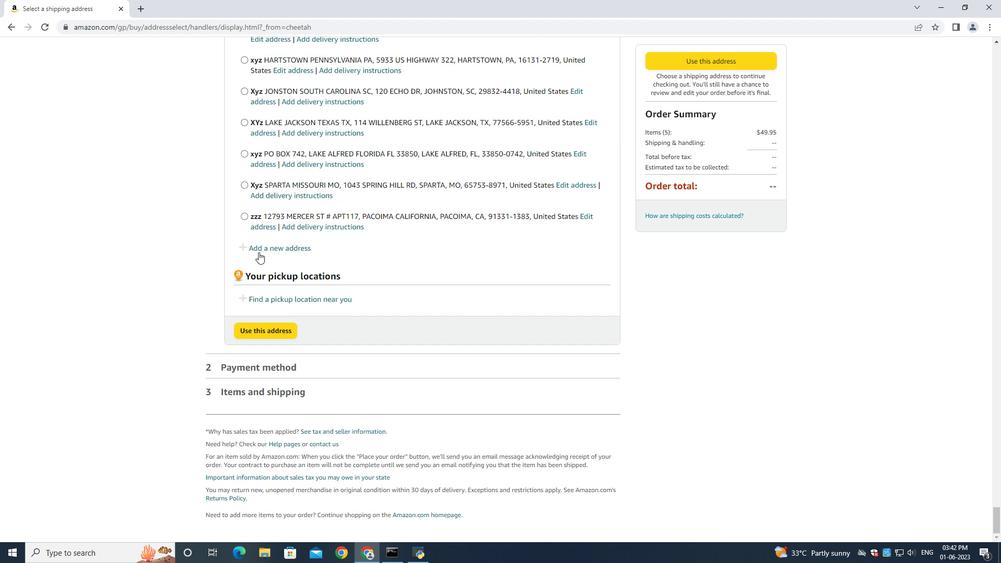 
Action: Mouse pressed left at (260, 248)
Screenshot: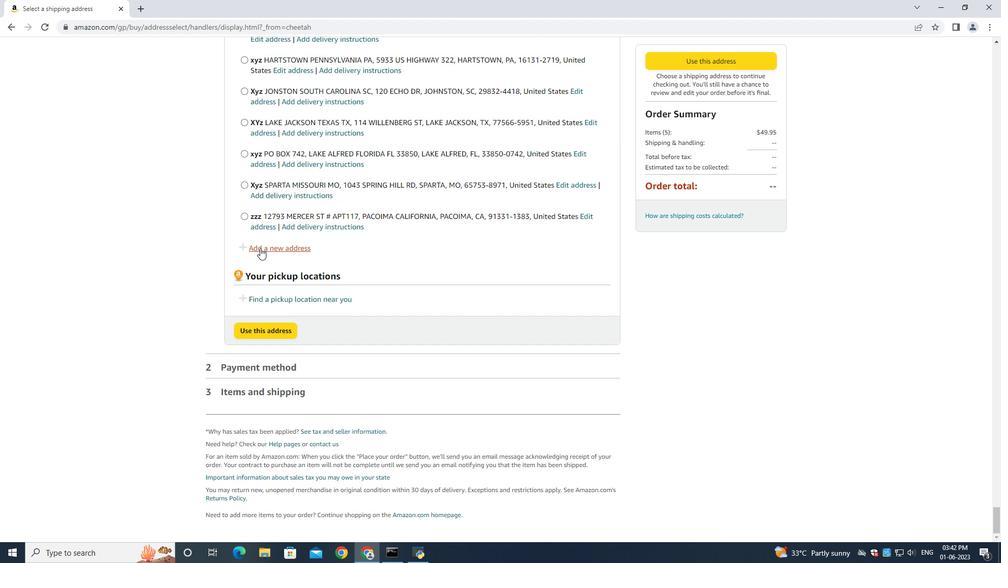 
Action: Mouse moved to (366, 250)
Screenshot: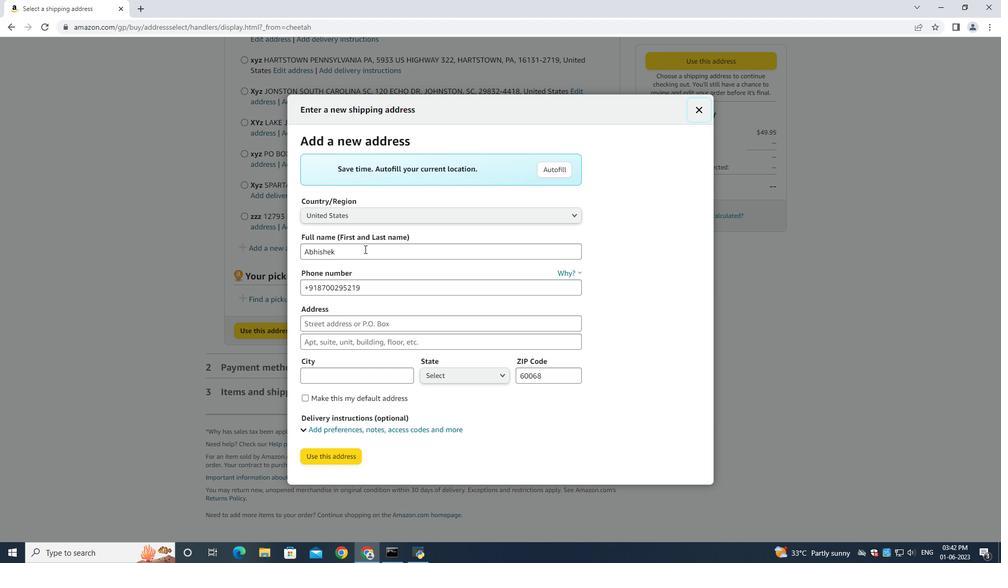 
Action: Mouse pressed left at (366, 250)
Screenshot: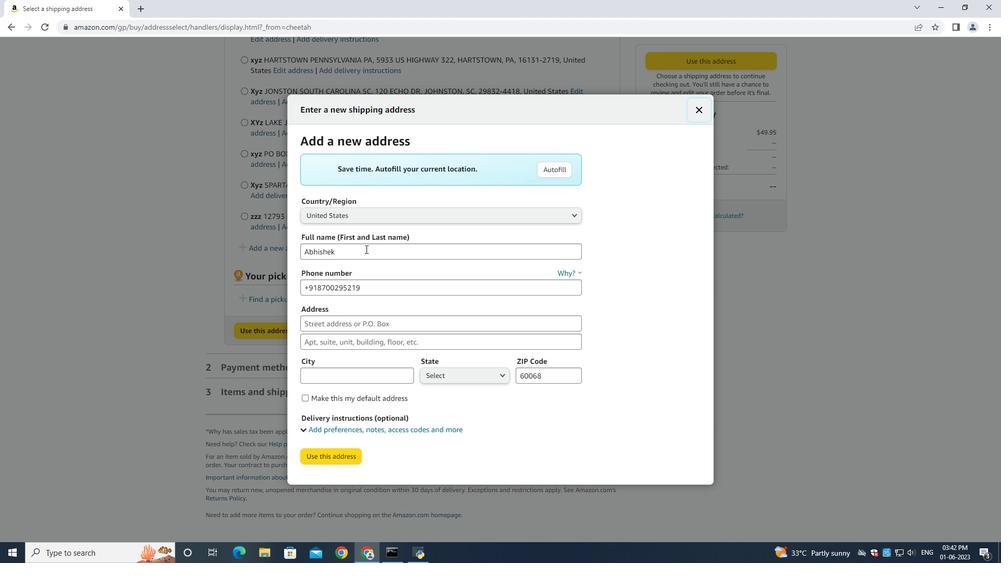 
Action: Mouse moved to (366, 250)
Screenshot: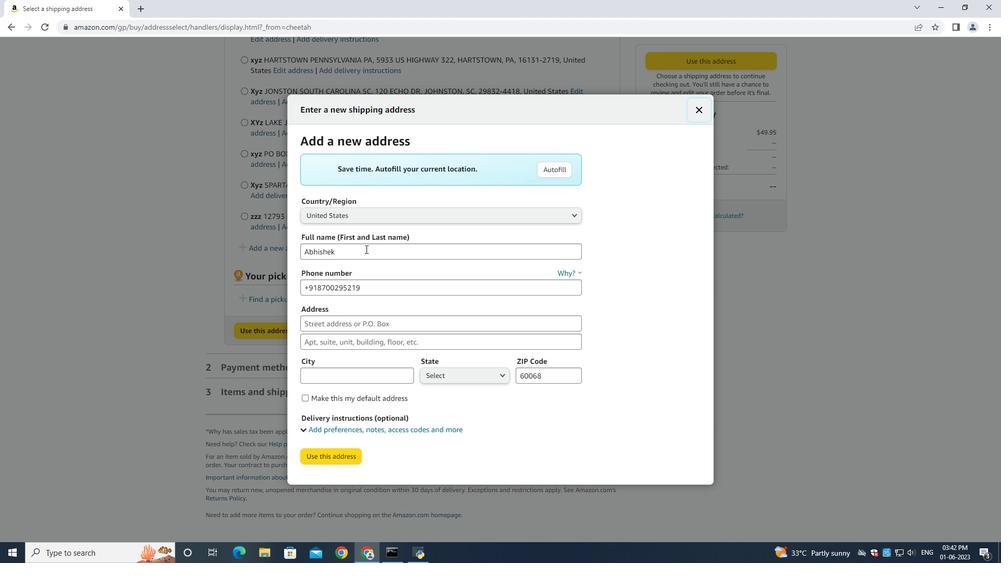 
Action: Key pressed ctrl+A<Key.backspace><Key.shift><Key.shift><Key.shift><Key.shift><Key.shift><Key.shift><Key.shift><Key.shift><Key.shift><Key.shift><Key.shift><Key.shift><Key.shift><Key.shift><Key.shift><Key.shift><Key.shift><Key.shift><Key.shift><Key.shift><Key.shift><Key.shift><Key.shift><Key.shift><Key.shift><Key.shift><Key.shift><Key.shift><Key.shift><Key.shift><Key.shift><Key.shift><Key.shift><Key.shift><Key.shift><Key.shift><Key.shift><Key.shift><Key.shift><Key.shift><Key.shift><Key.shift><Key.shift><Key.shift><Key.shift><Key.shift><Key.shift><Key.shift><Key.shift><Key.shift><Key.shift><Key.shift><Key.shift><Key.shift><Key.shift><Key.shift><Key.shift><Key.shift><Key.shift><Key.shift><Key.shift><Key.shift><Key.shift><Key.shift><Key.shift><Key.shift><Key.shift><Key.shift><Key.shift><Key.shift><Key.shift><Key.shift><Key.shift><Key.shift><Key.shift><Key.shift><Key.shift><Key.shift><Key.shift><Key.shift><Key.shift><Key.shift><Key.shift><Key.shift><Key.shift><Key.shift><Key.shift><Key.shift><Key.shift><Key.shift><Key.shift><Key.shift><Key.shift><Key.shift><Key.shift><Key.shift><Key.shift><Key.shift><Key.shift><Key.shift><Key.shift><Key.shift>Mina<Key.space><Key.shift><Key.shift><Key.shift><Key.shift><Key.shift><Key.shift><Key.shift><Key.shift><Key.shift><Key.shift><Key.shift>Davis<Key.tab><Key.tab><Key.backspace>2485598029<Key.tab>1989<Key.space><Key.shift><Key.shift><Key.shift><Key.shift><Key.shift><Key.shift><Key.shift><Key.shift><Key.shift><Key.shift><Key.shift><Key.shift>Bartlett<Key.space><Key.shift>Avenue<Key.tab><Key.tab>
